 Task: Research family-friendly wildlife encounters in the Everglades National Park, Florida, including airboat tours and nearby Airbnb accommodations.
Action: Mouse moved to (358, 100)
Screenshot: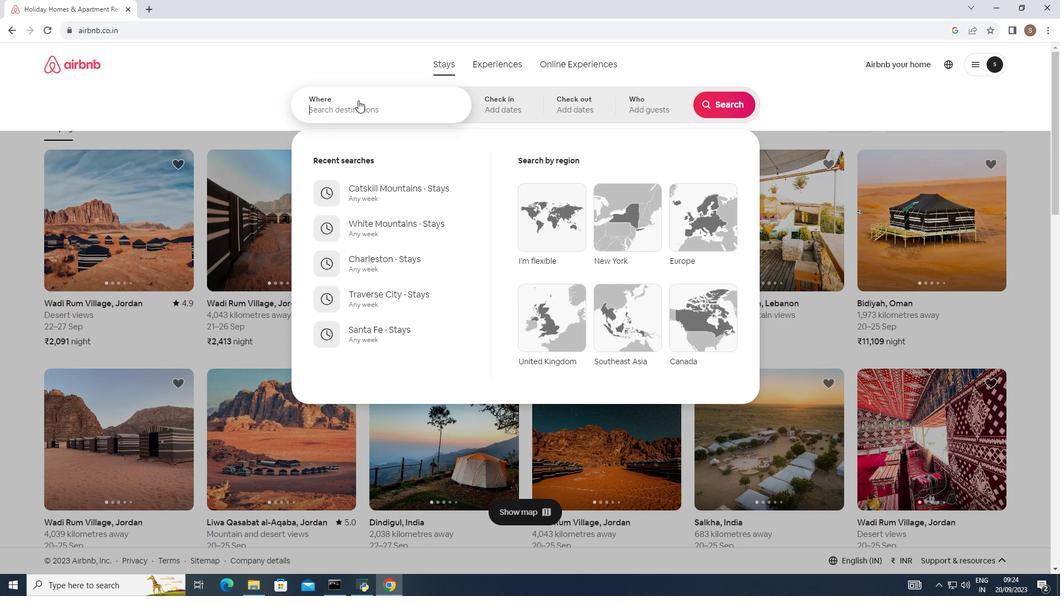 
Action: Mouse pressed left at (358, 100)
Screenshot: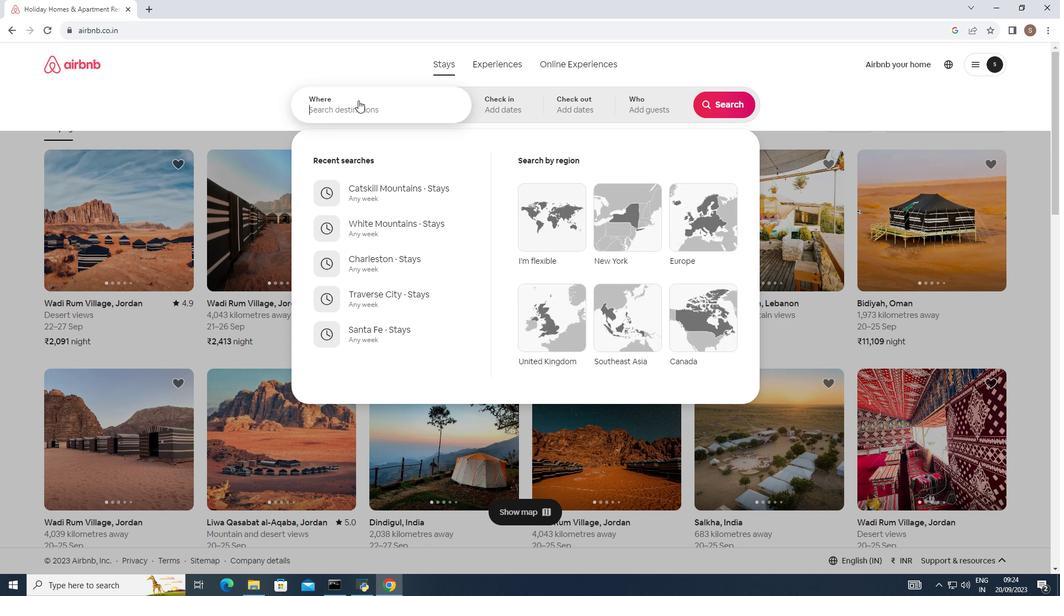 
Action: Mouse moved to (358, 101)
Screenshot: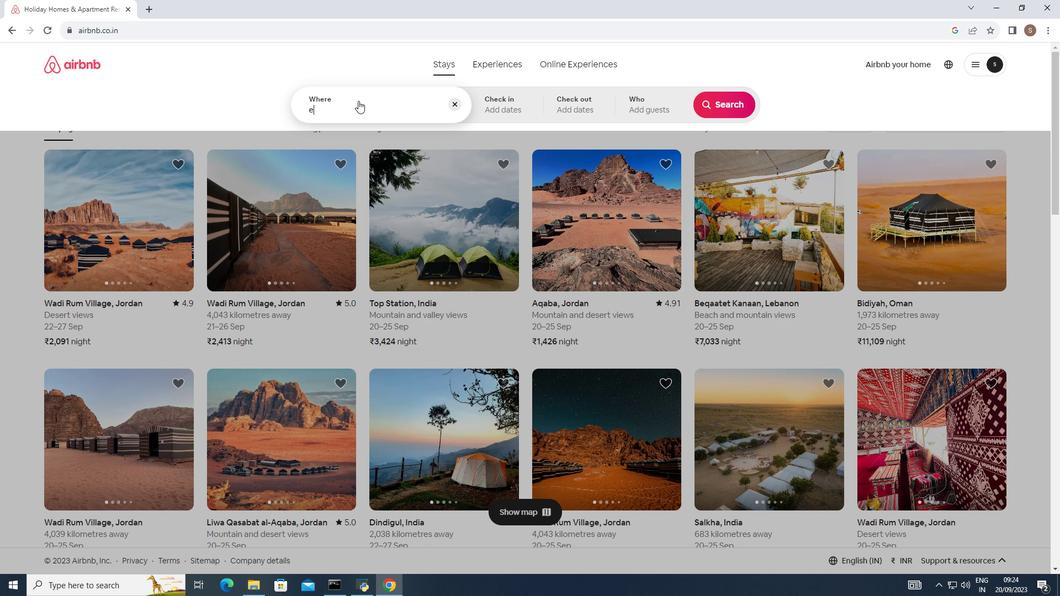 
Action: Key pressed everga<Key.backspace>lades<Key.space>national<Key.space>park<Key.space>flo
Screenshot: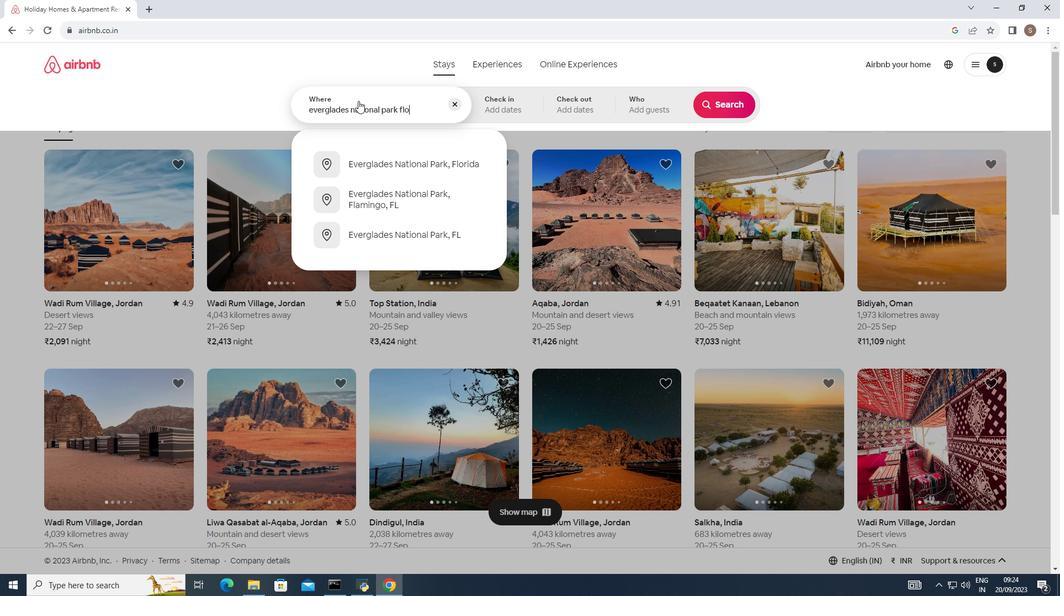 
Action: Mouse moved to (397, 165)
Screenshot: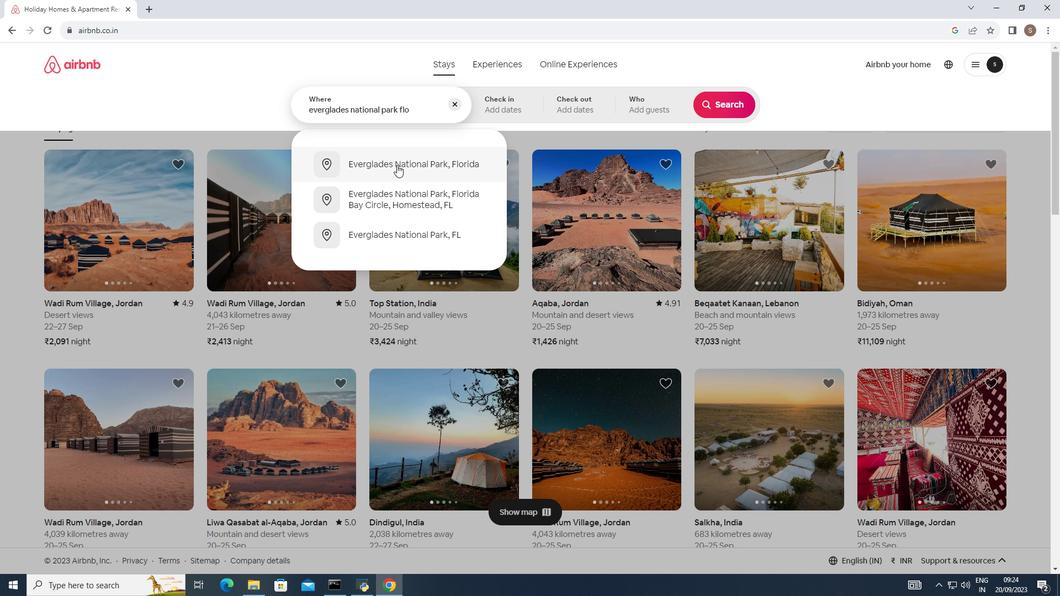 
Action: Mouse pressed left at (397, 165)
Screenshot: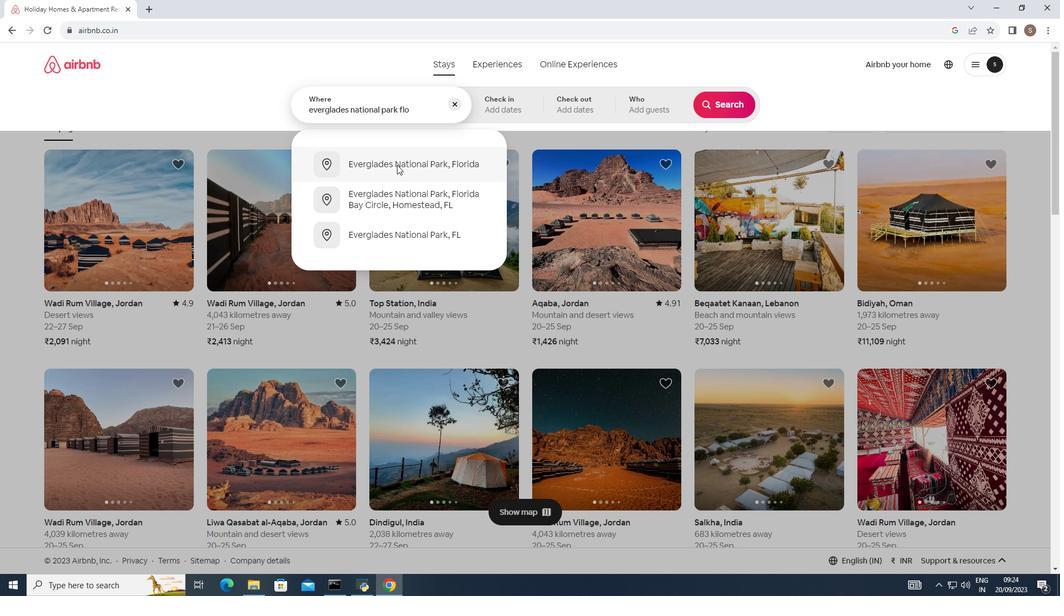 
Action: Mouse moved to (728, 103)
Screenshot: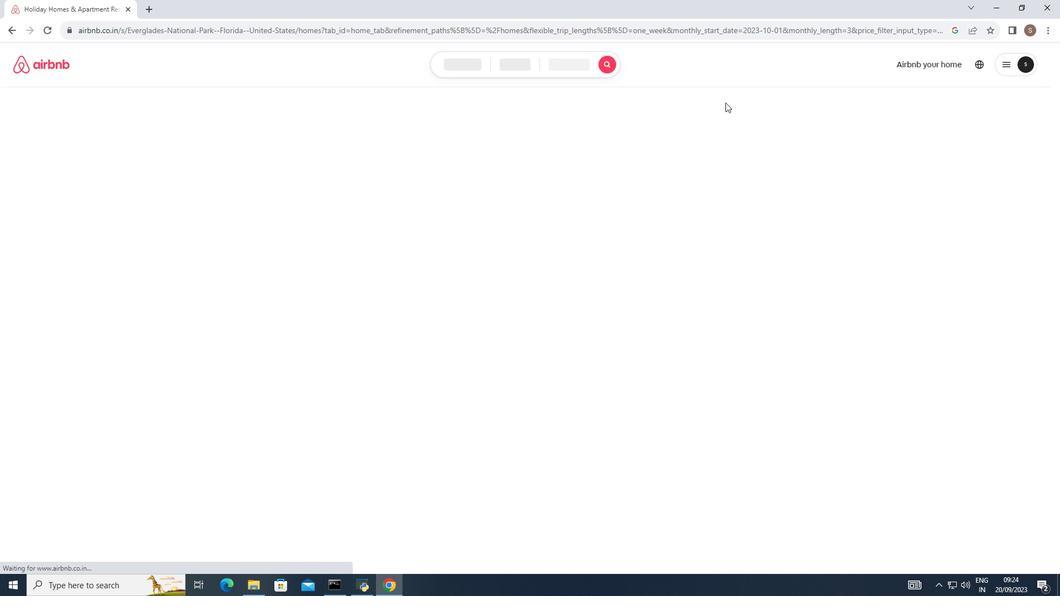 
Action: Mouse pressed left at (728, 103)
Screenshot: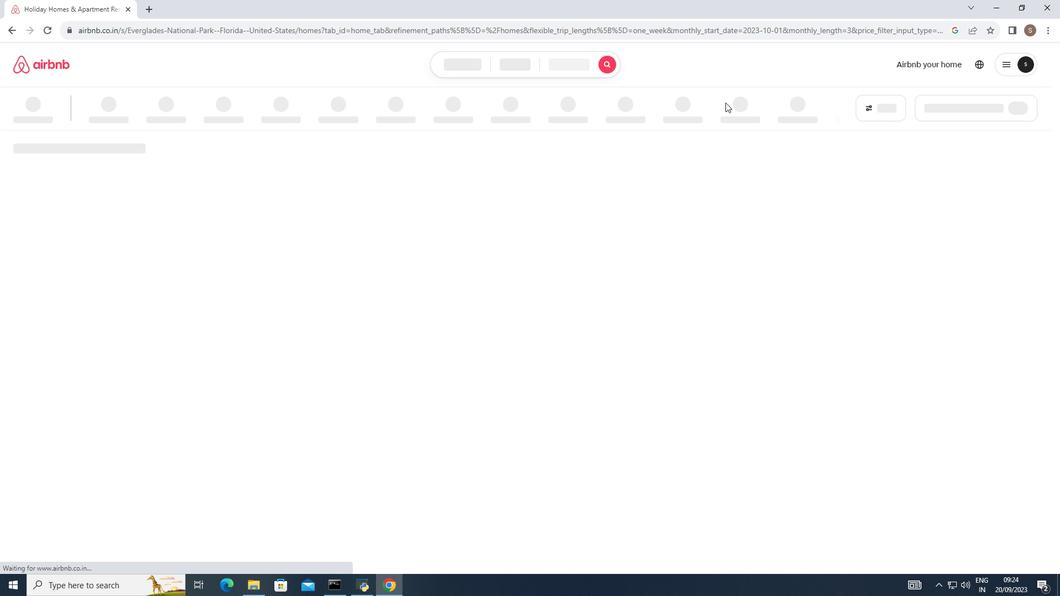 
Action: Mouse moved to (834, 104)
Screenshot: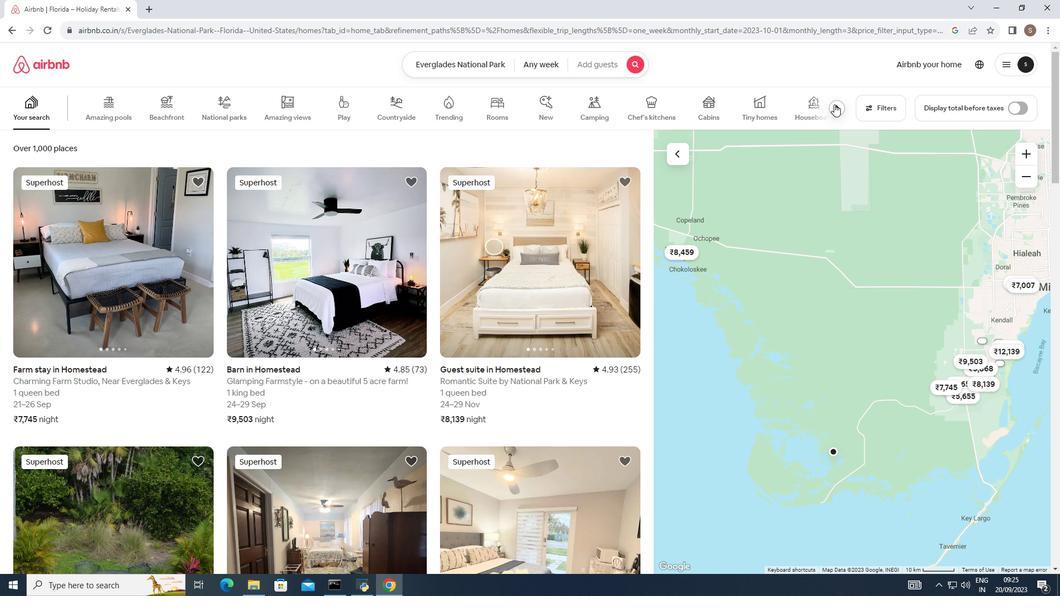
Action: Mouse pressed left at (834, 104)
Screenshot: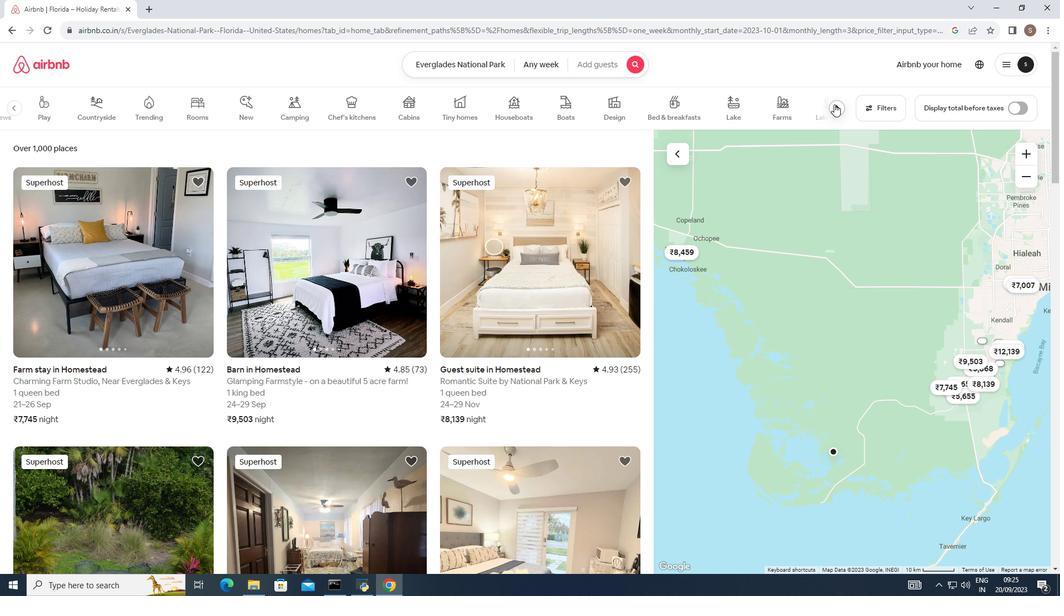 
Action: Mouse moved to (119, 355)
Screenshot: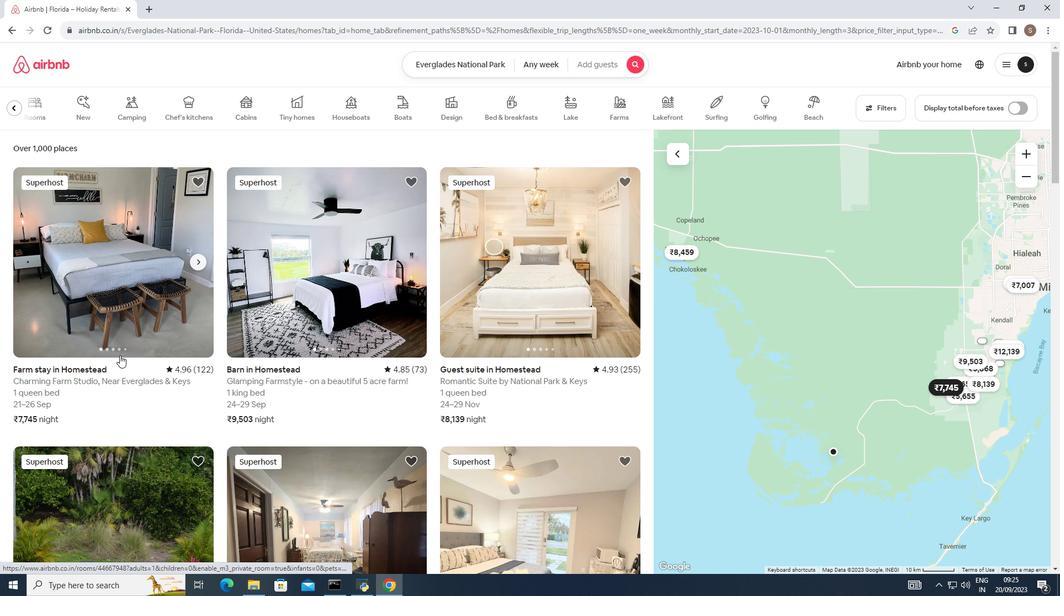 
Action: Mouse scrolled (119, 355) with delta (0, 0)
Screenshot: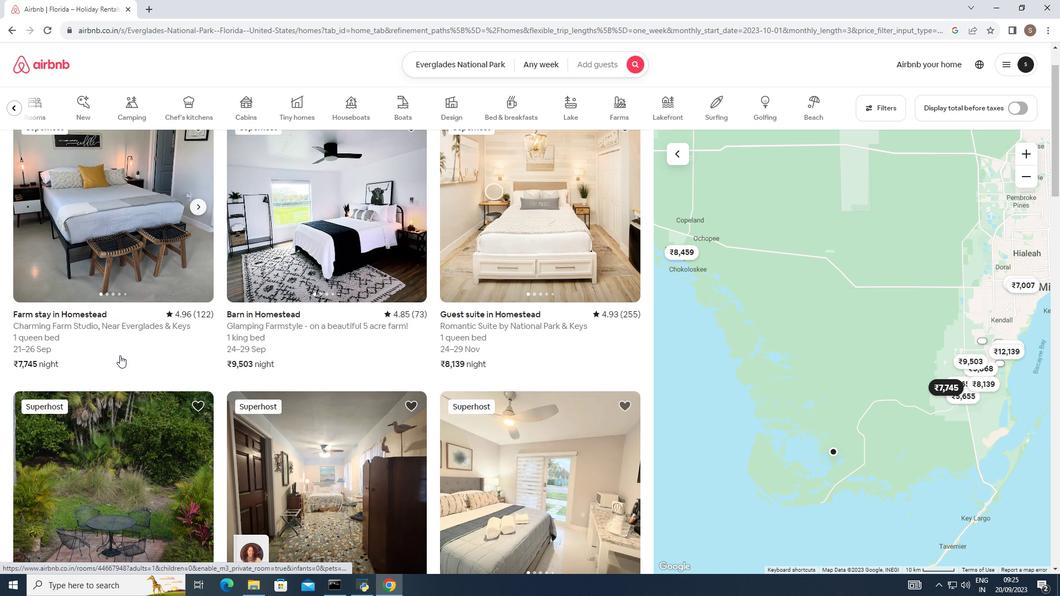 
Action: Mouse moved to (9, 107)
Screenshot: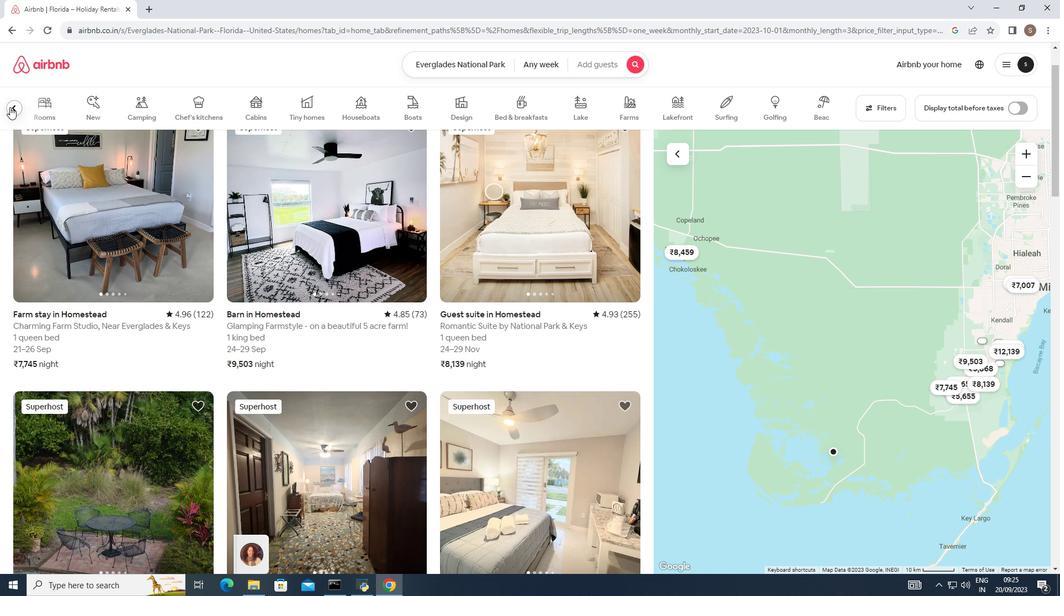 
Action: Mouse pressed left at (9, 107)
Screenshot: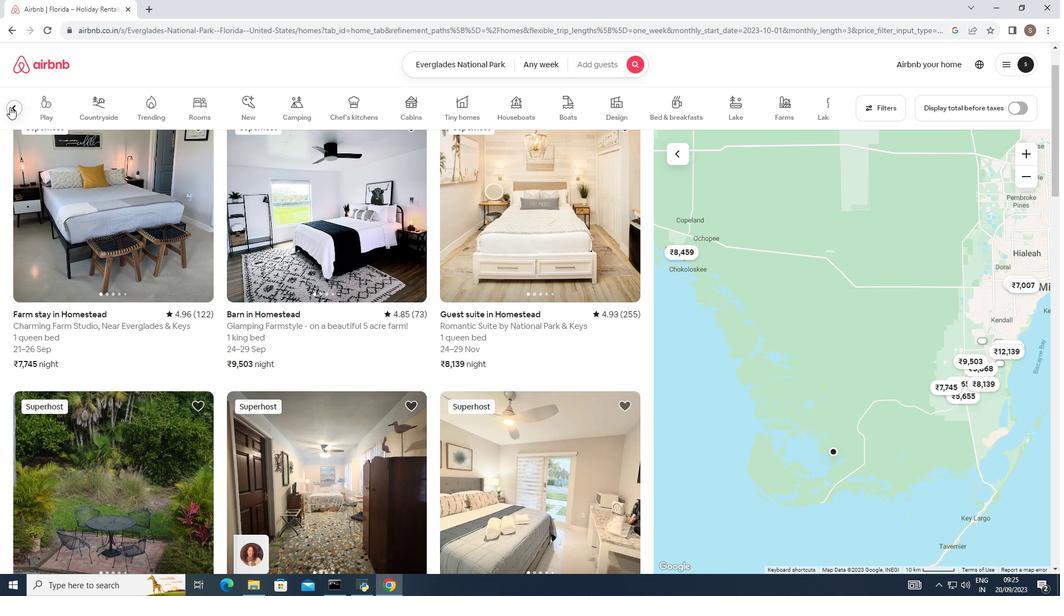 
Action: Mouse moved to (13, 106)
Screenshot: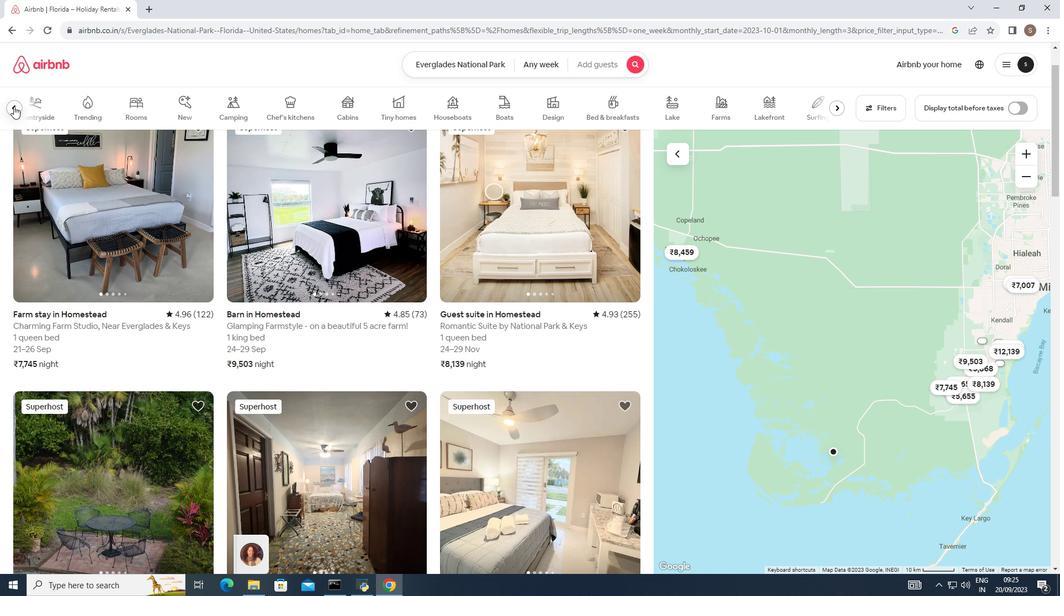 
Action: Mouse pressed left at (13, 106)
Screenshot: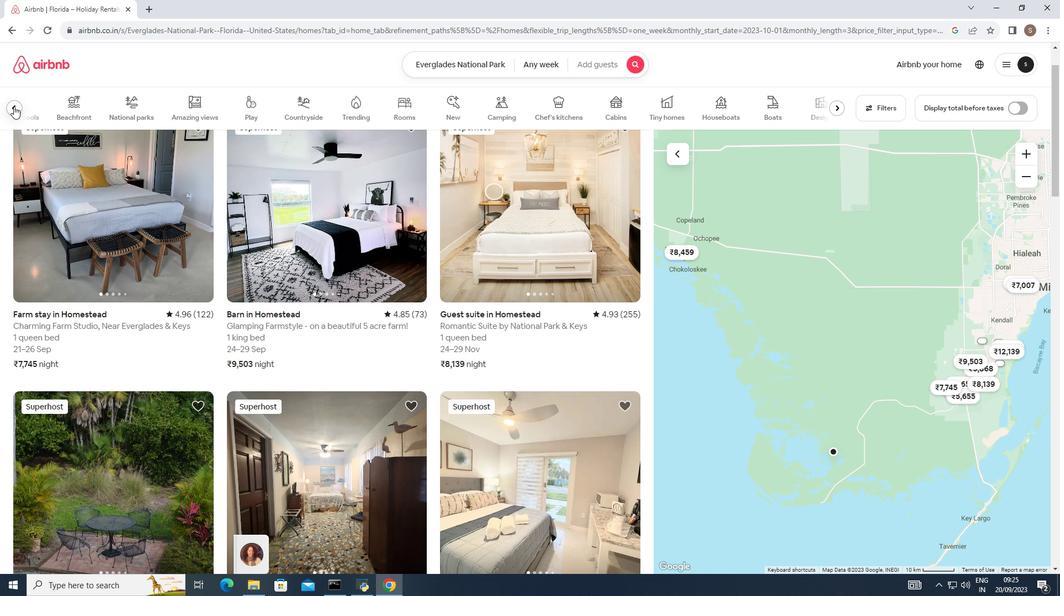 
Action: Mouse moved to (13, 106)
Screenshot: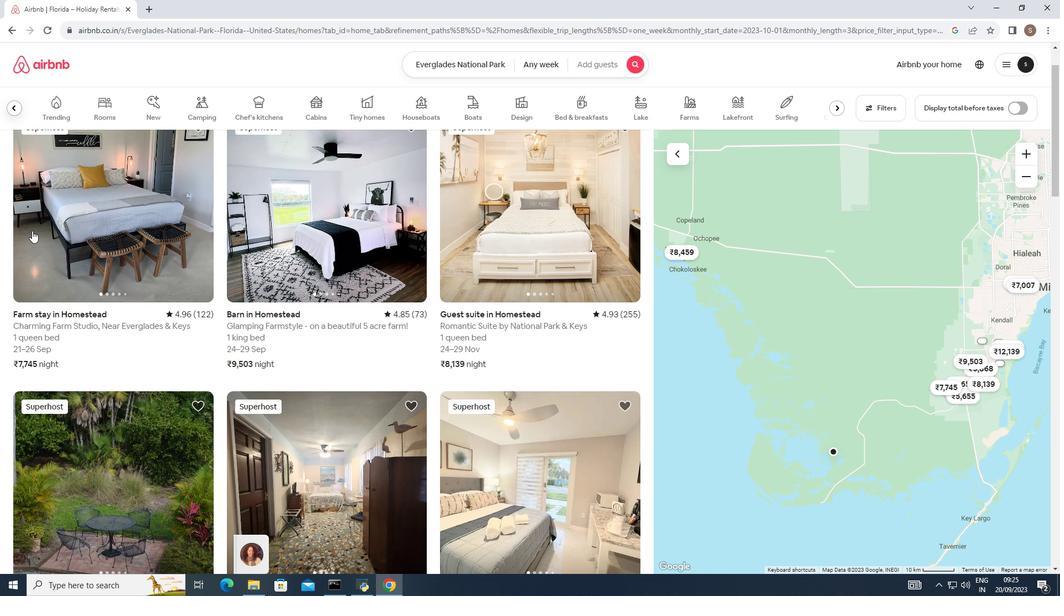 
Action: Mouse pressed left at (13, 106)
Screenshot: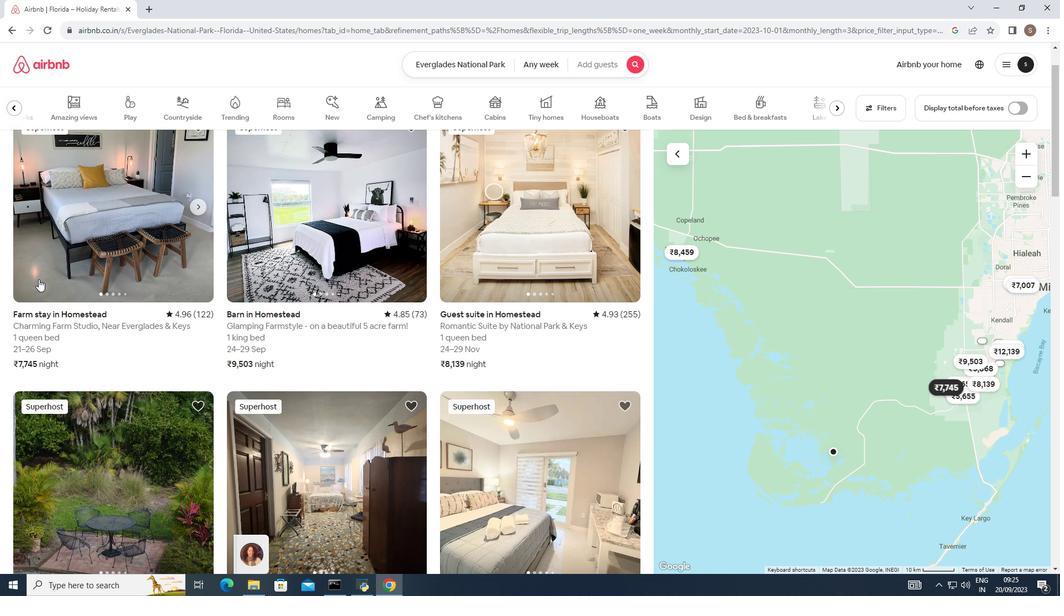 
Action: Mouse moved to (48, 281)
Screenshot: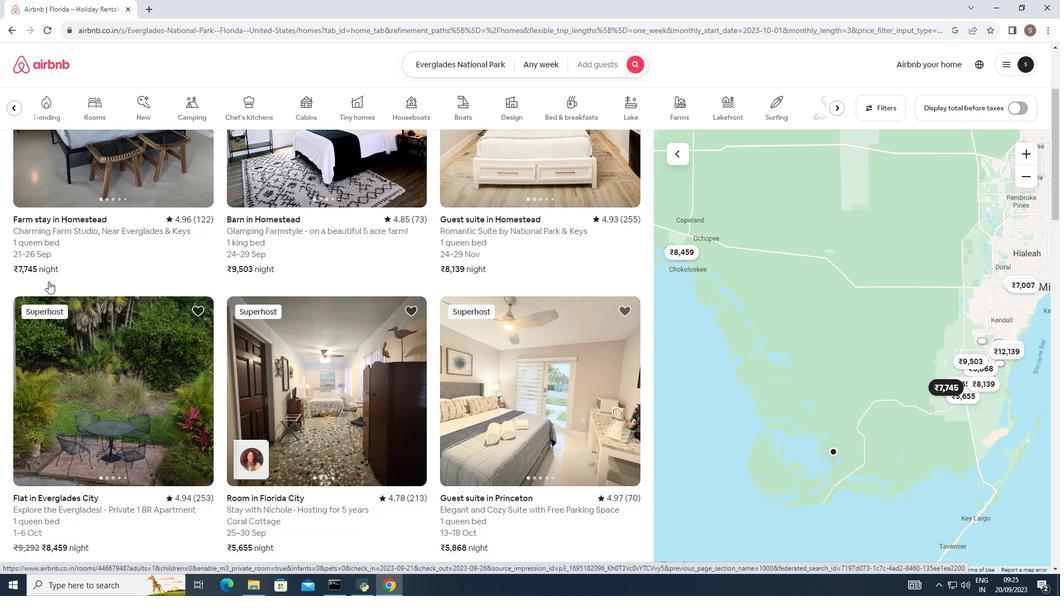 
Action: Mouse scrolled (48, 281) with delta (0, 0)
Screenshot: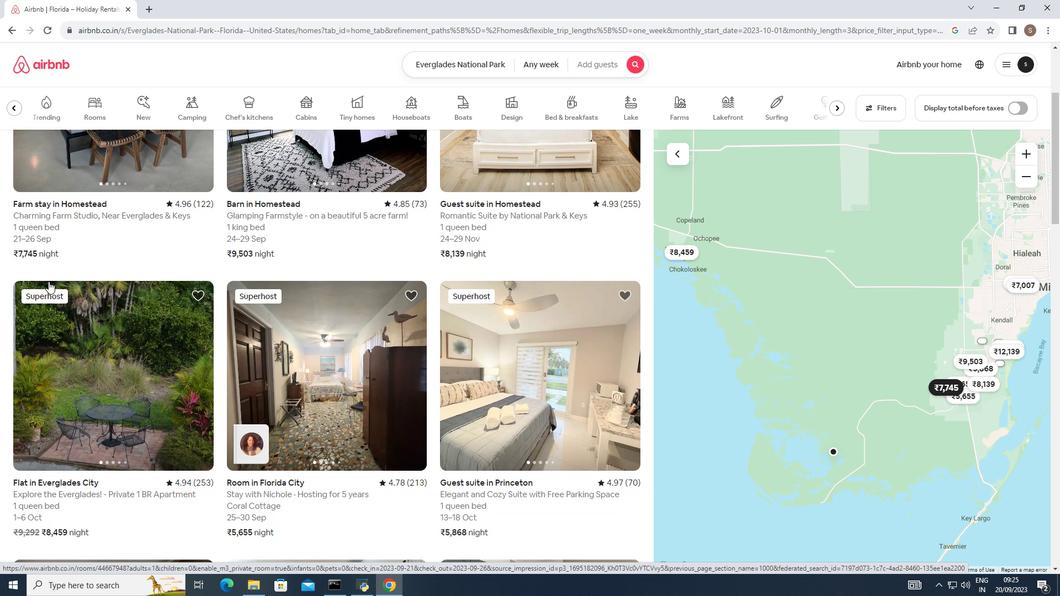 
Action: Mouse scrolled (48, 281) with delta (0, 0)
Screenshot: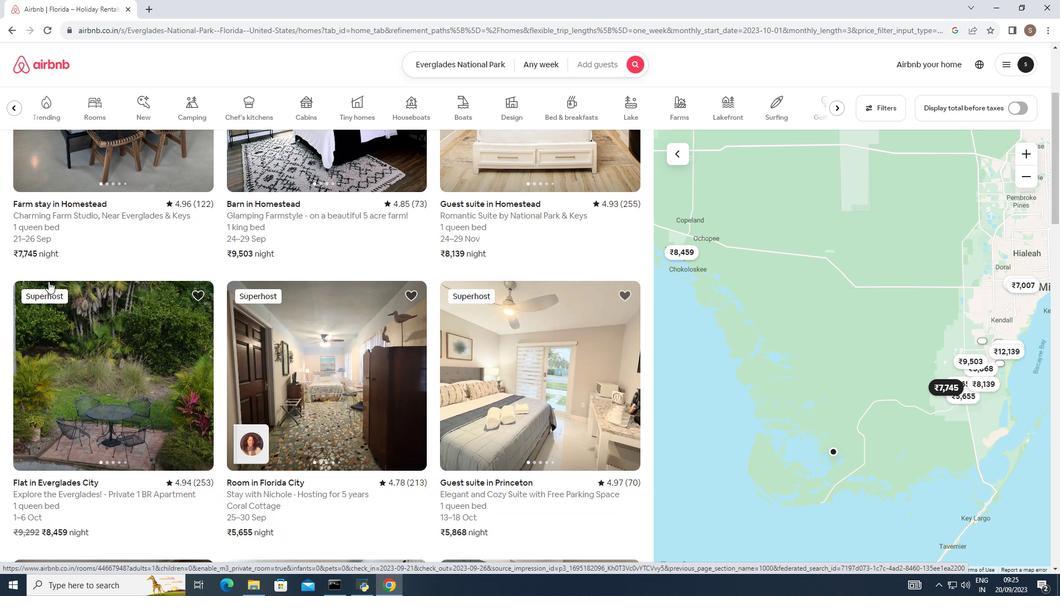 
Action: Mouse scrolled (48, 281) with delta (0, 0)
Screenshot: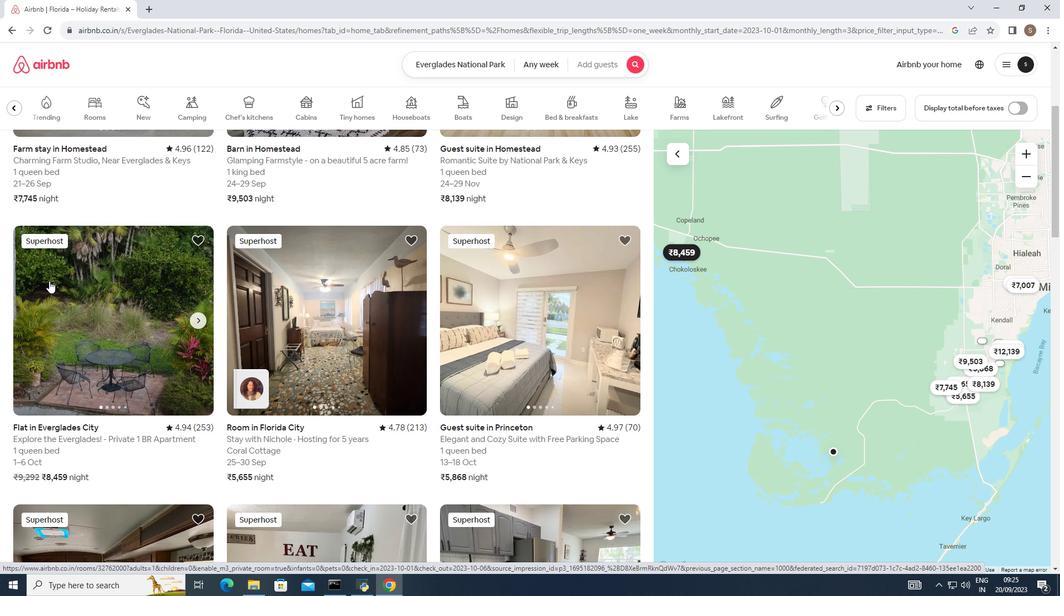 
Action: Mouse moved to (49, 281)
Screenshot: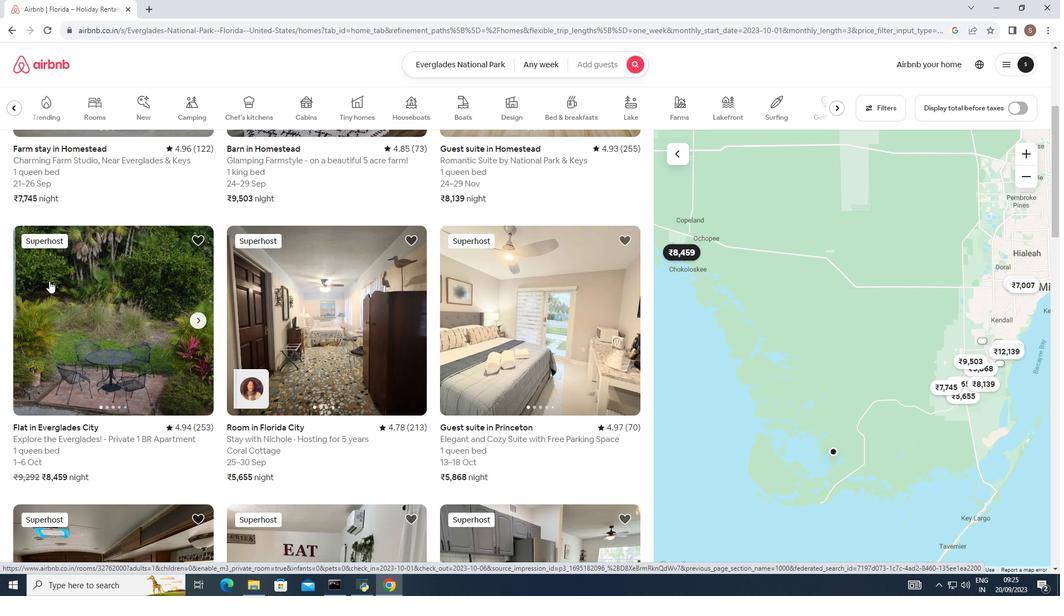 
Action: Mouse scrolled (49, 280) with delta (0, 0)
Screenshot: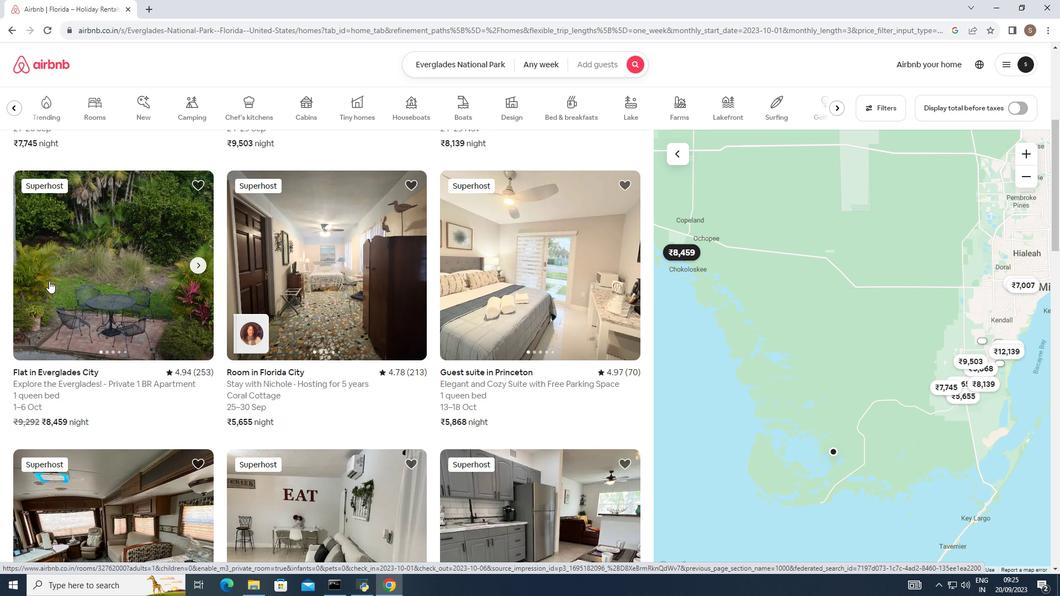 
Action: Mouse scrolled (49, 280) with delta (0, 0)
Screenshot: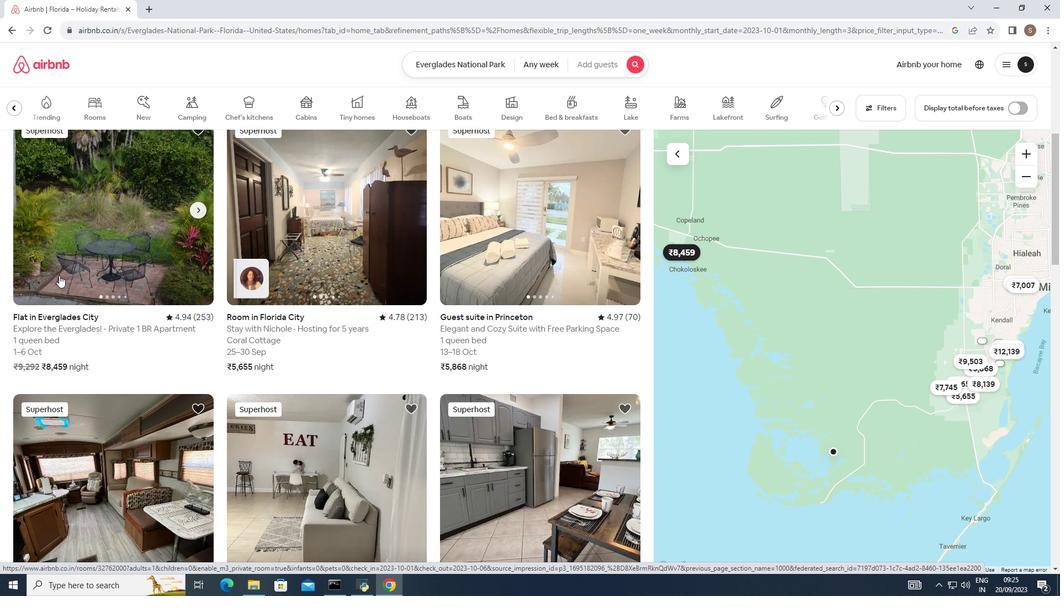 
Action: Mouse moved to (88, 247)
Screenshot: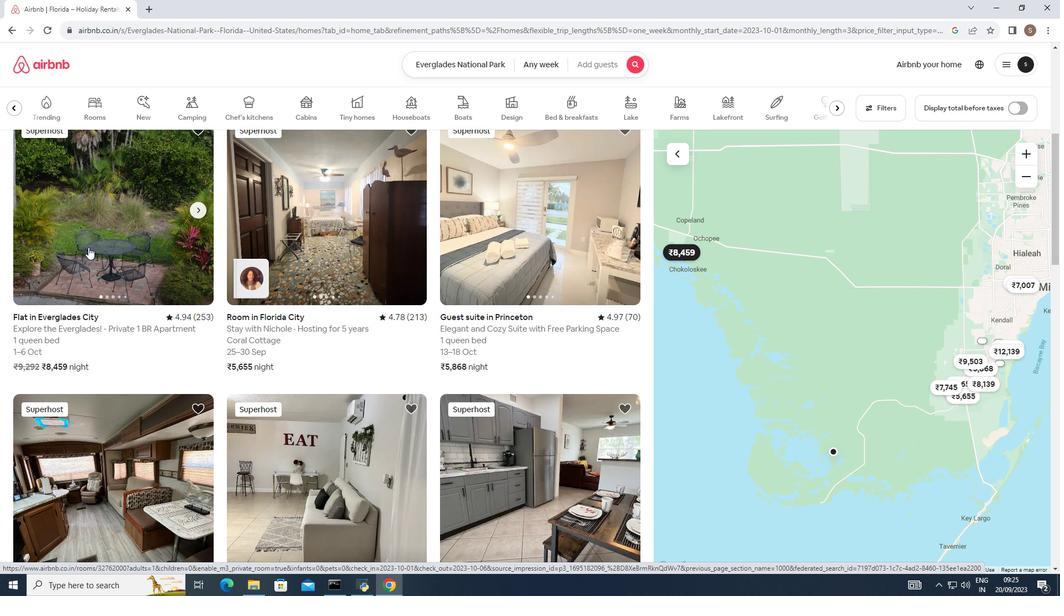 
Action: Mouse pressed left at (88, 247)
Screenshot: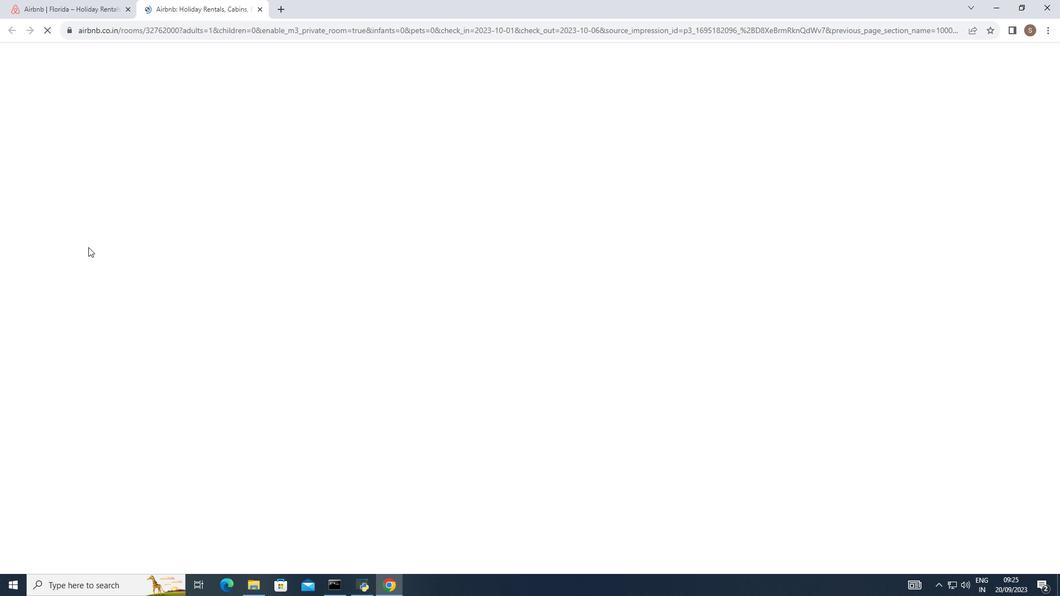 
Action: Mouse moved to (766, 406)
Screenshot: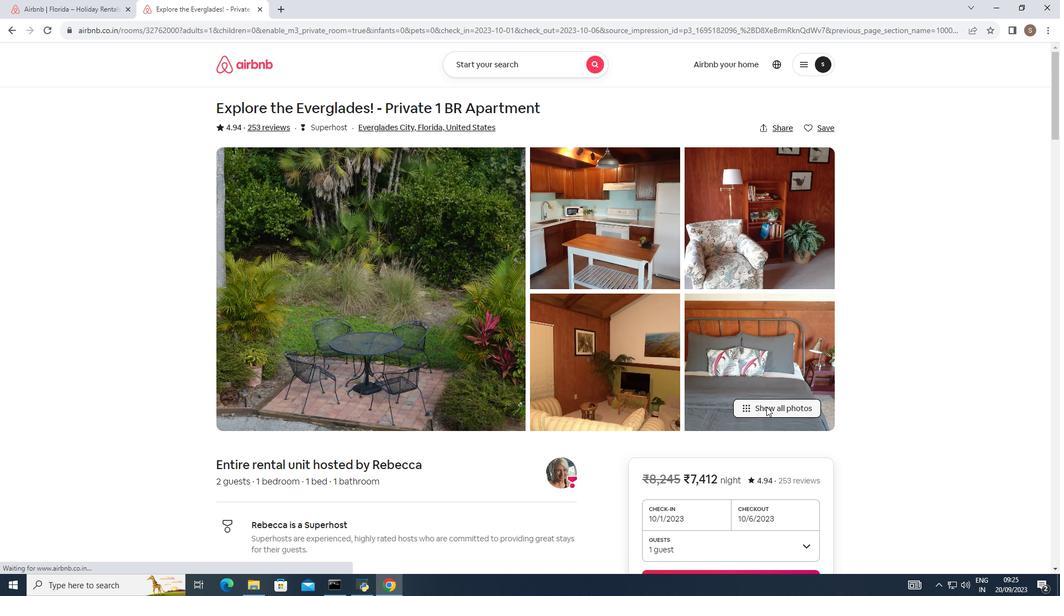 
Action: Mouse pressed left at (766, 406)
Screenshot: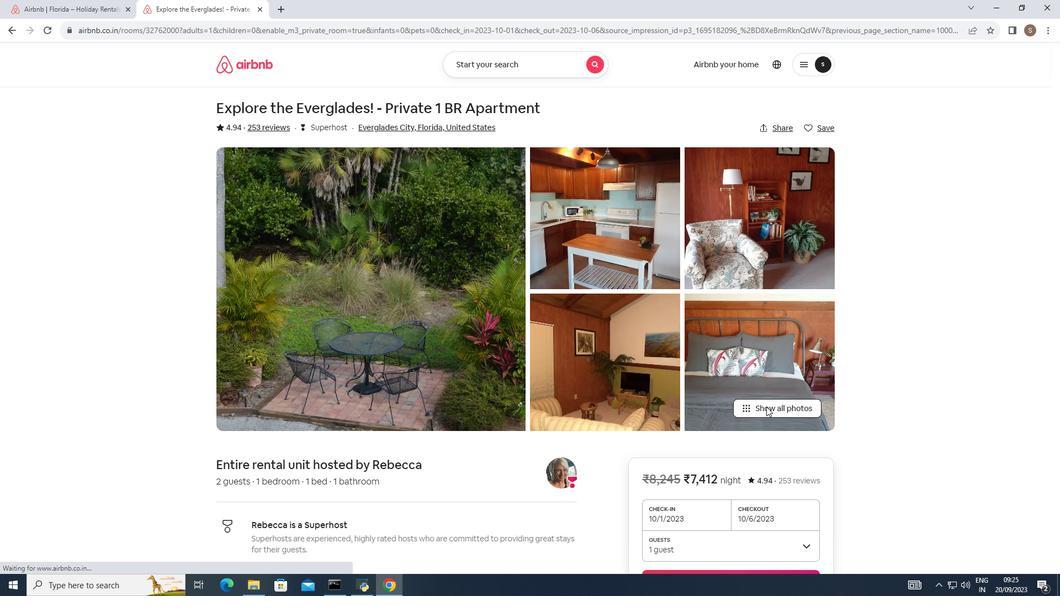 
Action: Mouse moved to (681, 438)
Screenshot: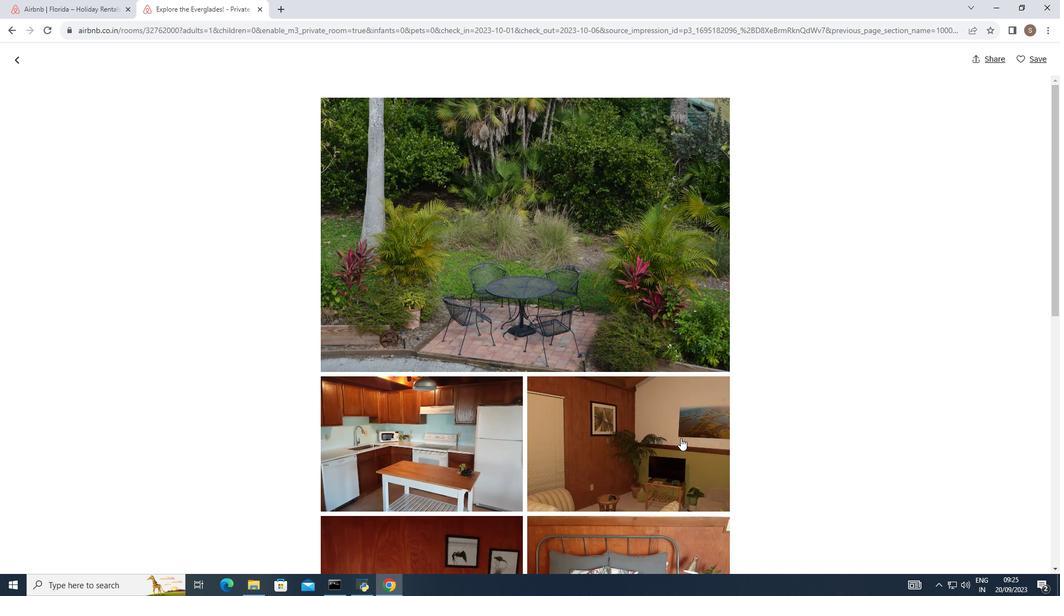 
Action: Mouse scrolled (681, 438) with delta (0, 0)
Screenshot: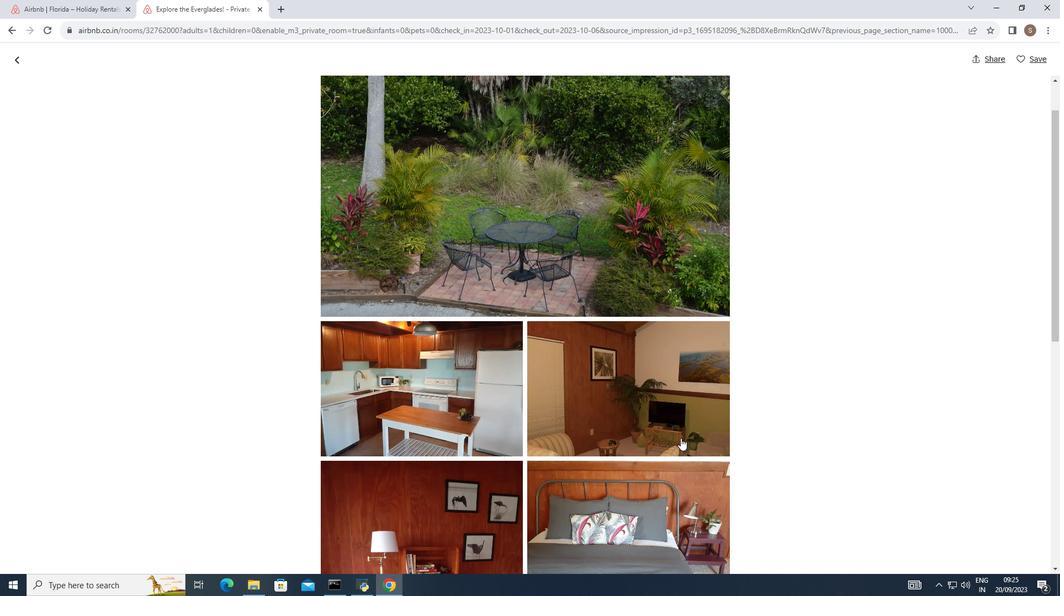 
Action: Mouse scrolled (681, 438) with delta (0, 0)
Screenshot: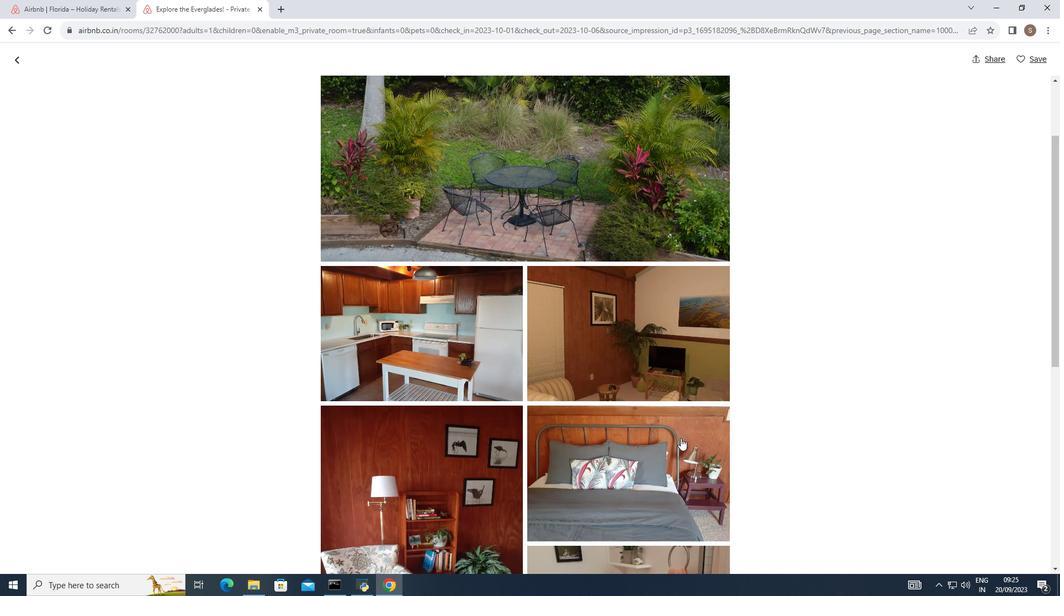 
Action: Mouse scrolled (681, 438) with delta (0, 0)
Screenshot: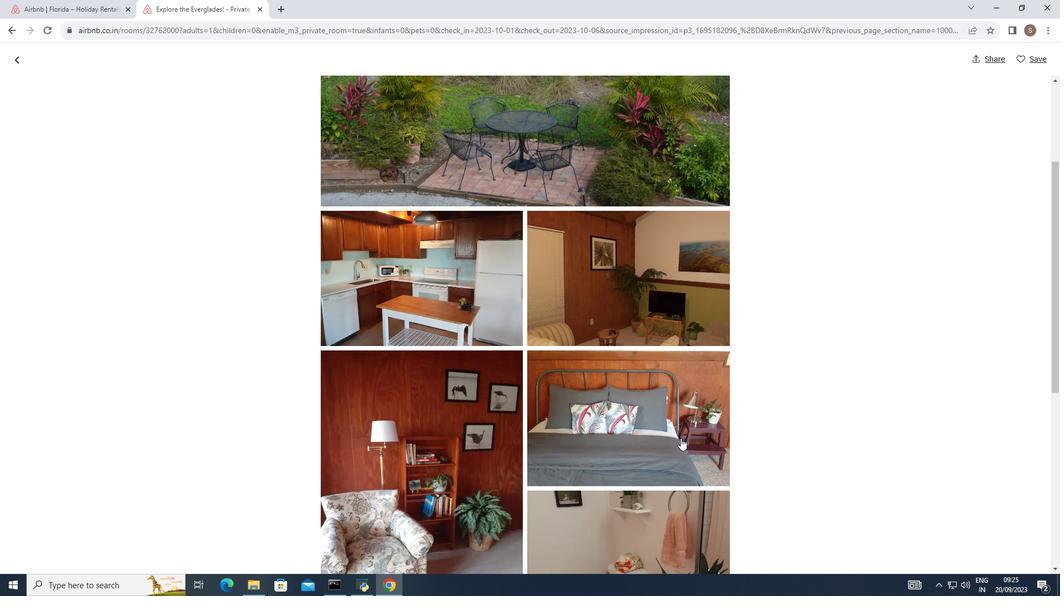 
Action: Mouse scrolled (681, 438) with delta (0, 0)
Screenshot: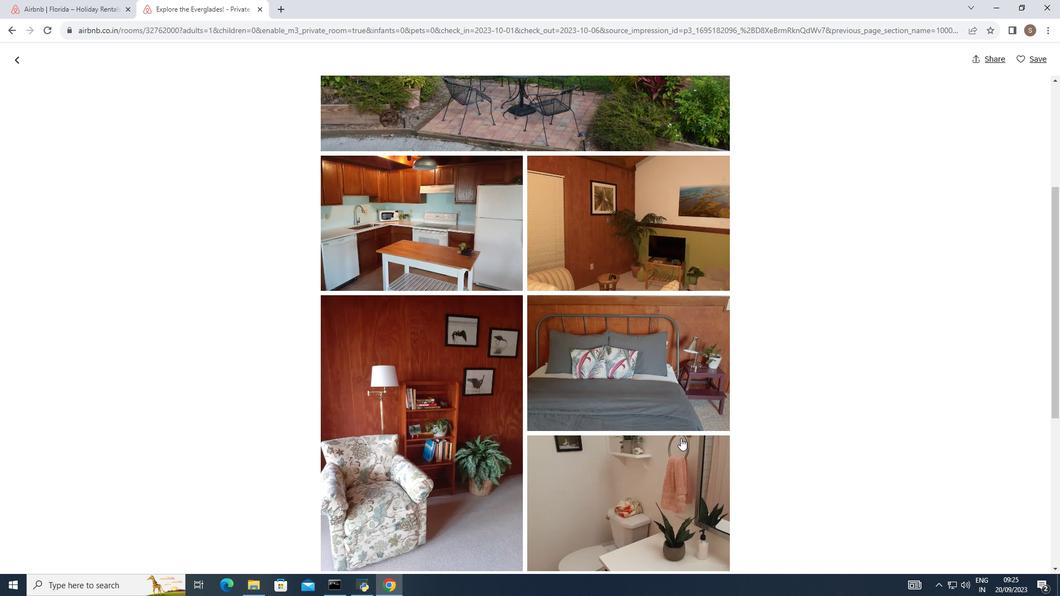 
Action: Mouse scrolled (681, 438) with delta (0, 0)
Screenshot: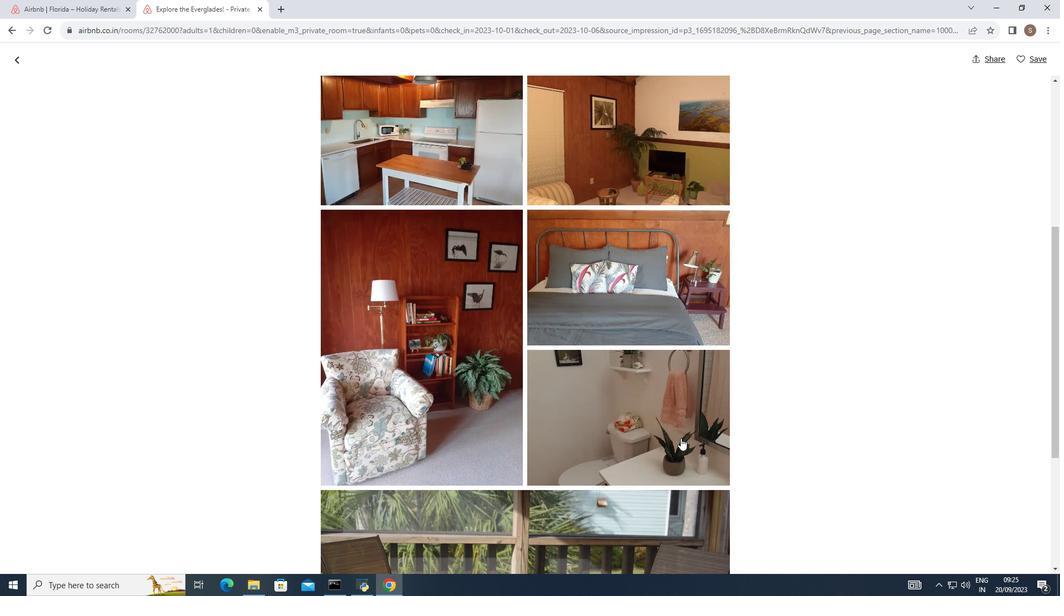 
Action: Mouse scrolled (681, 438) with delta (0, 0)
Screenshot: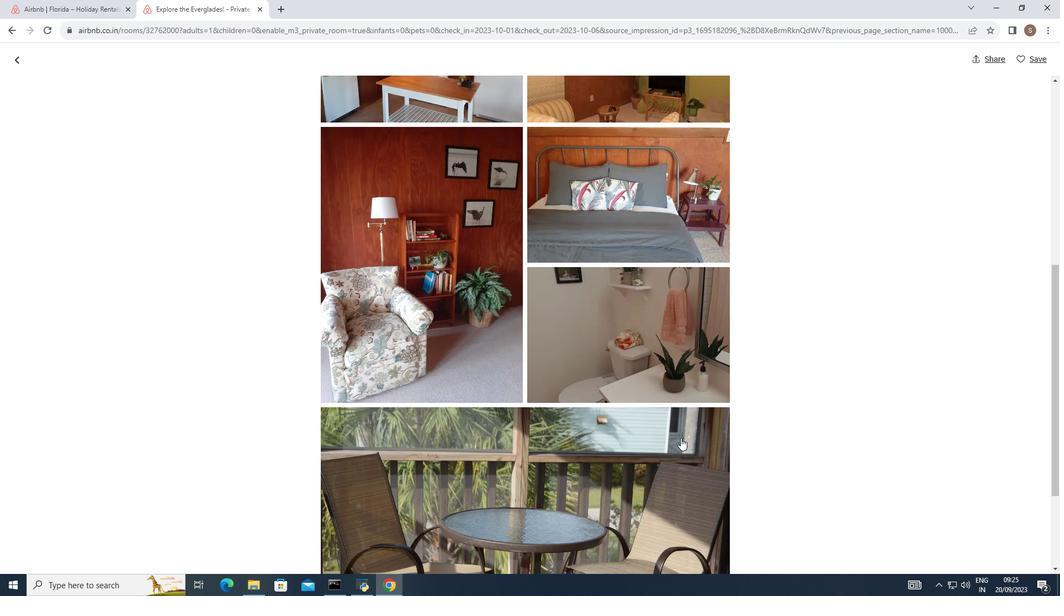 
Action: Mouse scrolled (681, 438) with delta (0, 0)
Screenshot: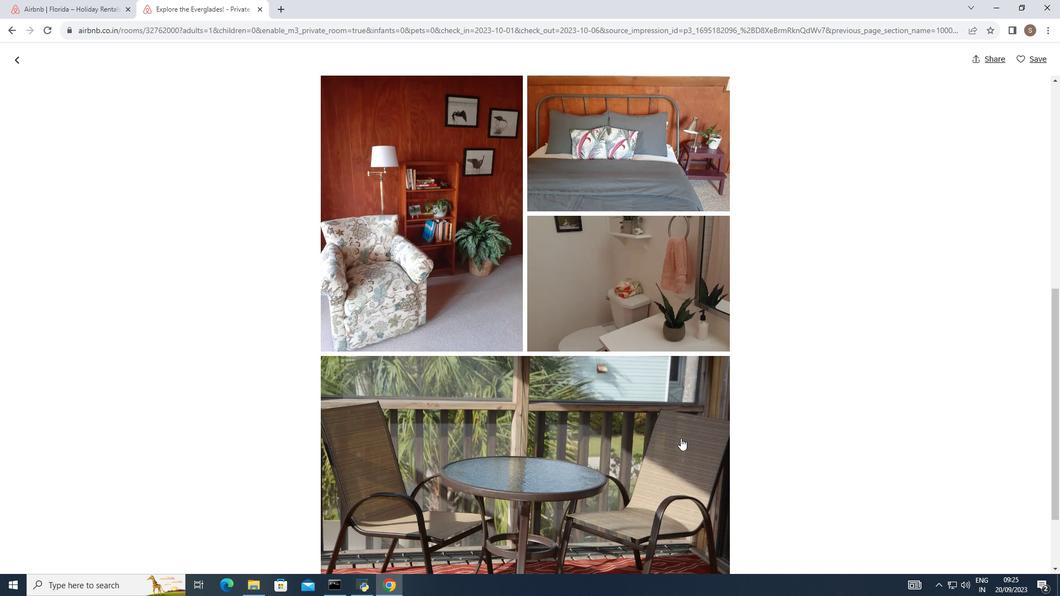 
Action: Mouse scrolled (681, 438) with delta (0, 0)
Screenshot: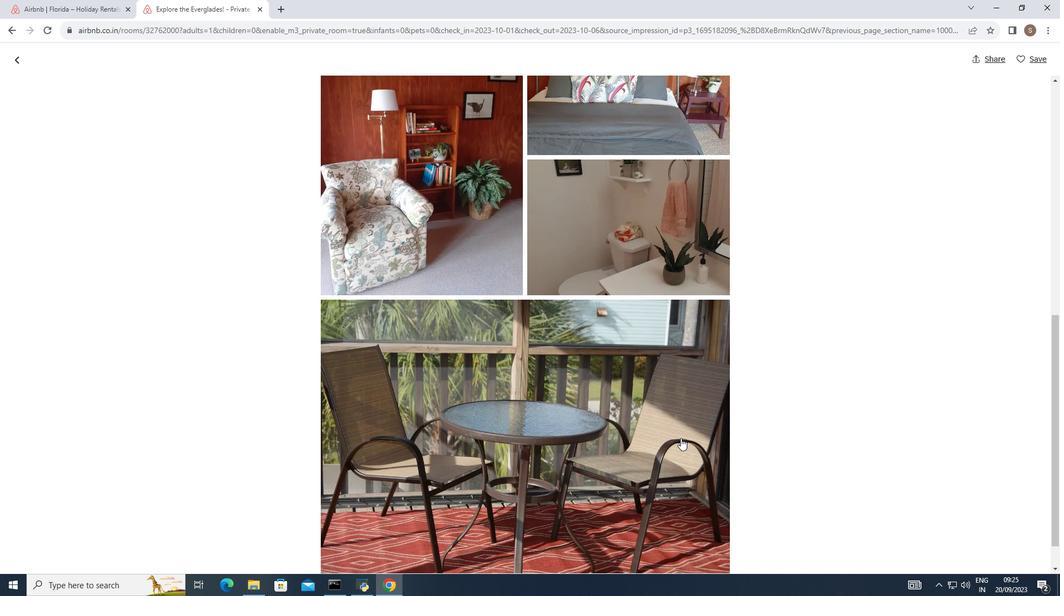 
Action: Mouse scrolled (681, 438) with delta (0, 0)
Screenshot: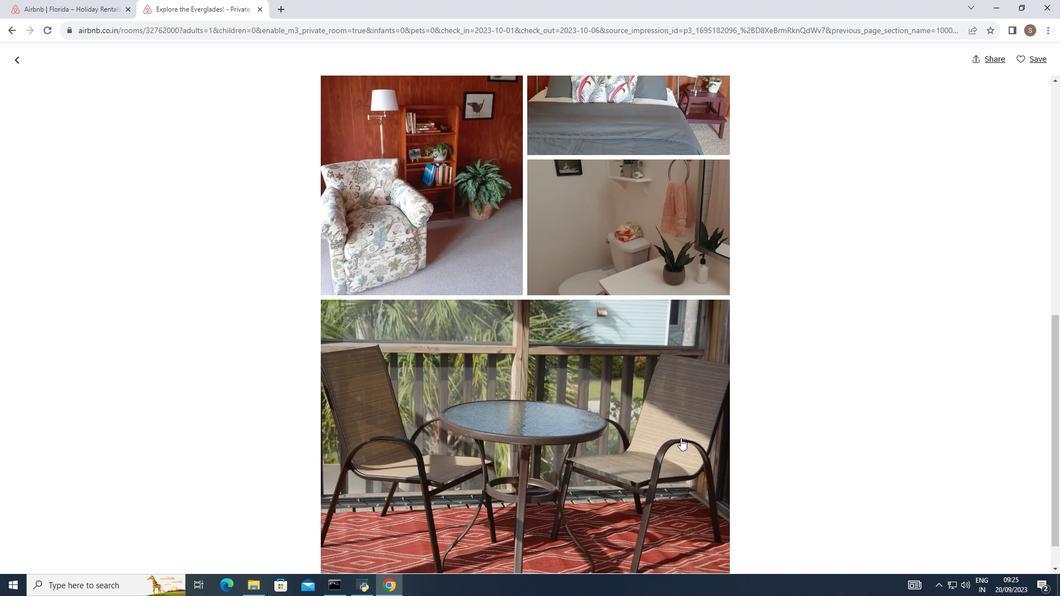 
Action: Mouse scrolled (681, 438) with delta (0, 0)
Screenshot: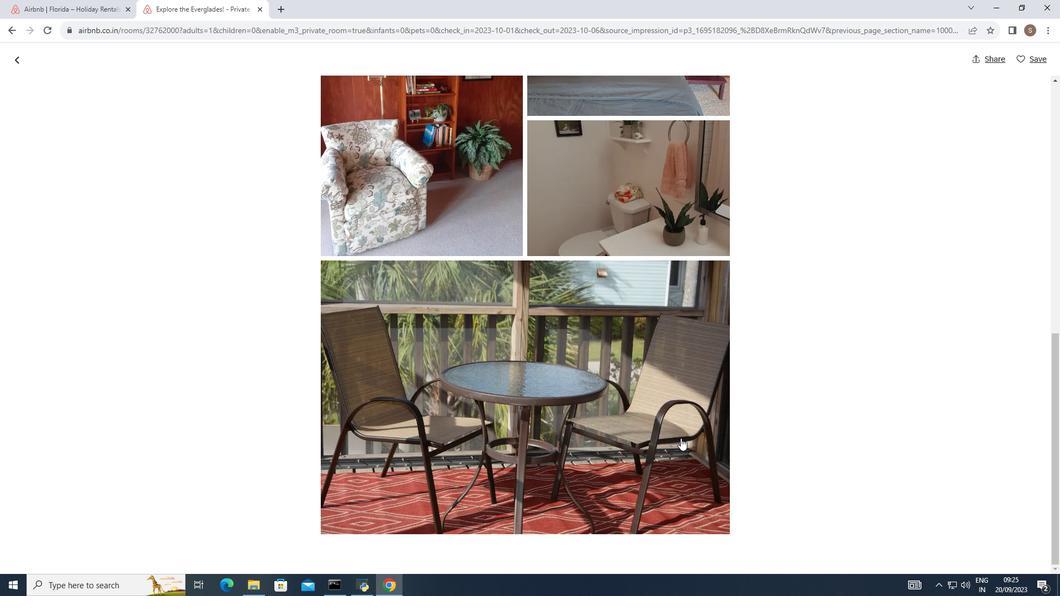 
Action: Mouse scrolled (681, 438) with delta (0, 0)
Screenshot: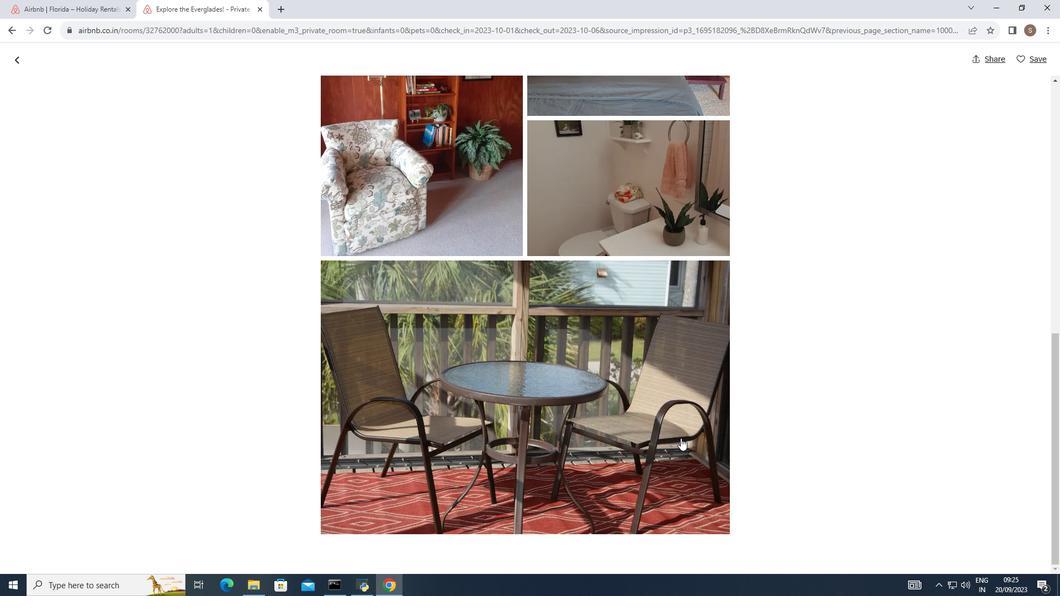 
Action: Mouse scrolled (681, 438) with delta (0, 0)
Screenshot: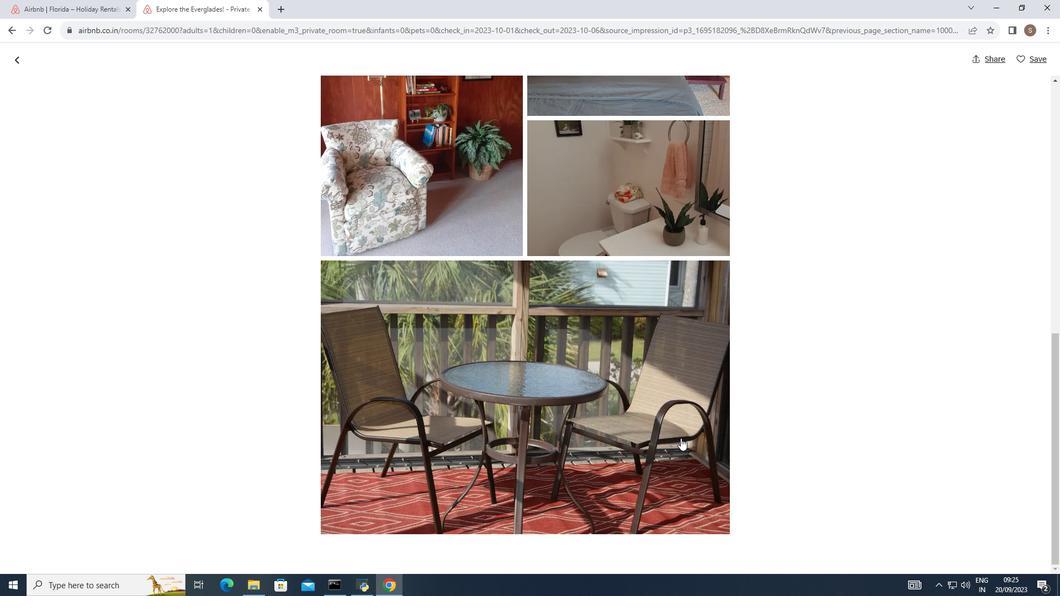 
Action: Mouse scrolled (681, 438) with delta (0, 0)
Screenshot: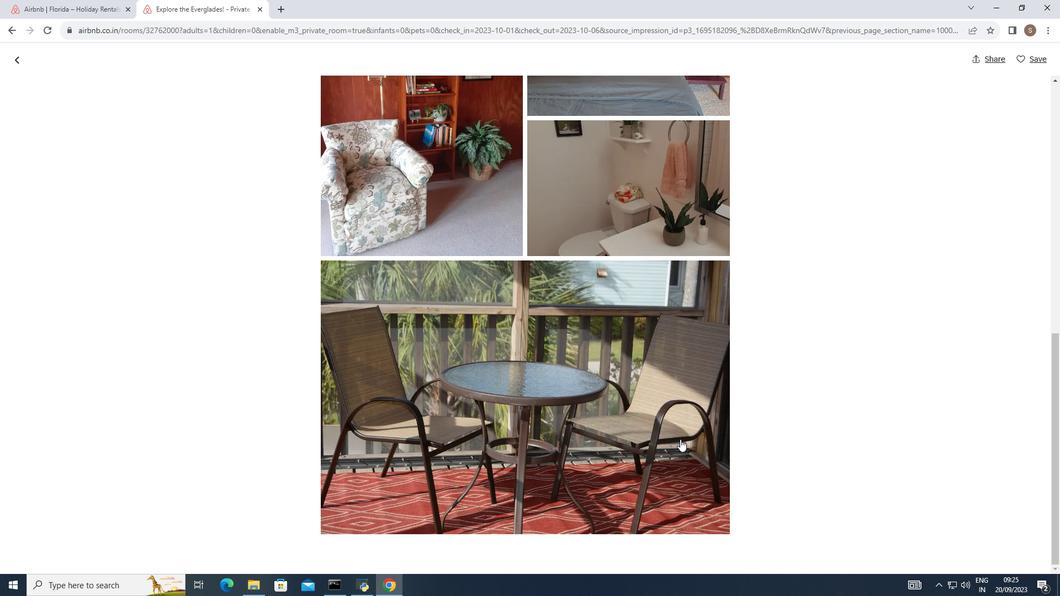 
Action: Mouse moved to (680, 439)
Screenshot: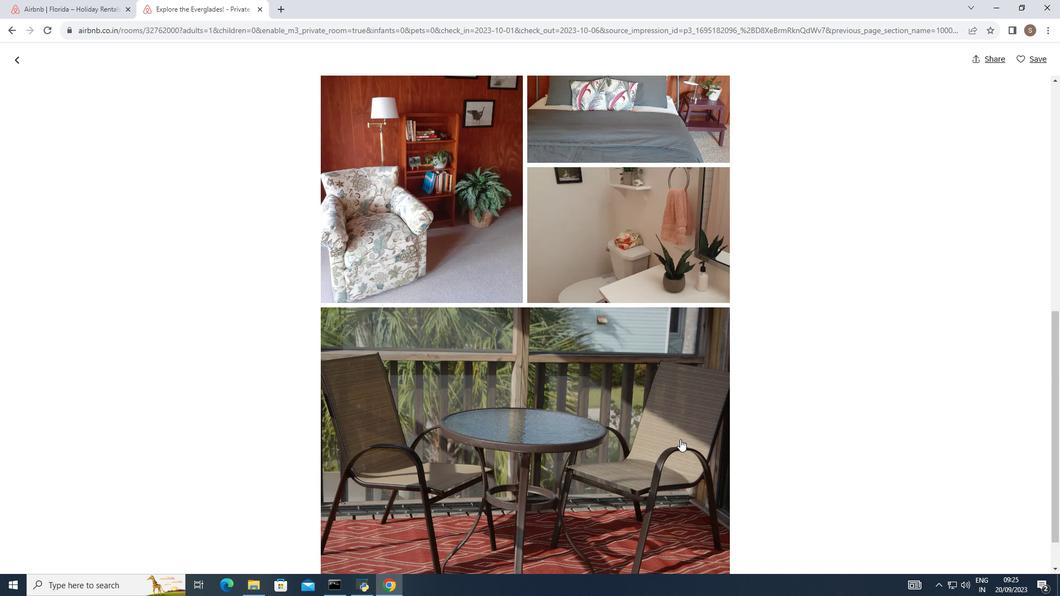 
Action: Mouse scrolled (680, 440) with delta (0, 0)
Screenshot: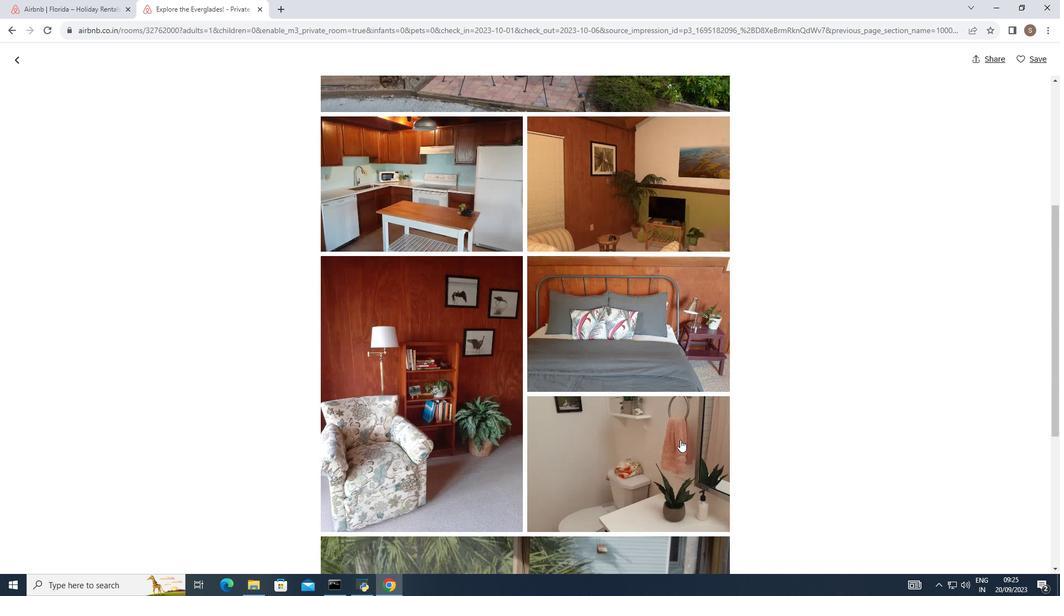 
Action: Mouse scrolled (680, 440) with delta (0, 0)
Screenshot: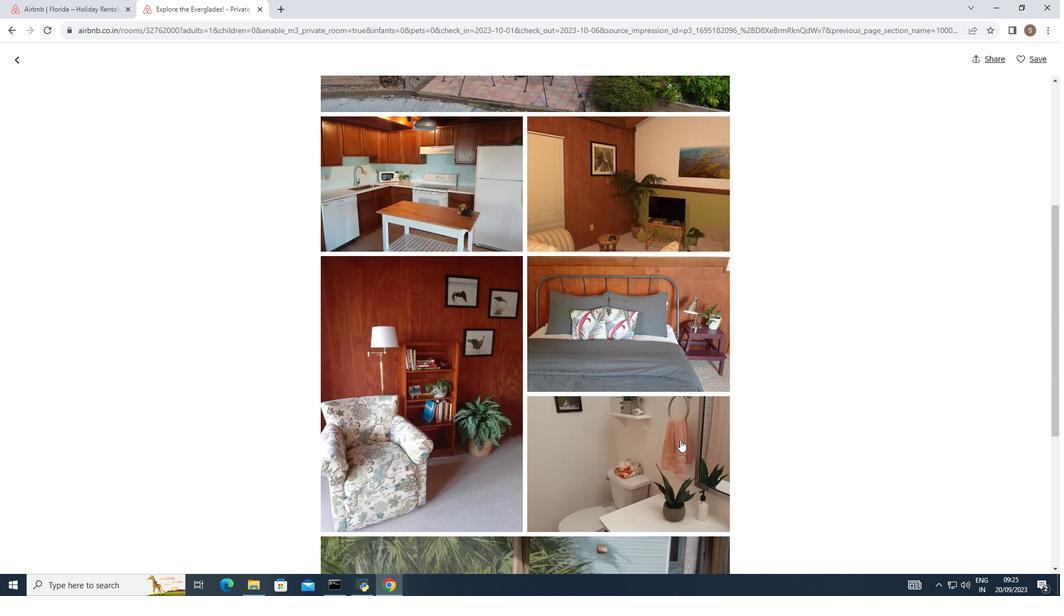 
Action: Mouse scrolled (680, 440) with delta (0, 0)
Screenshot: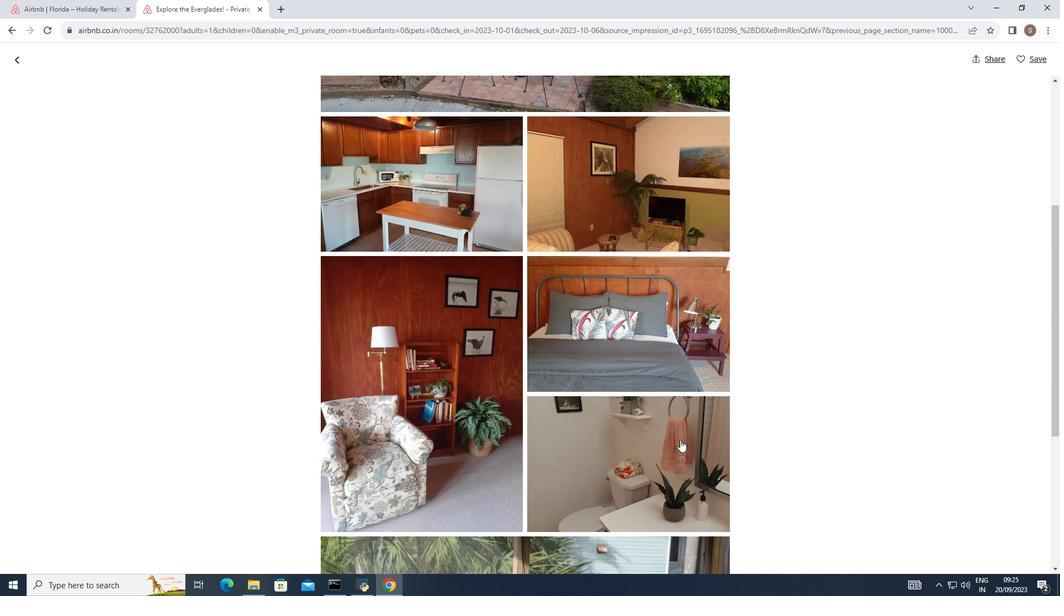 
Action: Mouse scrolled (680, 440) with delta (0, 0)
Screenshot: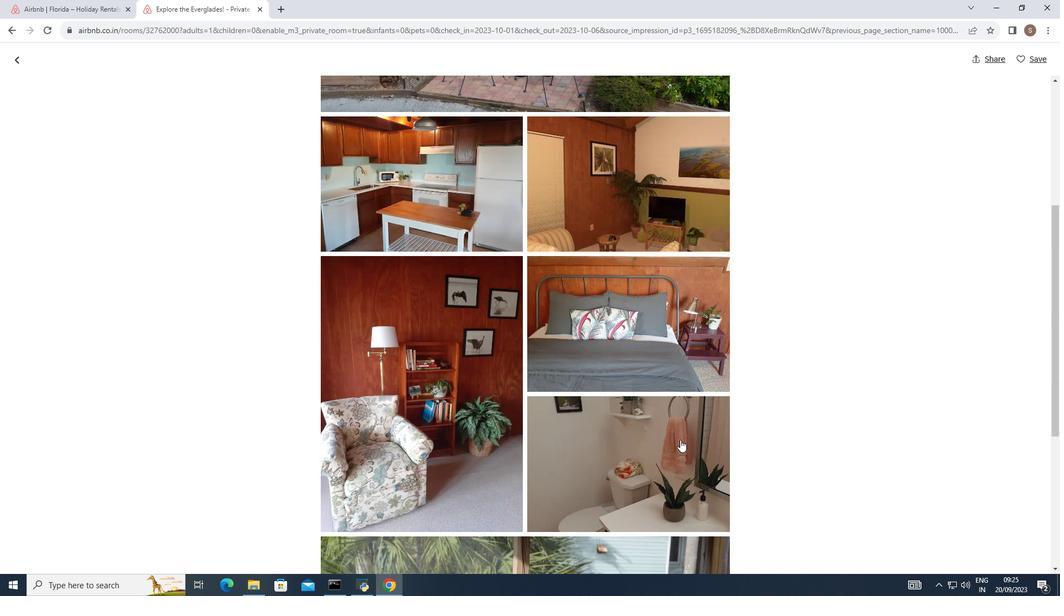 
Action: Mouse scrolled (680, 440) with delta (0, 0)
Screenshot: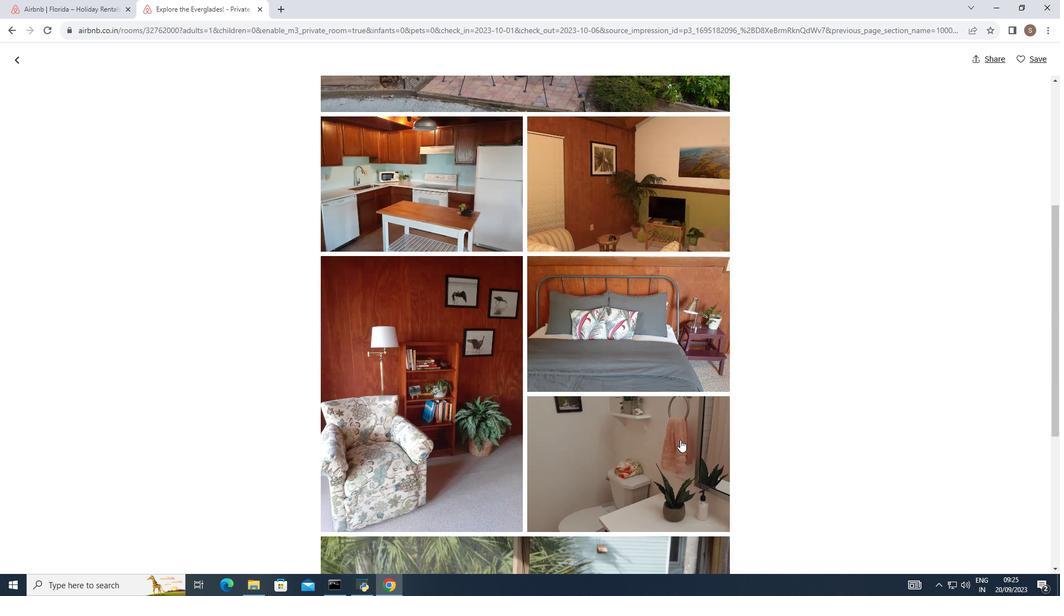 
Action: Mouse moved to (680, 440)
Screenshot: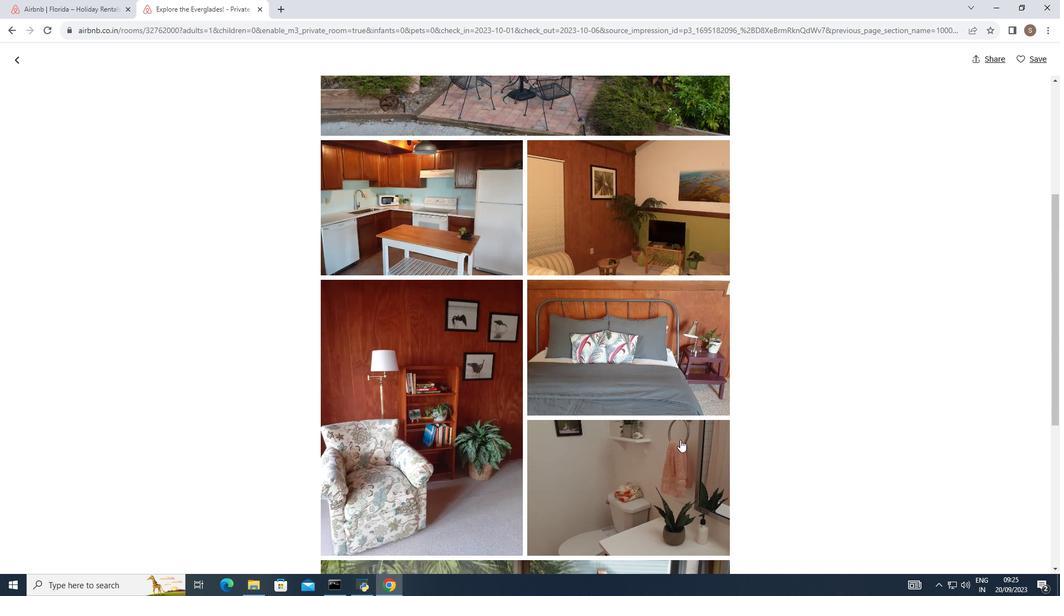 
Action: Mouse scrolled (680, 440) with delta (0, 0)
Screenshot: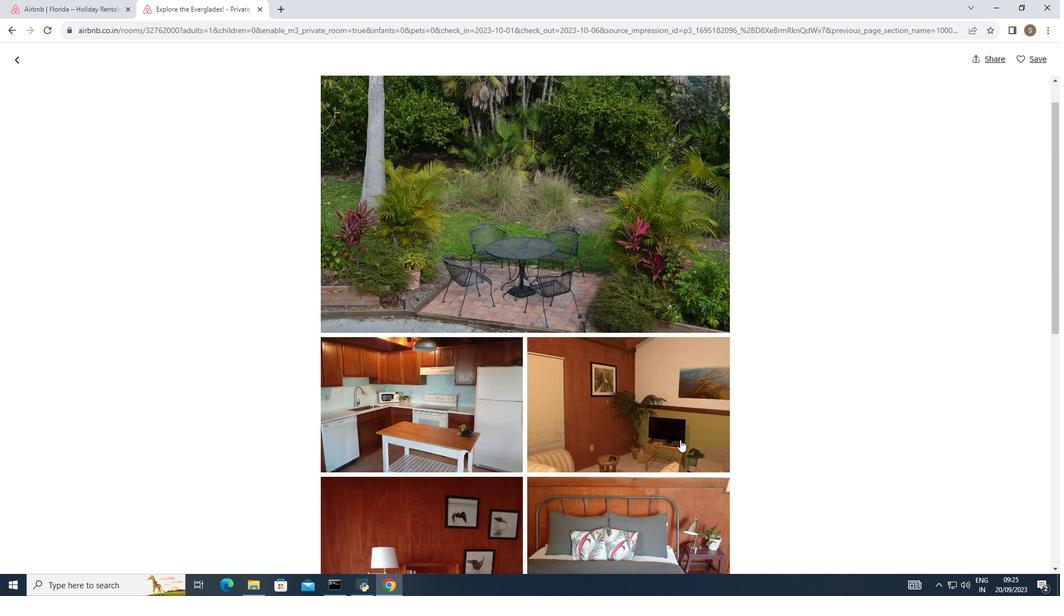 
Action: Mouse scrolled (680, 440) with delta (0, 0)
Screenshot: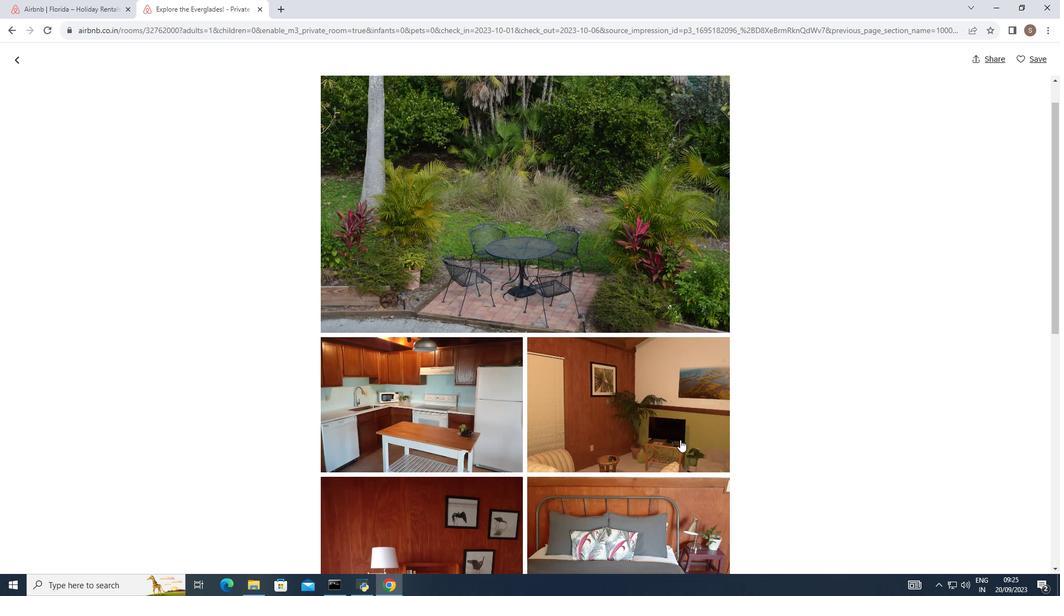 
Action: Mouse scrolled (680, 440) with delta (0, 0)
Screenshot: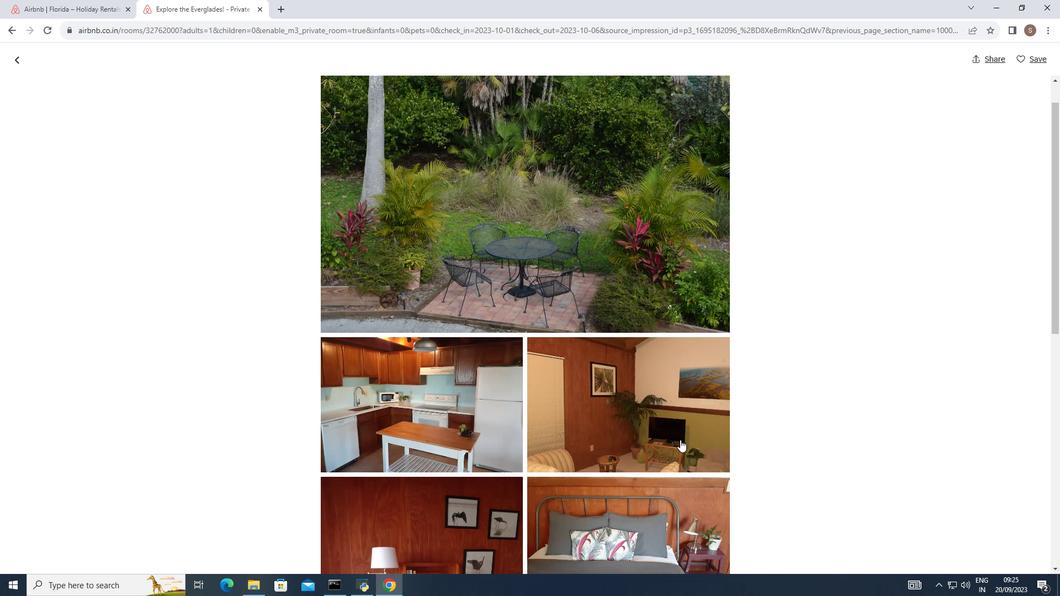 
Action: Mouse scrolled (680, 440) with delta (0, 0)
Screenshot: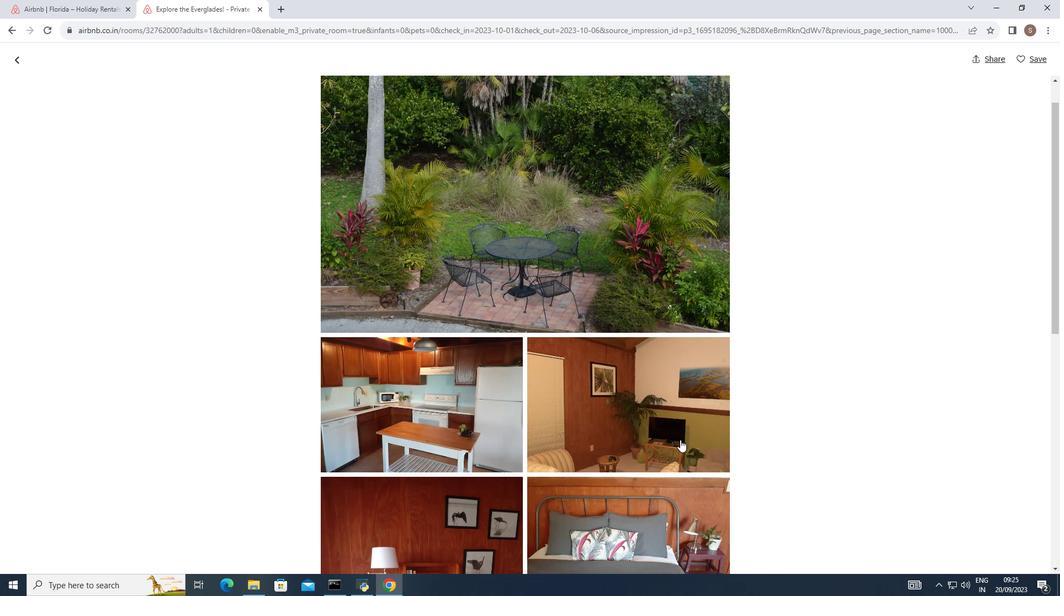 
Action: Mouse scrolled (680, 440) with delta (0, 0)
Screenshot: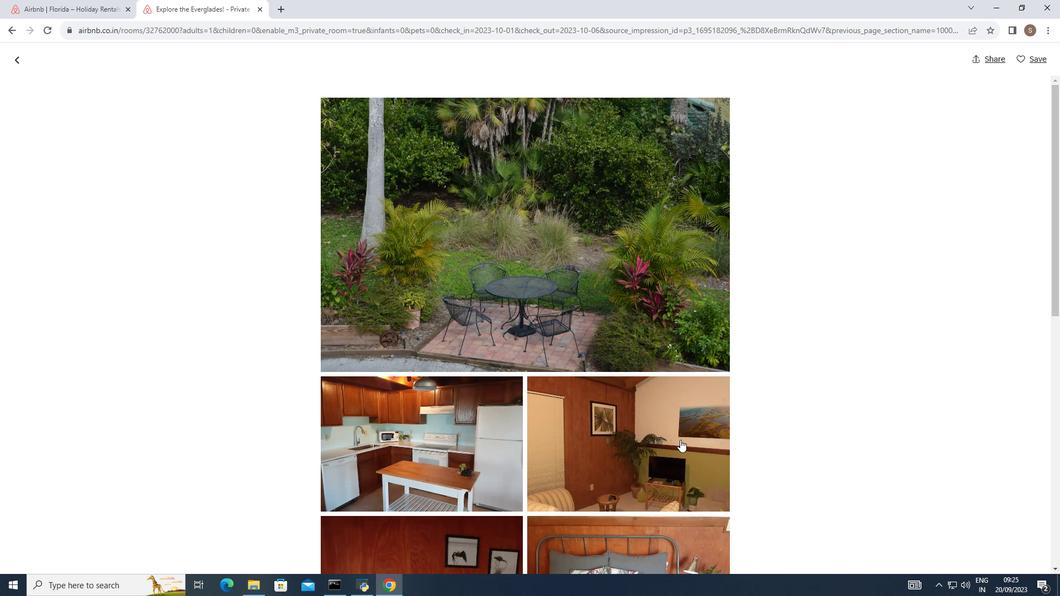 
Action: Mouse scrolled (680, 440) with delta (0, 0)
Screenshot: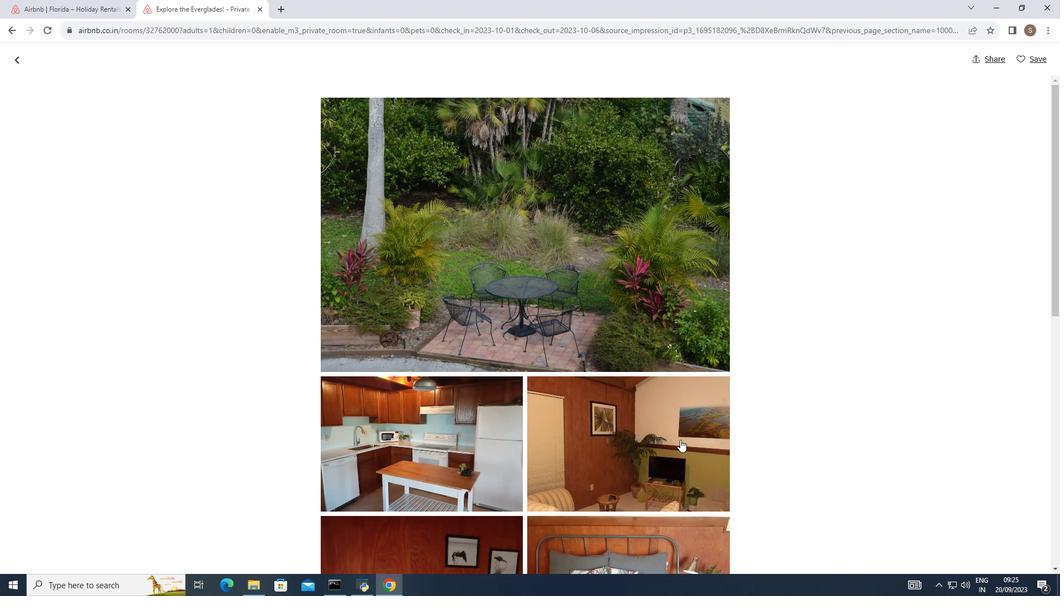 
Action: Mouse scrolled (680, 440) with delta (0, 0)
Screenshot: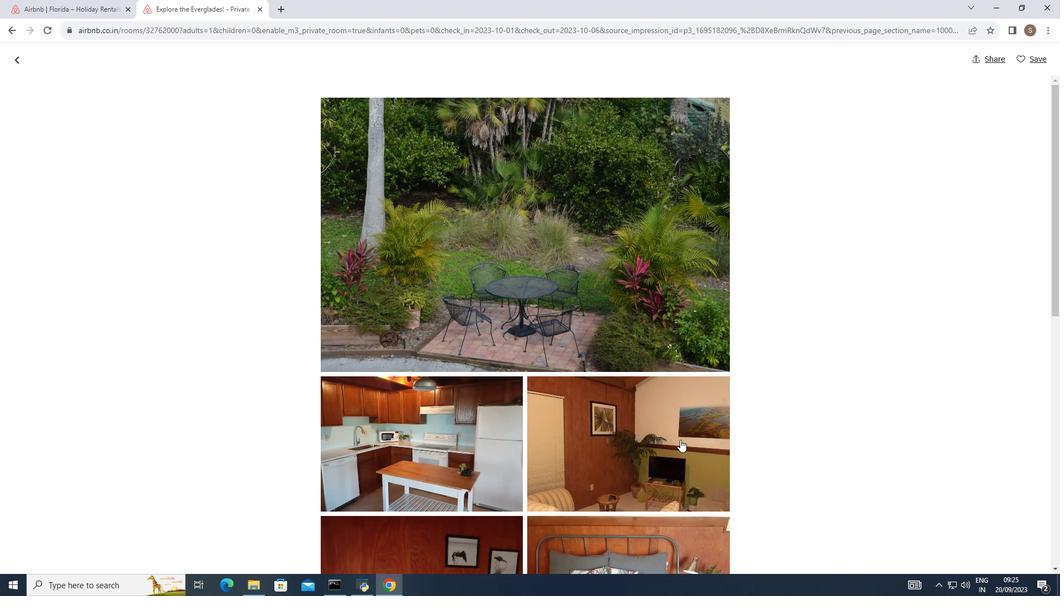 
Action: Mouse scrolled (680, 440) with delta (0, 0)
Screenshot: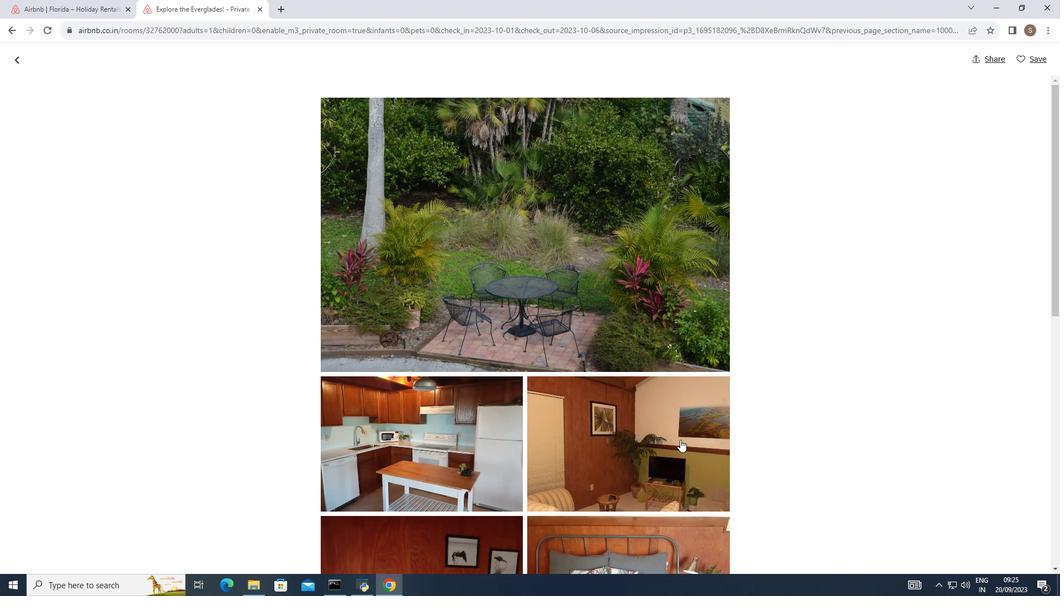 
Action: Mouse moved to (16, 60)
Screenshot: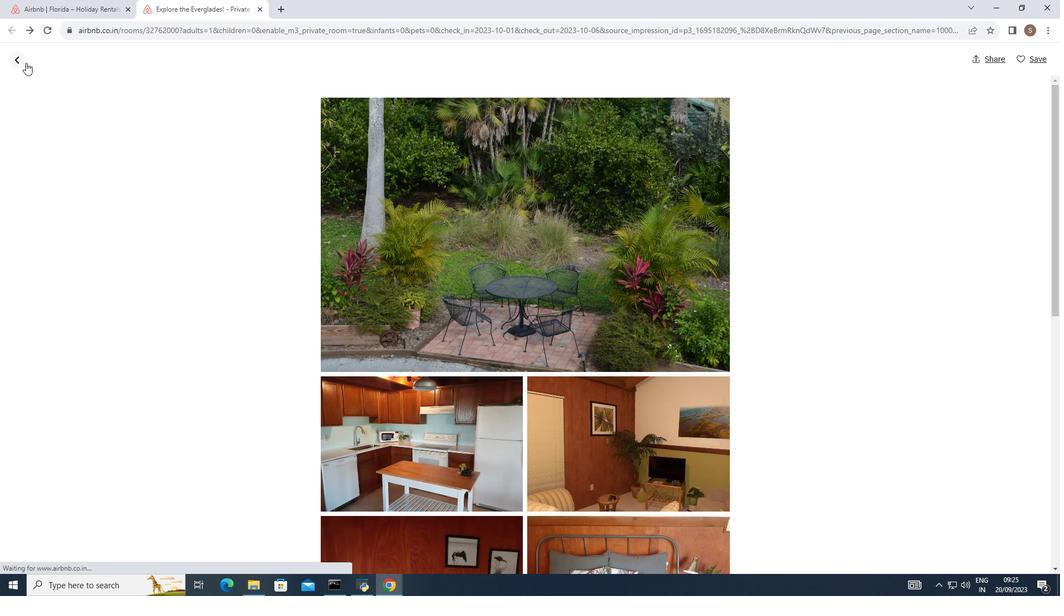 
Action: Mouse pressed left at (16, 60)
Screenshot: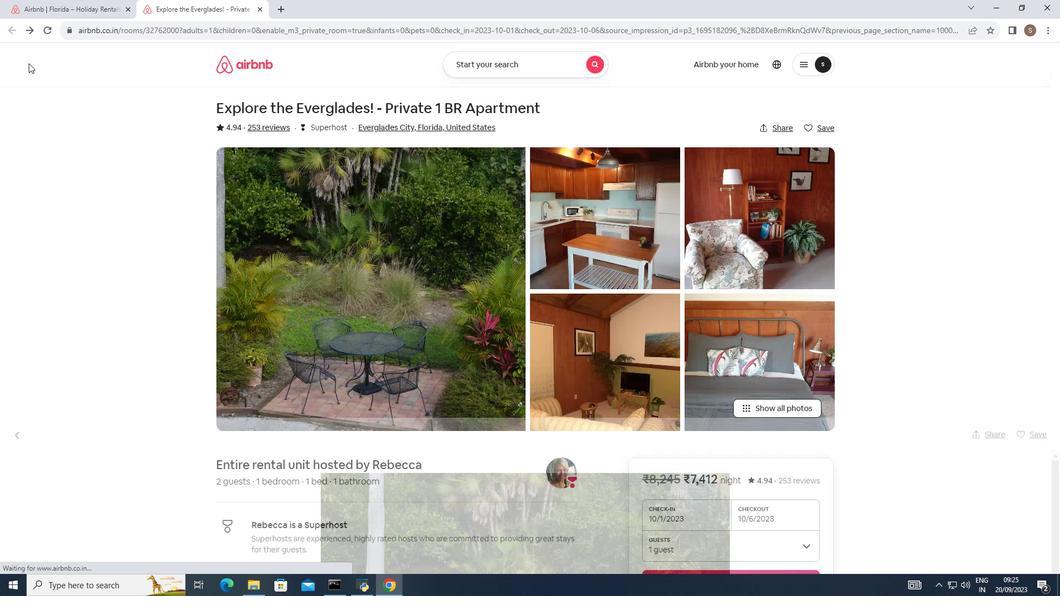 
Action: Mouse moved to (285, 345)
Screenshot: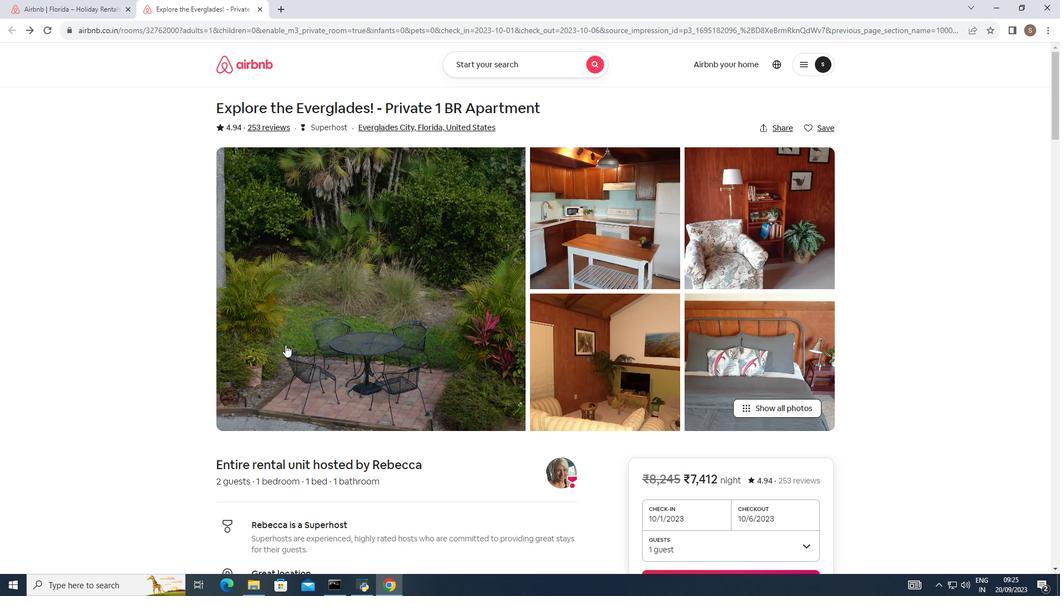 
Action: Mouse scrolled (285, 344) with delta (0, 0)
Screenshot: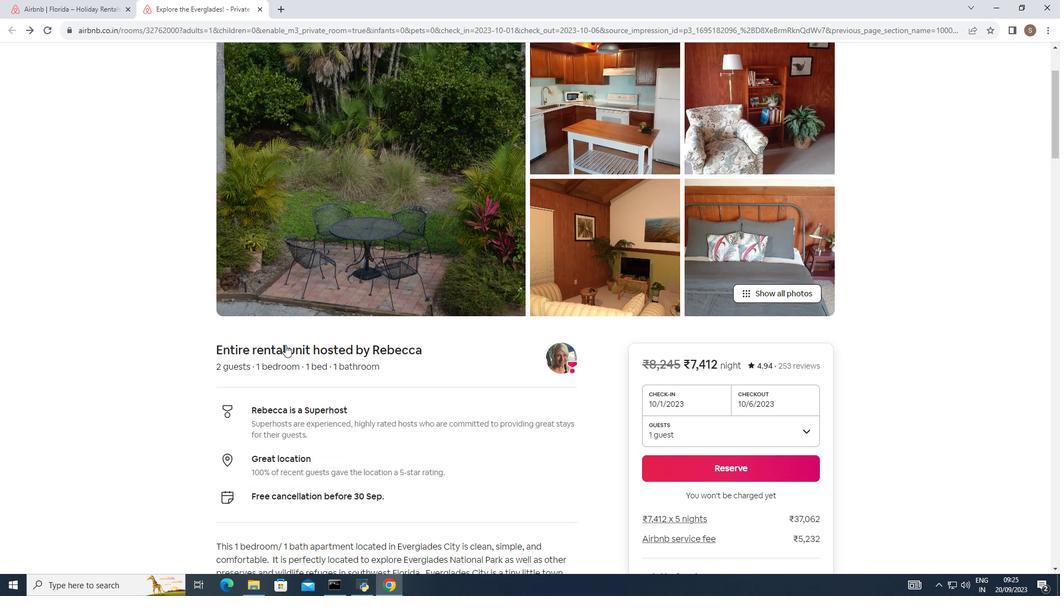 
Action: Mouse scrolled (285, 344) with delta (0, 0)
Screenshot: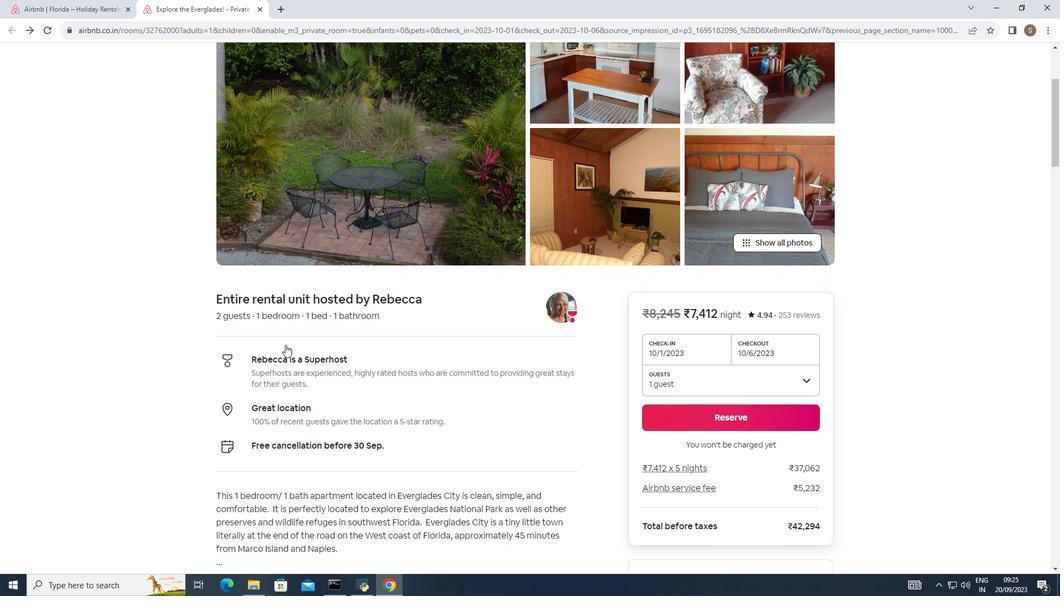 
Action: Mouse scrolled (285, 344) with delta (0, 0)
Screenshot: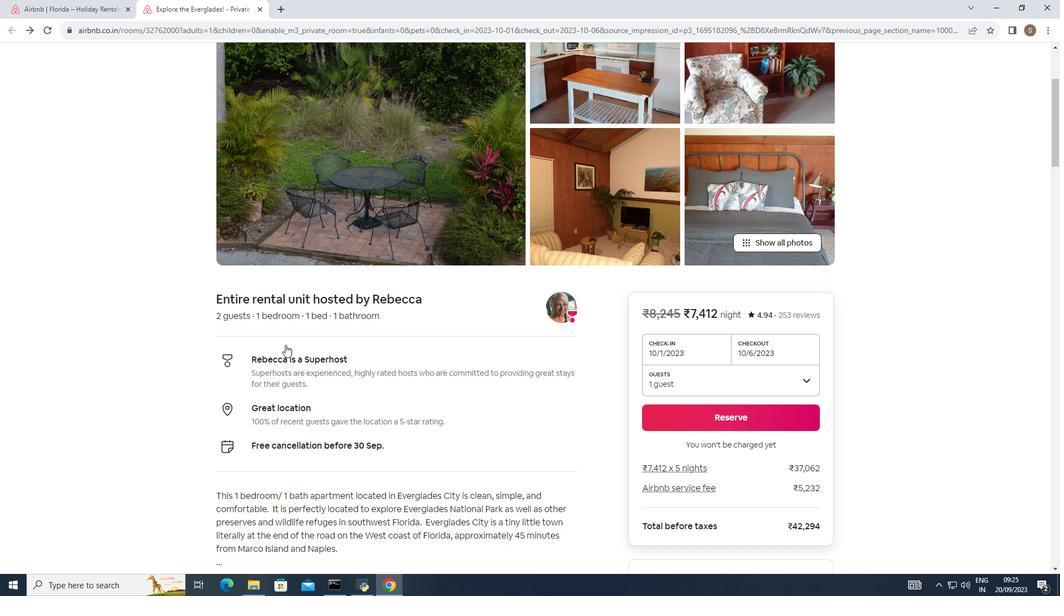 
Action: Mouse scrolled (285, 344) with delta (0, 0)
Screenshot: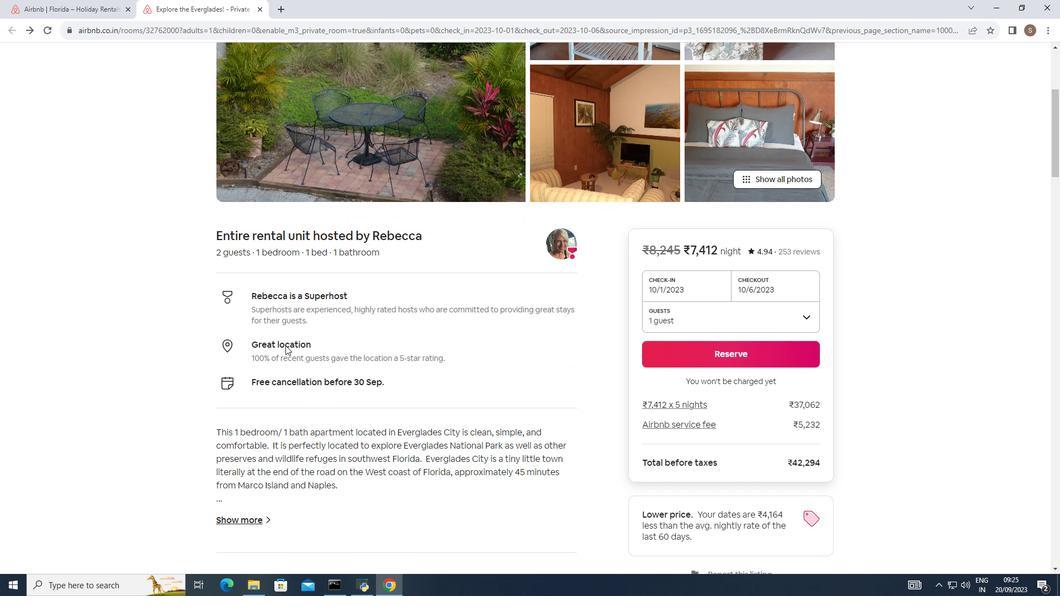 
Action: Mouse moved to (285, 345)
Screenshot: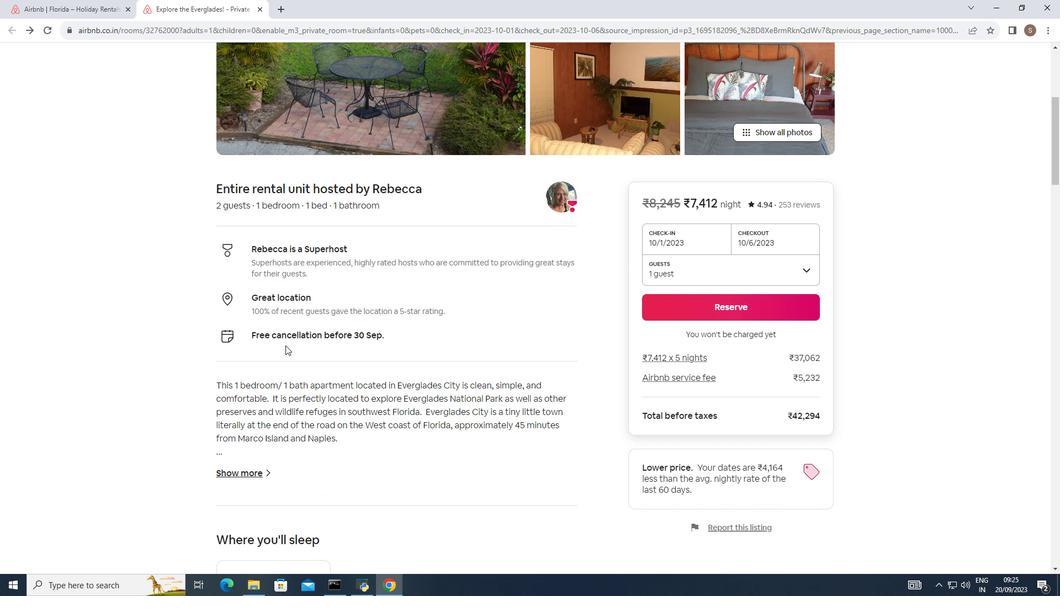 
Action: Mouse scrolled (285, 345) with delta (0, 0)
Screenshot: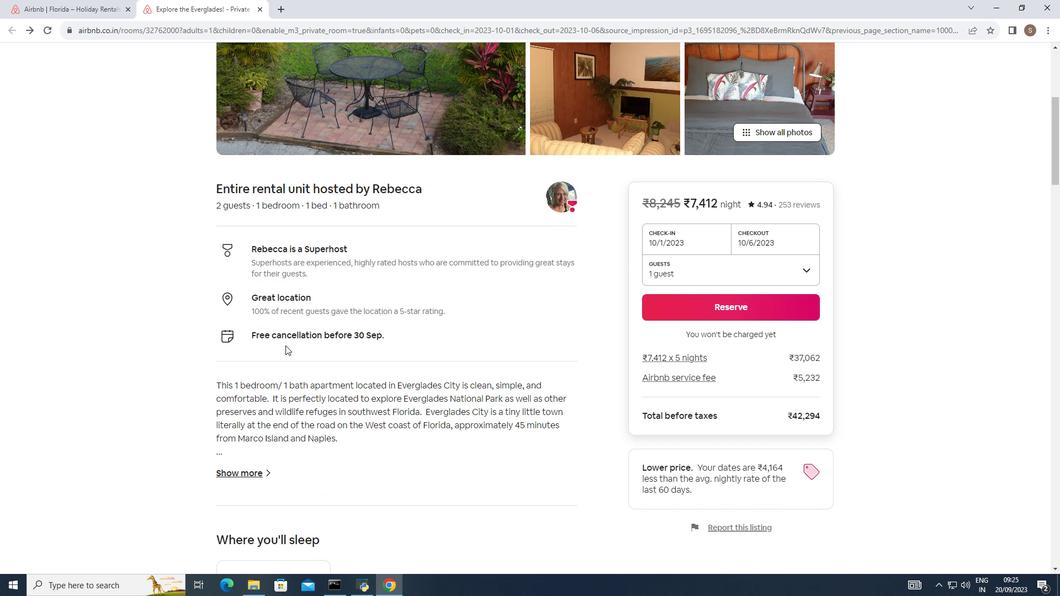 
Action: Mouse scrolled (285, 345) with delta (0, 0)
Screenshot: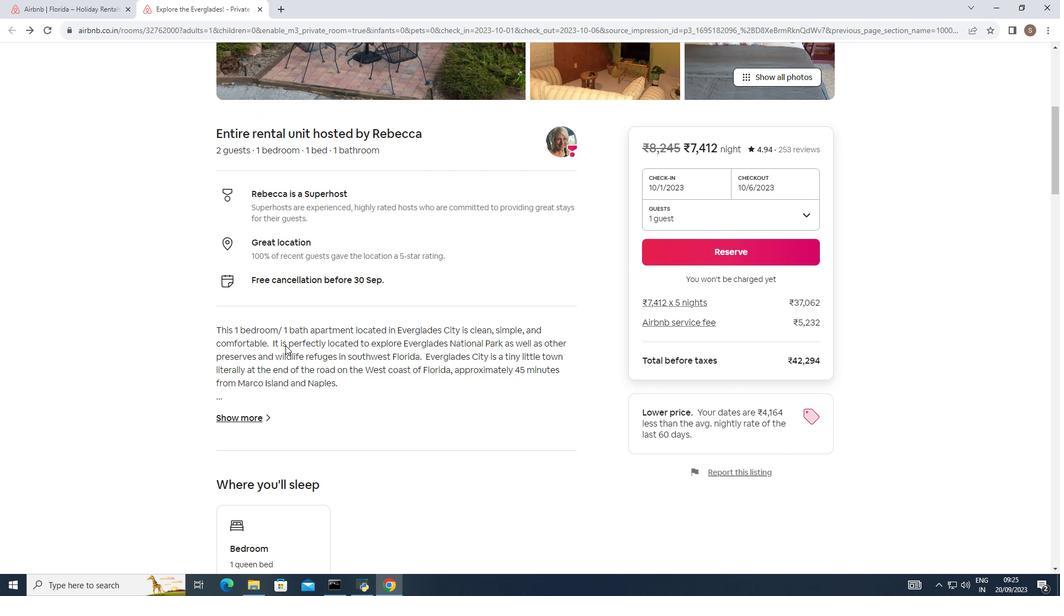 
Action: Mouse scrolled (285, 345) with delta (0, 0)
Screenshot: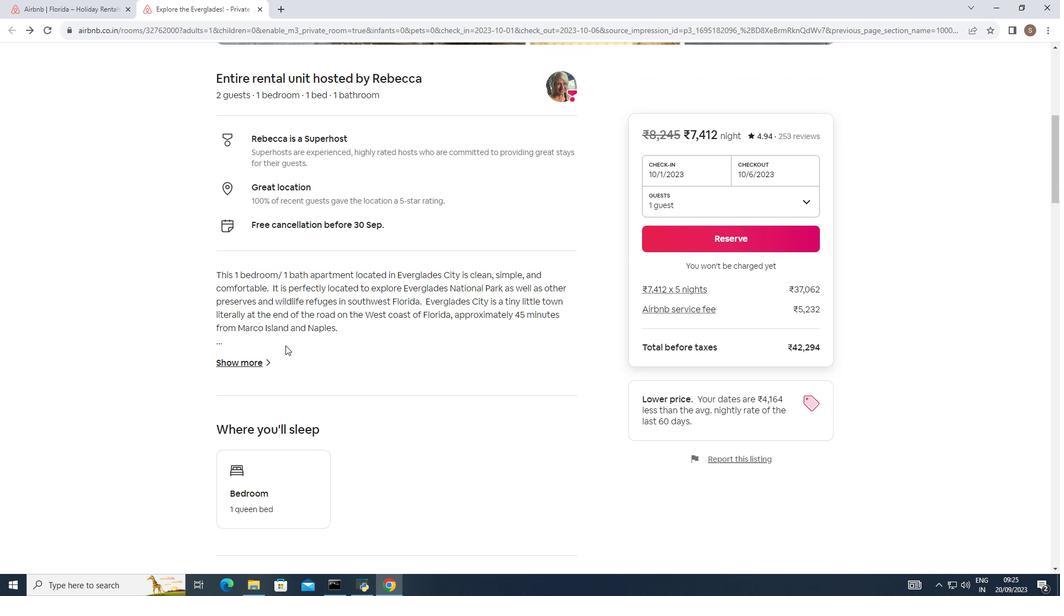 
Action: Mouse moved to (238, 362)
Screenshot: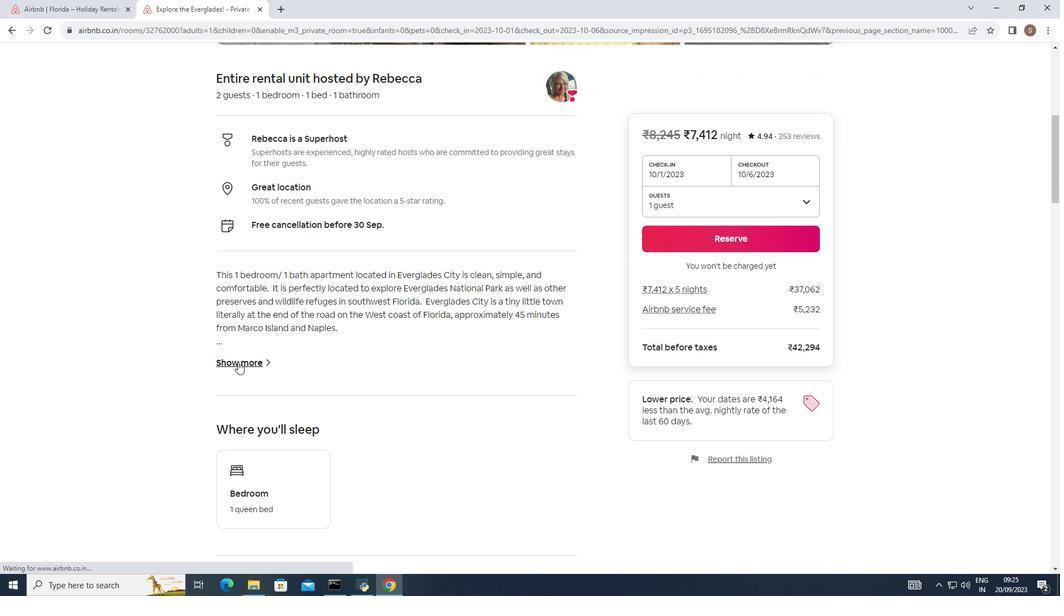 
Action: Mouse pressed left at (238, 362)
Screenshot: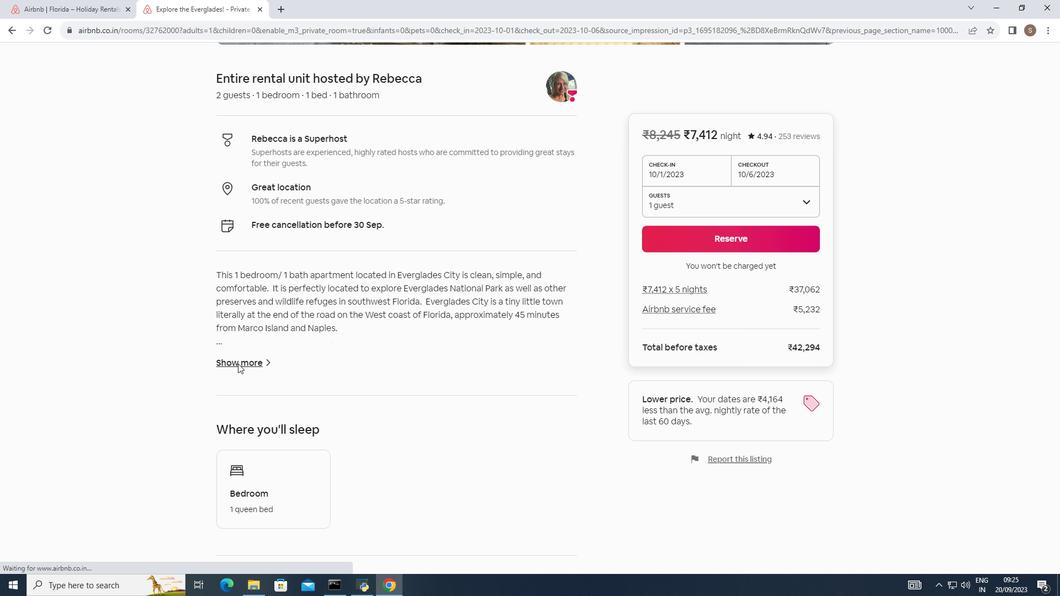 
Action: Mouse moved to (372, 362)
Screenshot: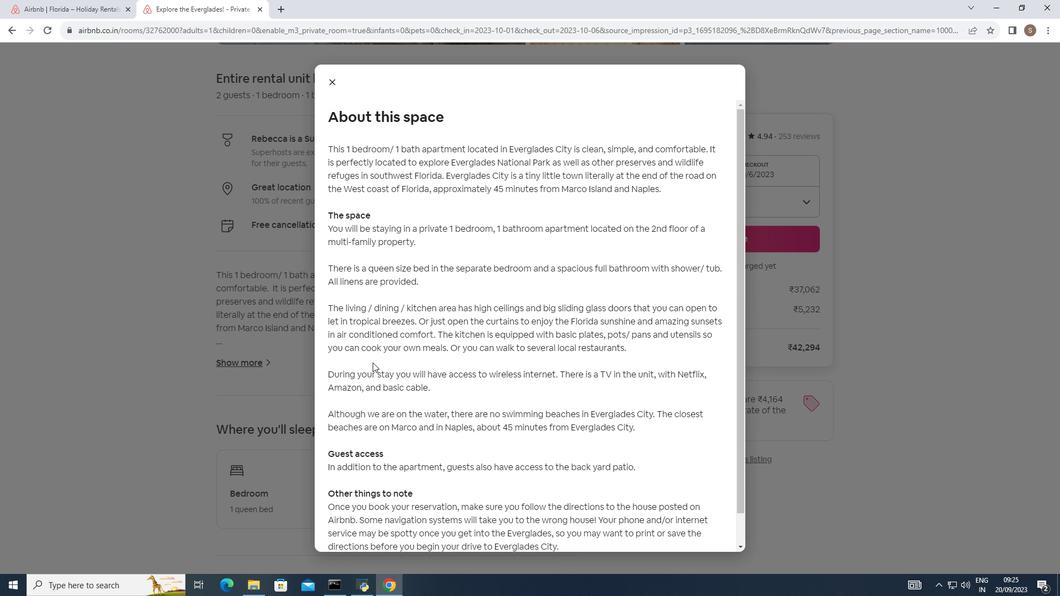 
Action: Mouse scrolled (372, 362) with delta (0, 0)
Screenshot: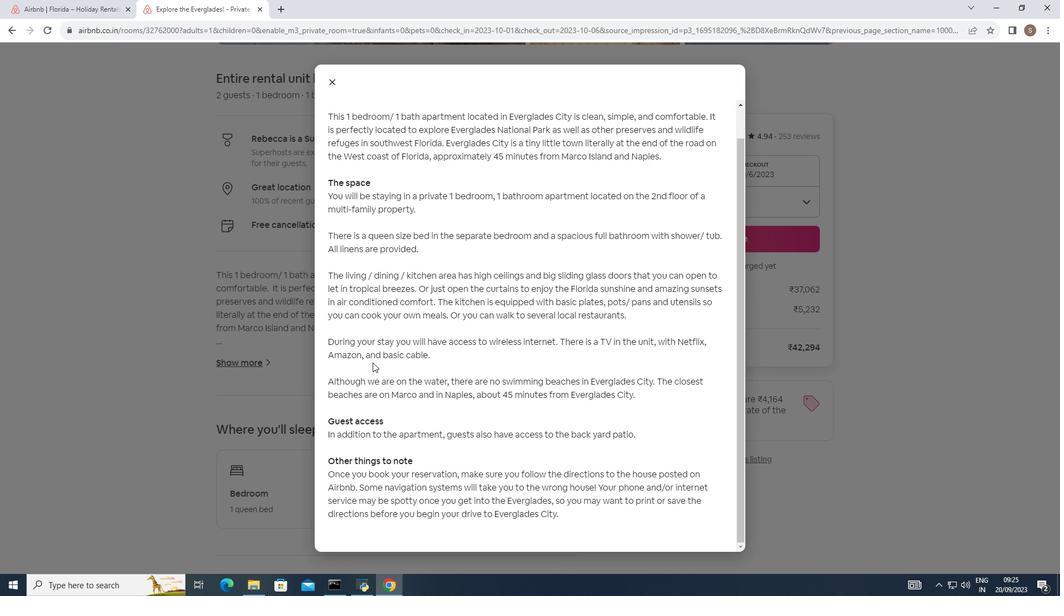 
Action: Mouse scrolled (372, 362) with delta (0, 0)
Screenshot: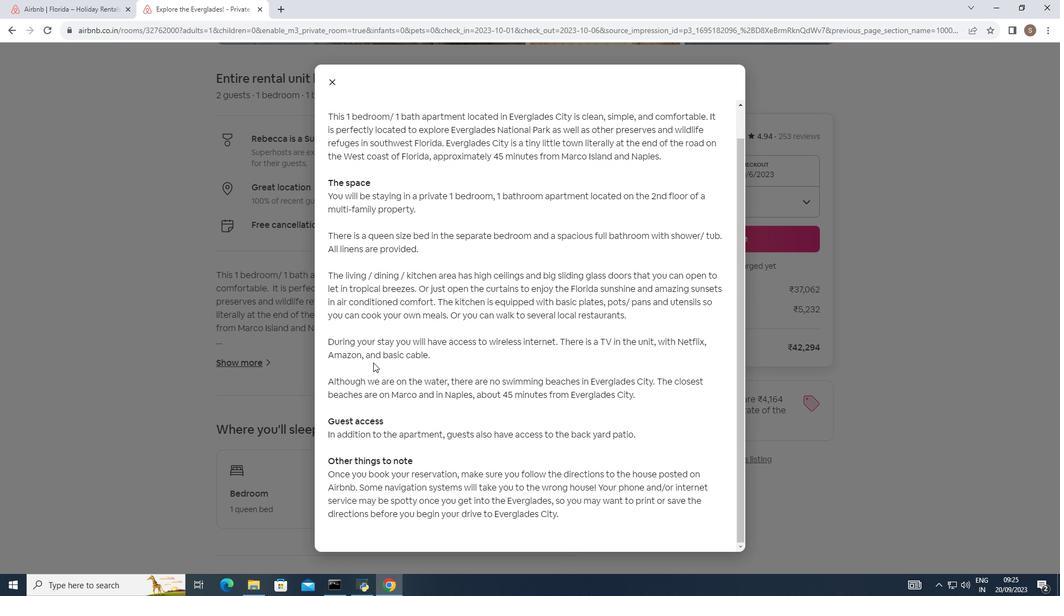 
Action: Mouse scrolled (372, 362) with delta (0, 0)
Screenshot: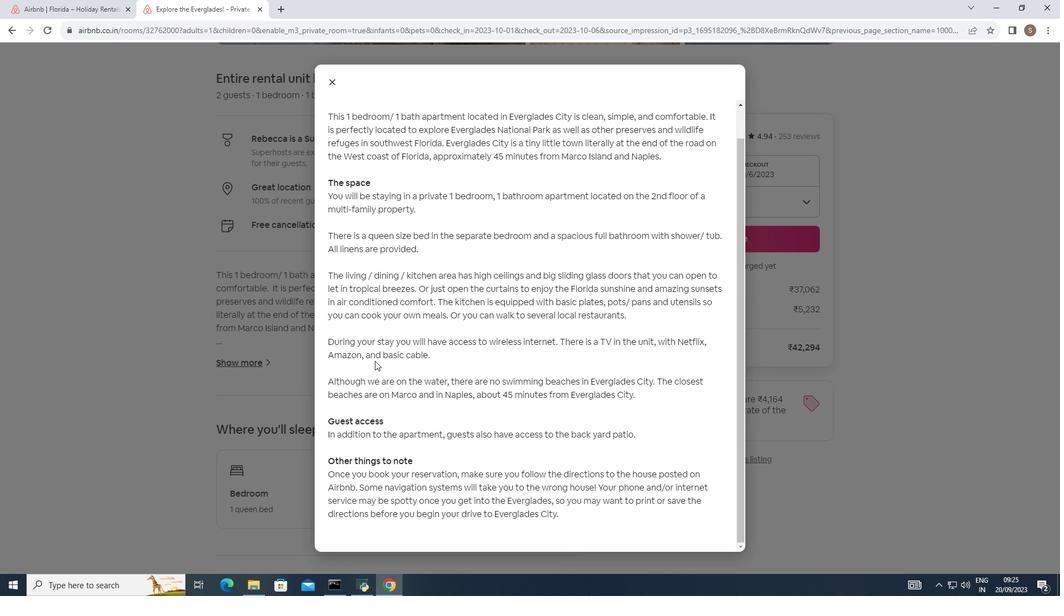 
Action: Mouse moved to (375, 361)
Screenshot: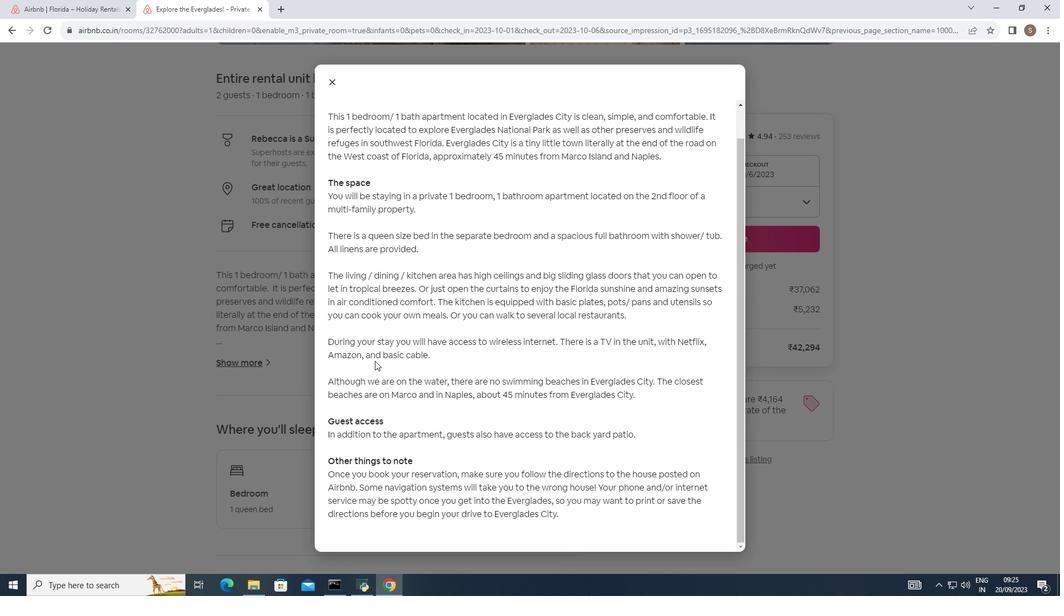 
Action: Mouse scrolled (375, 360) with delta (0, 0)
Screenshot: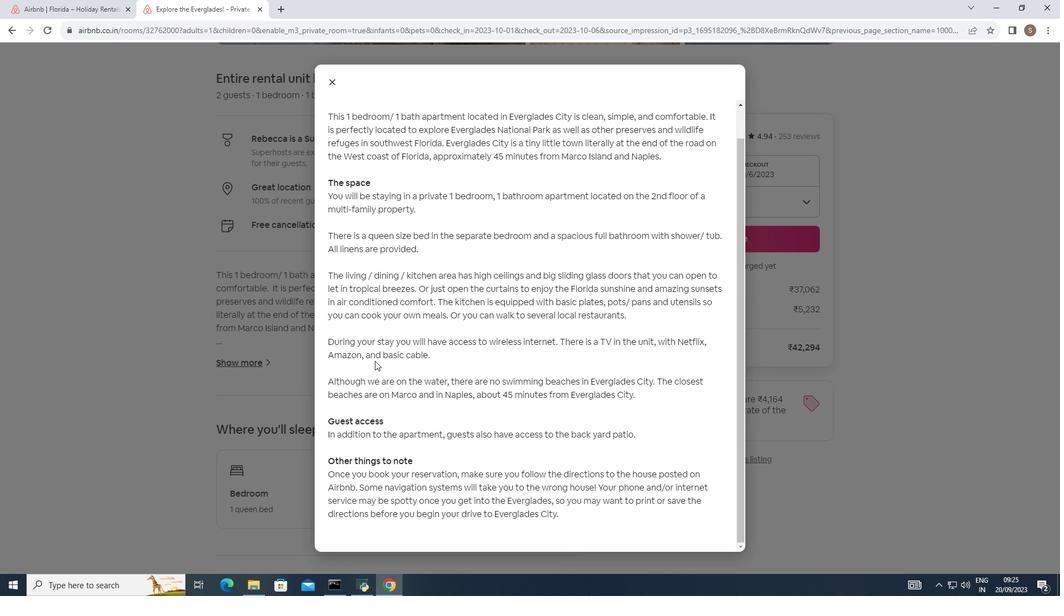 
Action: Mouse scrolled (375, 360) with delta (0, 0)
Screenshot: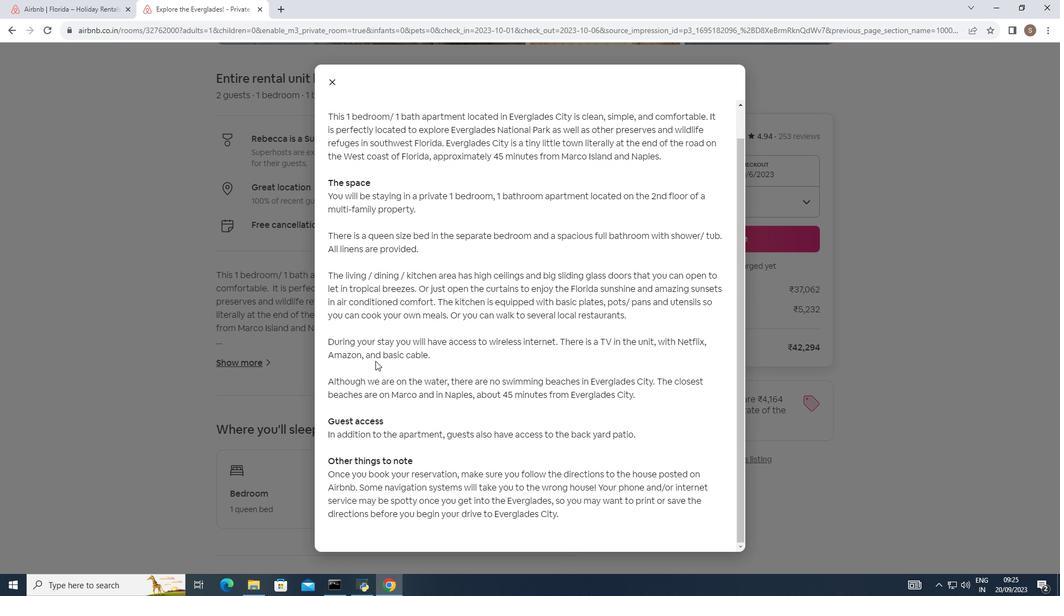 
Action: Mouse scrolled (375, 360) with delta (0, 0)
Screenshot: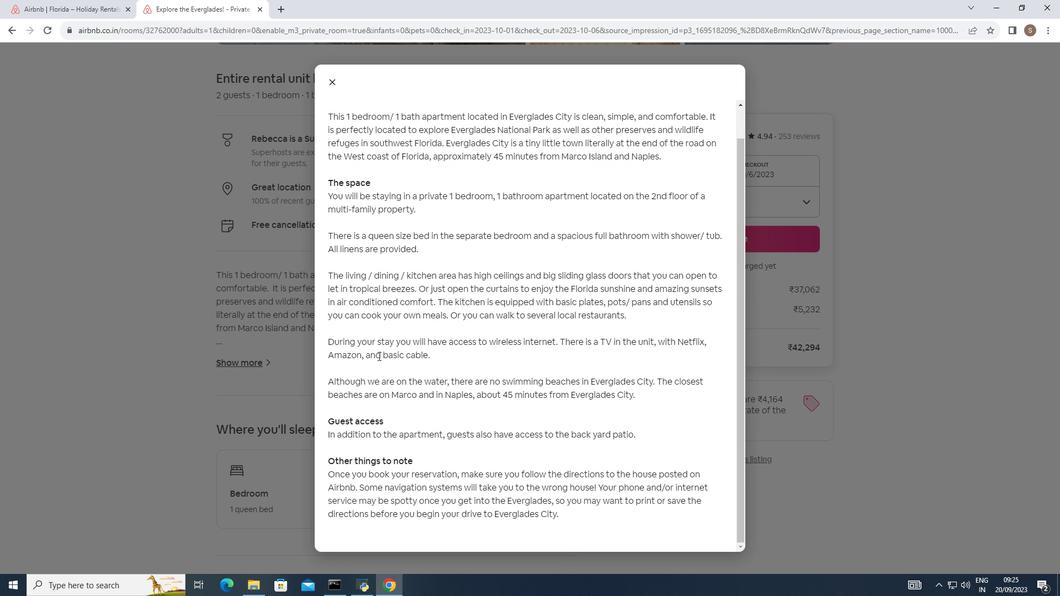 
Action: Mouse moved to (378, 356)
Screenshot: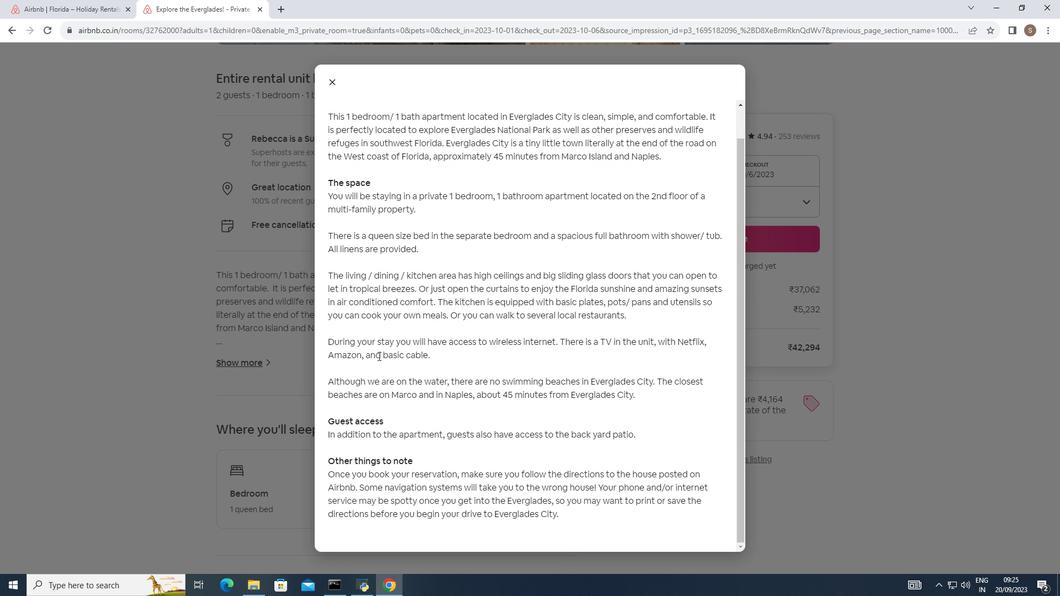 
Action: Mouse scrolled (378, 355) with delta (0, 0)
Screenshot: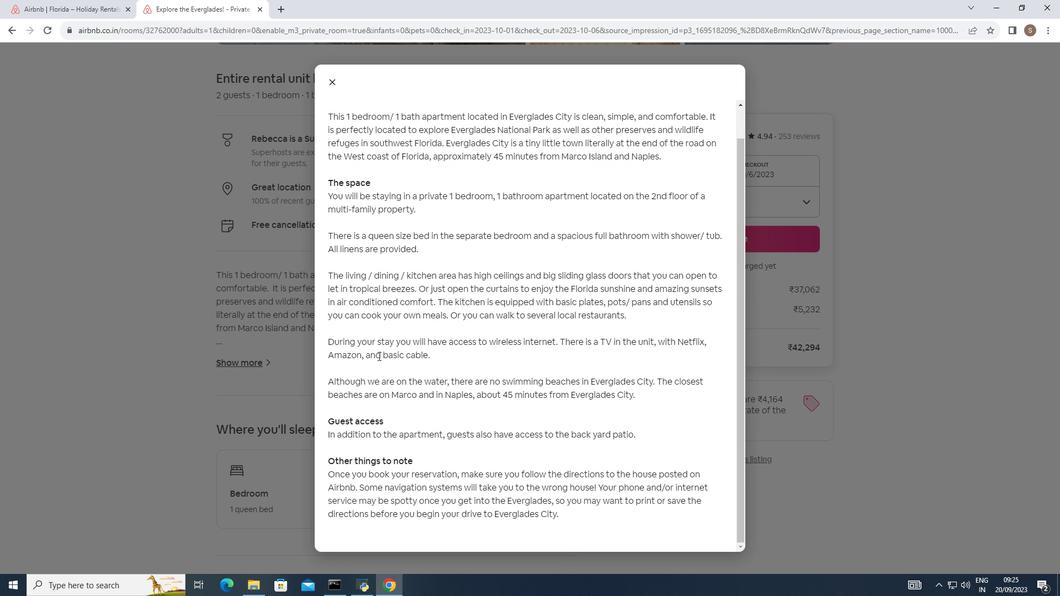 
Action: Mouse scrolled (378, 355) with delta (0, 0)
Screenshot: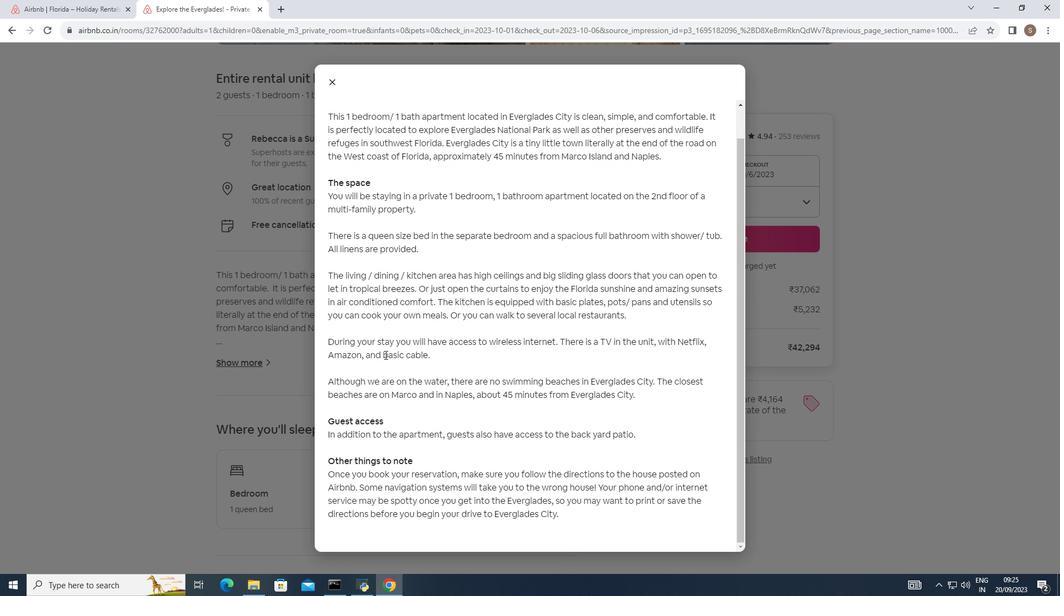 
Action: Mouse moved to (333, 80)
Screenshot: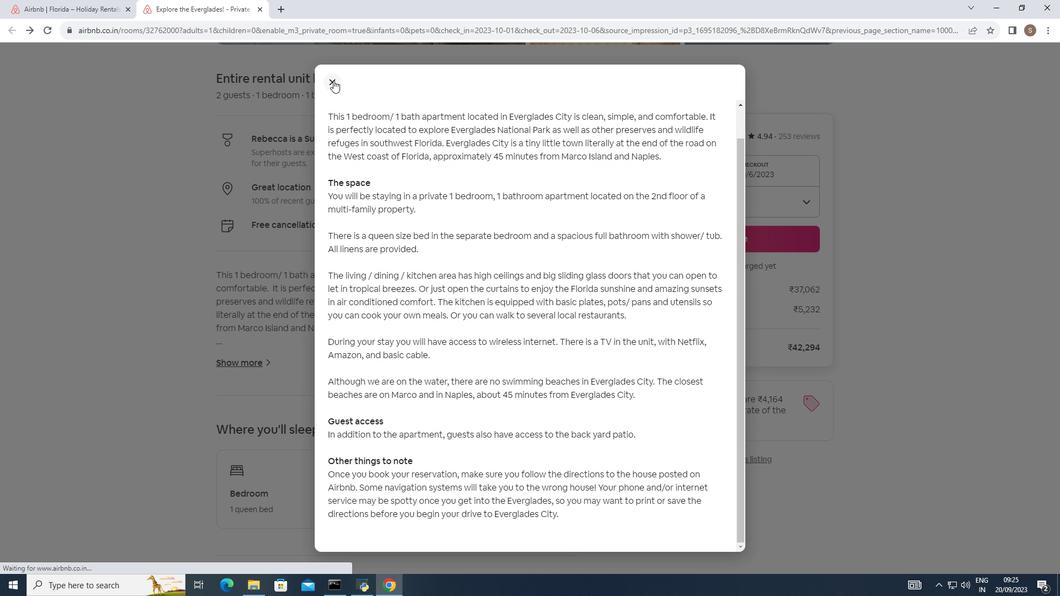 
Action: Mouse pressed left at (333, 80)
Screenshot: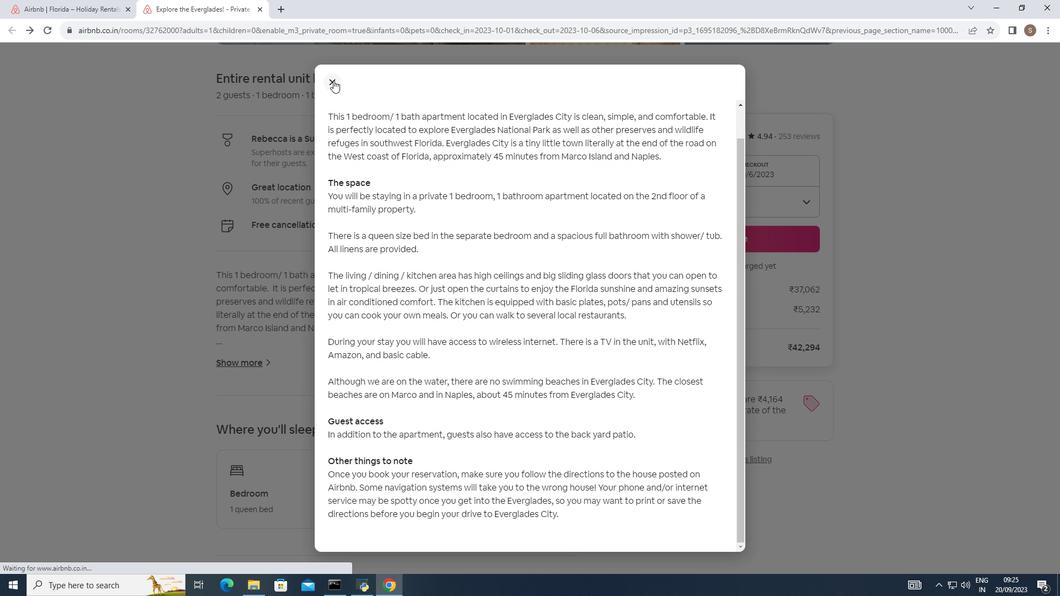 
Action: Mouse moved to (336, 172)
Screenshot: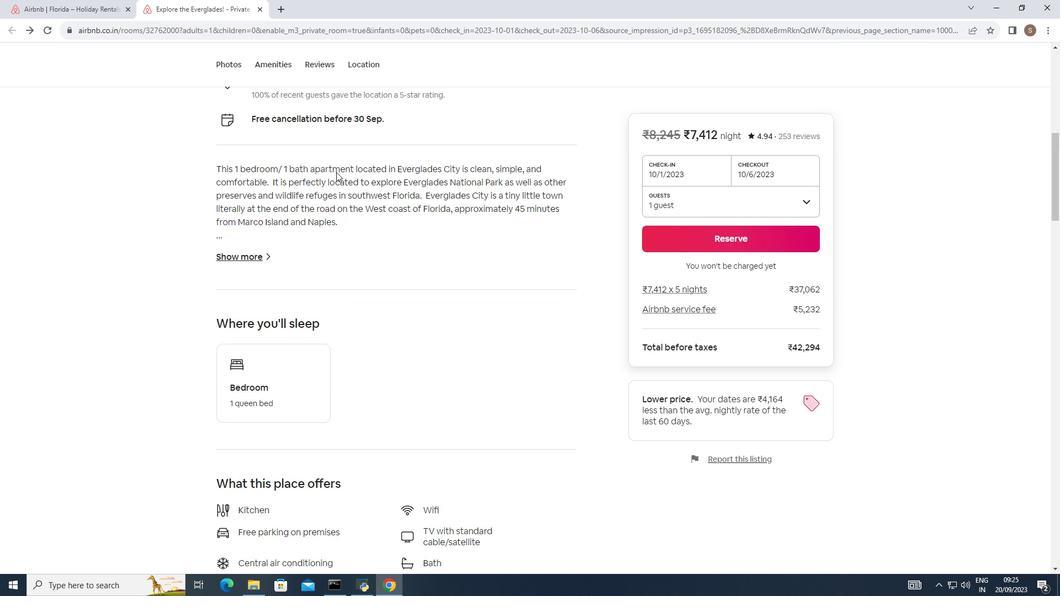 
Action: Mouse scrolled (336, 171) with delta (0, 0)
Screenshot: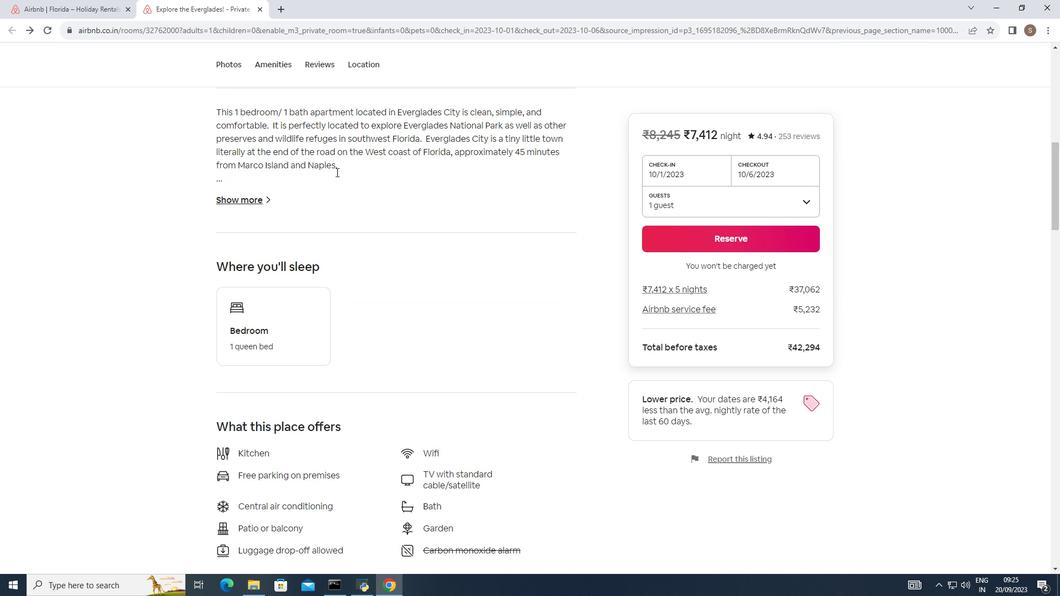 
Action: Mouse scrolled (336, 171) with delta (0, 0)
Screenshot: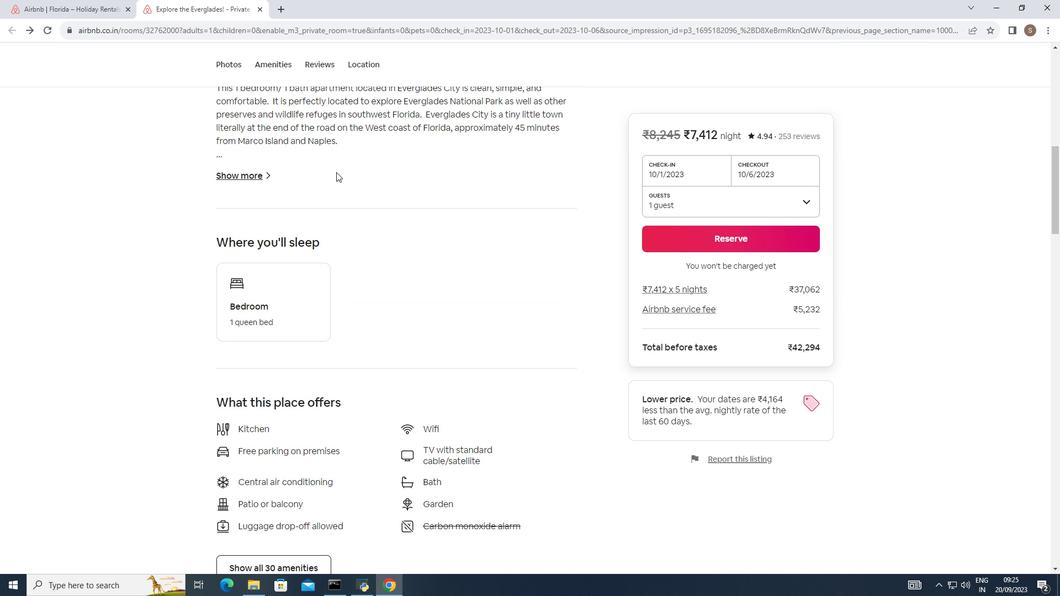 
Action: Mouse scrolled (336, 171) with delta (0, 0)
Screenshot: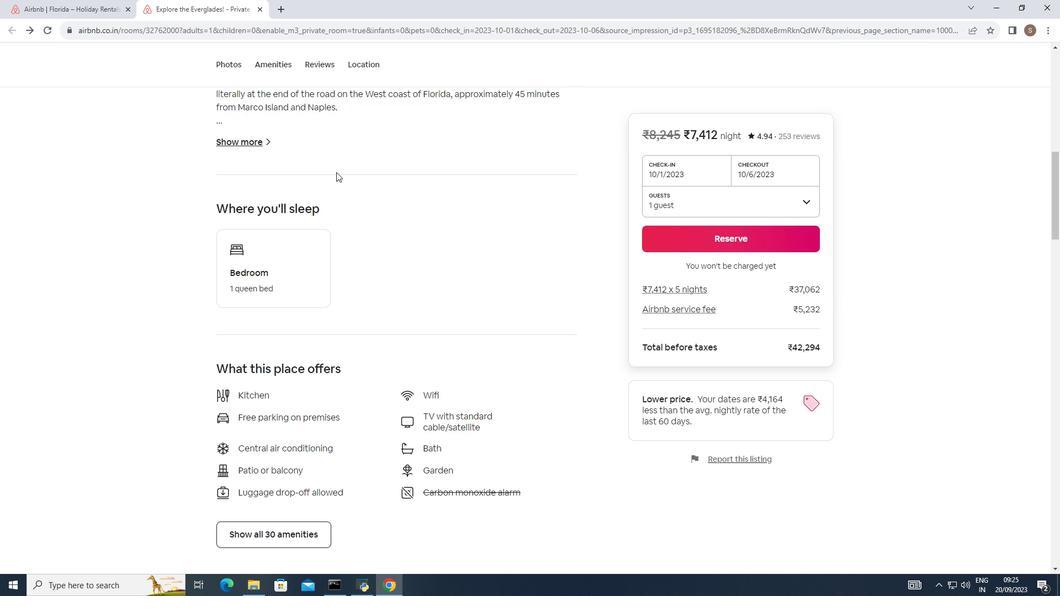 
Action: Mouse scrolled (336, 171) with delta (0, 0)
Screenshot: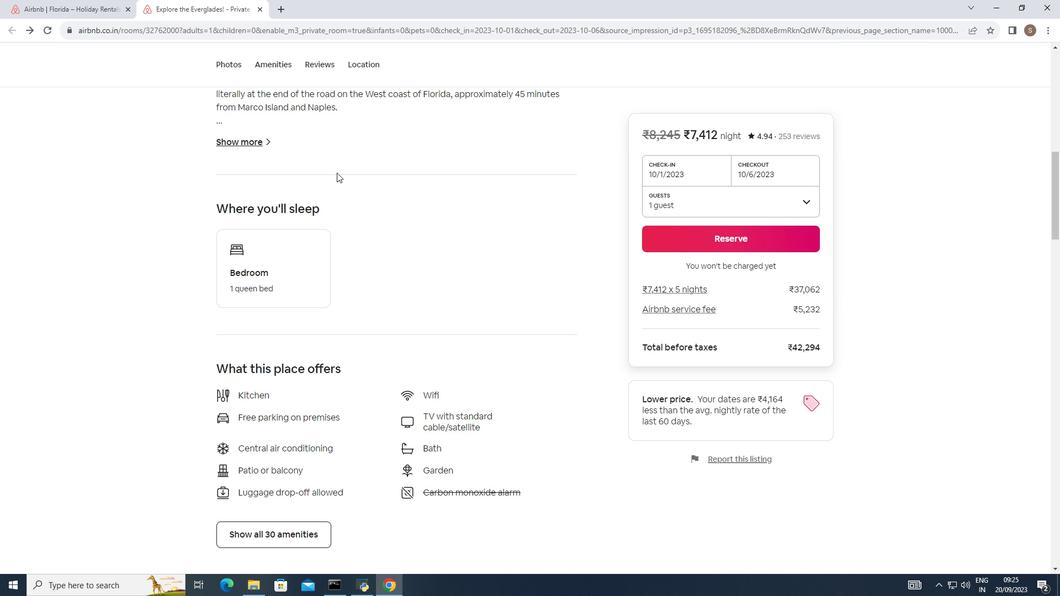 
Action: Mouse moved to (337, 172)
Screenshot: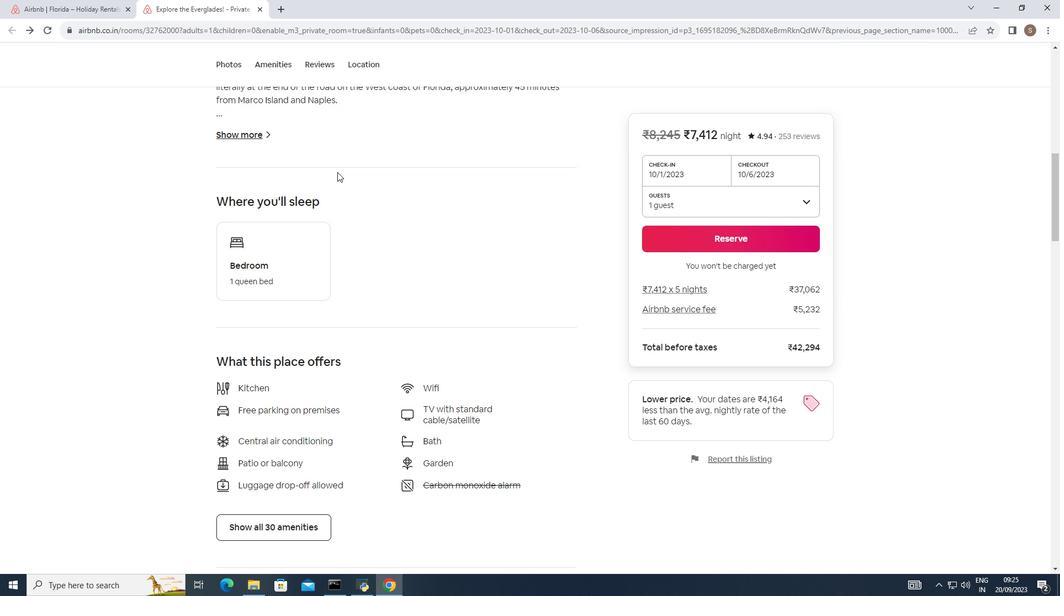 
Action: Mouse scrolled (337, 171) with delta (0, 0)
Screenshot: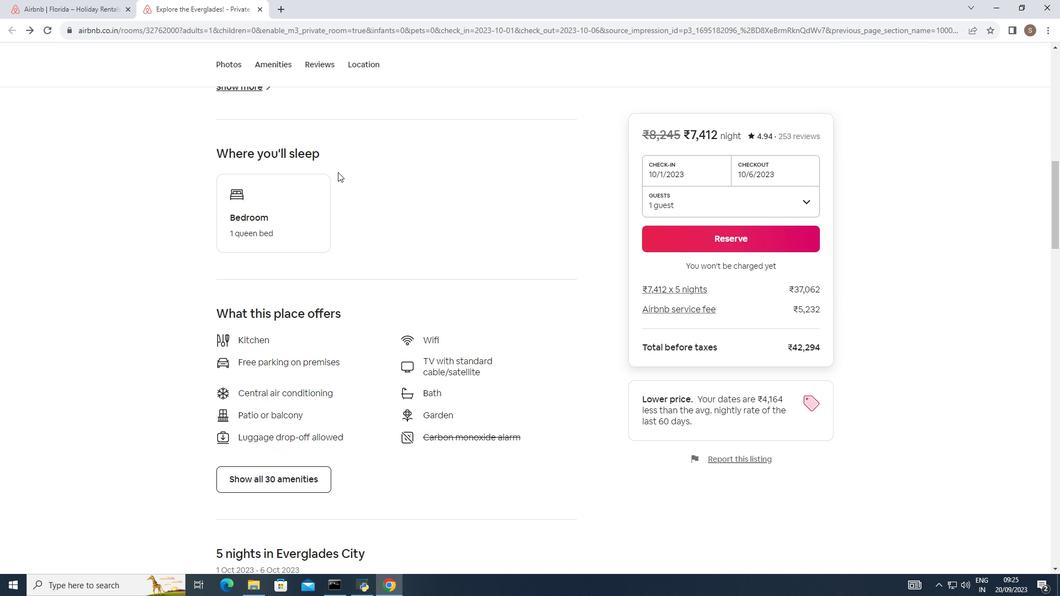 
Action: Mouse moved to (338, 172)
Screenshot: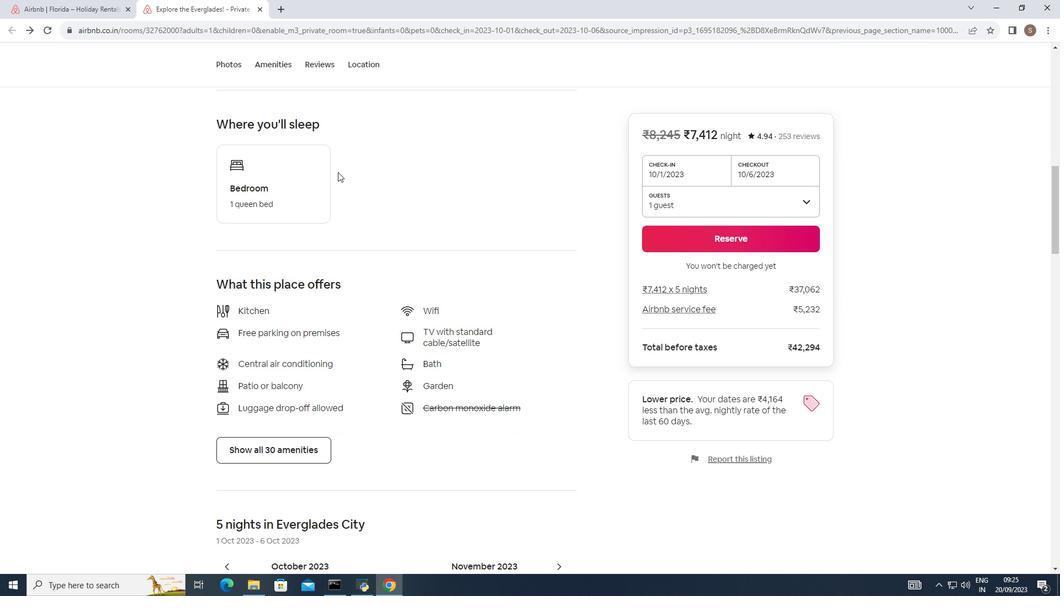 
Action: Mouse scrolled (338, 171) with delta (0, 0)
Screenshot: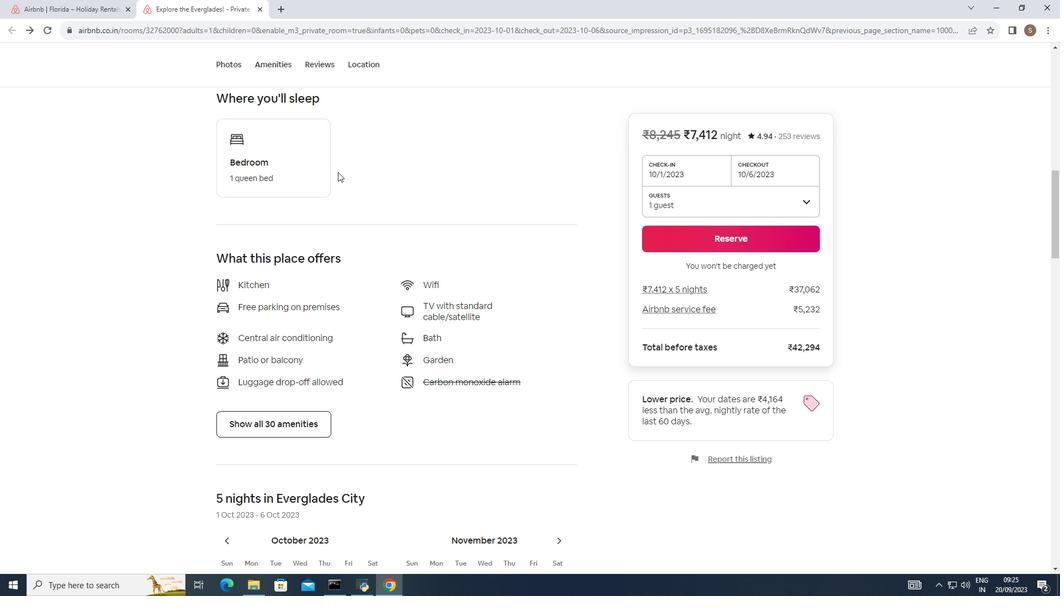 
Action: Mouse scrolled (338, 171) with delta (0, 0)
Screenshot: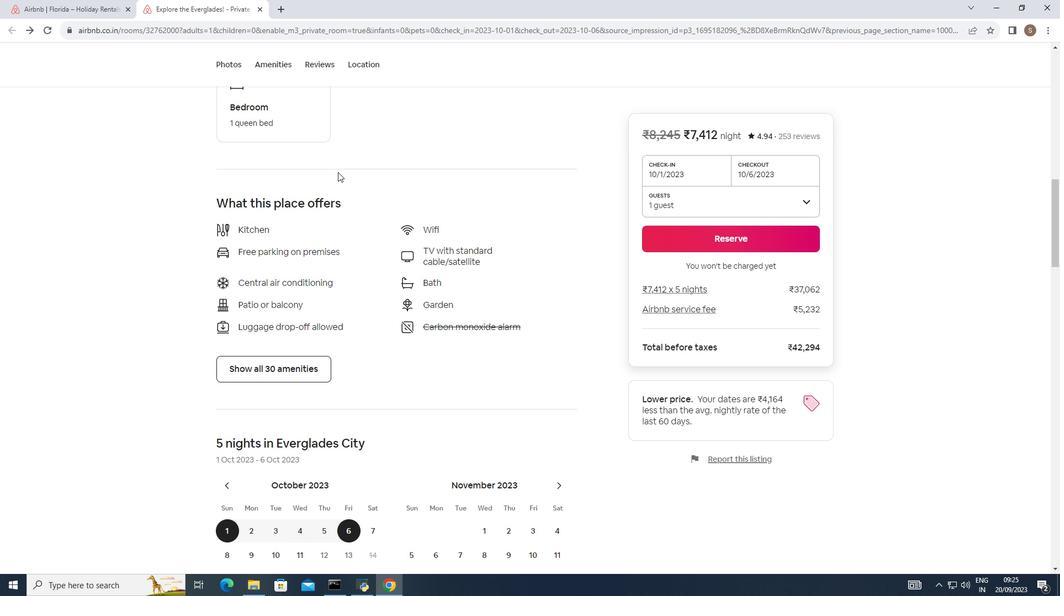
Action: Mouse scrolled (338, 171) with delta (0, 0)
Screenshot: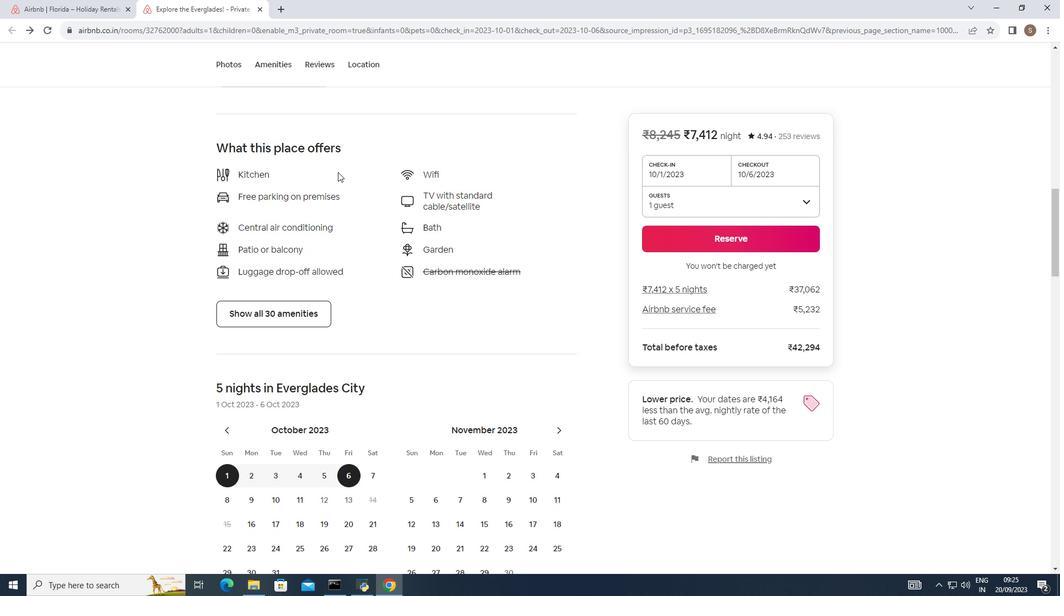 
Action: Mouse moved to (302, 312)
Screenshot: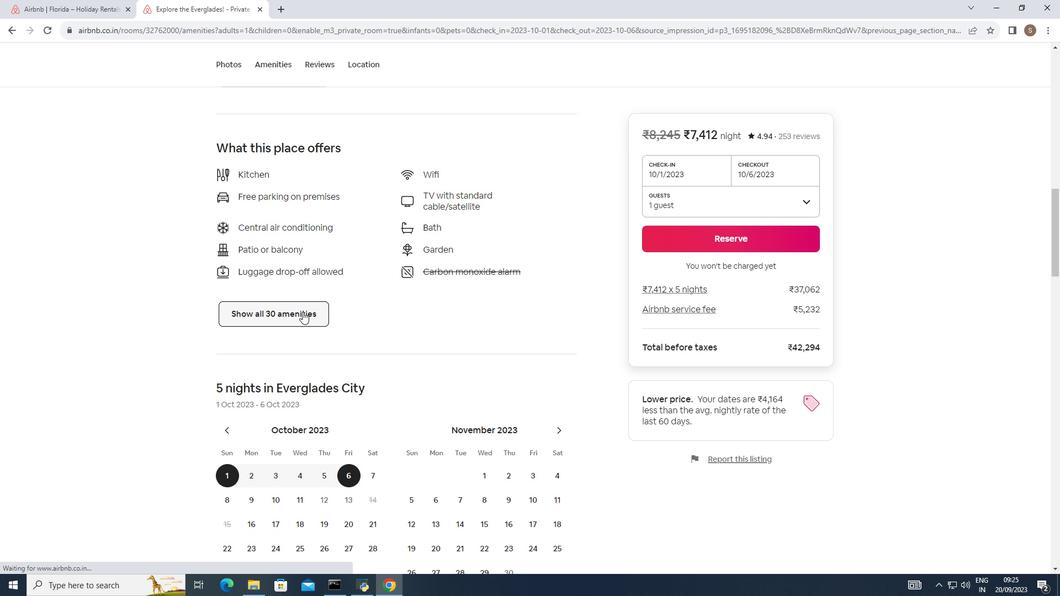 
Action: Mouse pressed left at (302, 312)
Screenshot: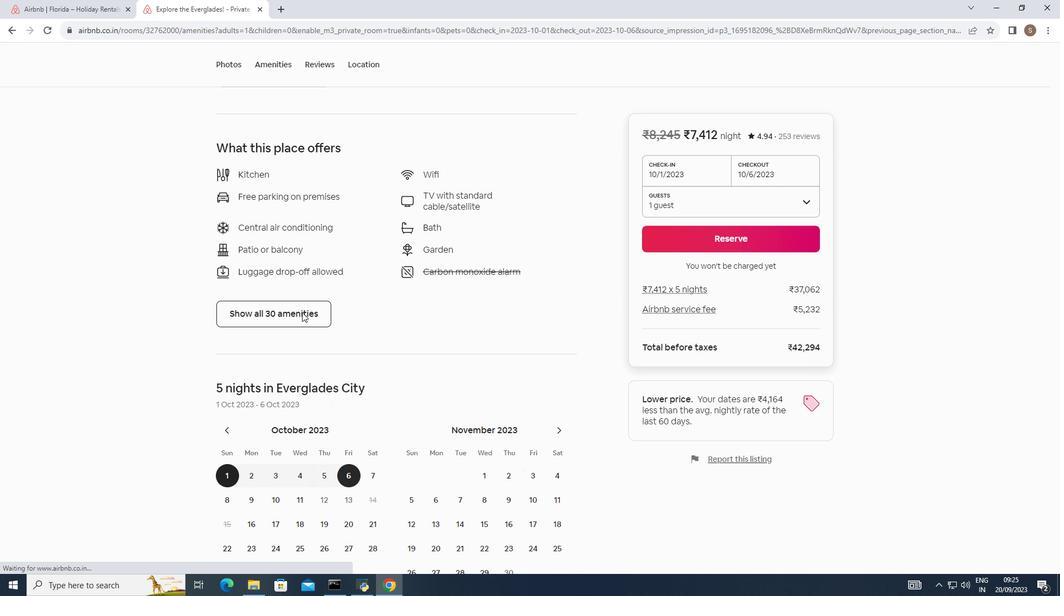 
Action: Mouse moved to (392, 317)
Screenshot: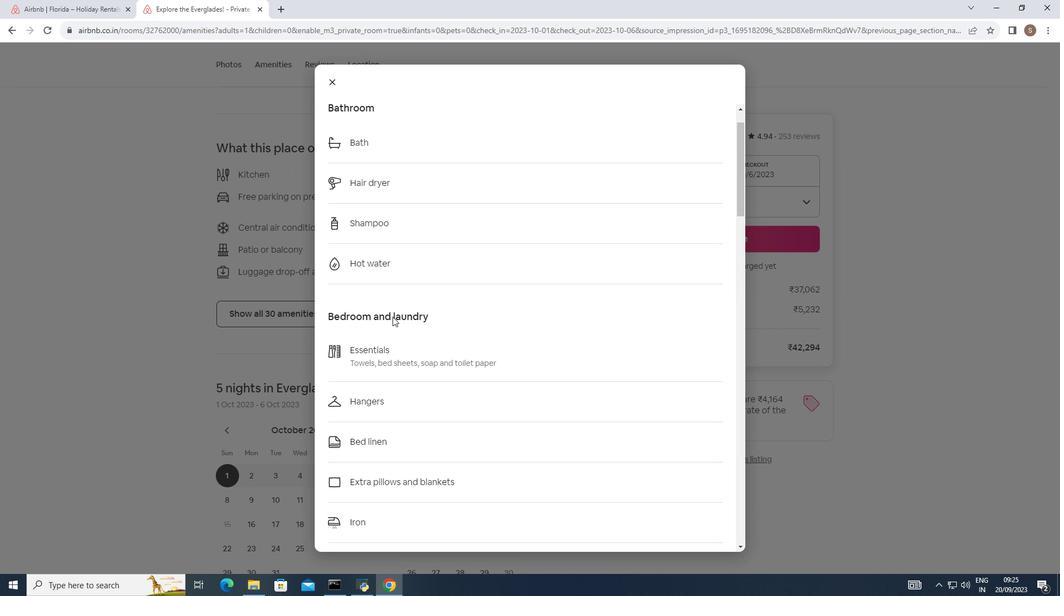 
Action: Mouse scrolled (392, 316) with delta (0, 0)
Screenshot: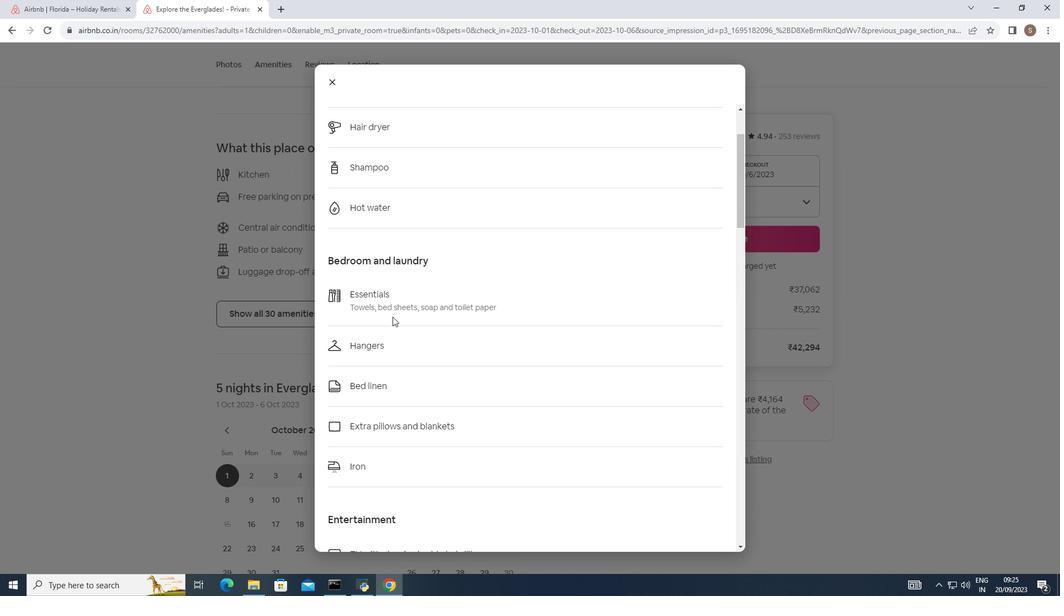 
Action: Mouse moved to (392, 317)
Screenshot: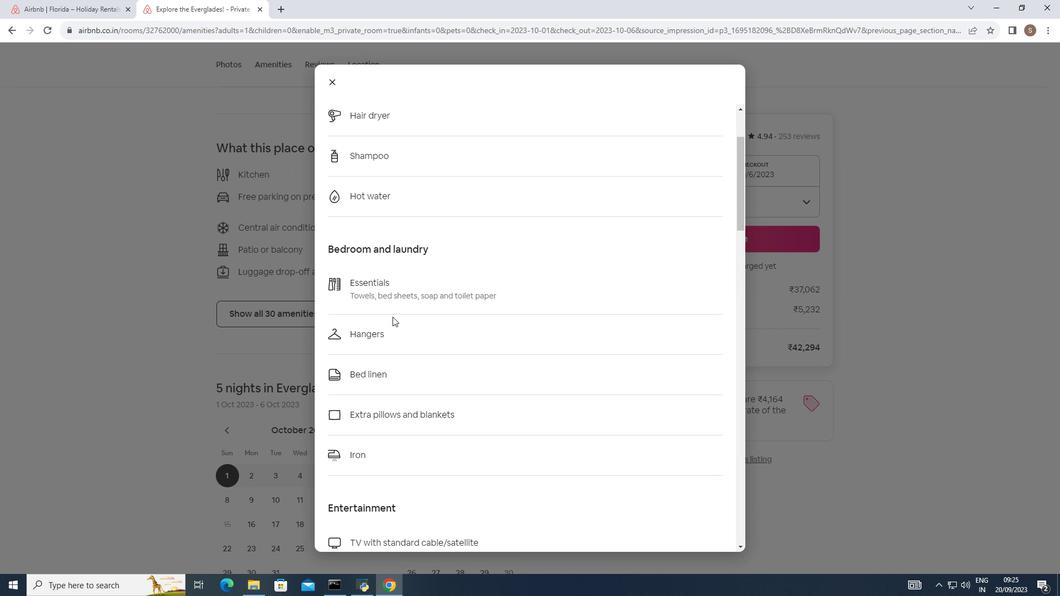 
Action: Mouse scrolled (392, 316) with delta (0, 0)
Screenshot: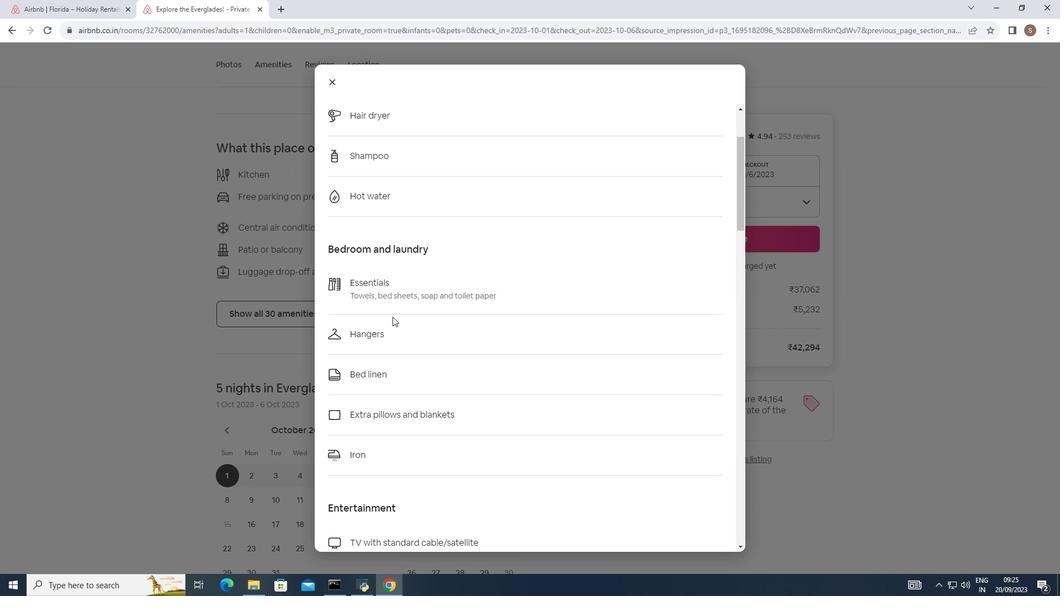
Action: Mouse moved to (391, 318)
Screenshot: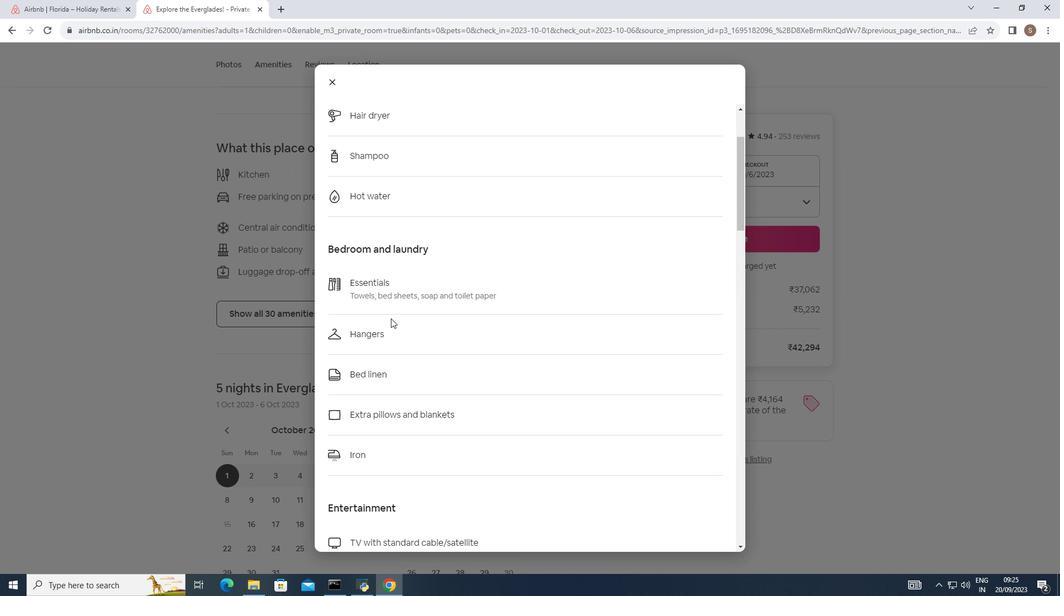 
Action: Mouse scrolled (391, 318) with delta (0, 0)
Screenshot: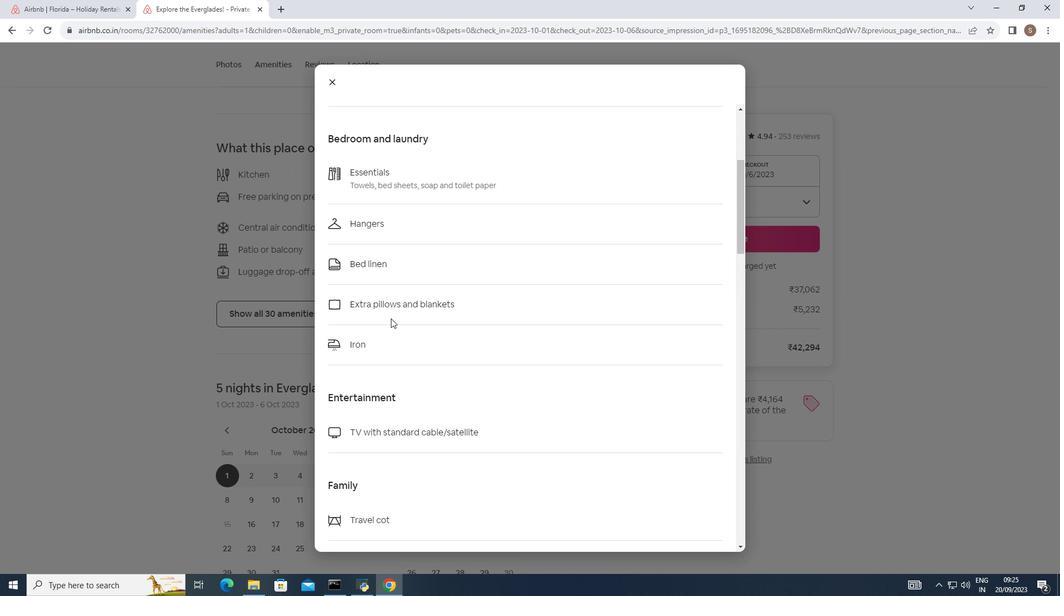 
Action: Mouse scrolled (391, 318) with delta (0, 0)
Screenshot: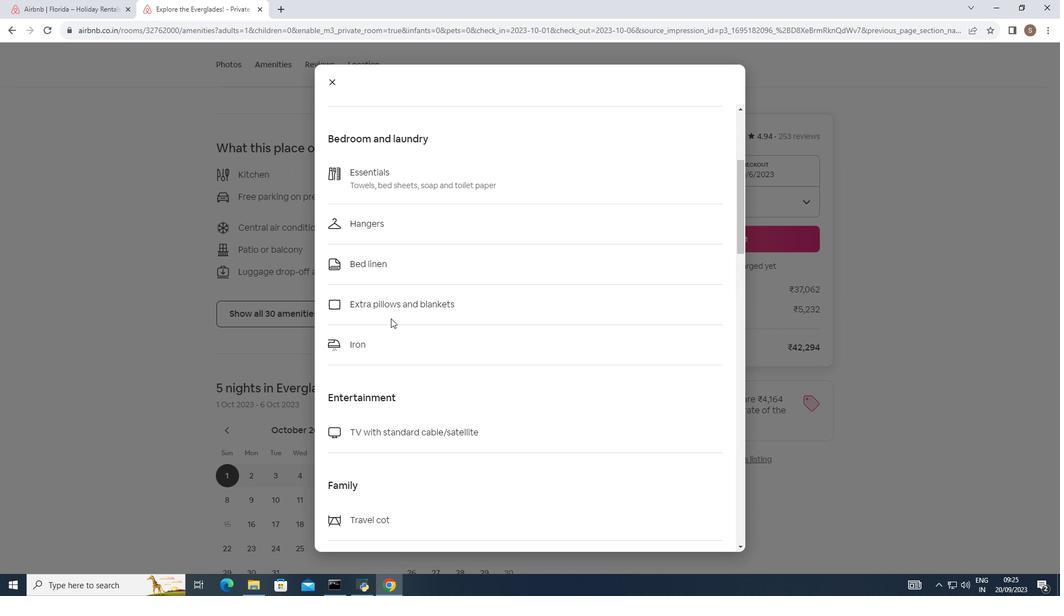 
Action: Mouse scrolled (391, 318) with delta (0, 0)
Screenshot: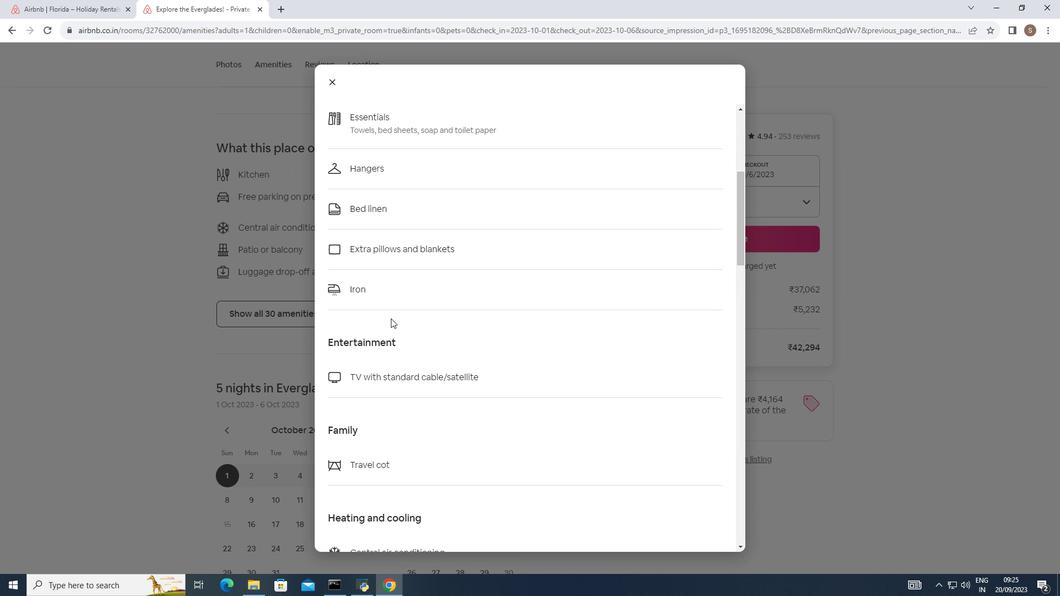 
Action: Mouse scrolled (391, 318) with delta (0, 0)
Screenshot: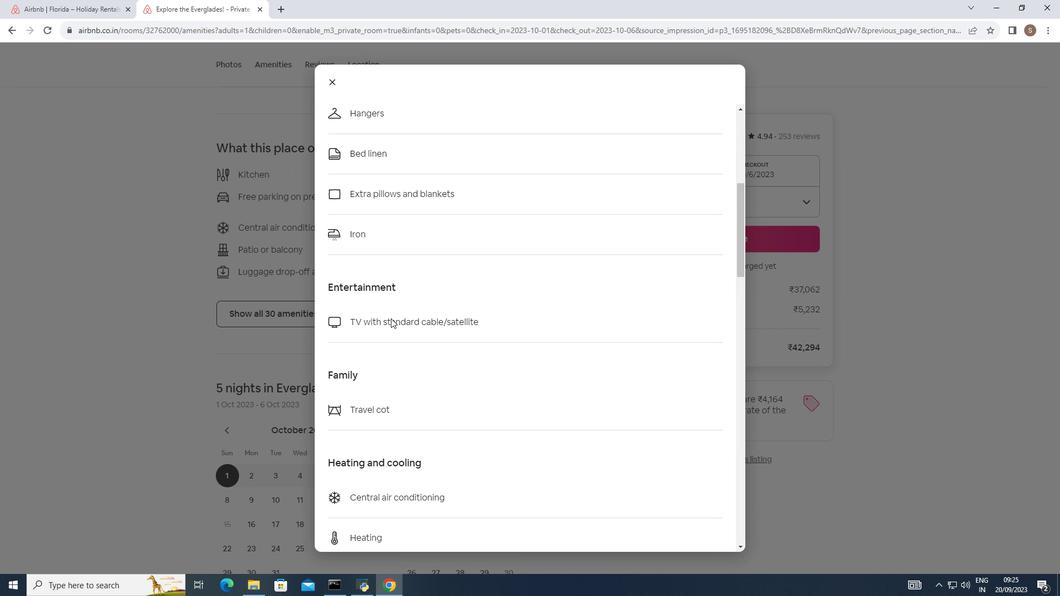 
Action: Mouse scrolled (391, 318) with delta (0, 0)
Screenshot: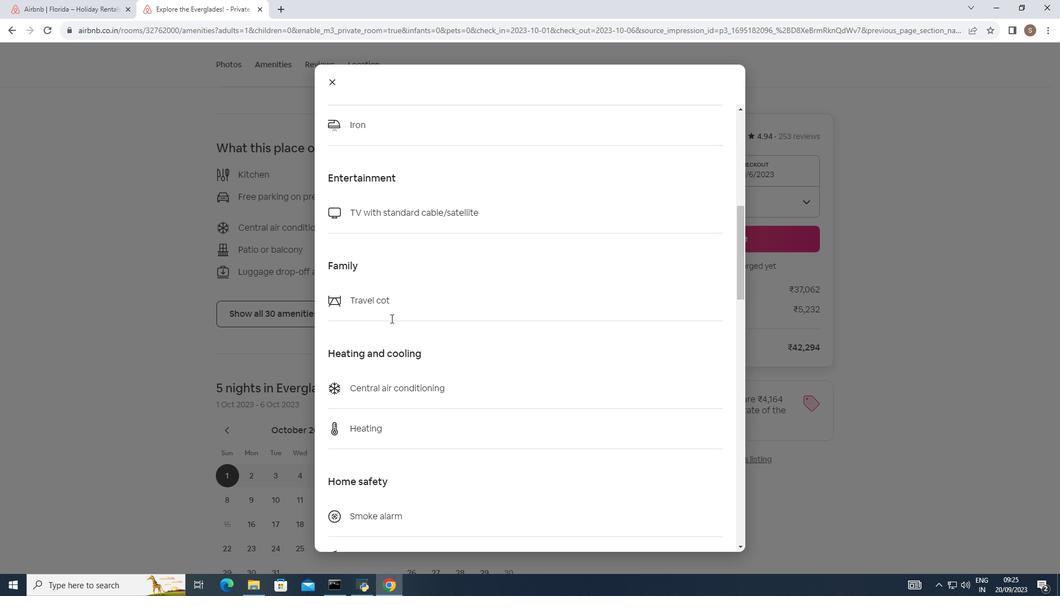 
Action: Mouse scrolled (391, 318) with delta (0, 0)
Screenshot: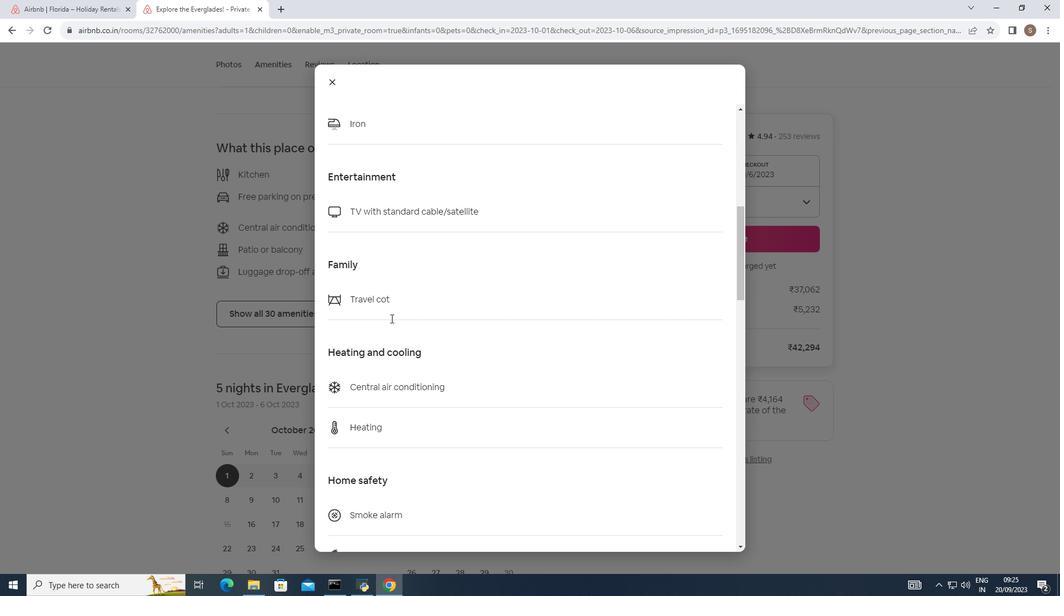 
Action: Mouse scrolled (391, 318) with delta (0, 0)
Screenshot: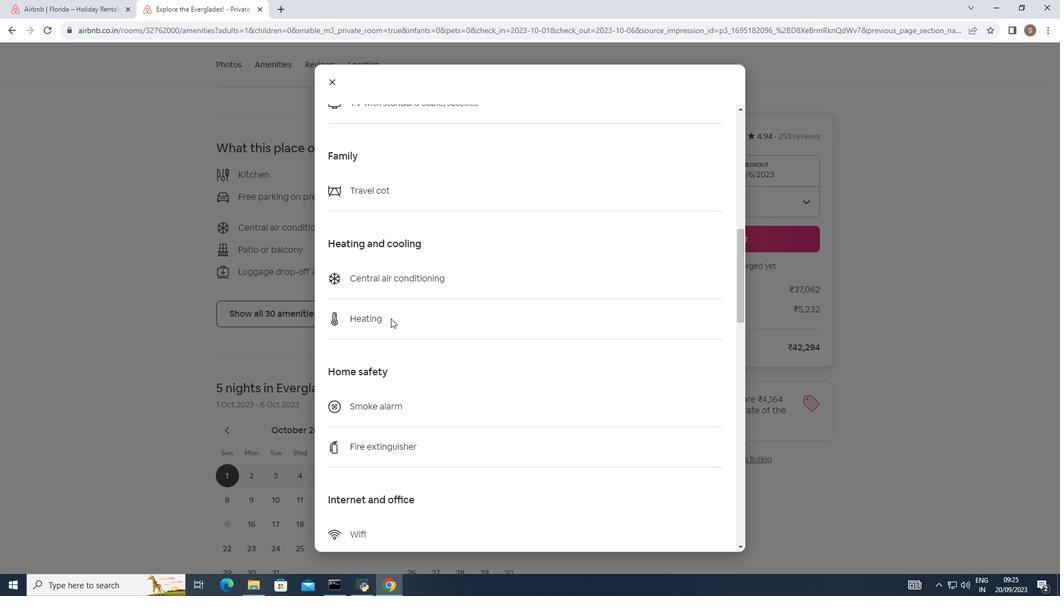 
Action: Mouse scrolled (391, 318) with delta (0, 0)
Screenshot: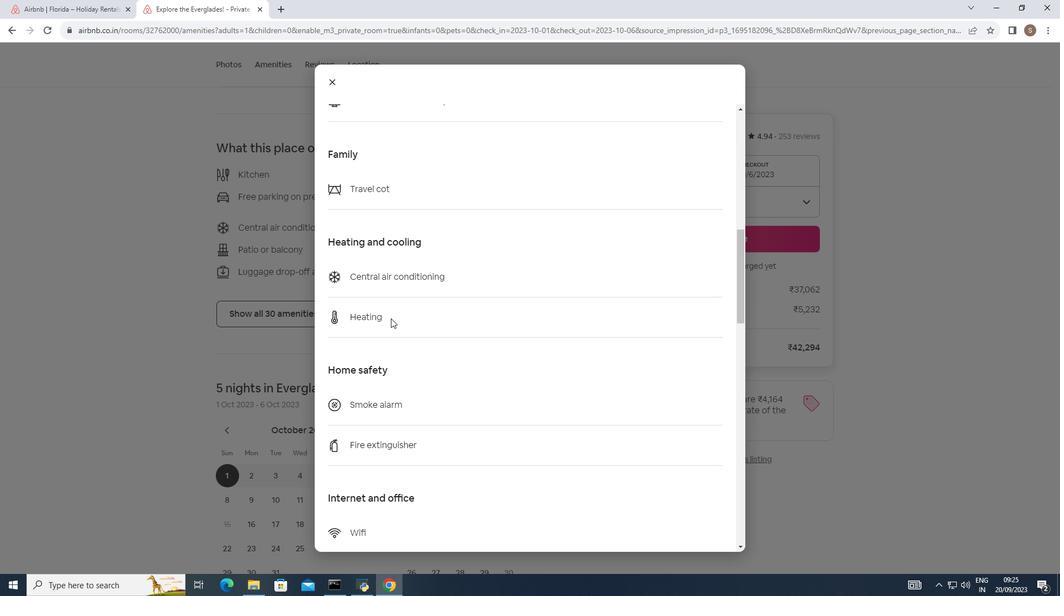 
Action: Mouse scrolled (391, 318) with delta (0, 0)
Screenshot: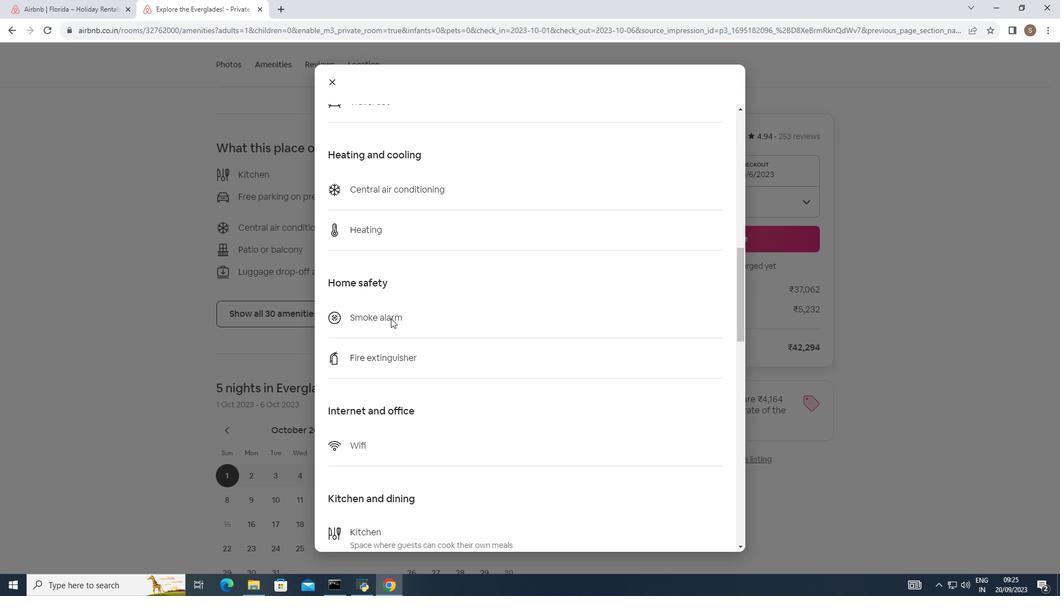 
Action: Mouse scrolled (391, 318) with delta (0, 0)
Screenshot: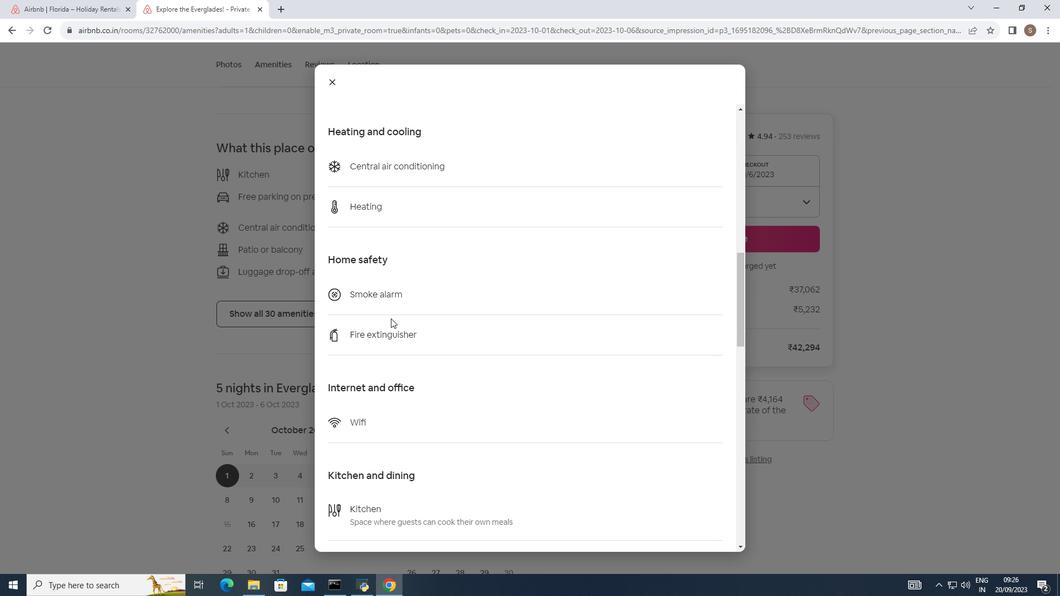 
Action: Mouse scrolled (391, 318) with delta (0, 0)
Screenshot: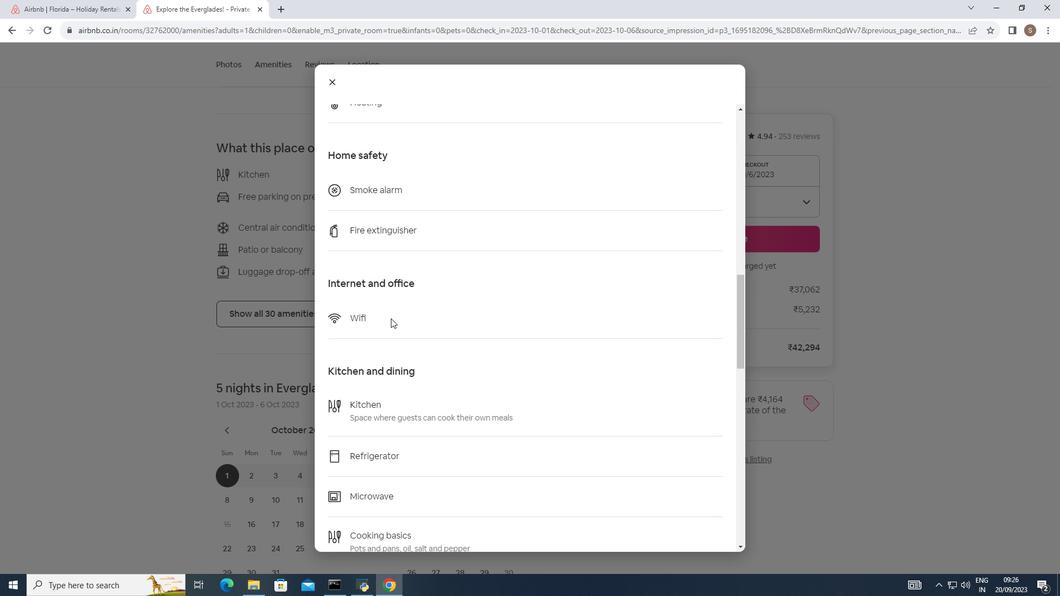 
Action: Mouse scrolled (391, 318) with delta (0, 0)
Screenshot: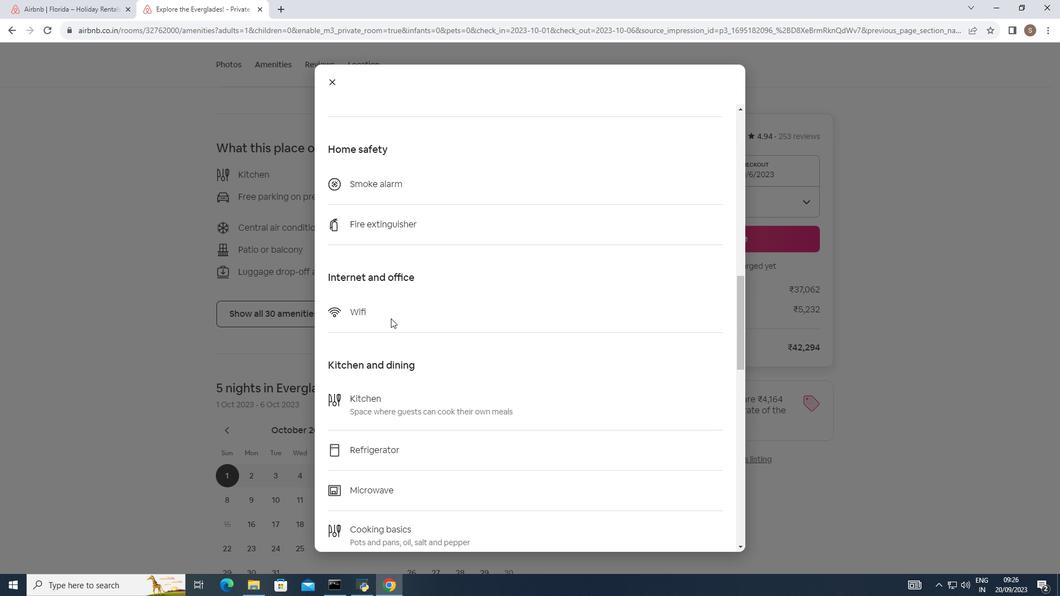 
Action: Mouse scrolled (391, 318) with delta (0, 0)
Screenshot: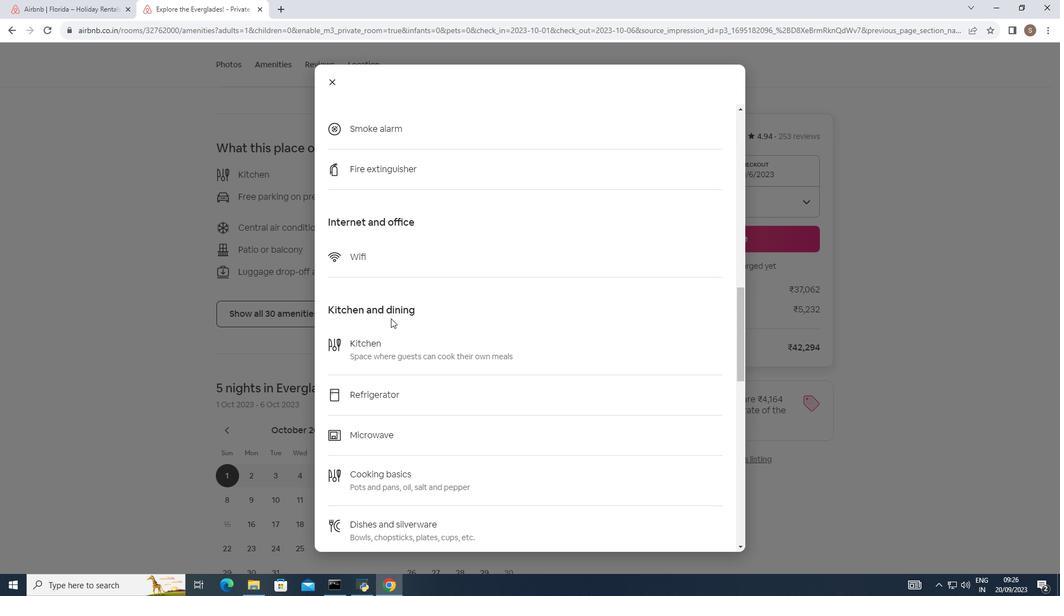 
Action: Mouse scrolled (391, 318) with delta (0, 0)
Screenshot: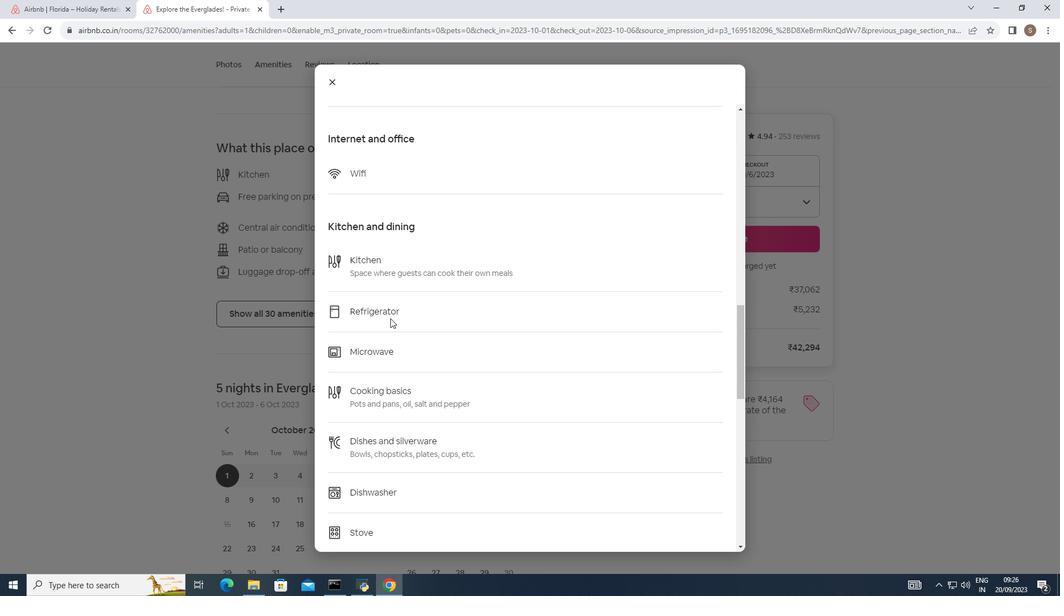 
Action: Mouse moved to (390, 318)
Screenshot: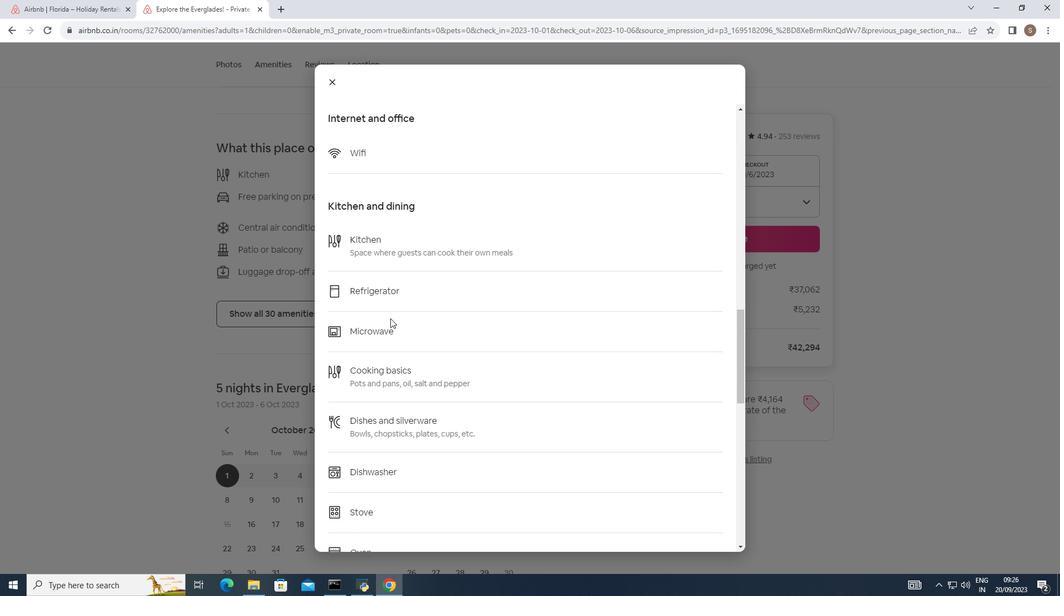 
Action: Mouse scrolled (390, 318) with delta (0, 0)
Screenshot: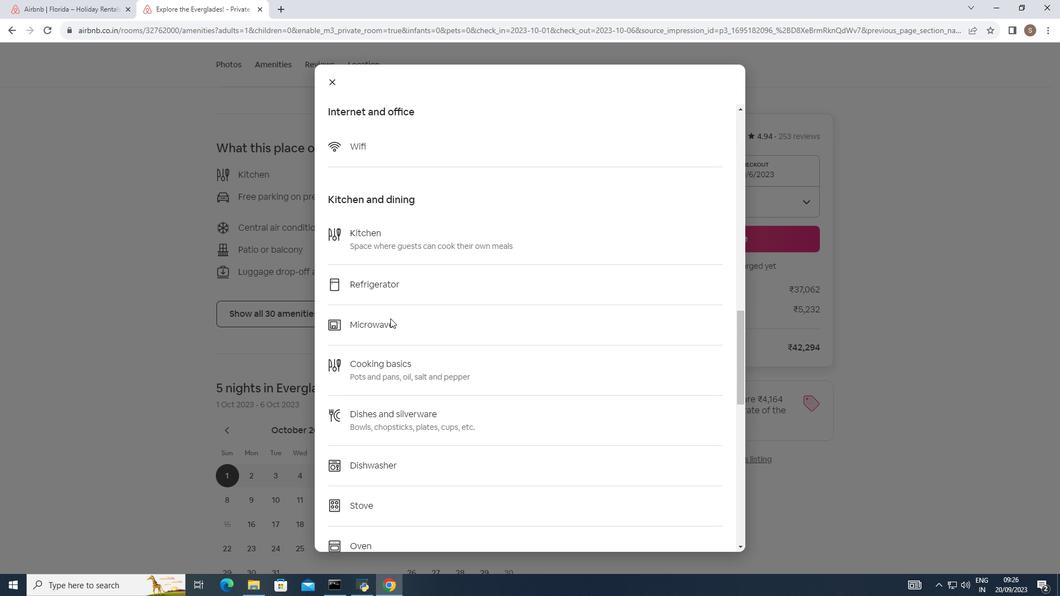 
Action: Mouse moved to (388, 320)
Screenshot: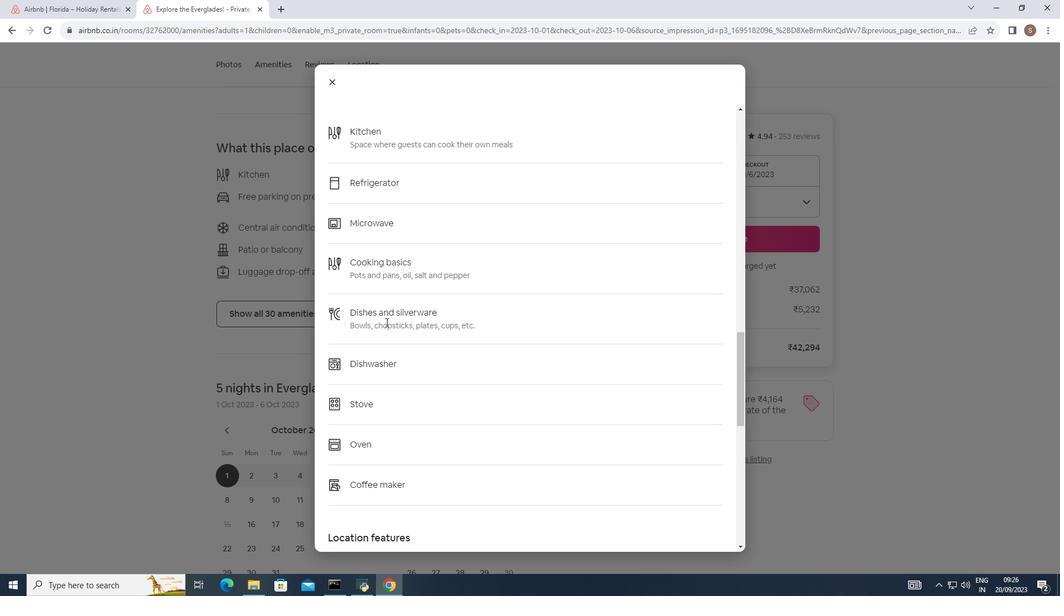 
Action: Mouse scrolled (388, 319) with delta (0, 0)
Screenshot: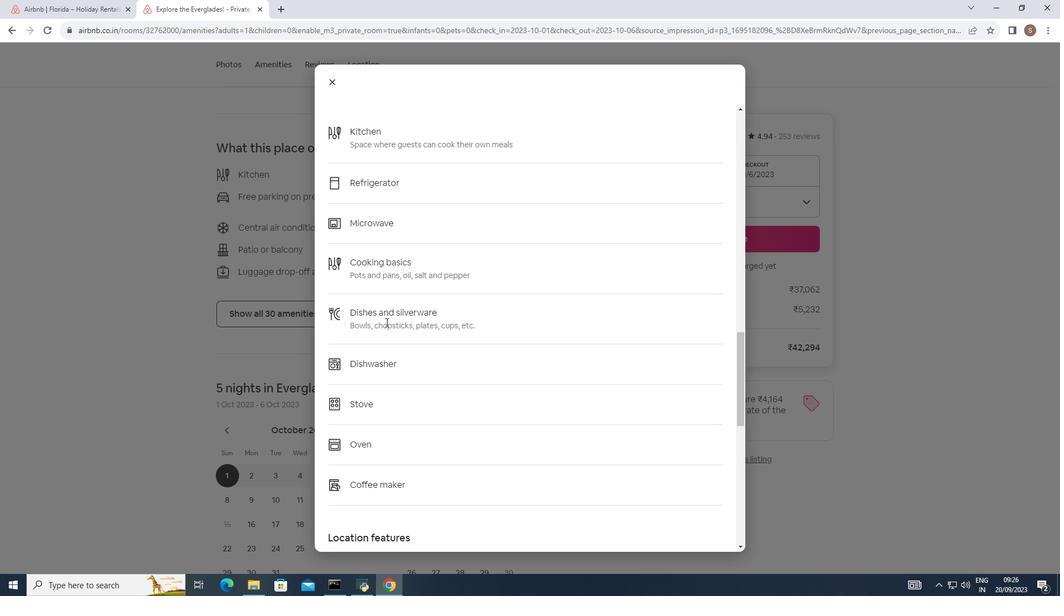 
Action: Mouse moved to (386, 322)
Screenshot: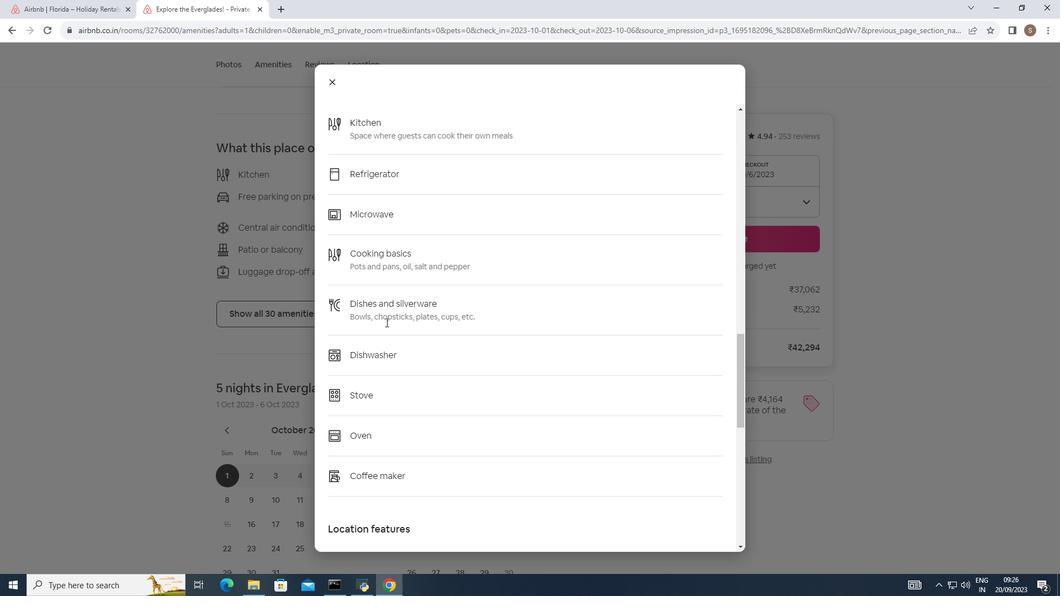 
Action: Mouse scrolled (386, 322) with delta (0, 0)
Screenshot: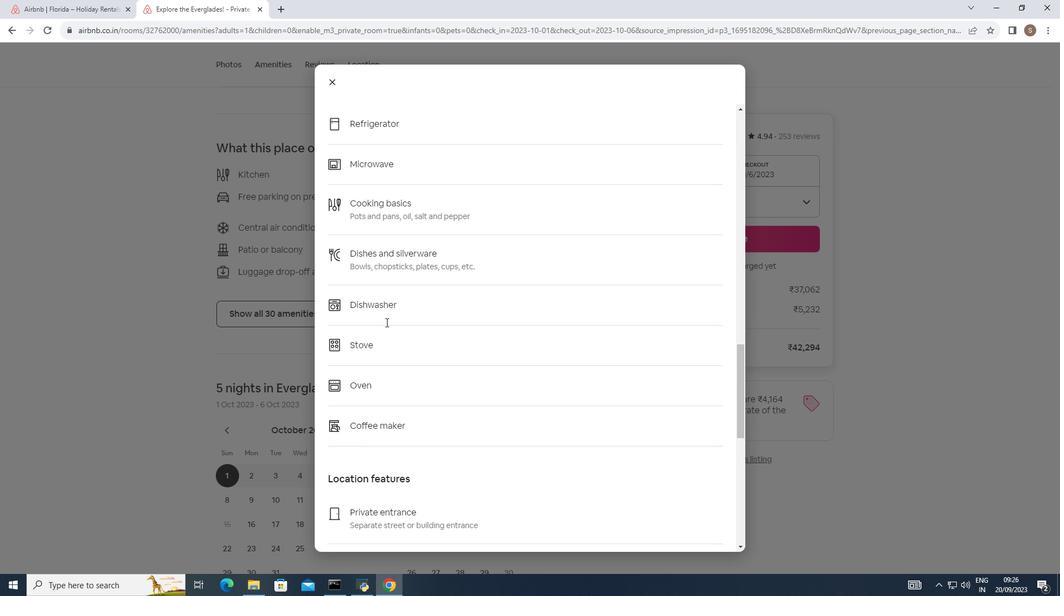 
Action: Mouse scrolled (386, 322) with delta (0, 0)
Screenshot: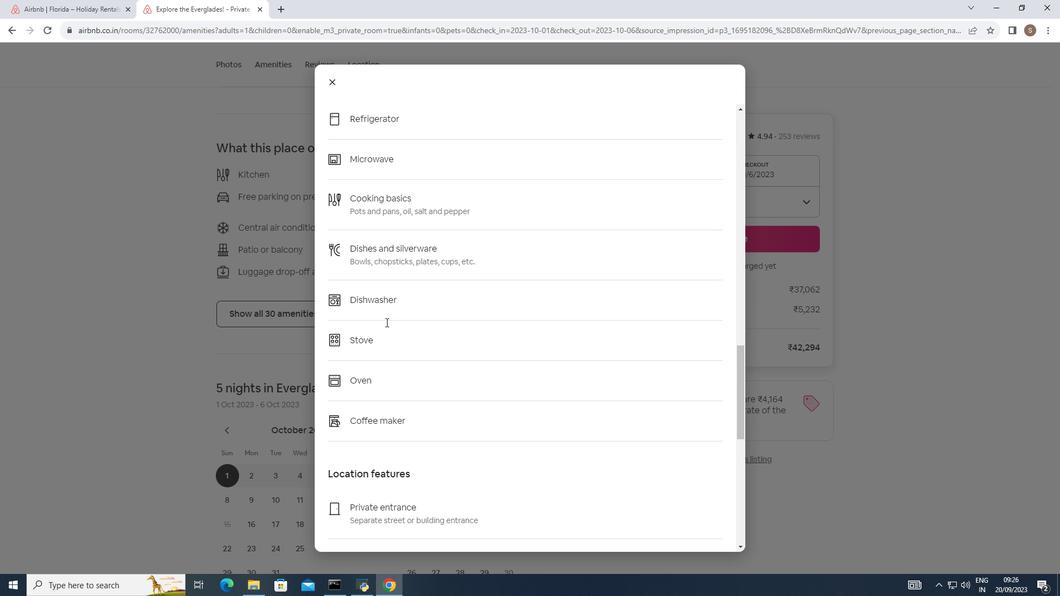 
Action: Mouse scrolled (386, 322) with delta (0, 0)
Screenshot: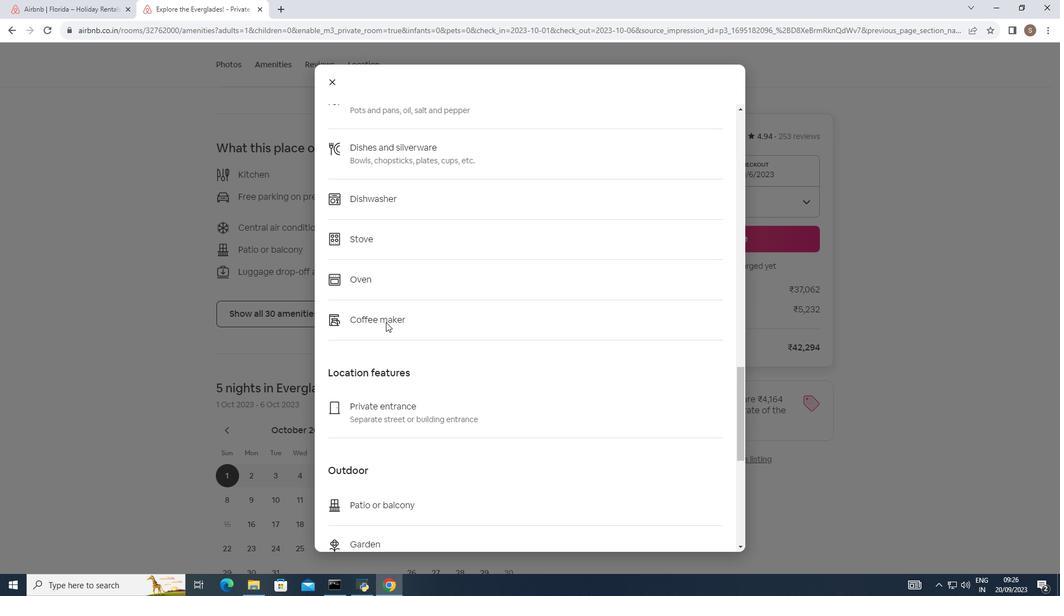 
Action: Mouse scrolled (386, 322) with delta (0, 0)
Screenshot: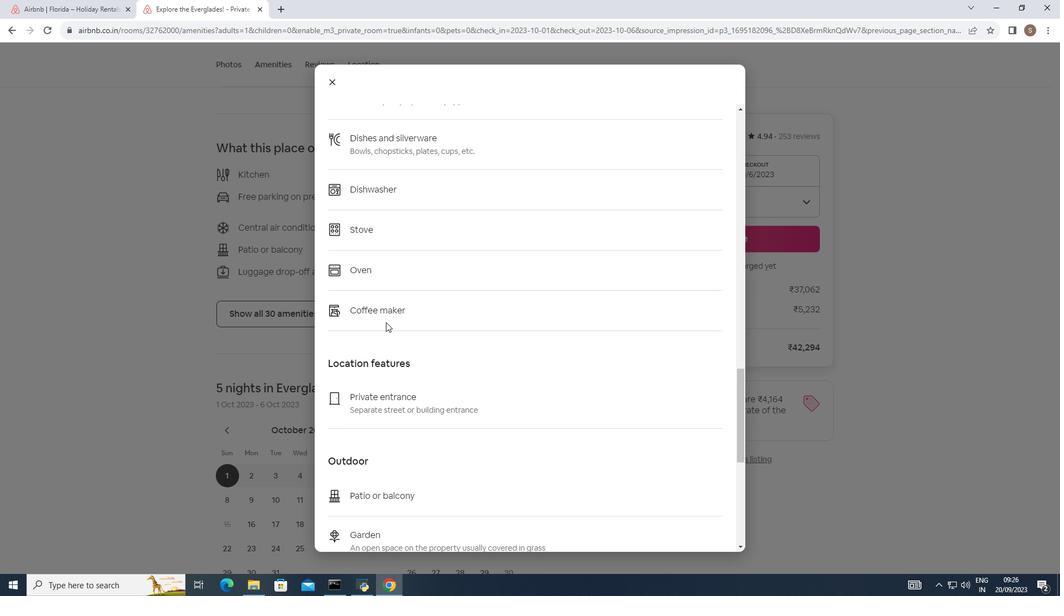 
Action: Mouse scrolled (386, 322) with delta (0, 0)
Screenshot: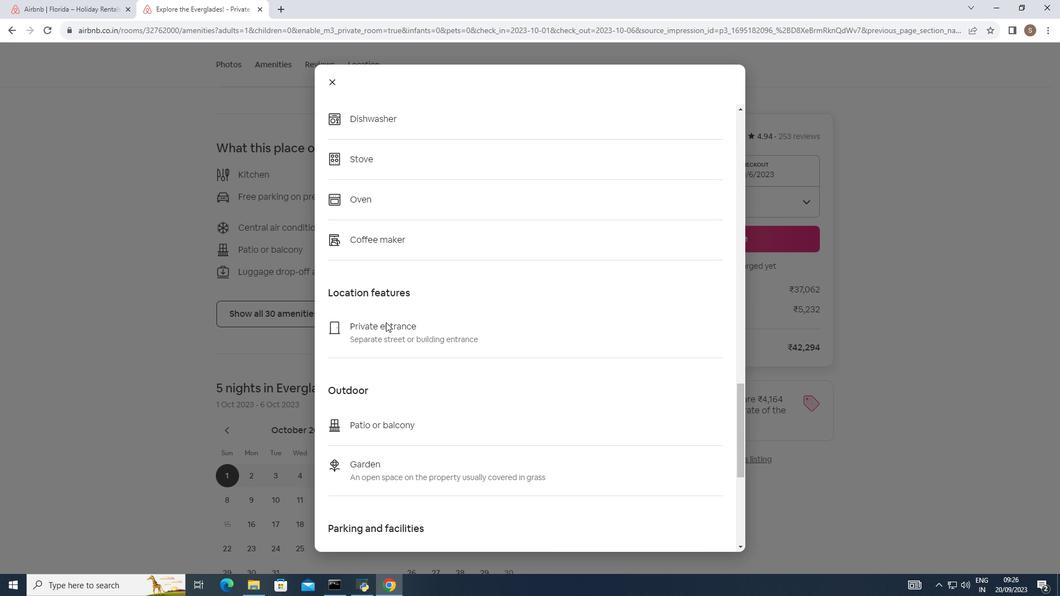 
Action: Mouse scrolled (386, 322) with delta (0, 0)
Screenshot: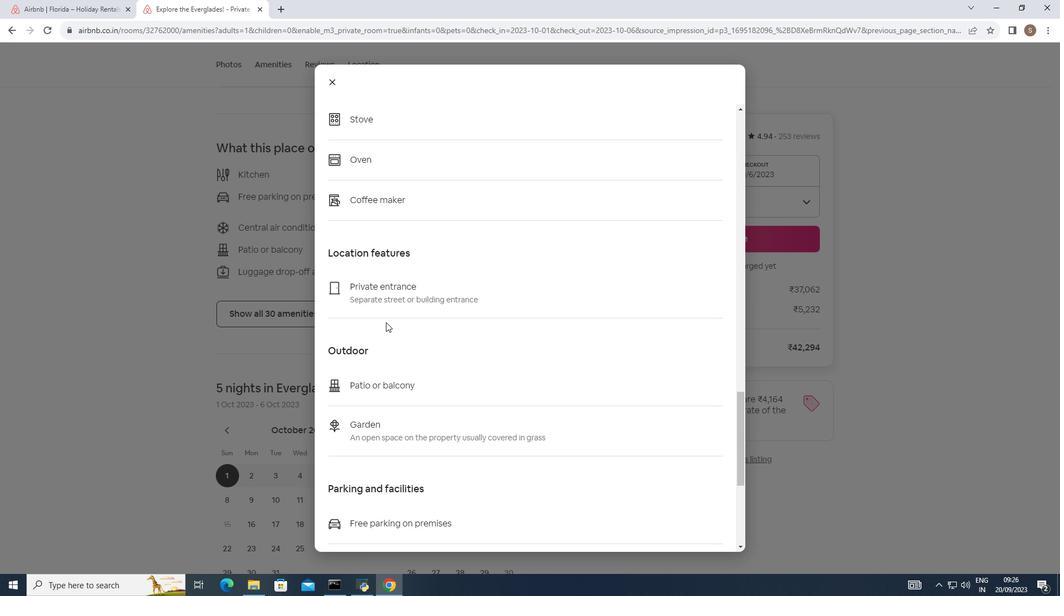
Action: Mouse scrolled (386, 322) with delta (0, 0)
Screenshot: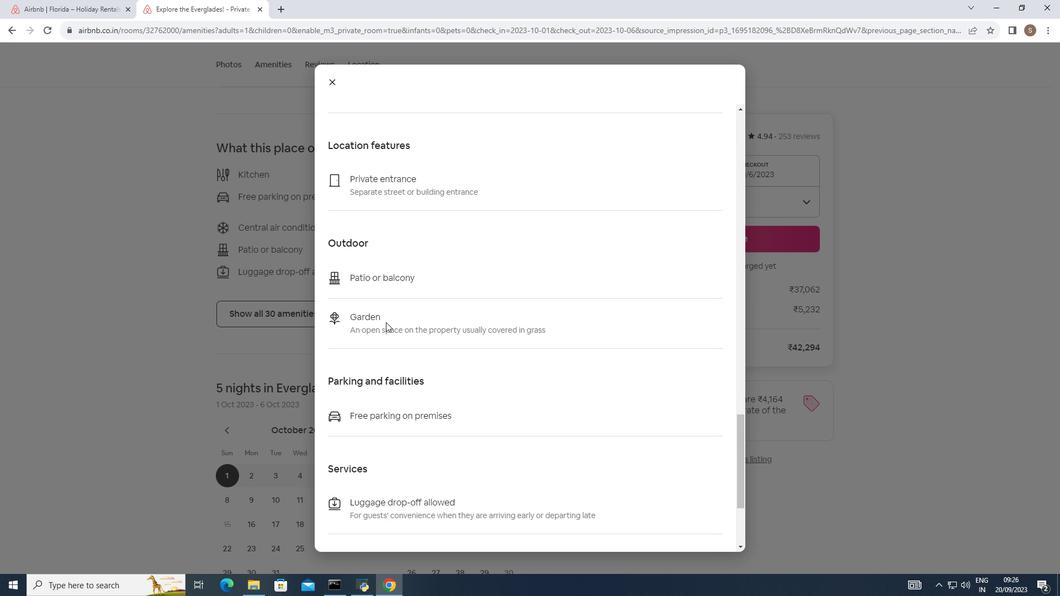
Action: Mouse scrolled (386, 322) with delta (0, 0)
Screenshot: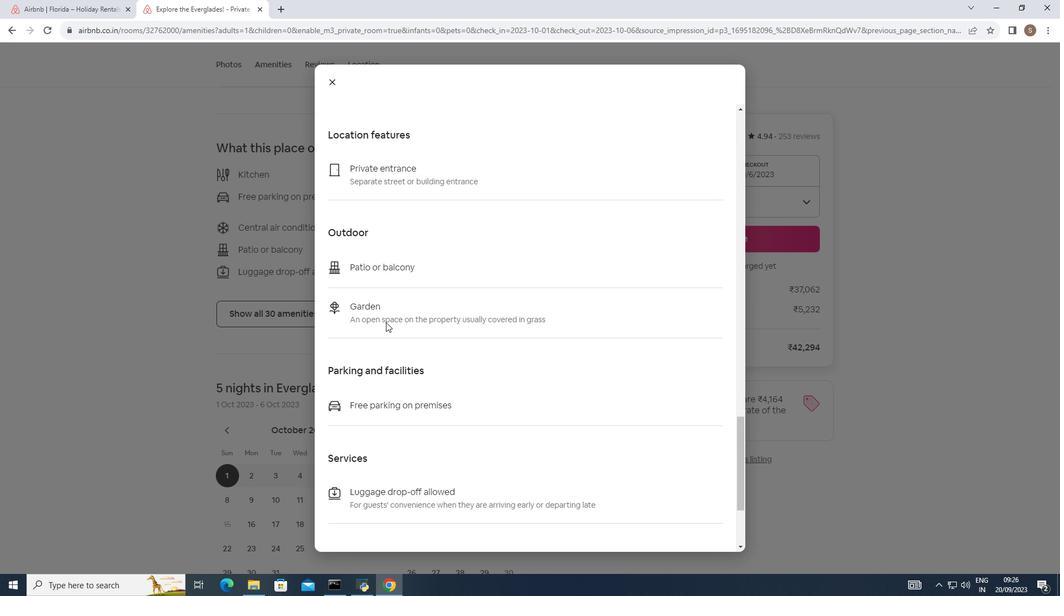 
Action: Mouse scrolled (386, 322) with delta (0, 0)
Screenshot: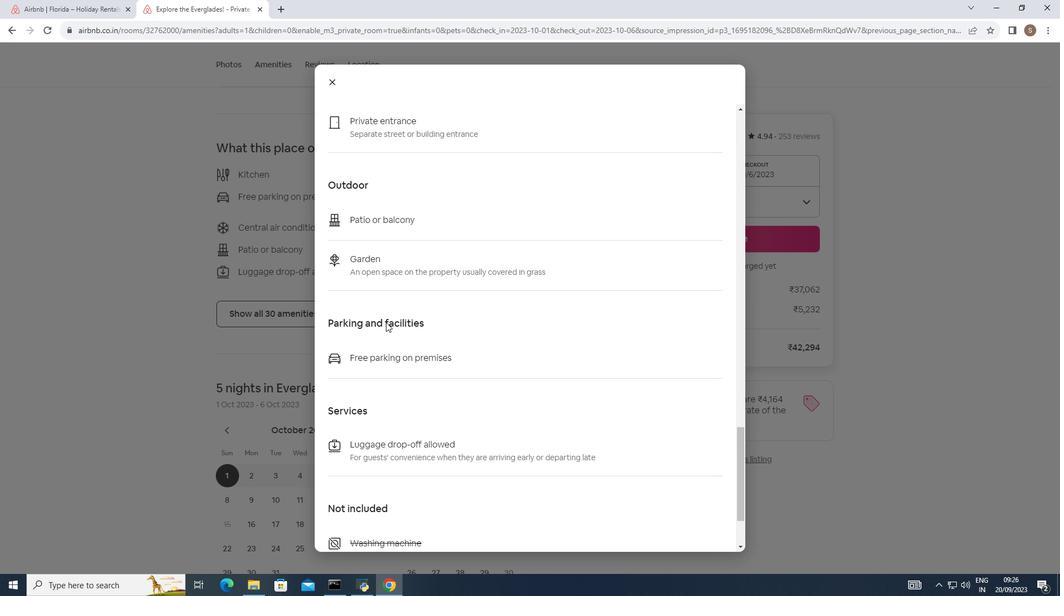 
Action: Mouse scrolled (386, 322) with delta (0, 0)
Screenshot: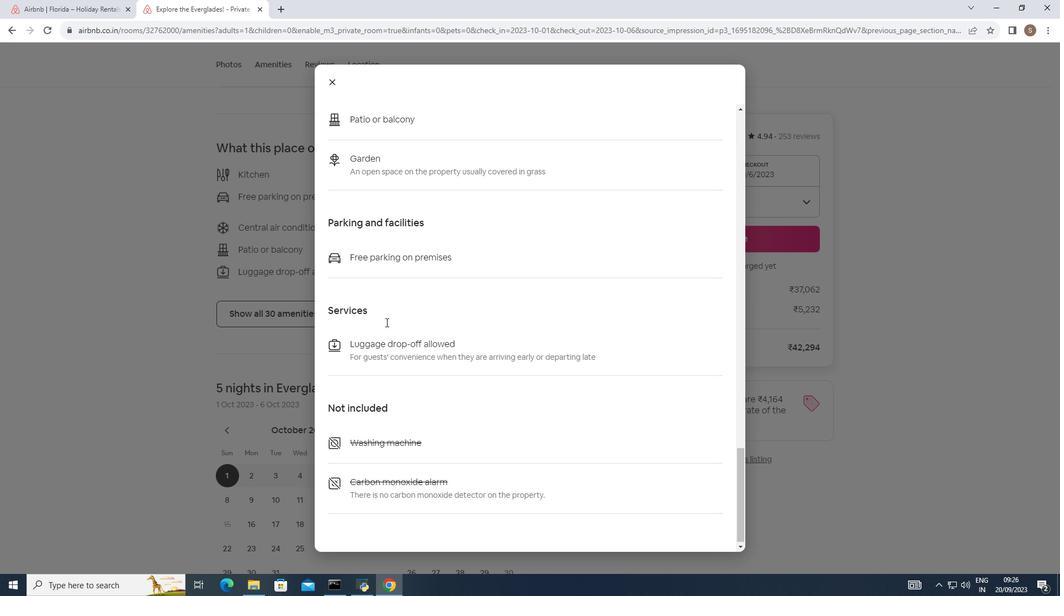 
Action: Mouse scrolled (386, 322) with delta (0, 0)
Screenshot: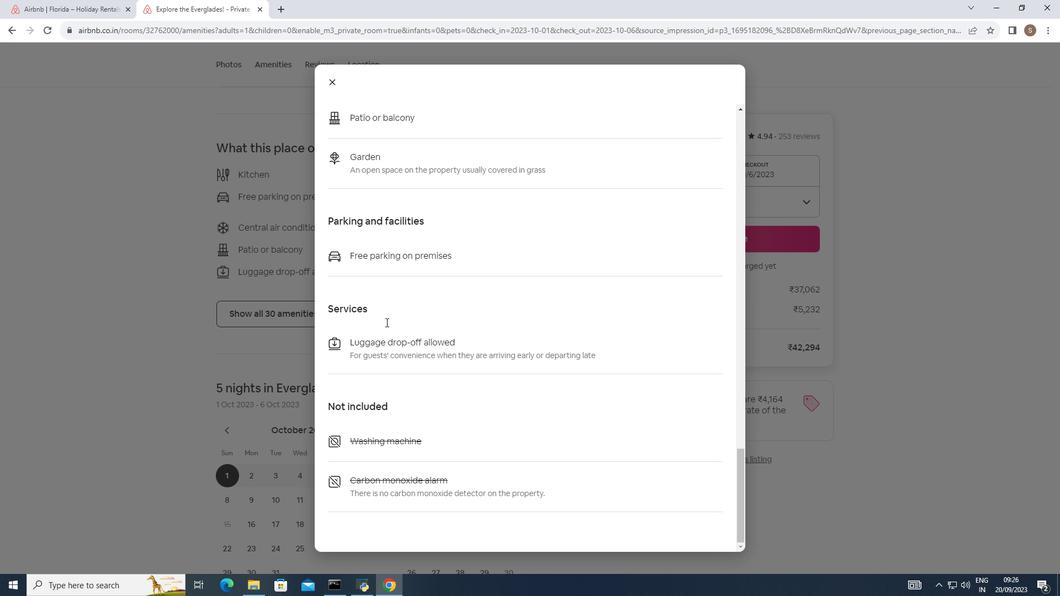 
Action: Mouse scrolled (386, 322) with delta (0, 0)
Screenshot: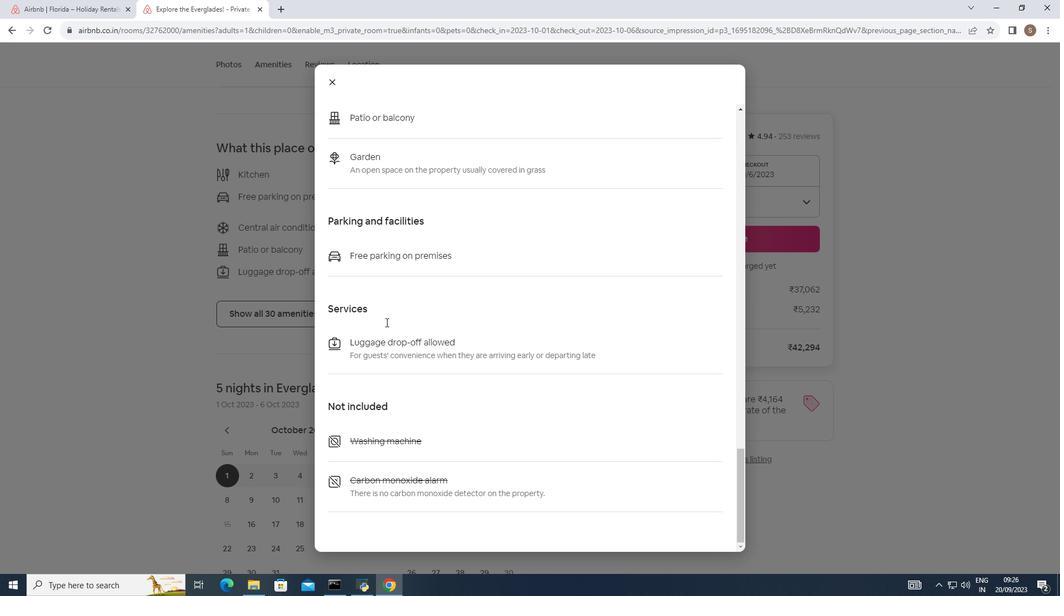 
Action: Mouse scrolled (386, 322) with delta (0, 0)
Screenshot: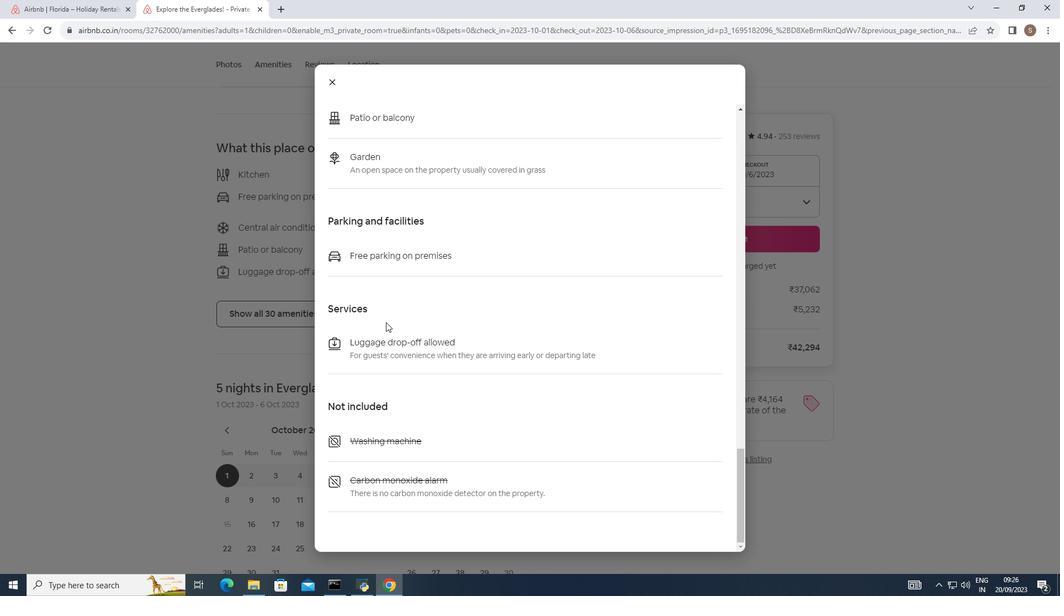 
Action: Mouse moved to (328, 80)
Screenshot: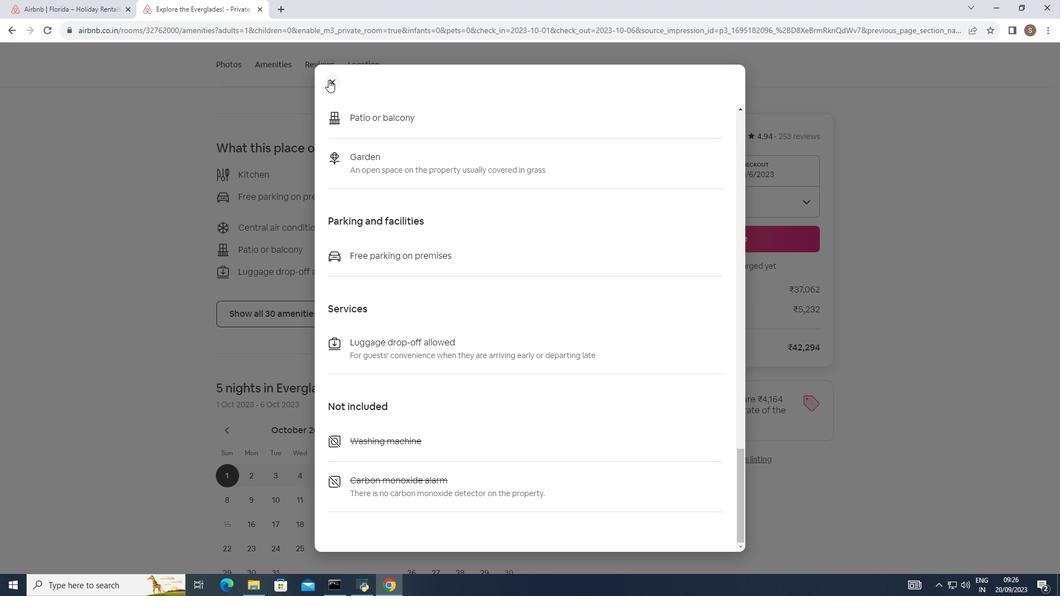 
Action: Mouse pressed left at (328, 80)
Screenshot: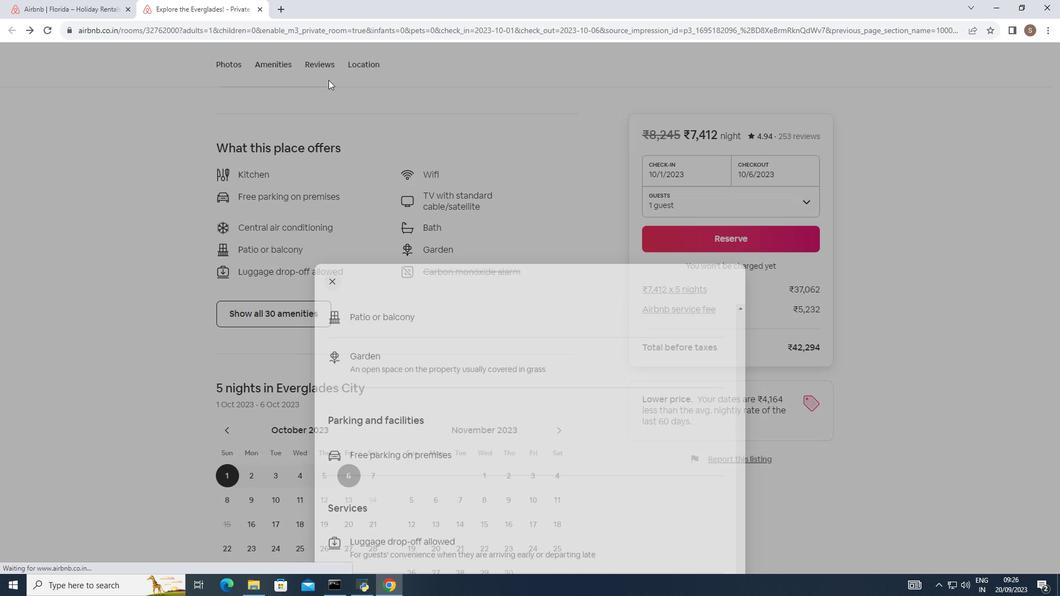
Action: Mouse moved to (312, 206)
Screenshot: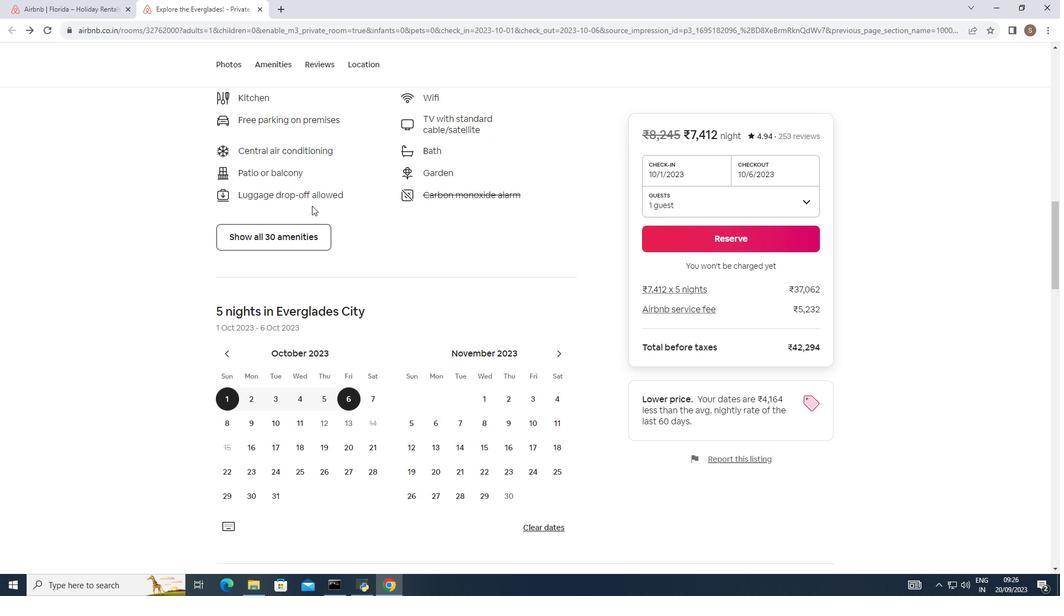 
Action: Mouse scrolled (312, 205) with delta (0, 0)
Screenshot: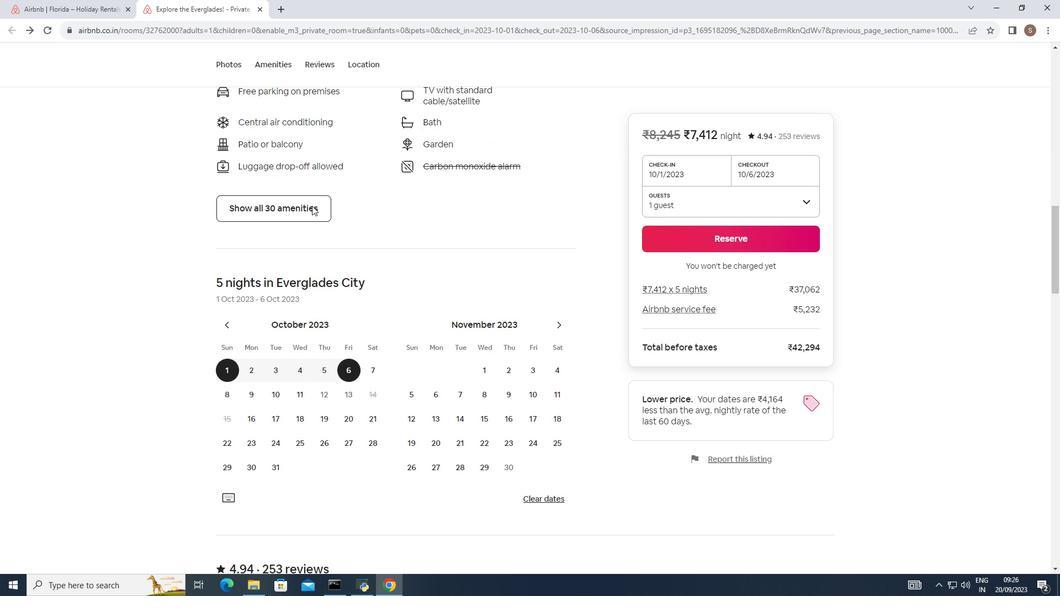 
Action: Mouse scrolled (312, 205) with delta (0, 0)
Screenshot: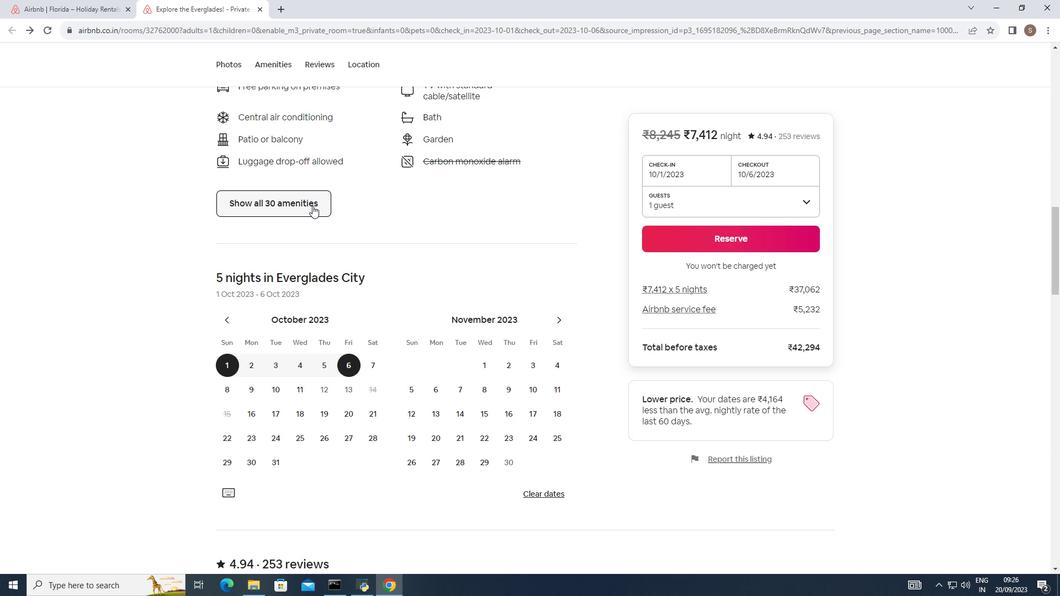 
Action: Mouse moved to (313, 206)
Screenshot: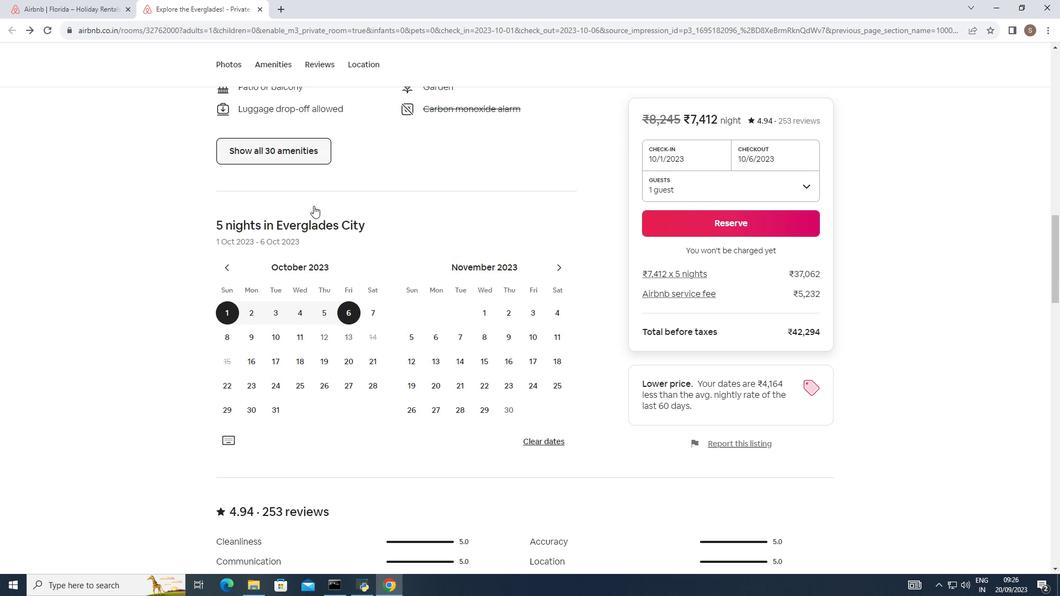 
Action: Mouse scrolled (313, 205) with delta (0, 0)
Screenshot: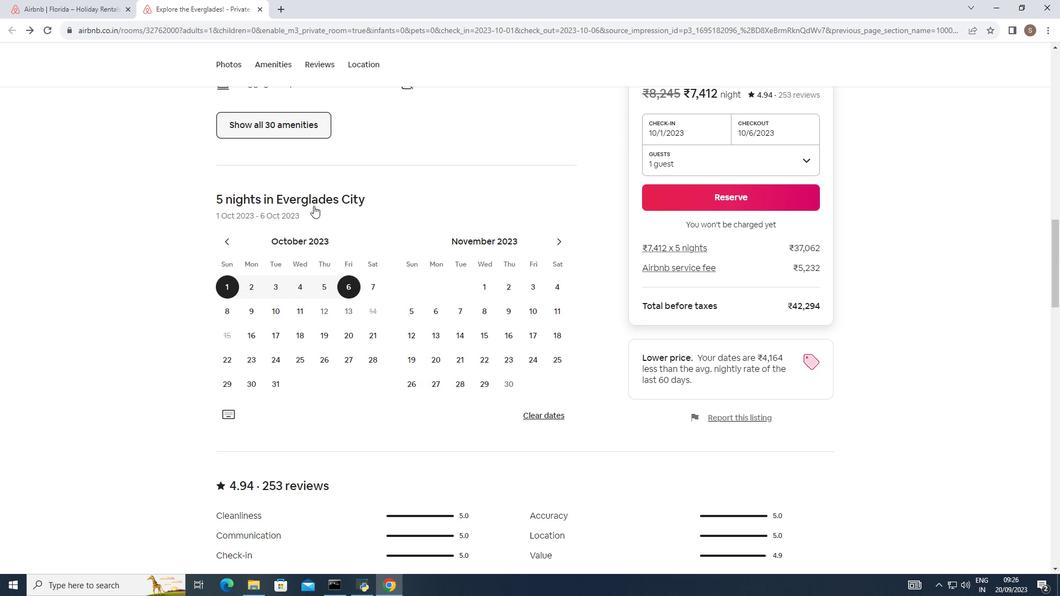
Action: Mouse scrolled (313, 205) with delta (0, 0)
Screenshot: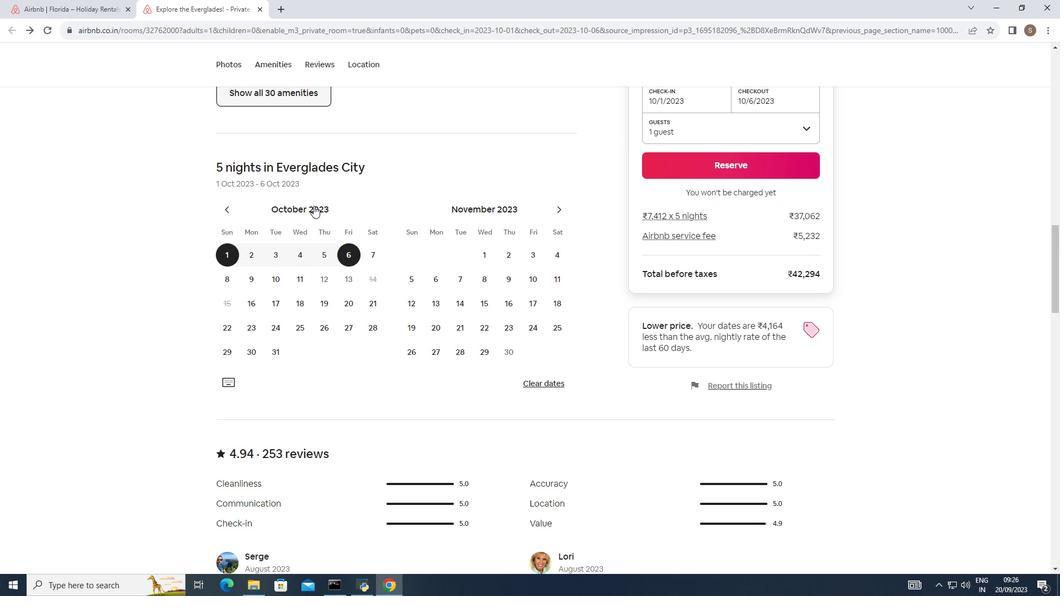 
Action: Mouse moved to (314, 205)
Screenshot: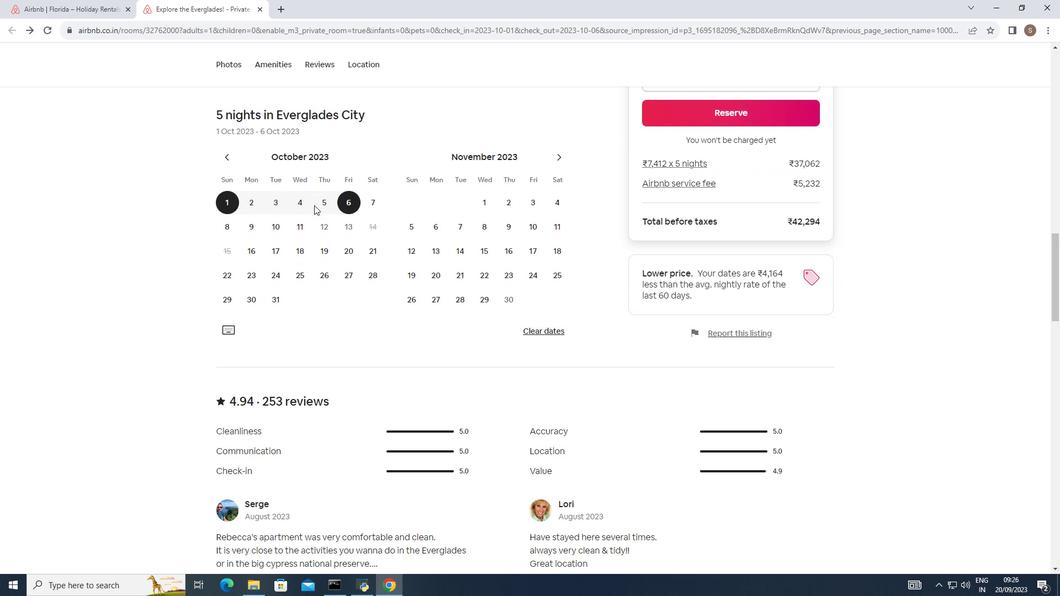 
Action: Mouse scrolled (314, 204) with delta (0, 0)
Screenshot: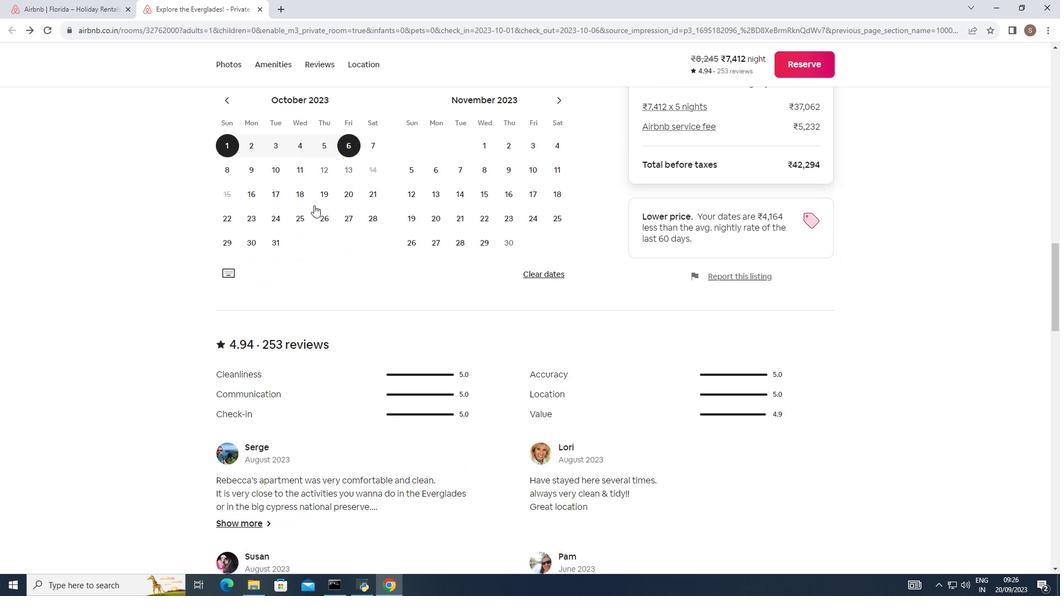 
Action: Mouse scrolled (314, 204) with delta (0, 0)
Screenshot: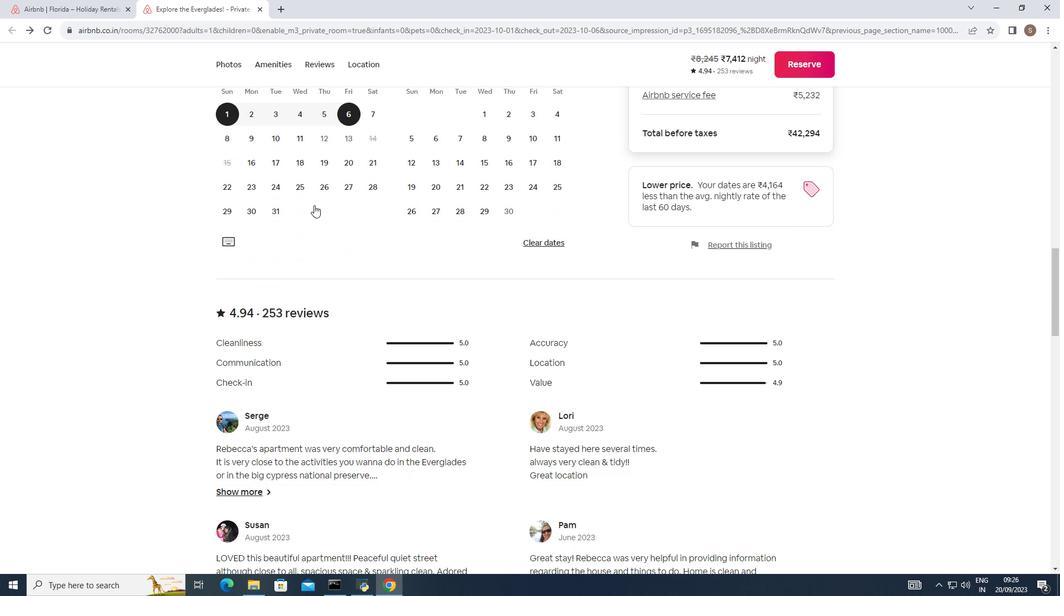 
Action: Mouse scrolled (314, 204) with delta (0, 0)
Screenshot: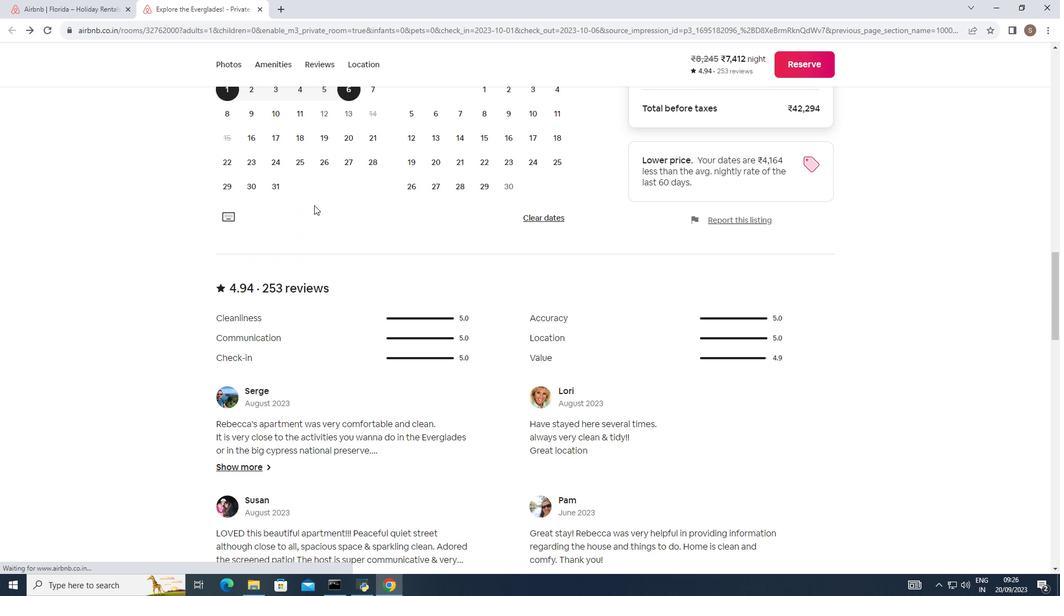 
Action: Mouse scrolled (314, 204) with delta (0, 0)
Screenshot: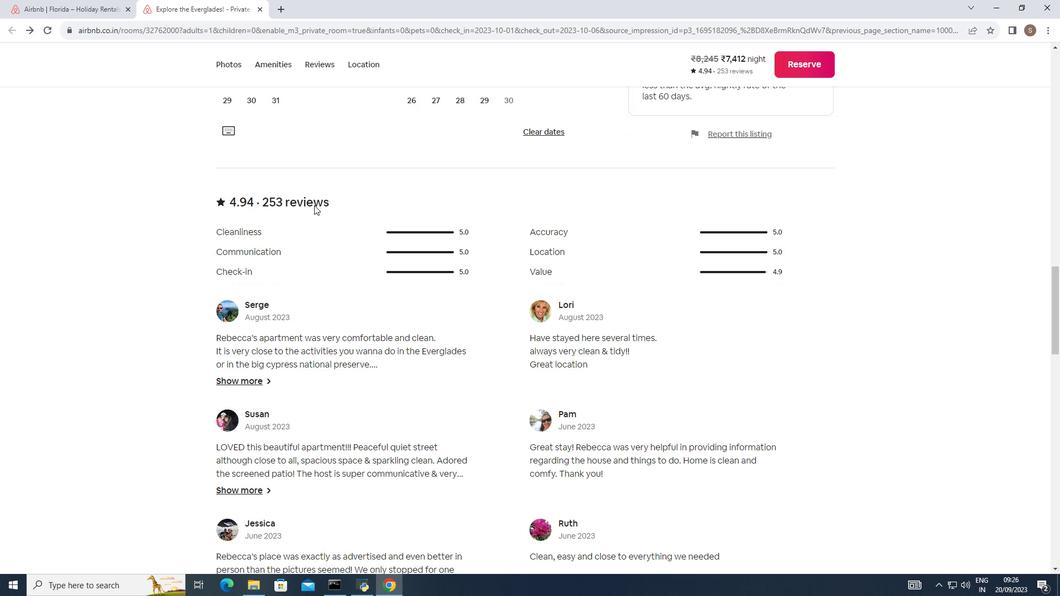 
Action: Mouse scrolled (314, 204) with delta (0, 0)
Screenshot: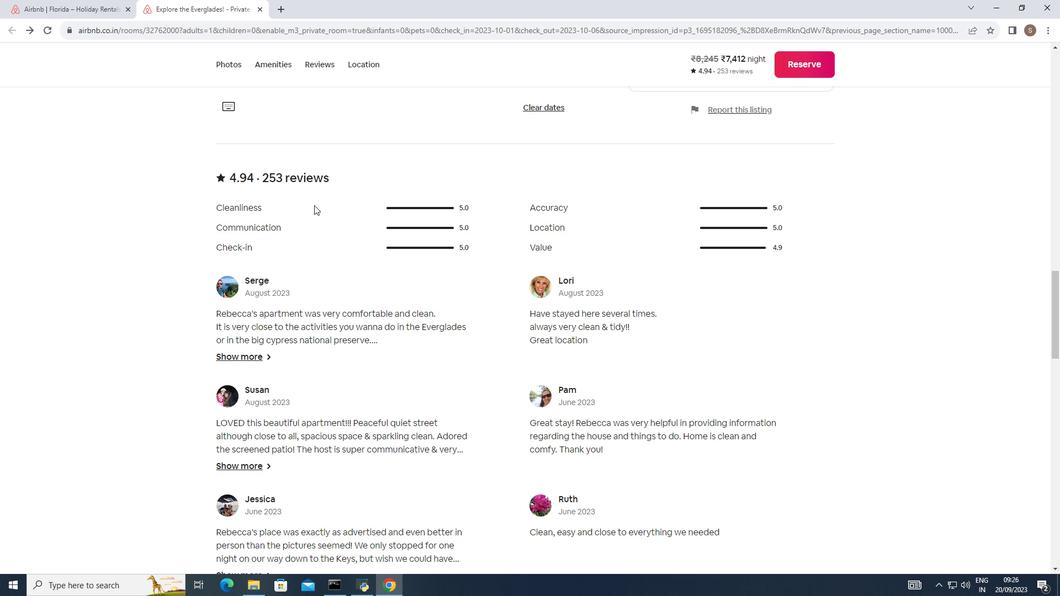 
Action: Mouse scrolled (314, 204) with delta (0, 0)
Screenshot: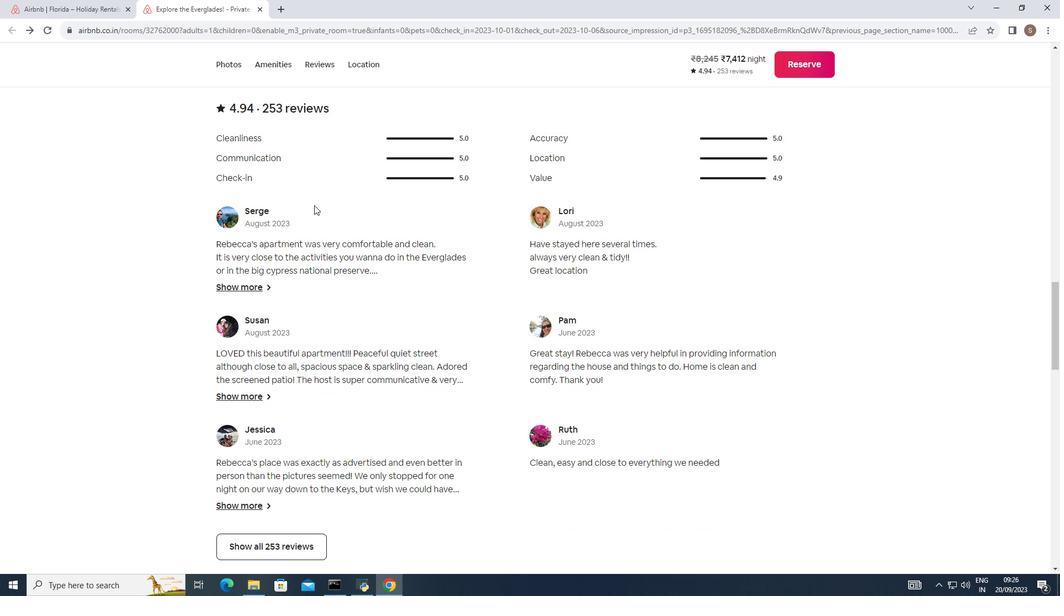 
Action: Mouse scrolled (314, 204) with delta (0, 0)
Screenshot: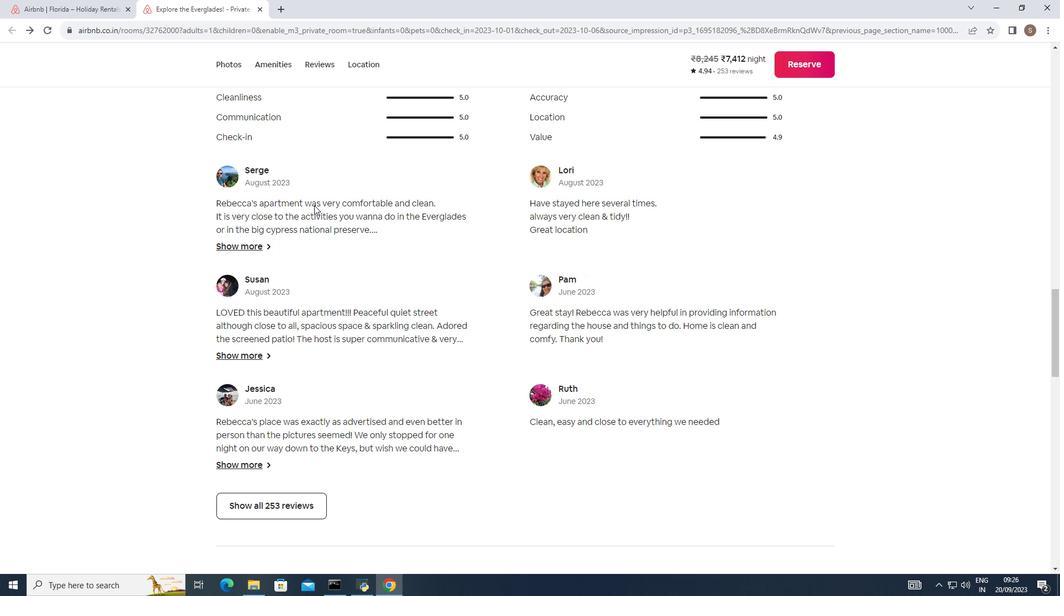 
Action: Mouse scrolled (314, 204) with delta (0, 0)
Screenshot: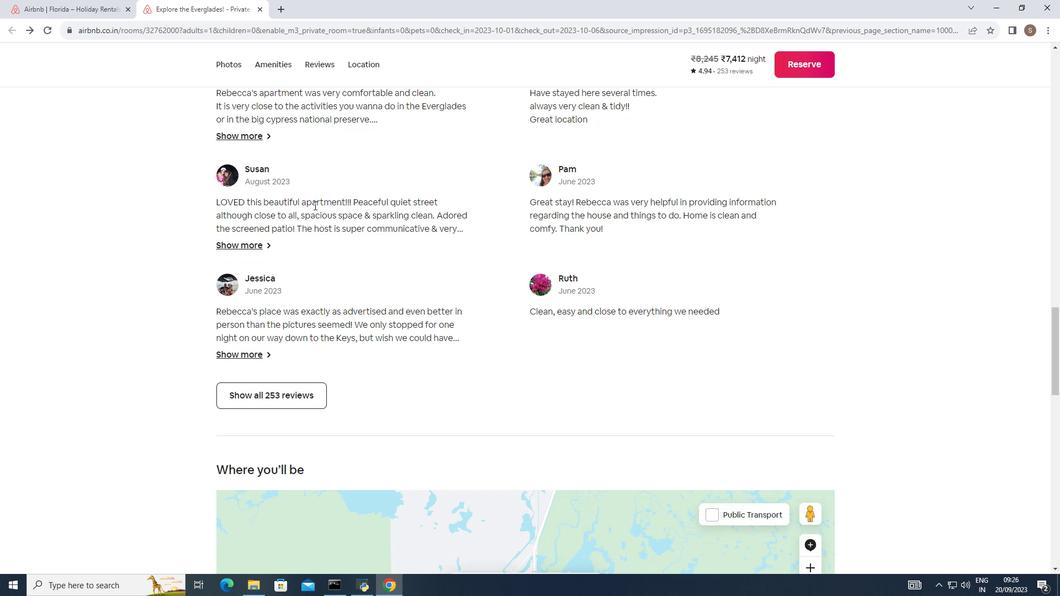 
Action: Mouse scrolled (314, 204) with delta (0, 0)
Screenshot: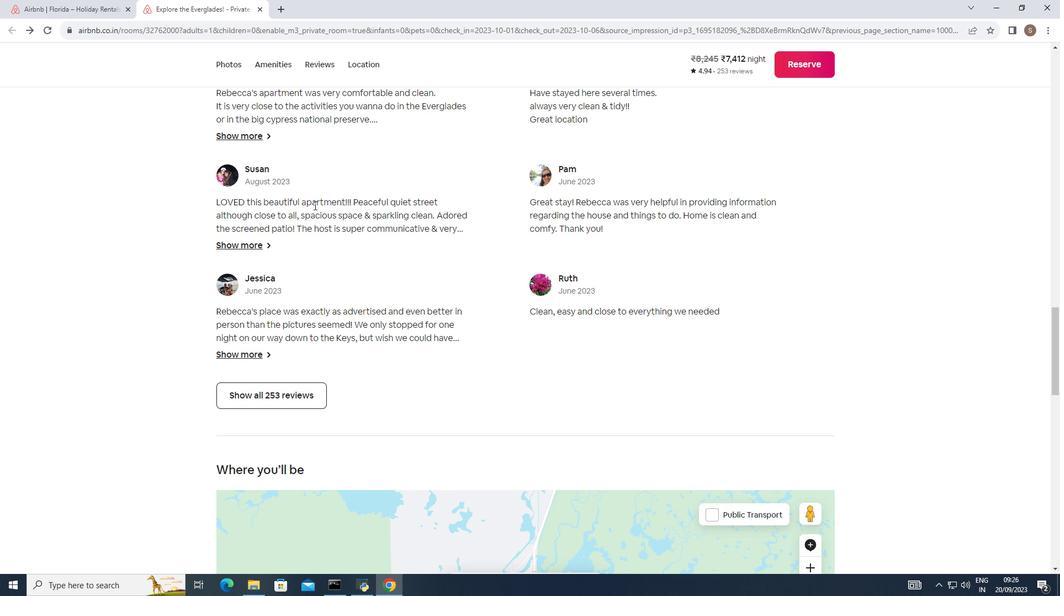 
Action: Mouse scrolled (314, 204) with delta (0, 0)
Screenshot: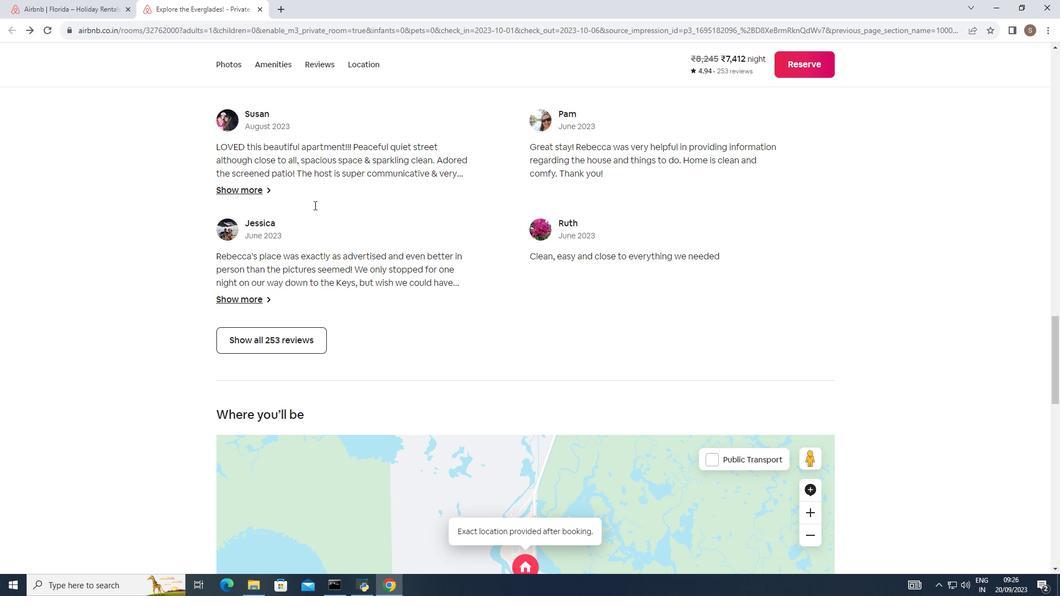 
Action: Mouse scrolled (314, 204) with delta (0, 0)
Screenshot: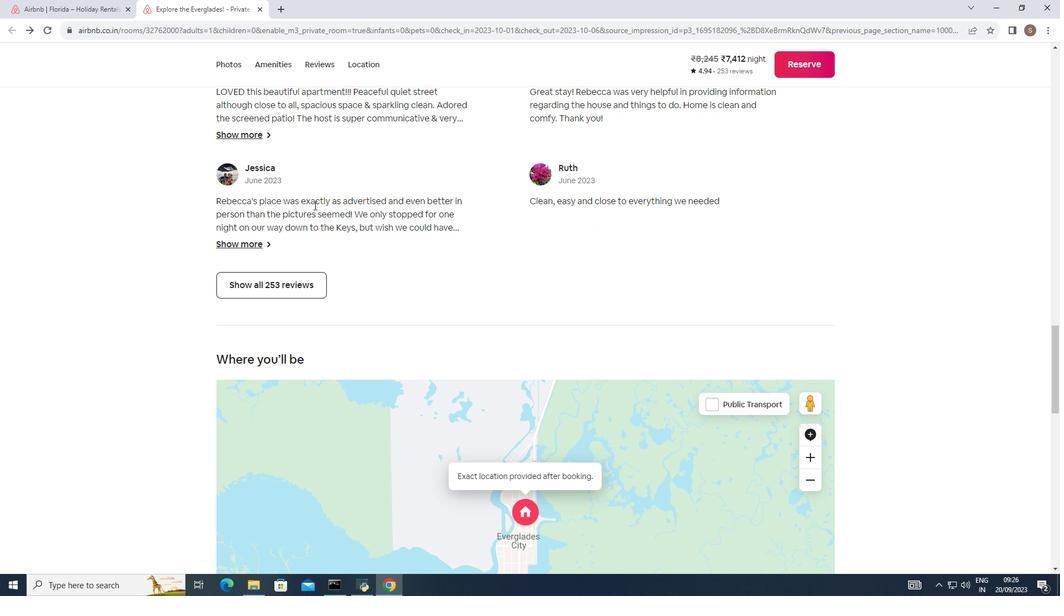 
Action: Mouse scrolled (314, 204) with delta (0, 0)
Screenshot: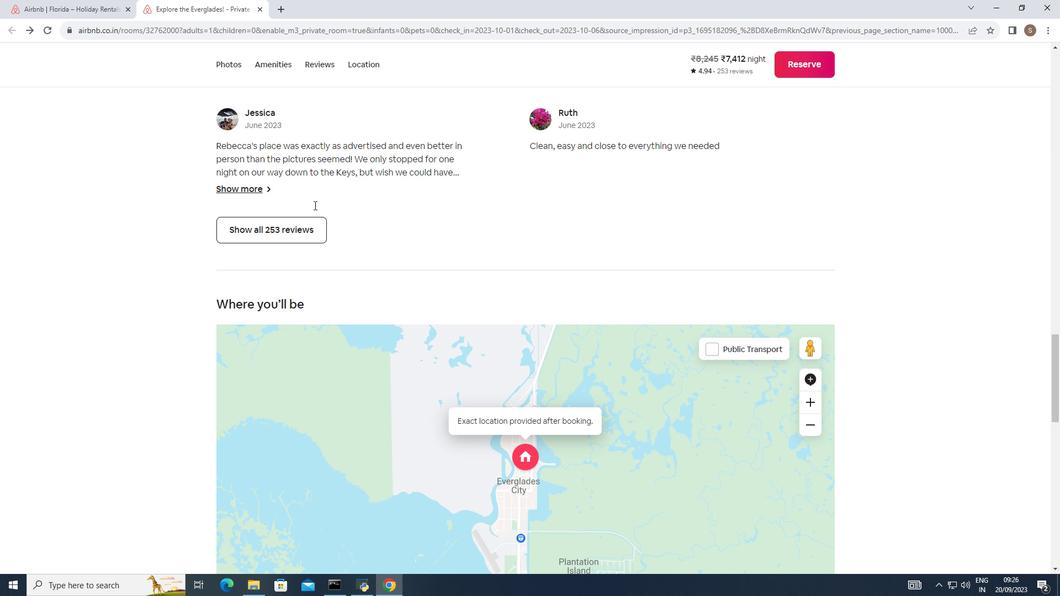 
Action: Mouse moved to (285, 225)
Screenshot: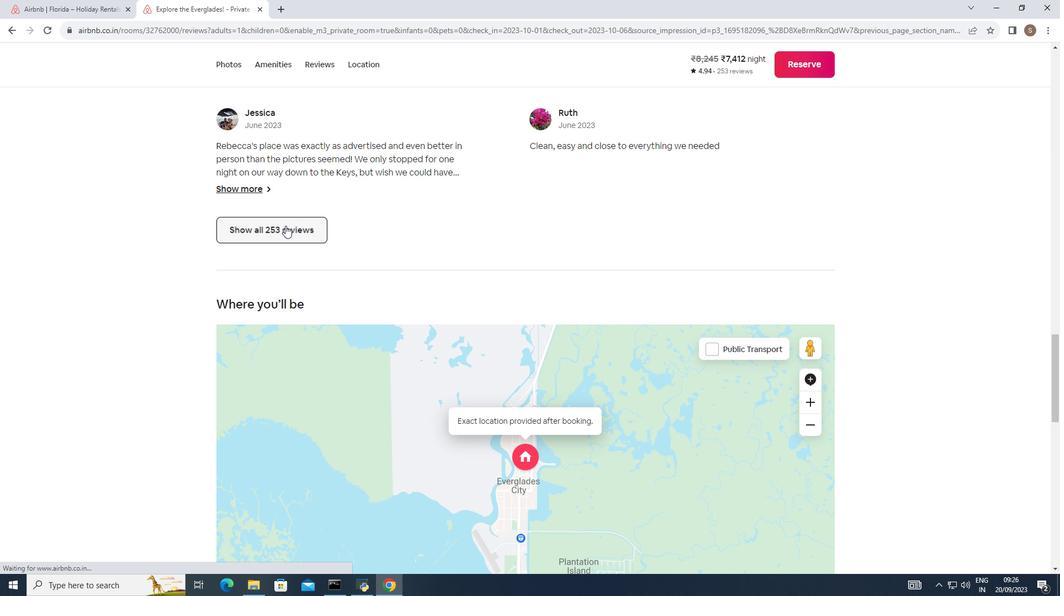 
Action: Mouse pressed left at (285, 225)
Screenshot: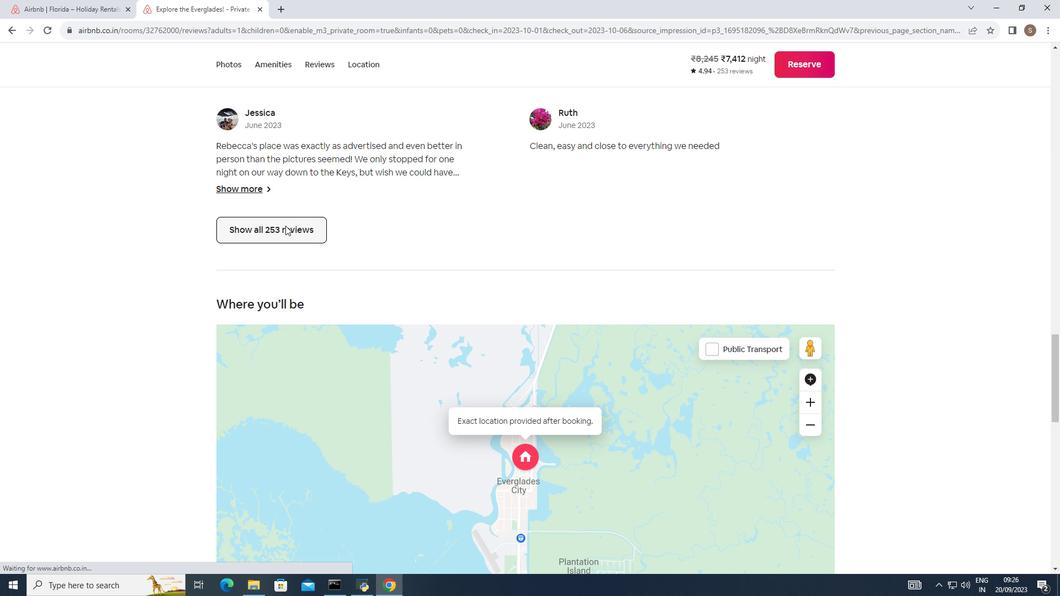 
Action: Mouse moved to (305, 225)
Screenshot: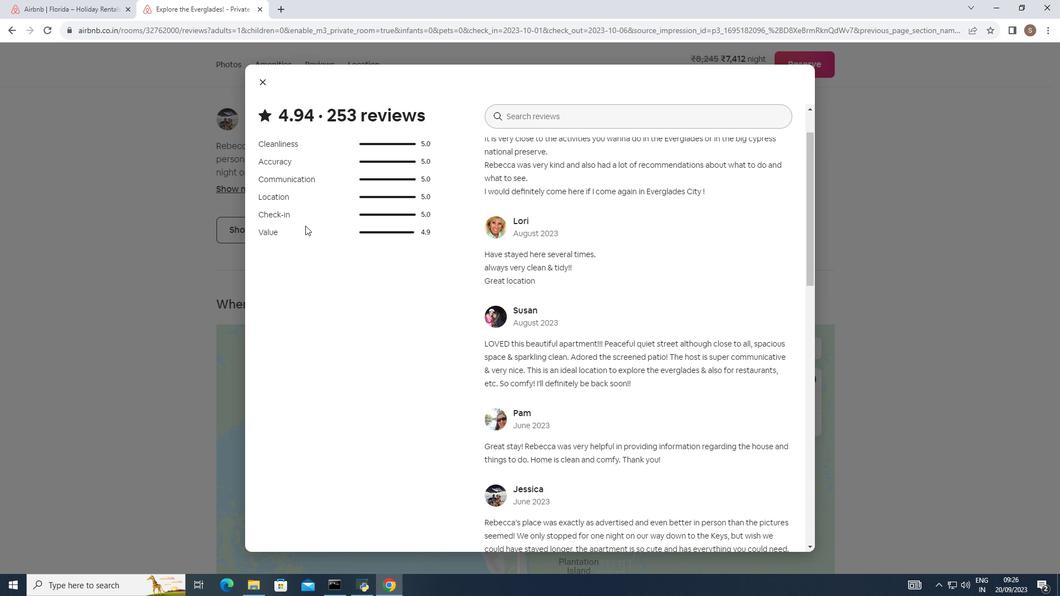 
Action: Mouse scrolled (305, 225) with delta (0, 0)
Screenshot: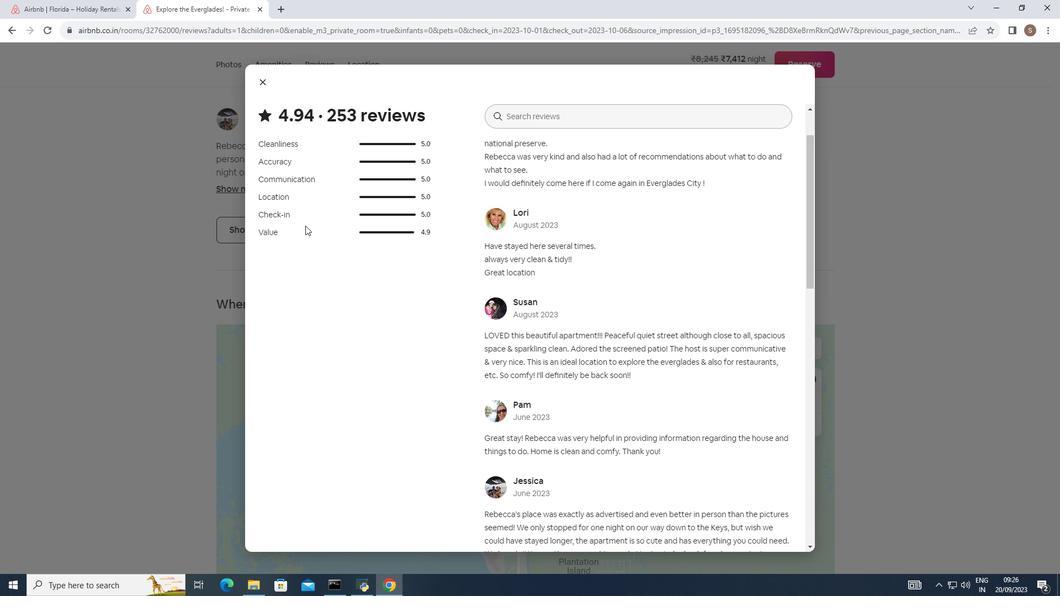 
Action: Mouse scrolled (305, 225) with delta (0, 0)
Screenshot: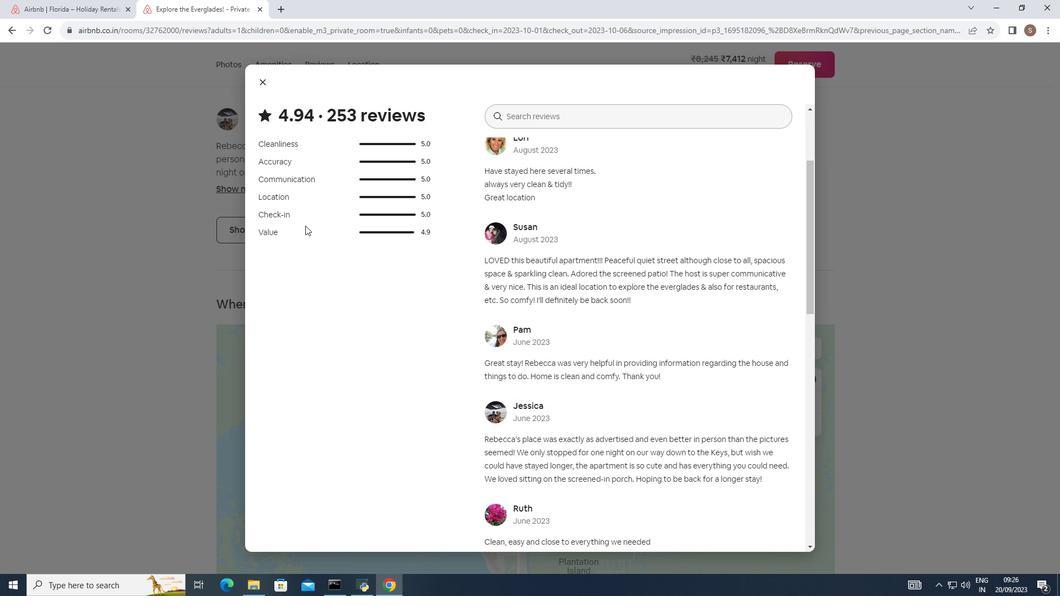 
Action: Mouse scrolled (305, 225) with delta (0, 0)
Screenshot: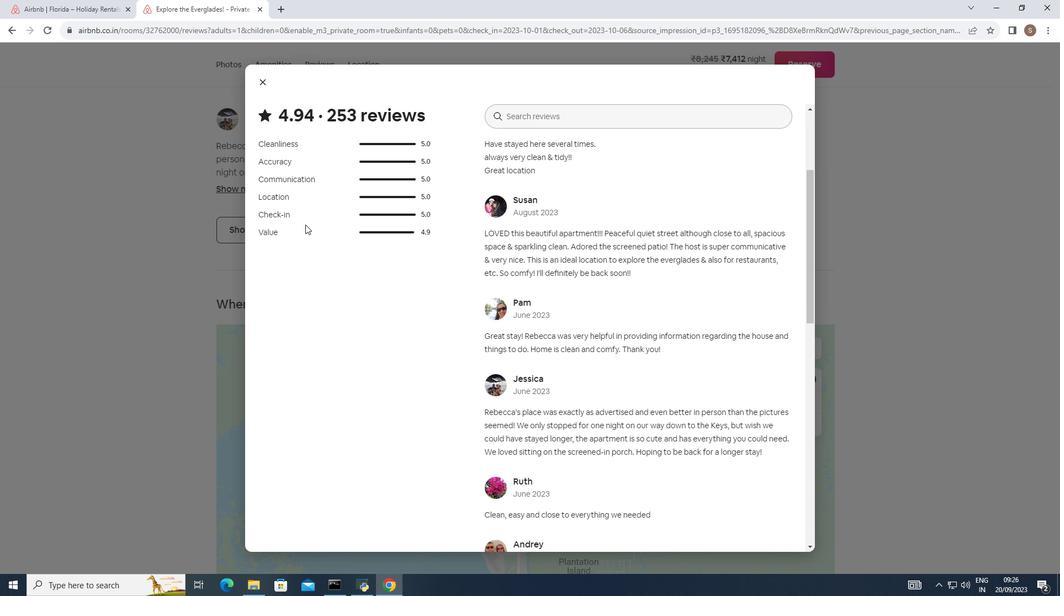 
Action: Mouse moved to (305, 224)
Screenshot: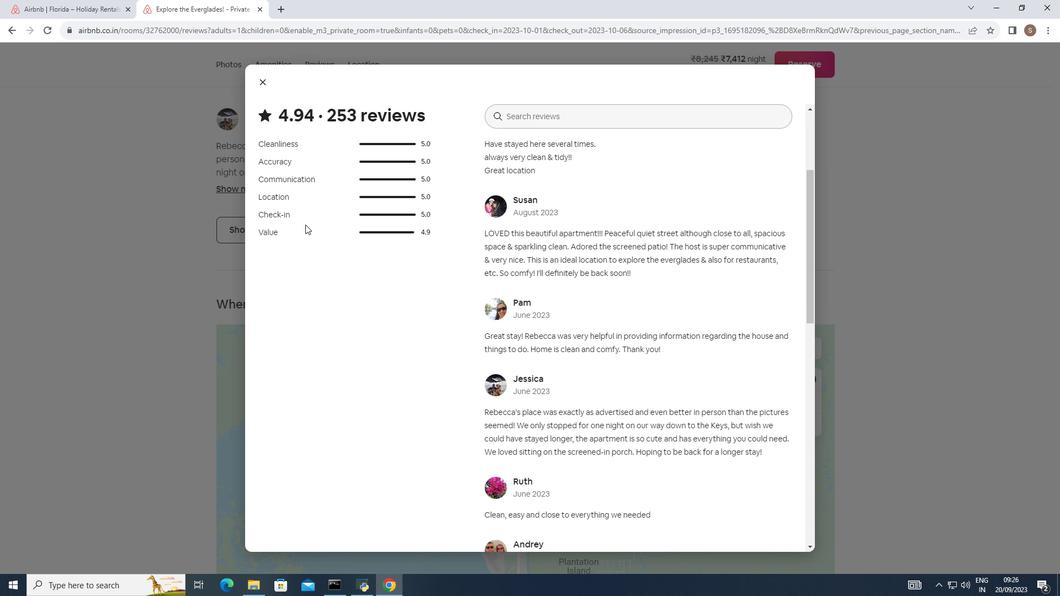 
Action: Mouse scrolled (305, 224) with delta (0, 0)
Screenshot: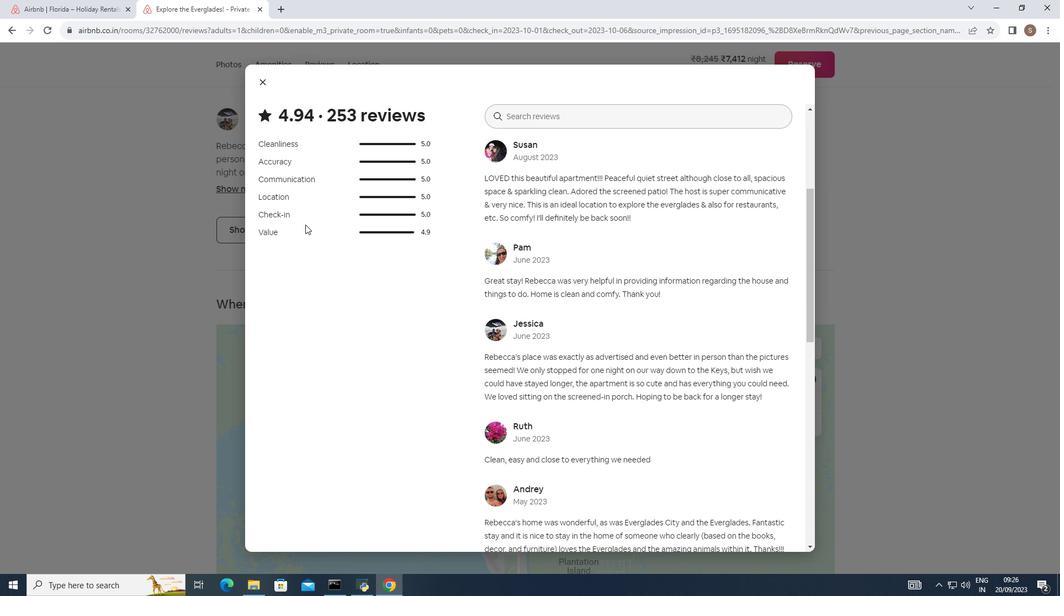 
Action: Mouse scrolled (305, 224) with delta (0, 0)
Screenshot: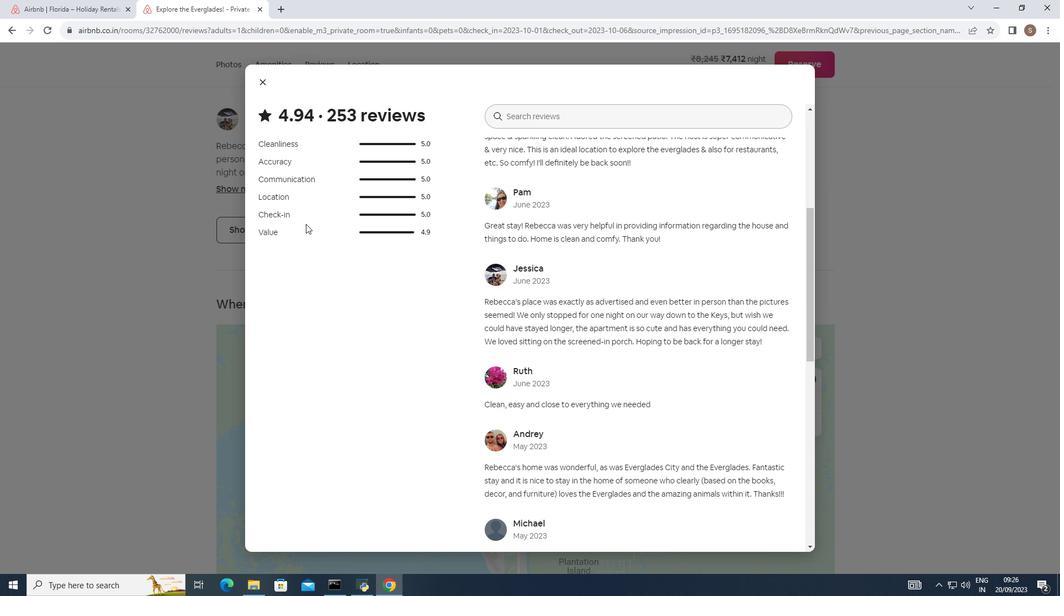
Action: Mouse moved to (306, 223)
Screenshot: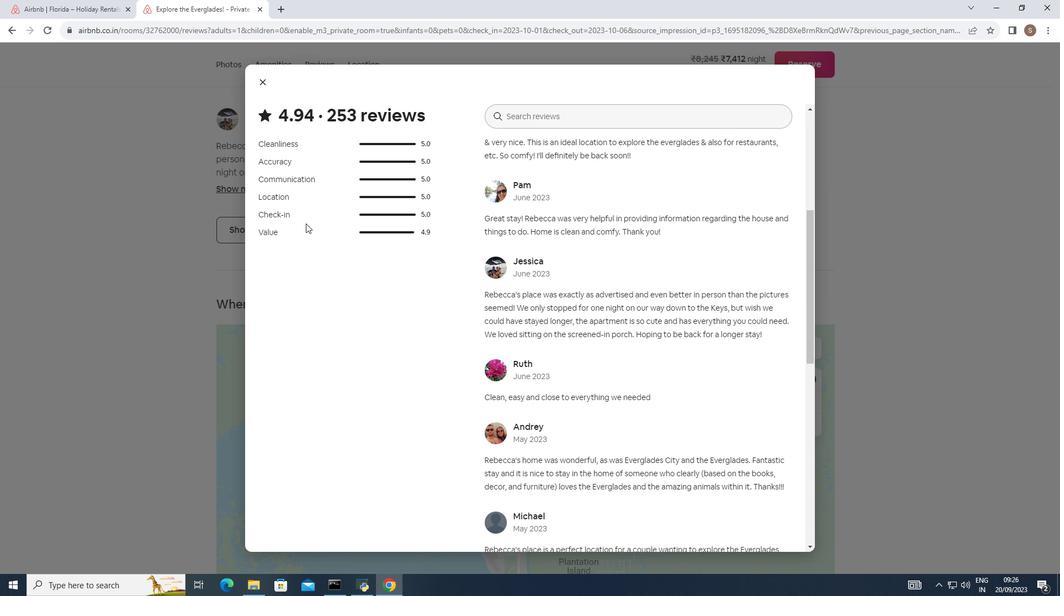 
Action: Mouse scrolled (306, 223) with delta (0, 0)
Screenshot: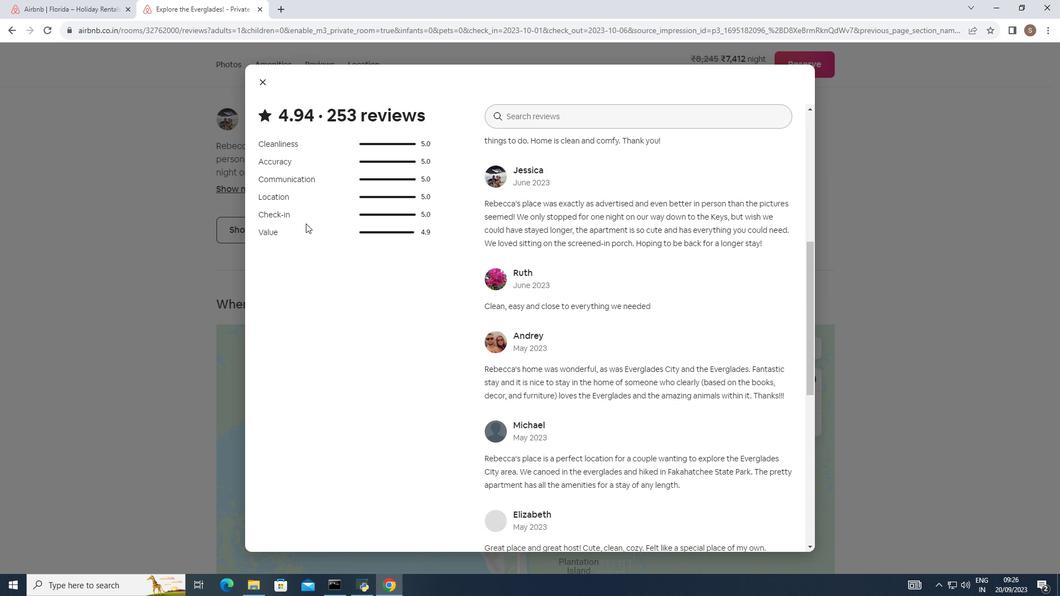 
Action: Mouse scrolled (306, 223) with delta (0, 0)
Screenshot: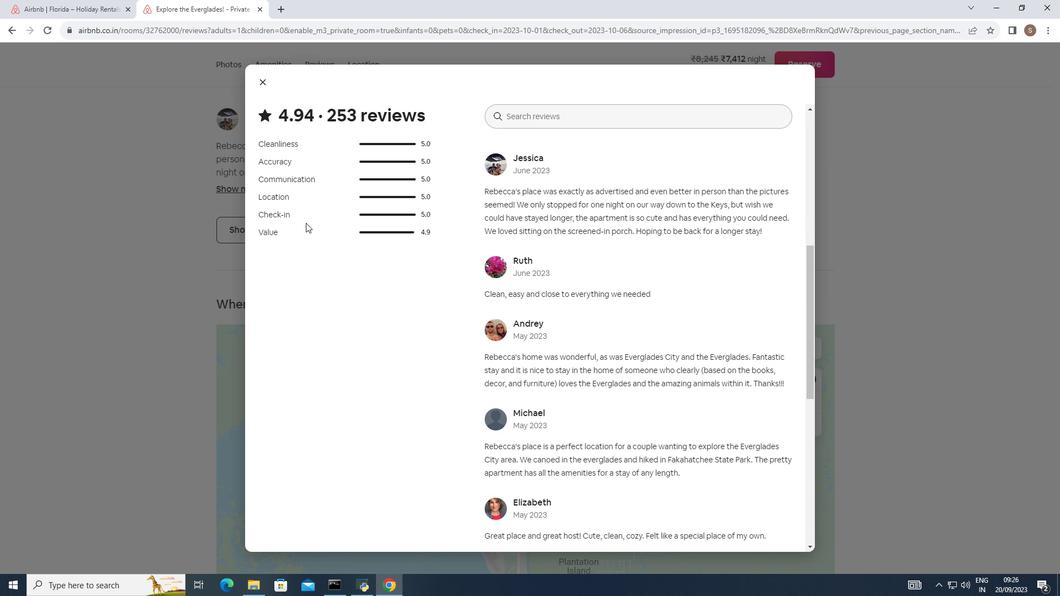 
Action: Mouse moved to (306, 223)
Screenshot: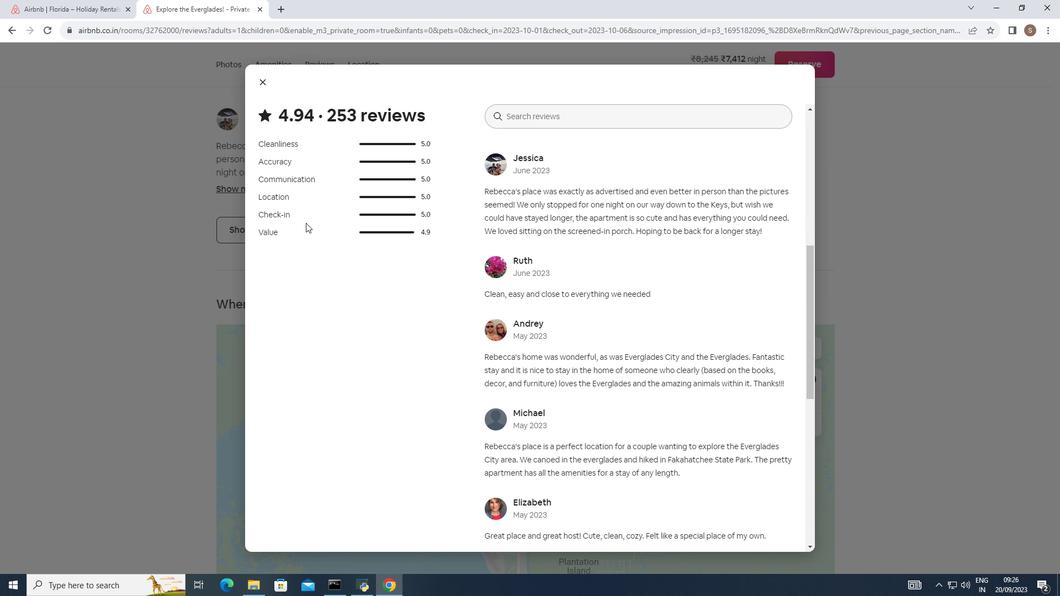 
Action: Mouse scrolled (306, 222) with delta (0, 0)
Screenshot: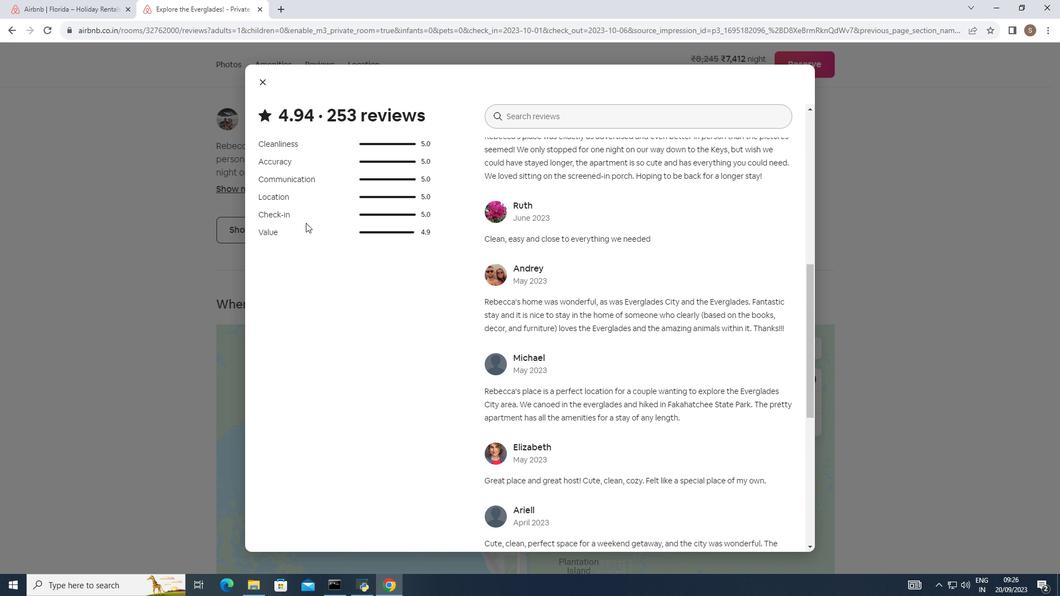 
Action: Mouse scrolled (306, 222) with delta (0, 0)
Screenshot: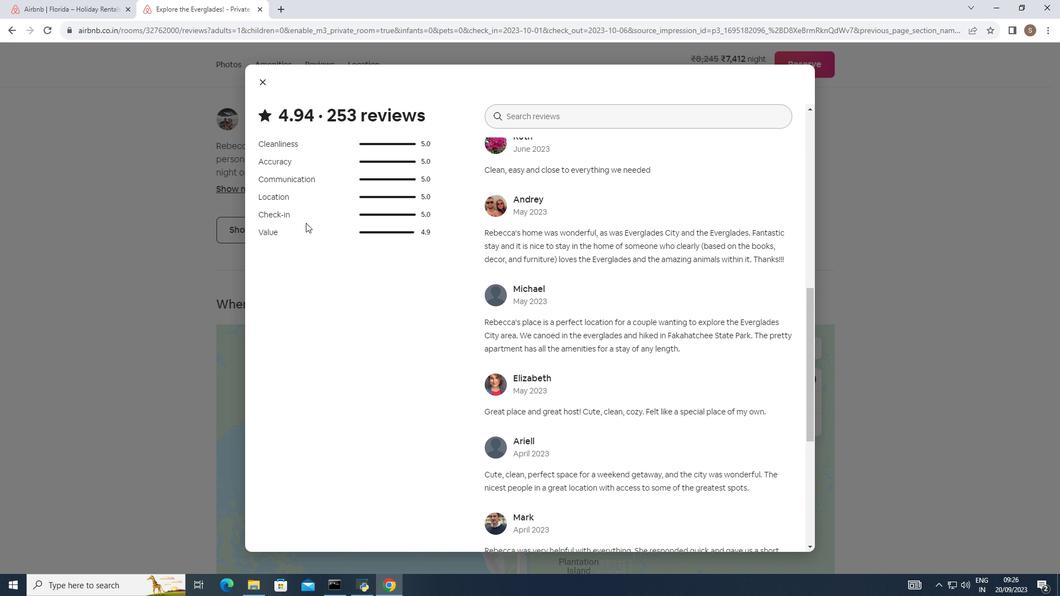 
Action: Mouse scrolled (306, 222) with delta (0, 0)
Screenshot: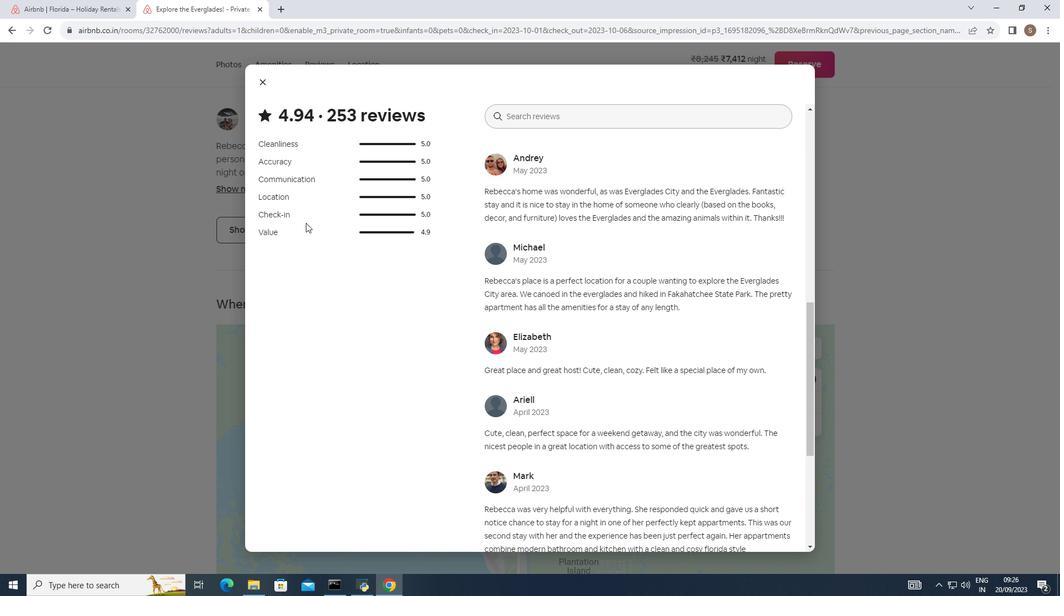 
Action: Mouse scrolled (306, 222) with delta (0, 0)
Screenshot: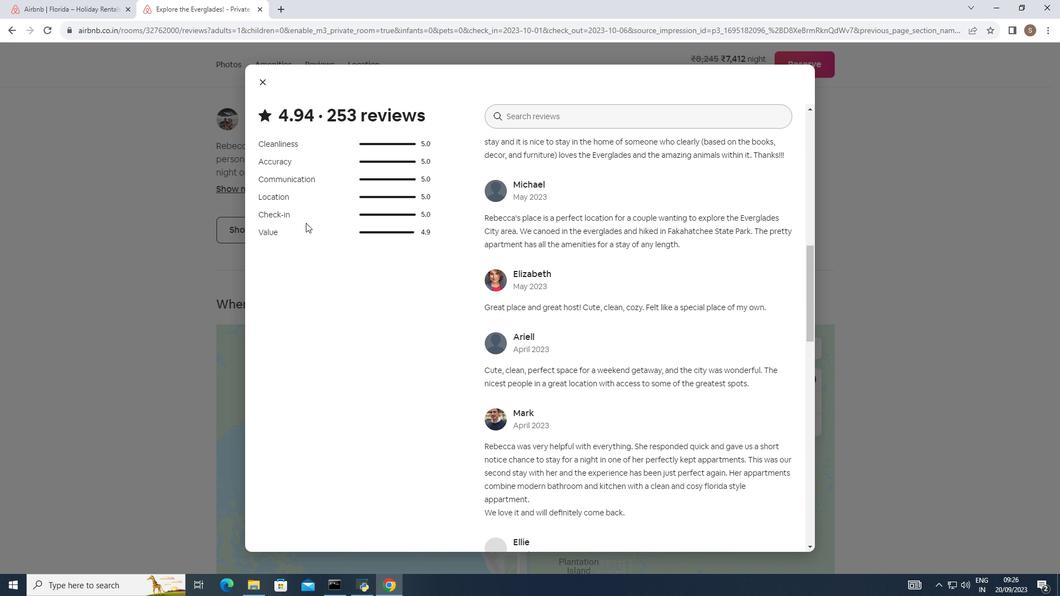 
Action: Mouse scrolled (306, 222) with delta (0, 0)
Screenshot: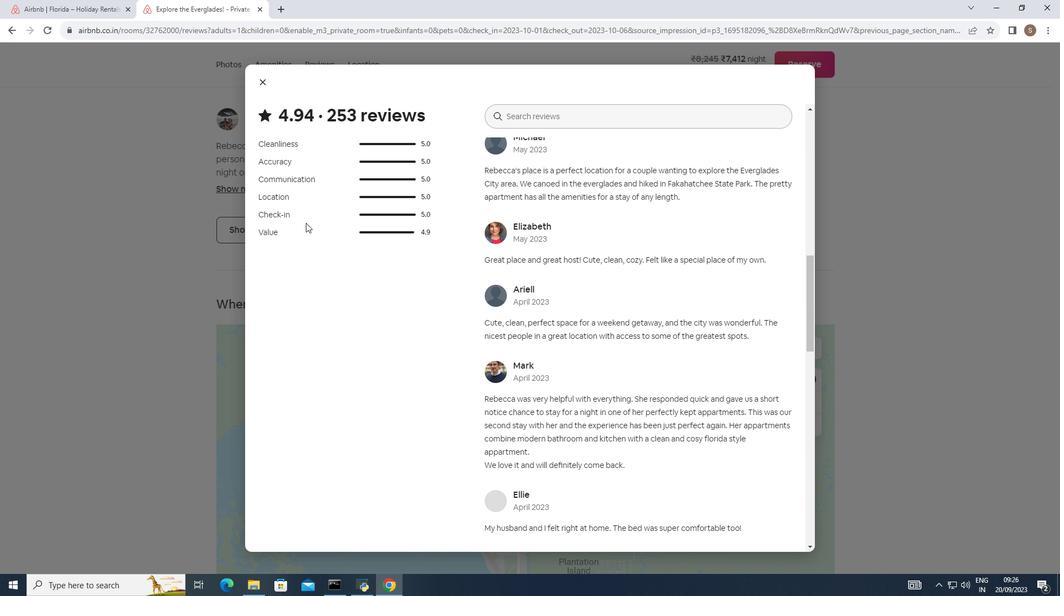 
Action: Mouse scrolled (306, 222) with delta (0, 0)
Screenshot: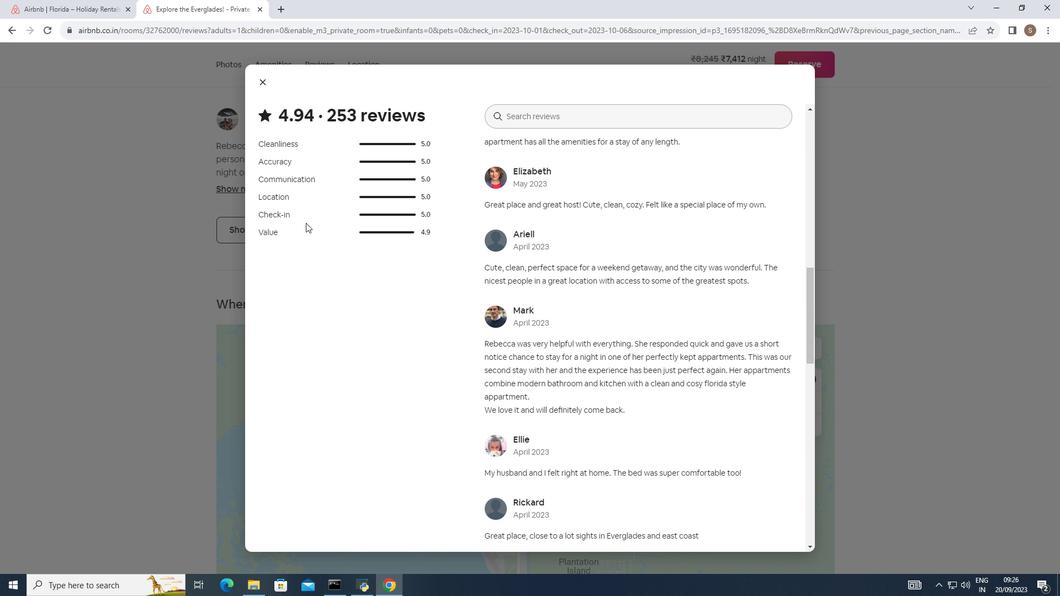 
Action: Mouse scrolled (306, 222) with delta (0, 0)
Screenshot: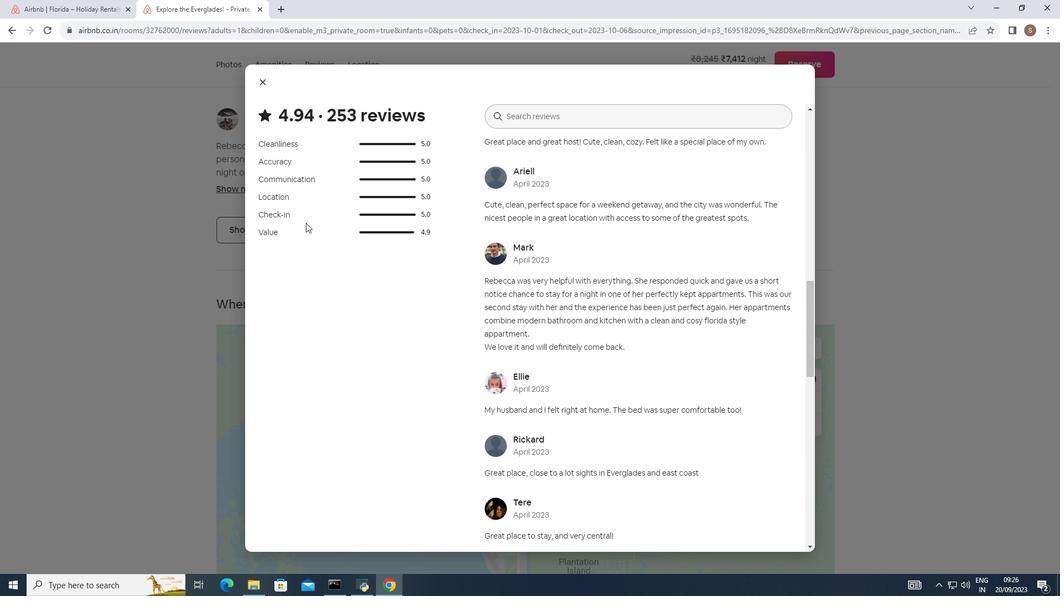 
Action: Mouse scrolled (306, 222) with delta (0, 0)
Screenshot: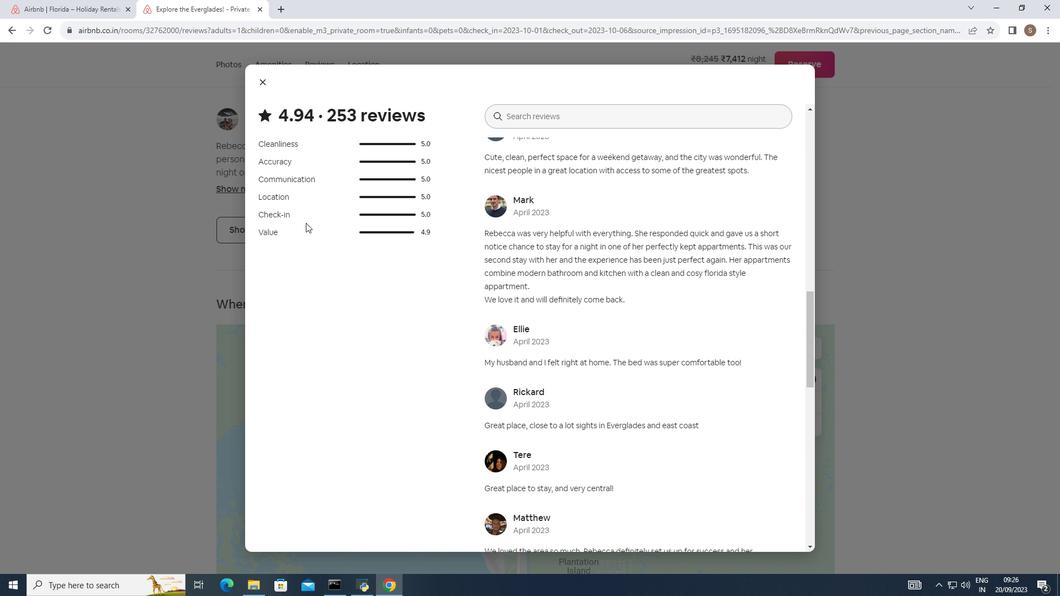 
Action: Mouse scrolled (306, 222) with delta (0, 0)
Screenshot: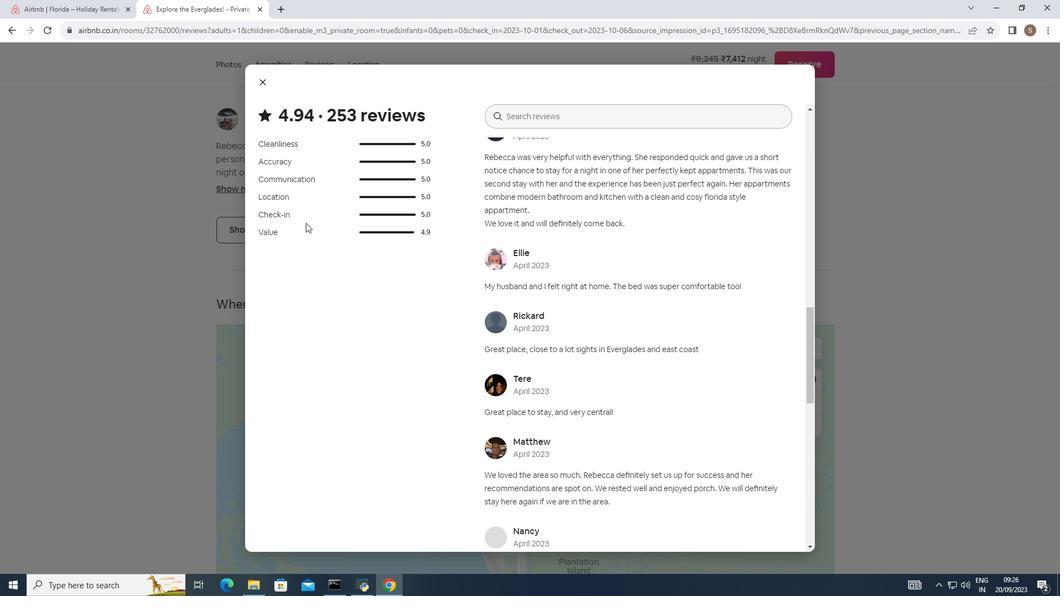 
Action: Mouse scrolled (306, 222) with delta (0, 0)
Screenshot: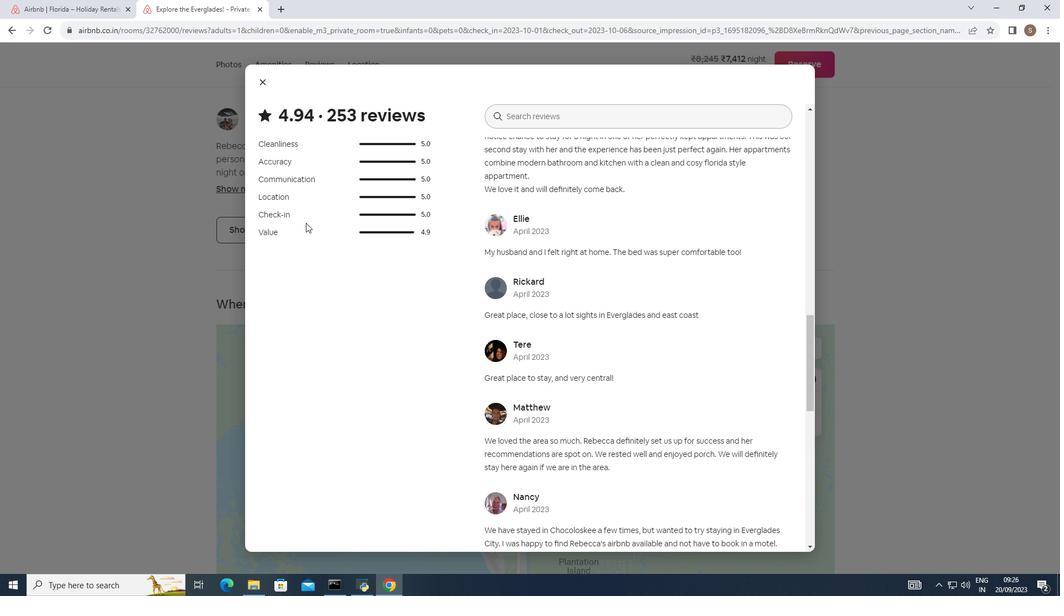 
Action: Mouse scrolled (306, 222) with delta (0, 0)
Screenshot: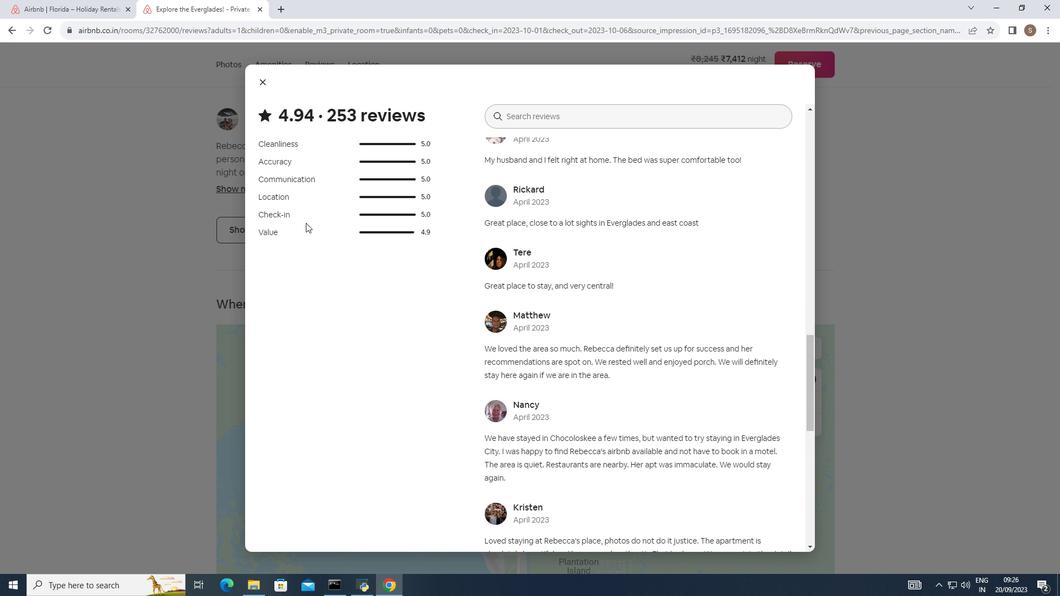 
Action: Mouse scrolled (306, 222) with delta (0, 0)
Screenshot: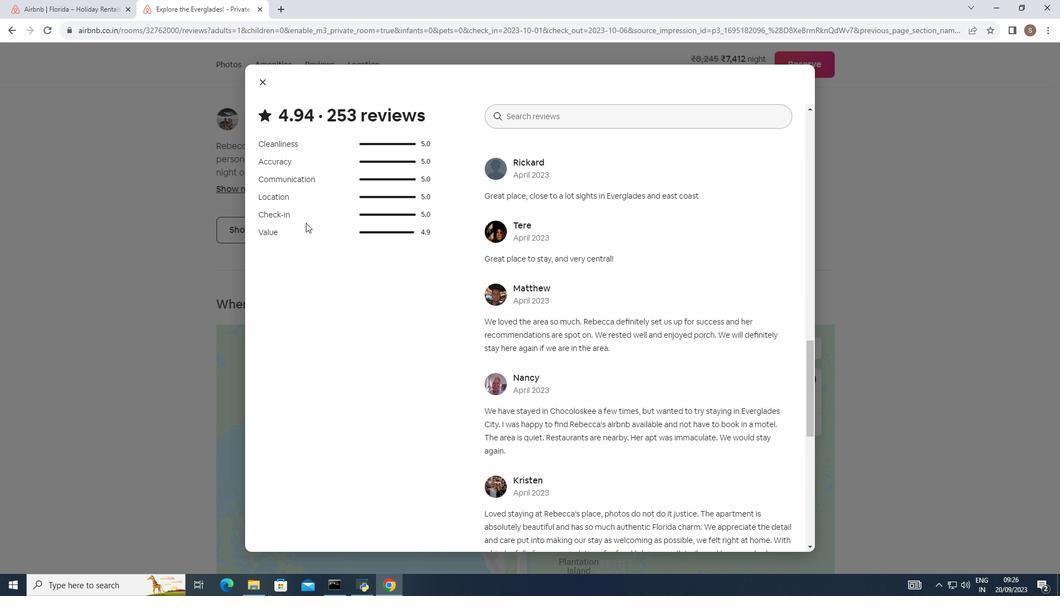 
Action: Mouse scrolled (306, 222) with delta (0, 0)
Screenshot: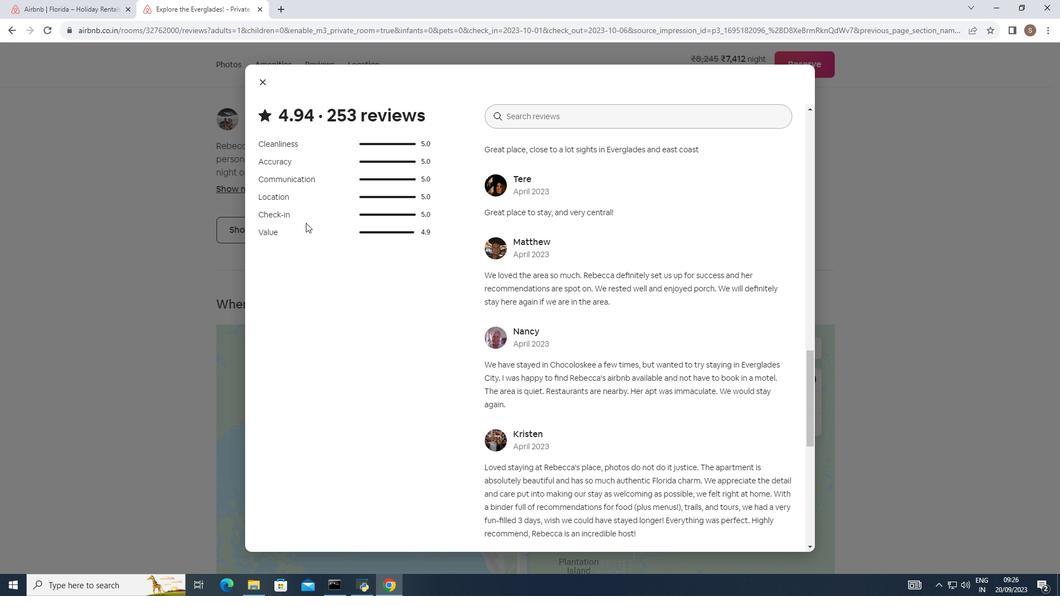 
Action: Mouse moved to (306, 223)
Screenshot: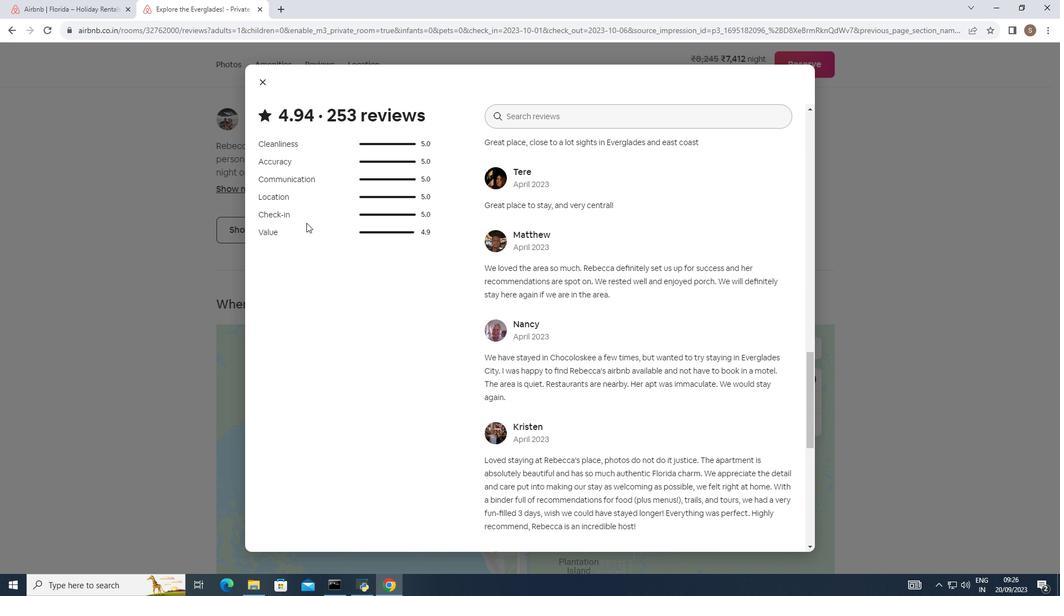 
Action: Mouse scrolled (306, 222) with delta (0, 0)
Screenshot: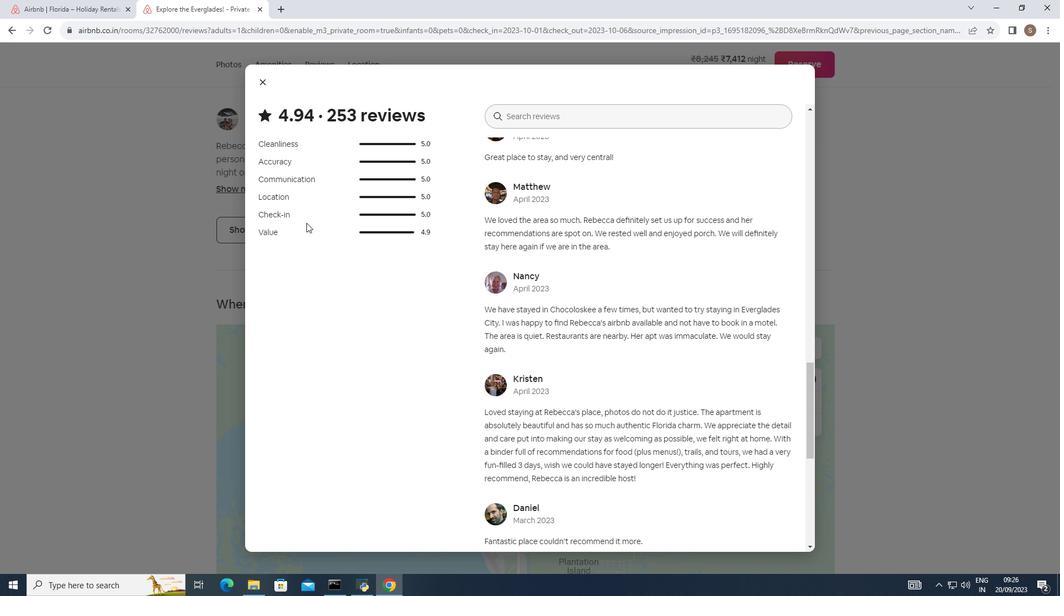 
Action: Mouse scrolled (306, 222) with delta (0, 0)
Screenshot: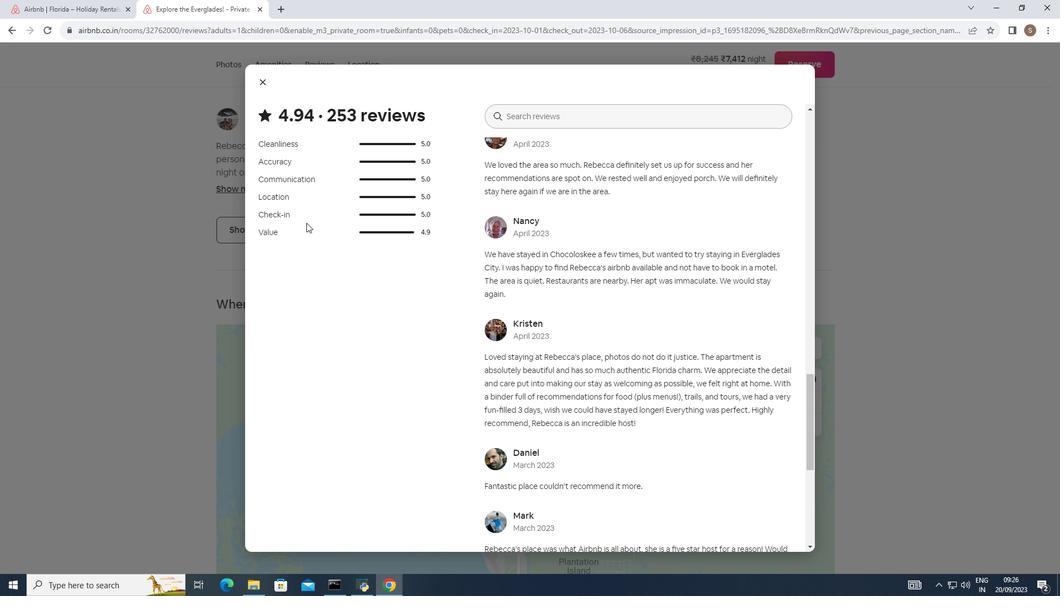 
Action: Mouse scrolled (306, 222) with delta (0, 0)
Screenshot: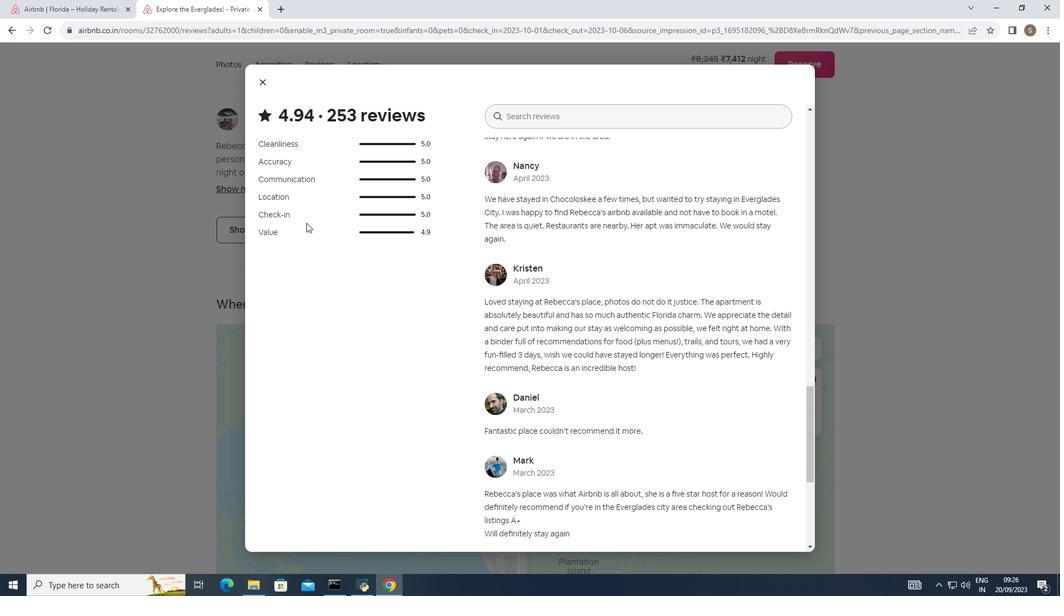 
Action: Mouse moved to (307, 223)
Screenshot: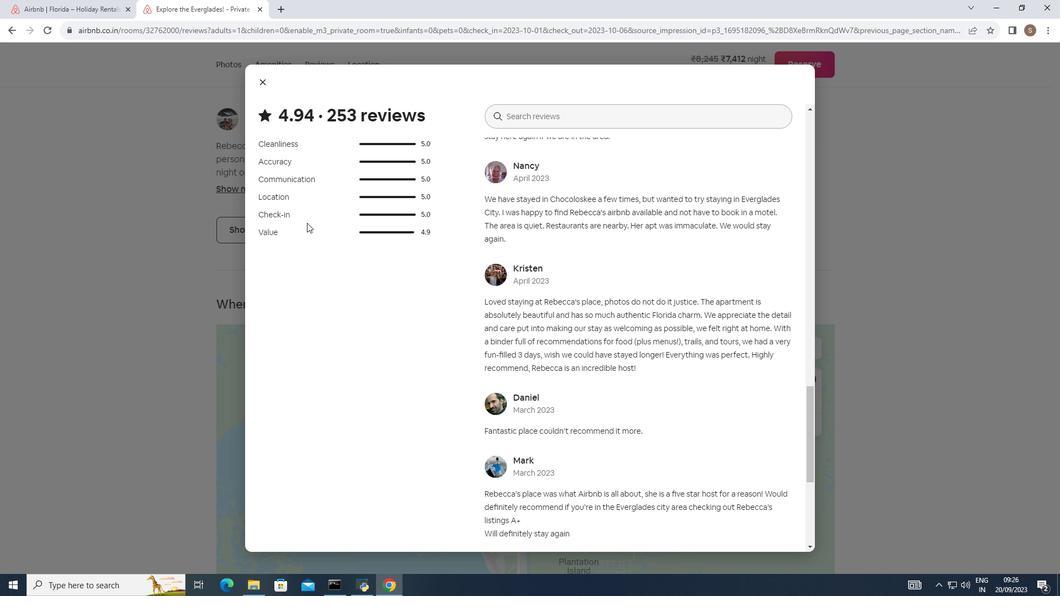 
Action: Mouse scrolled (307, 222) with delta (0, 0)
Screenshot: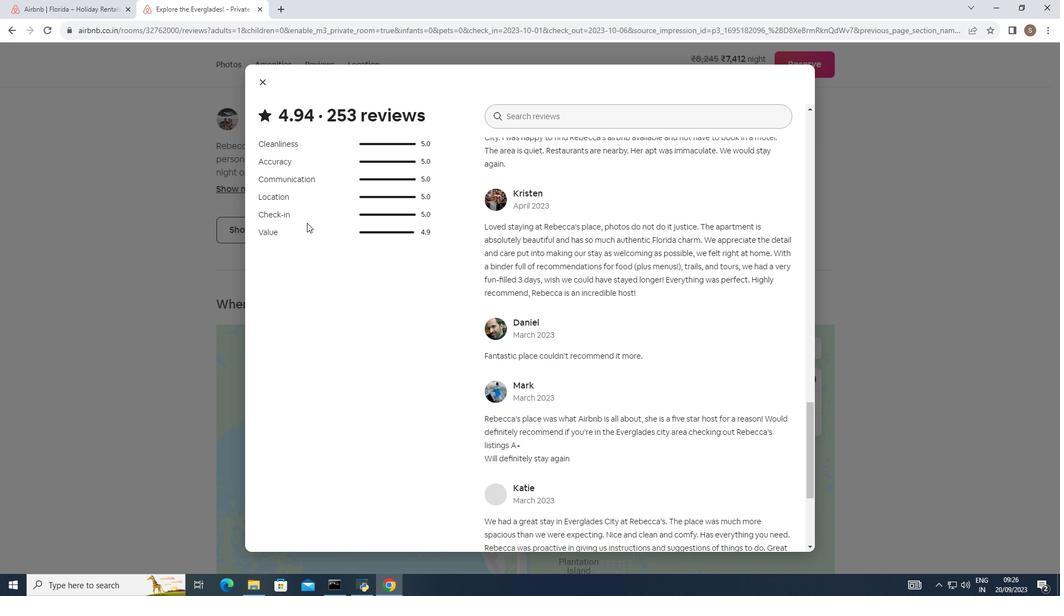 
Action: Mouse scrolled (307, 222) with delta (0, 0)
Screenshot: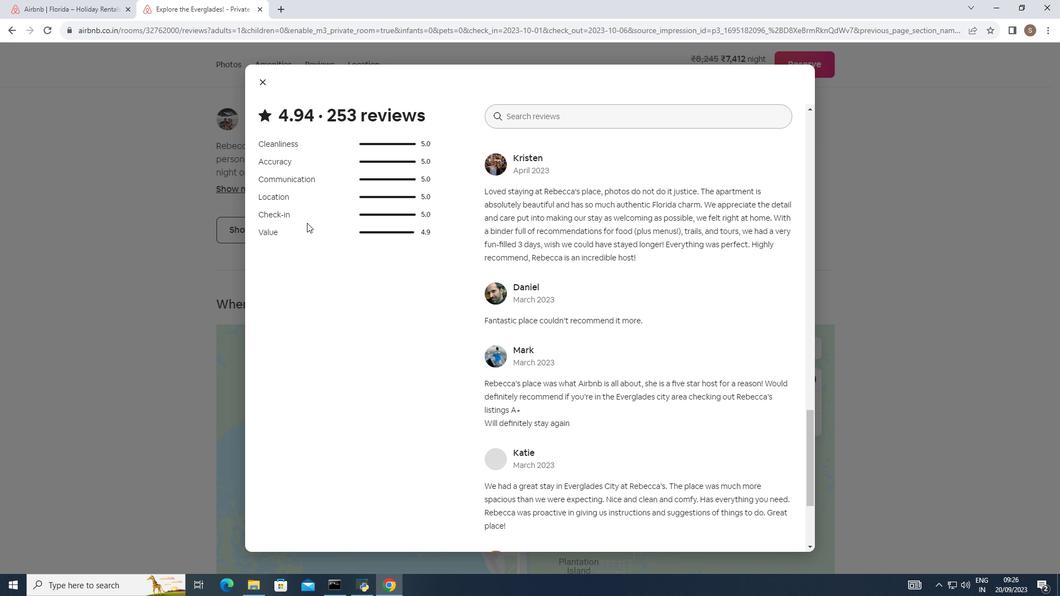 
Action: Mouse scrolled (307, 222) with delta (0, 0)
Screenshot: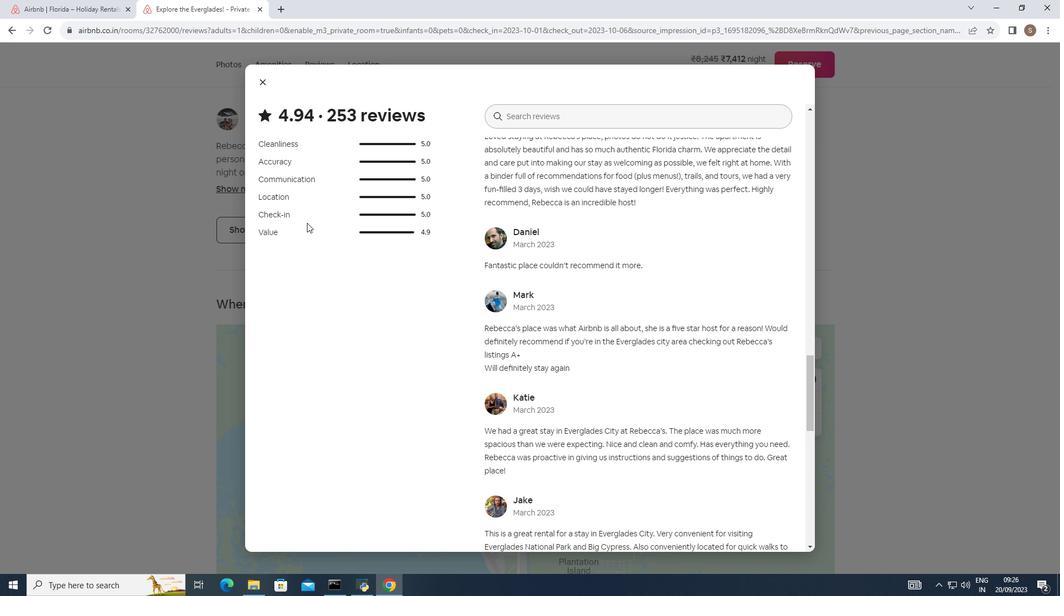
Action: Mouse scrolled (307, 222) with delta (0, 0)
Screenshot: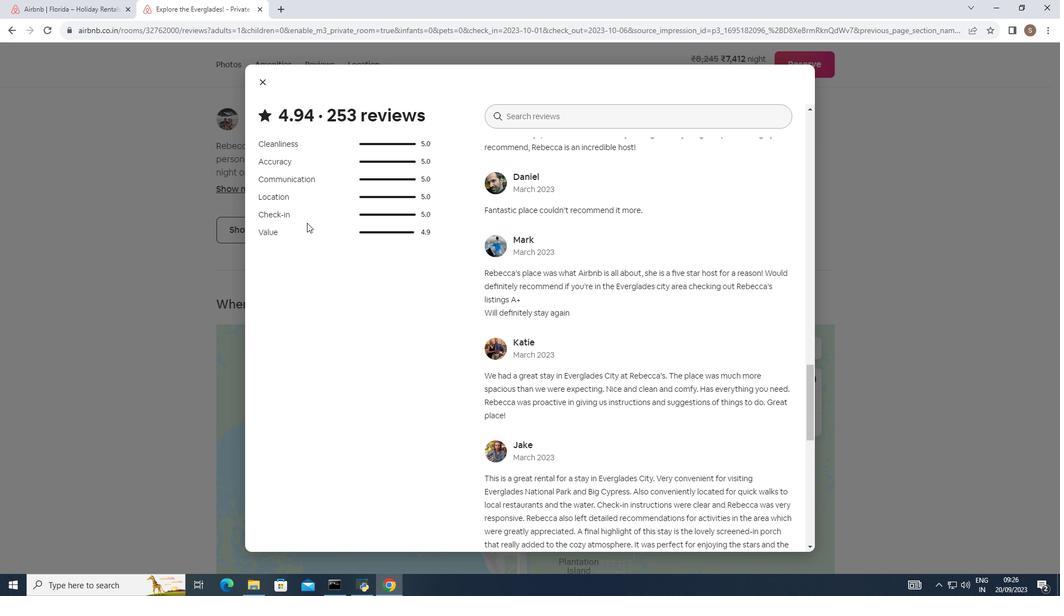 
Action: Mouse scrolled (307, 222) with delta (0, 0)
Screenshot: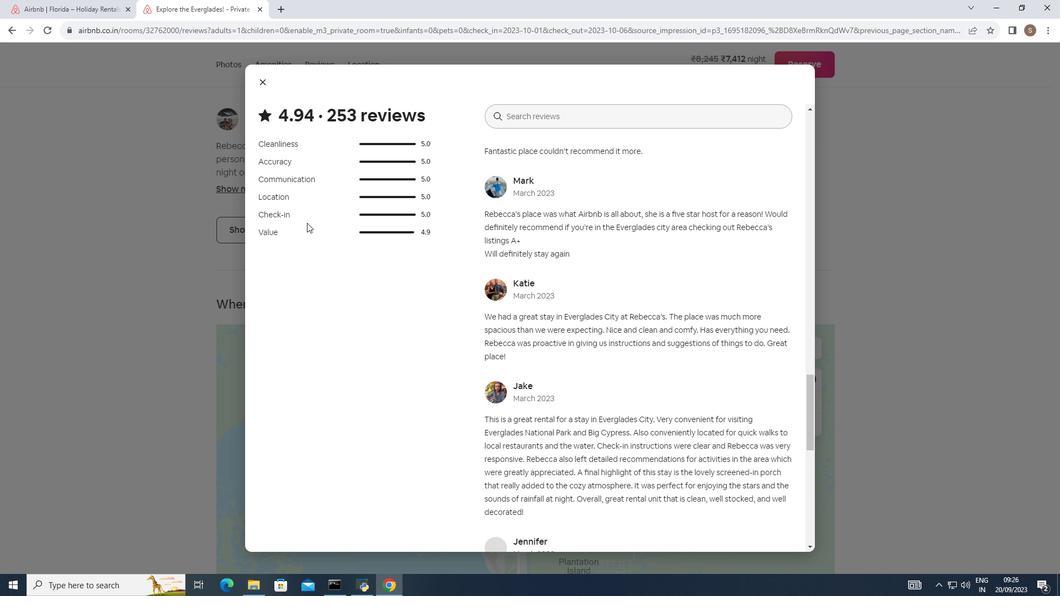 
Action: Mouse scrolled (307, 222) with delta (0, 0)
Screenshot: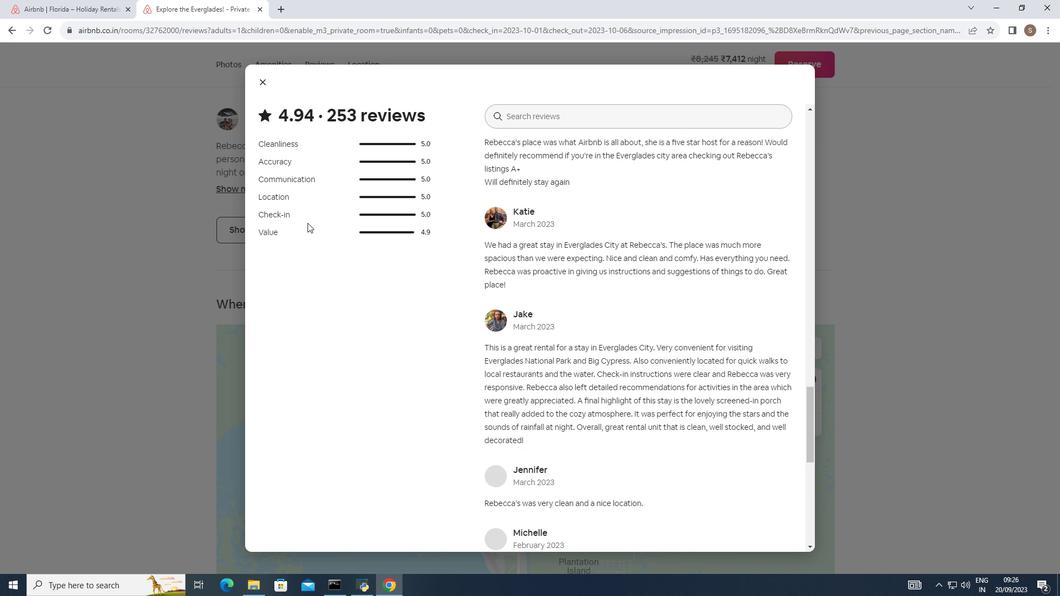 
Action: Mouse scrolled (307, 222) with delta (0, 0)
Screenshot: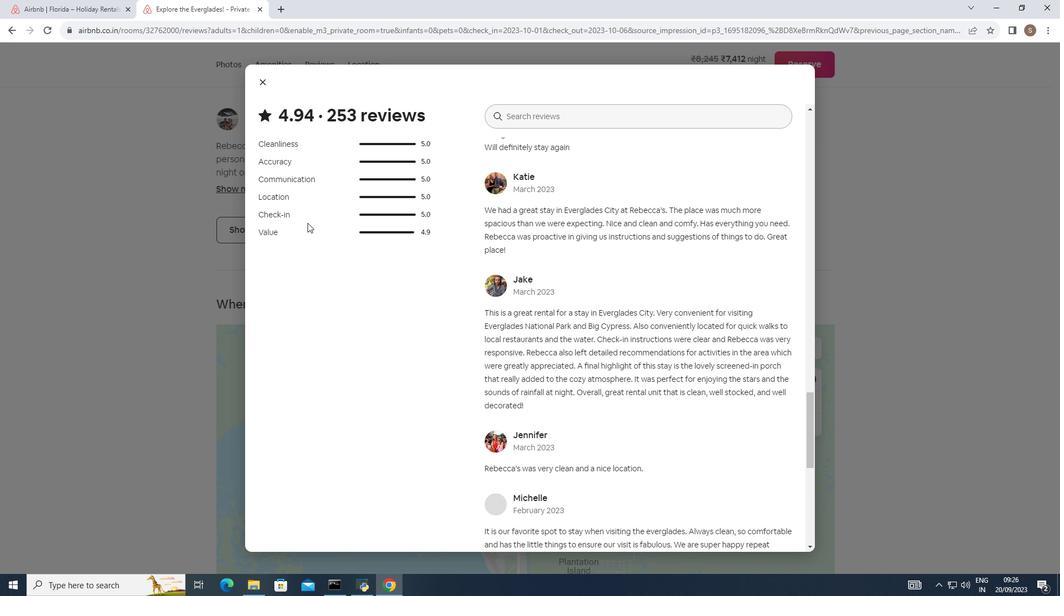 
Action: Mouse moved to (307, 223)
Screenshot: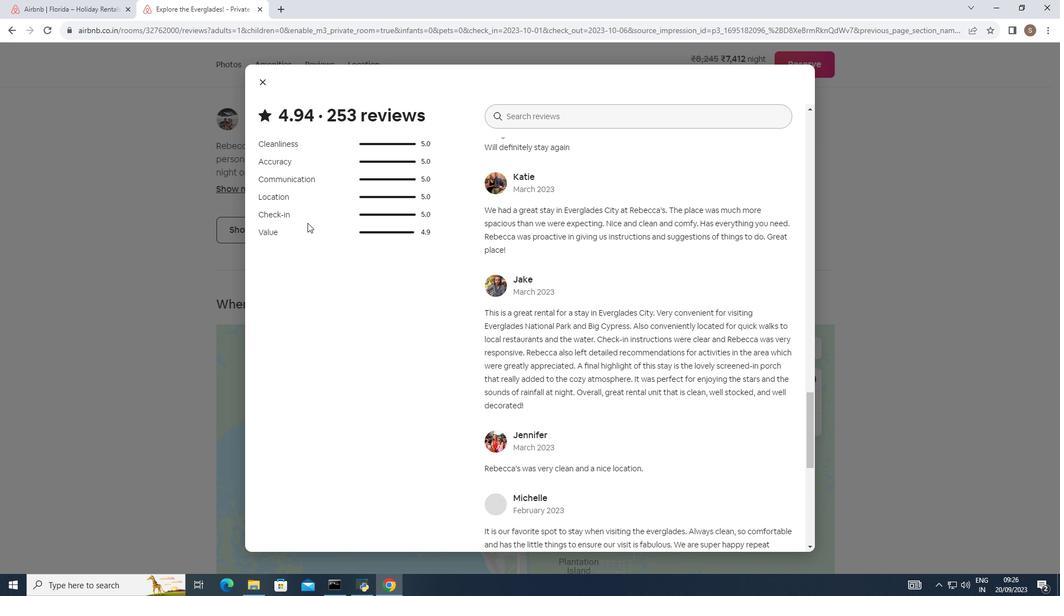 
Action: Mouse scrolled (307, 222) with delta (0, 0)
Screenshot: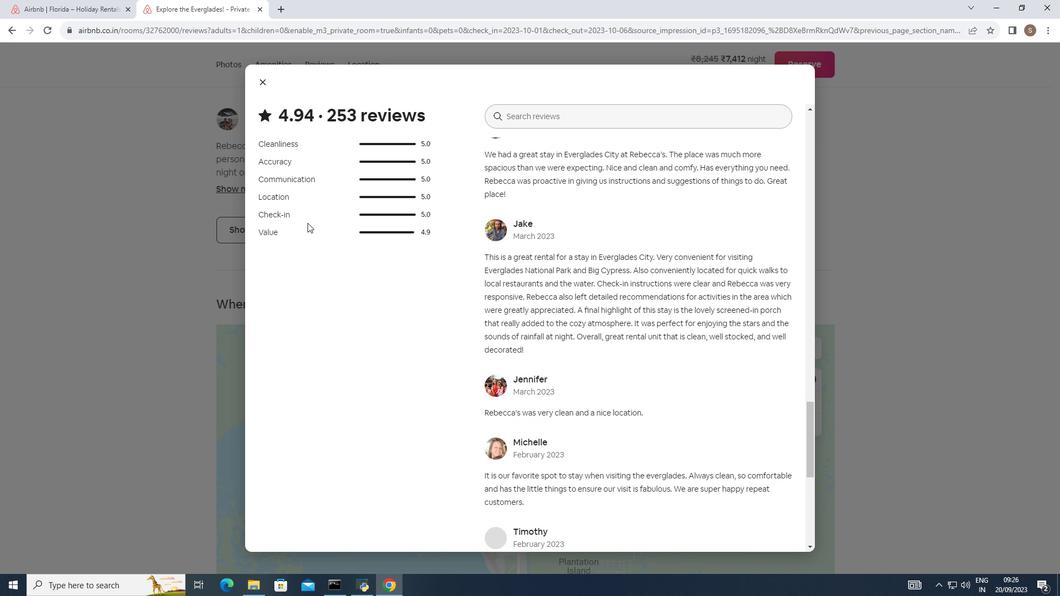 
Action: Mouse scrolled (307, 222) with delta (0, 0)
Screenshot: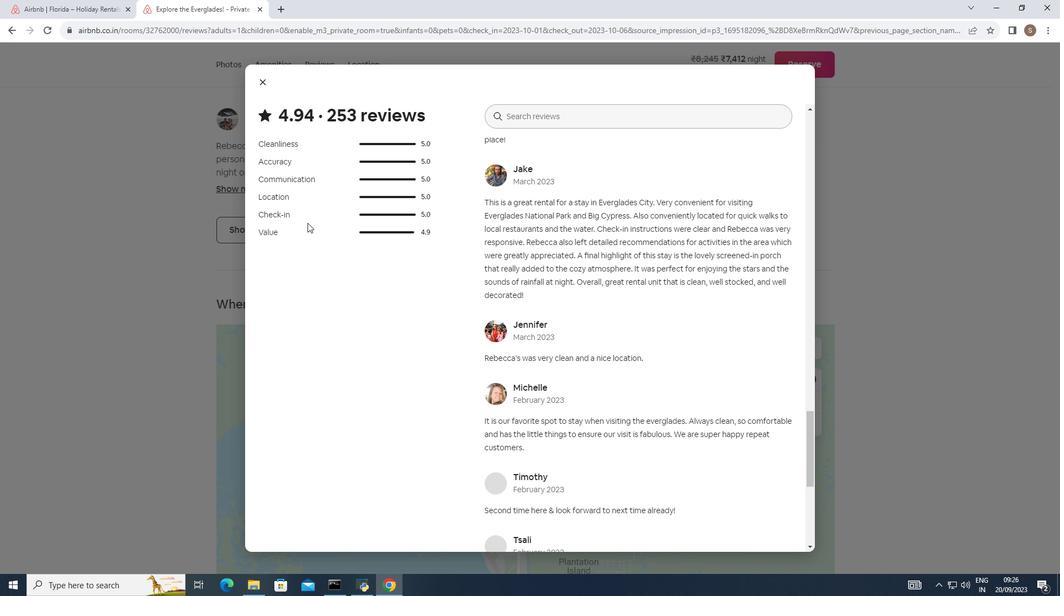 
Action: Mouse scrolled (307, 222) with delta (0, 0)
Screenshot: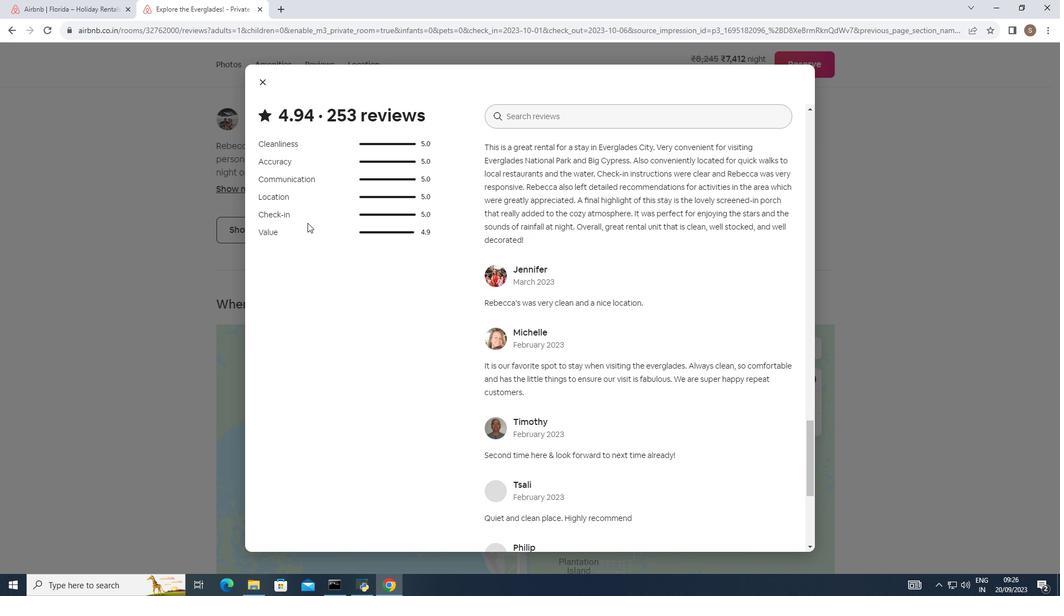 
Action: Mouse scrolled (307, 222) with delta (0, 0)
Screenshot: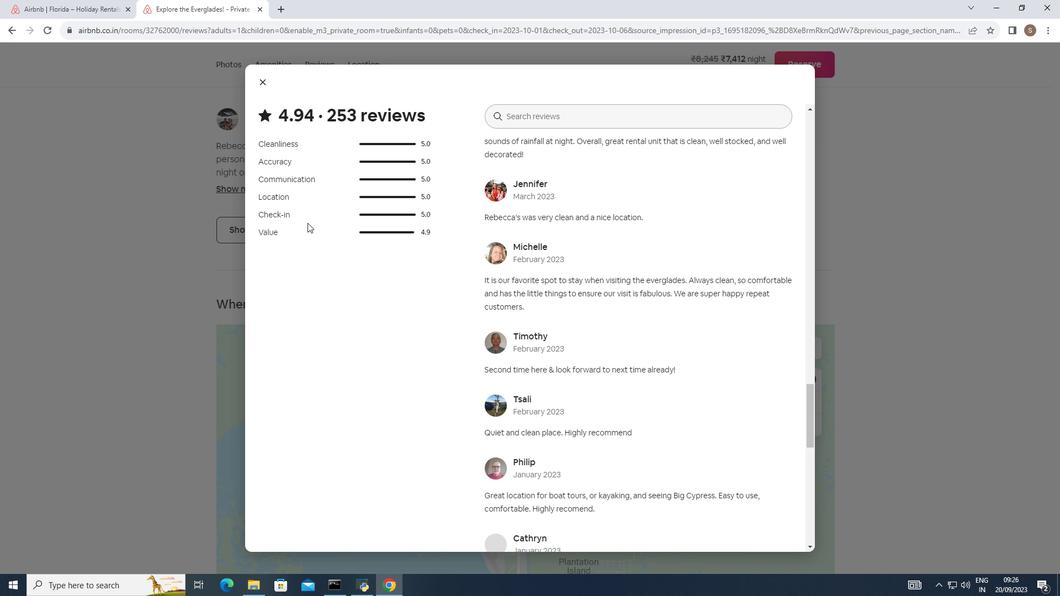 
Action: Mouse scrolled (307, 222) with delta (0, 0)
Screenshot: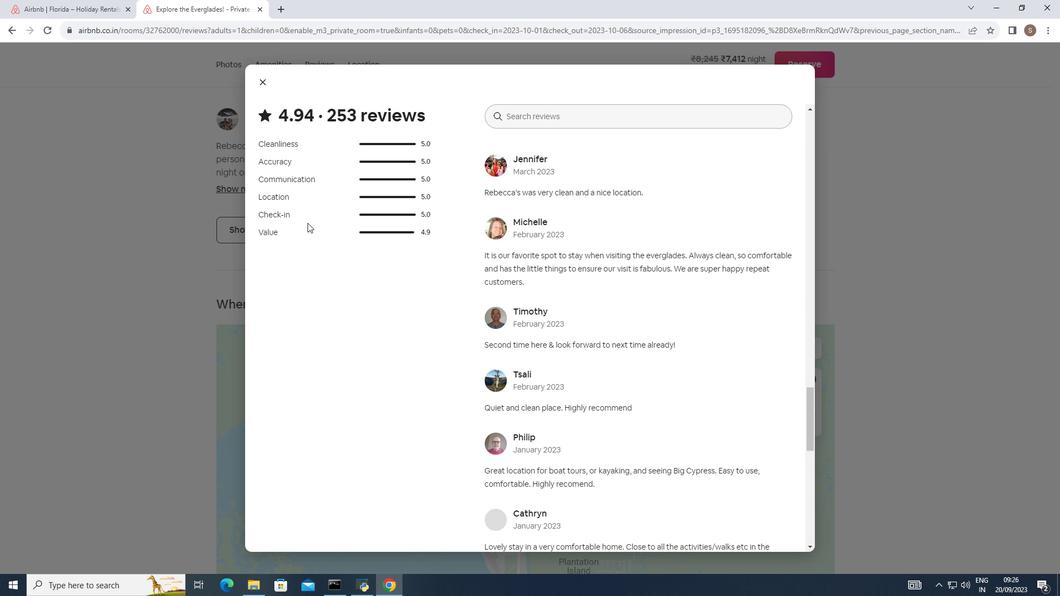 
Action: Mouse scrolled (307, 222) with delta (0, 0)
Screenshot: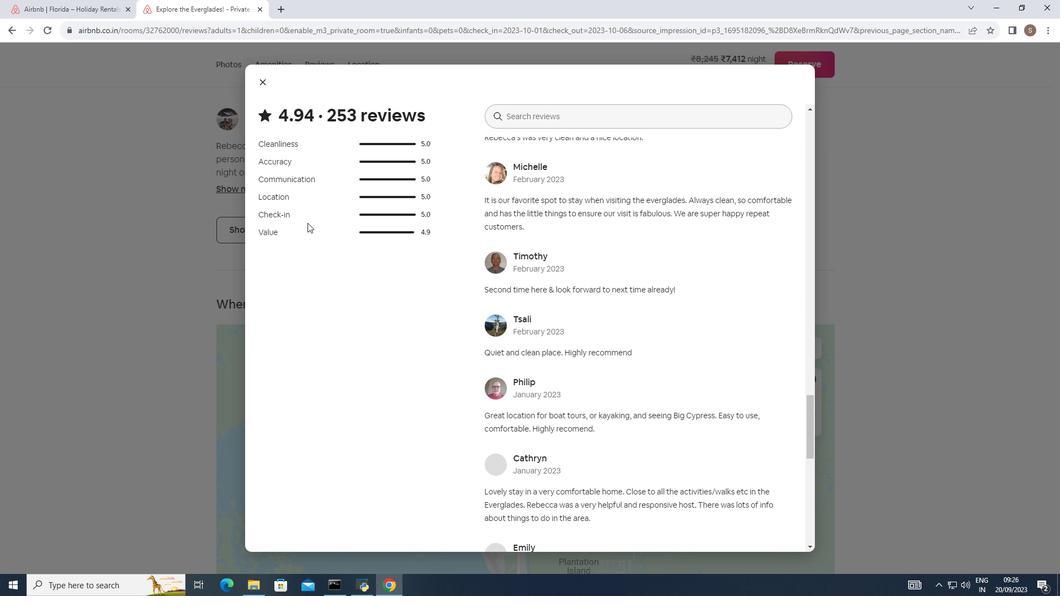 
Action: Mouse scrolled (307, 222) with delta (0, 0)
Screenshot: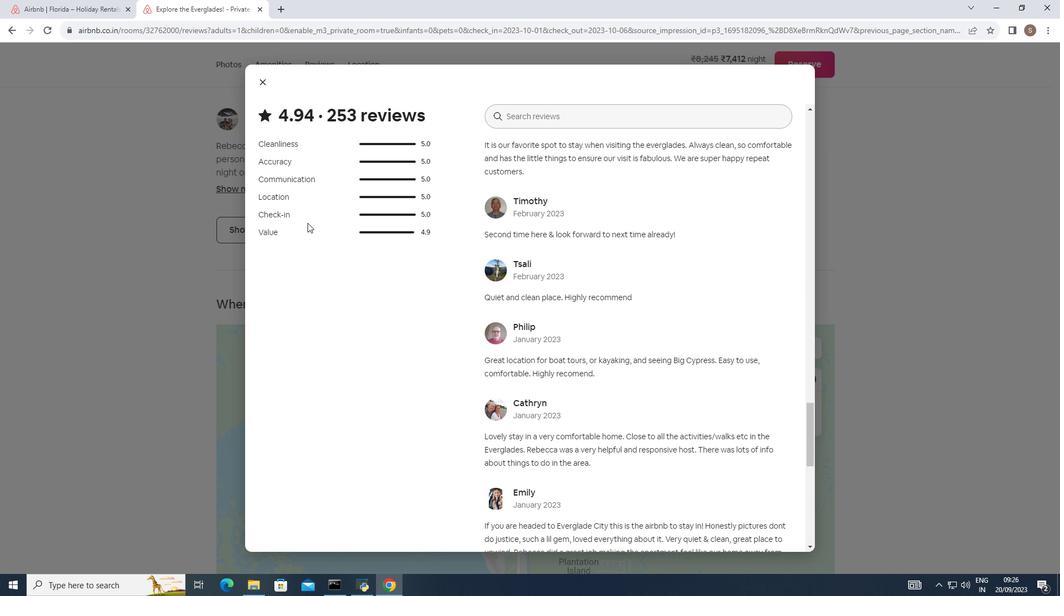 
Action: Mouse scrolled (307, 222) with delta (0, 0)
Screenshot: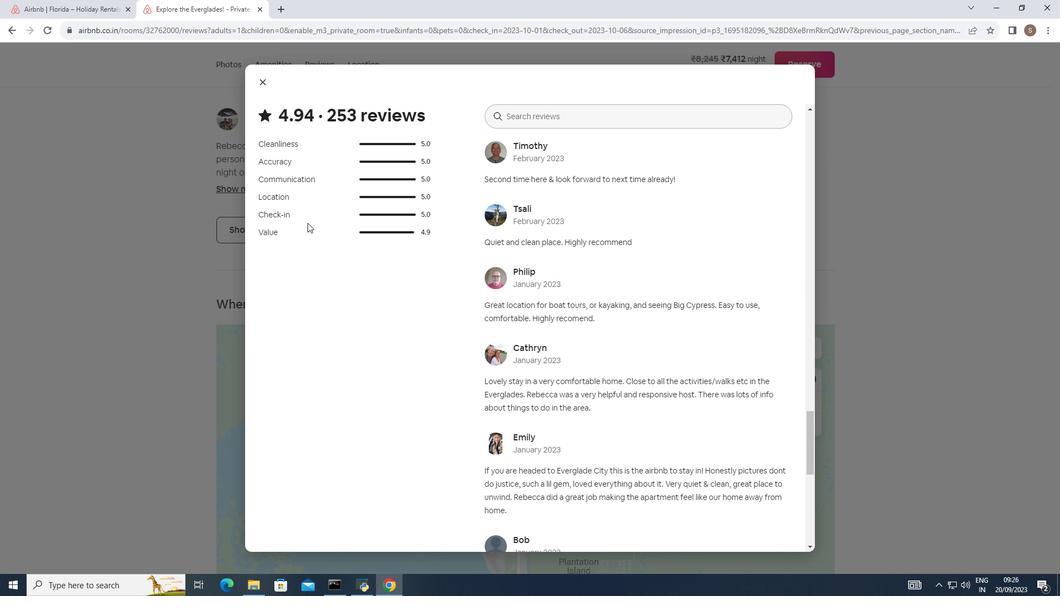 
Action: Mouse scrolled (307, 222) with delta (0, 0)
Screenshot: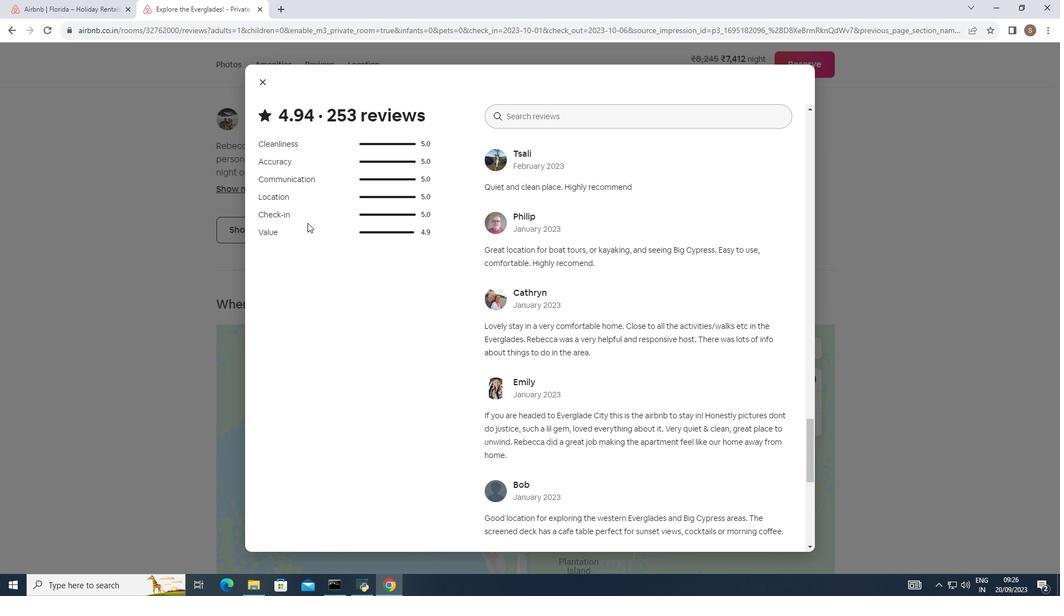 
Action: Mouse scrolled (307, 222) with delta (0, 0)
Screenshot: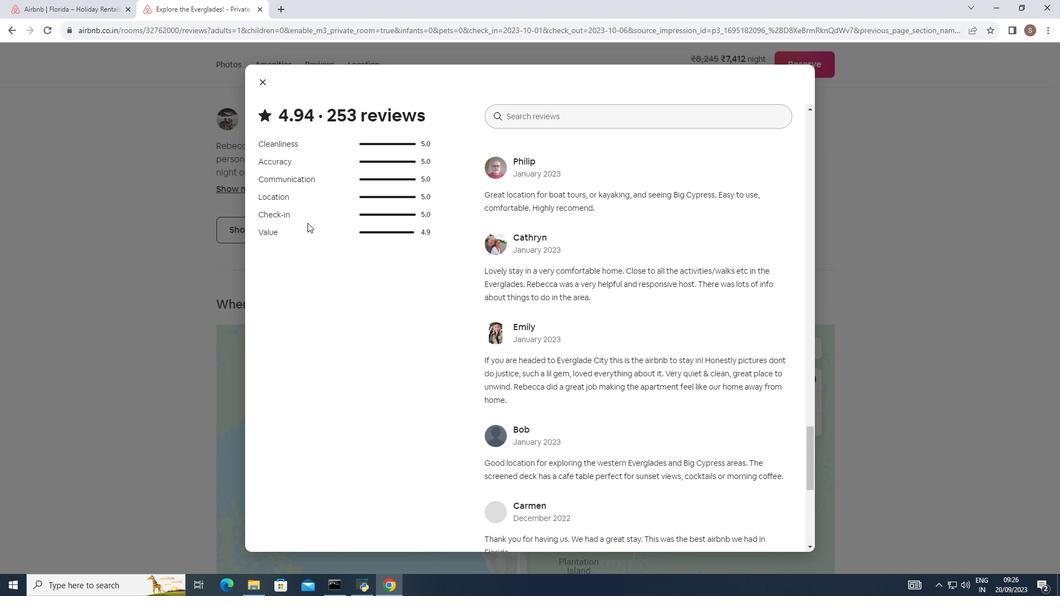 
Action: Mouse scrolled (307, 222) with delta (0, 0)
Screenshot: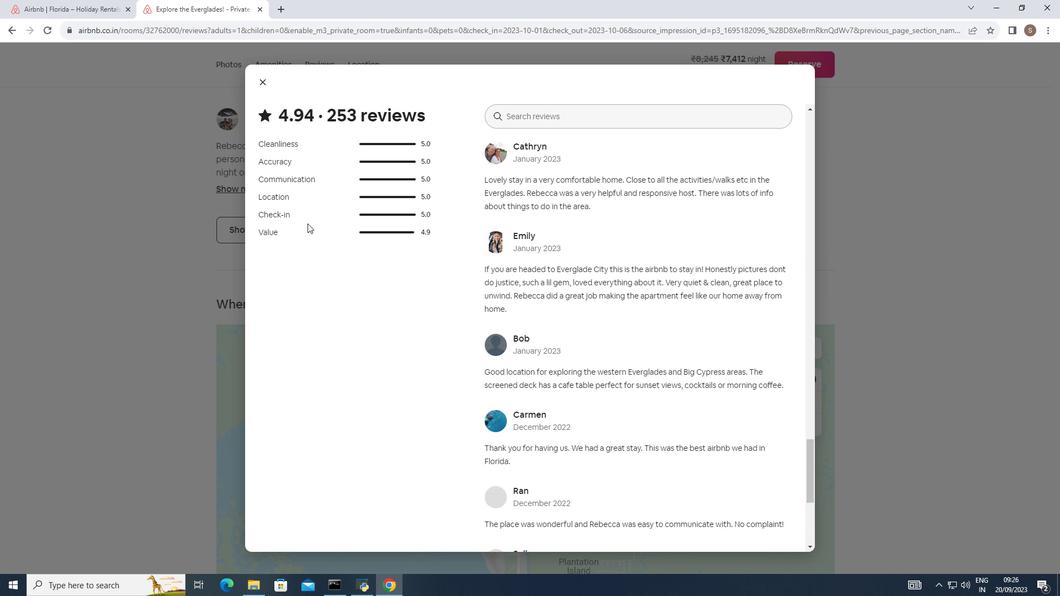 
Action: Mouse moved to (307, 223)
Screenshot: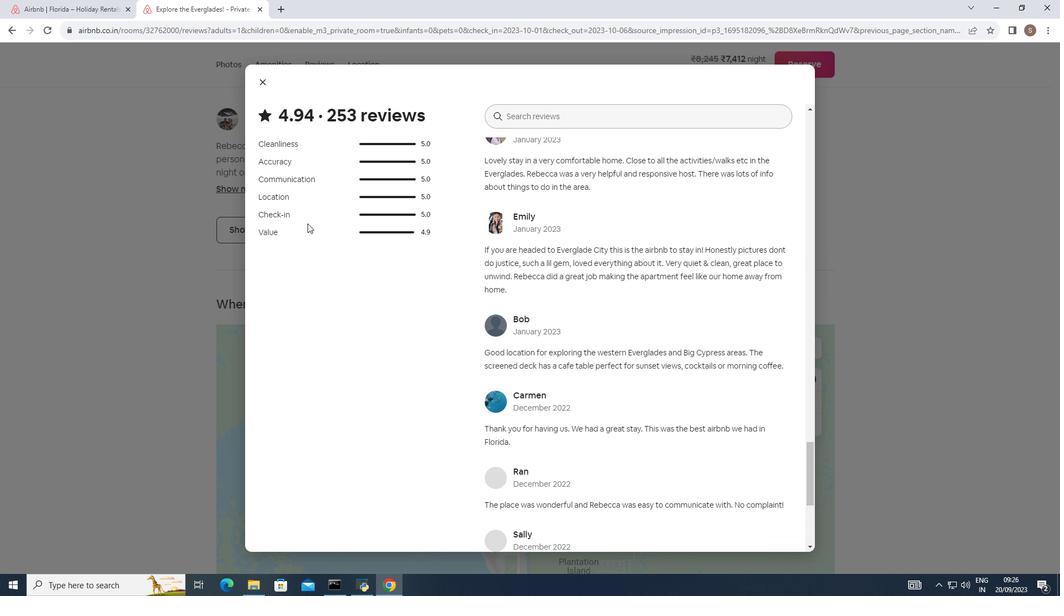 
Action: Mouse scrolled (307, 223) with delta (0, 0)
Screenshot: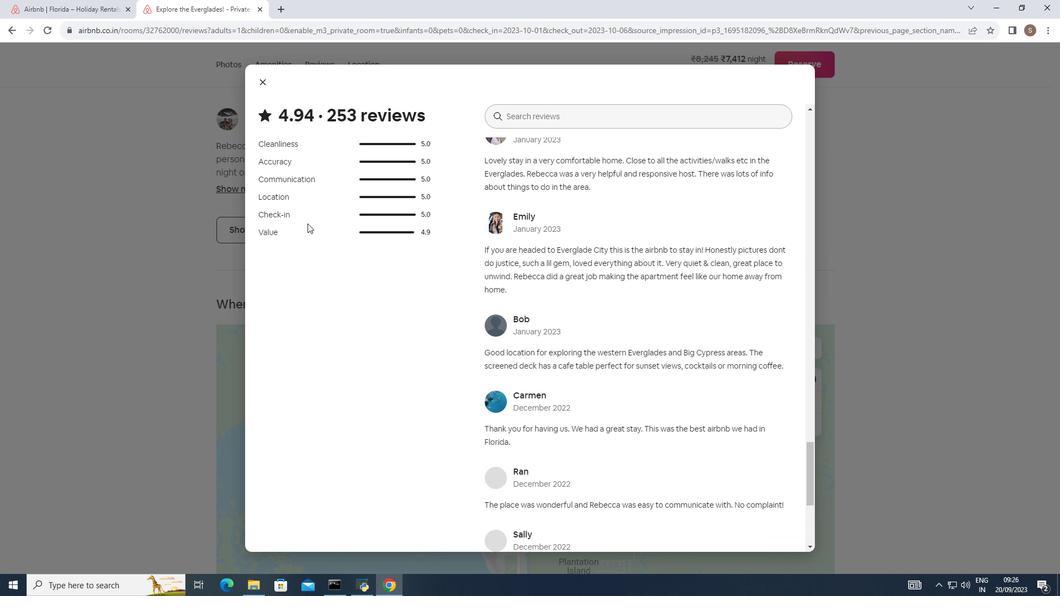 
Action: Mouse scrolled (307, 223) with delta (0, 0)
Screenshot: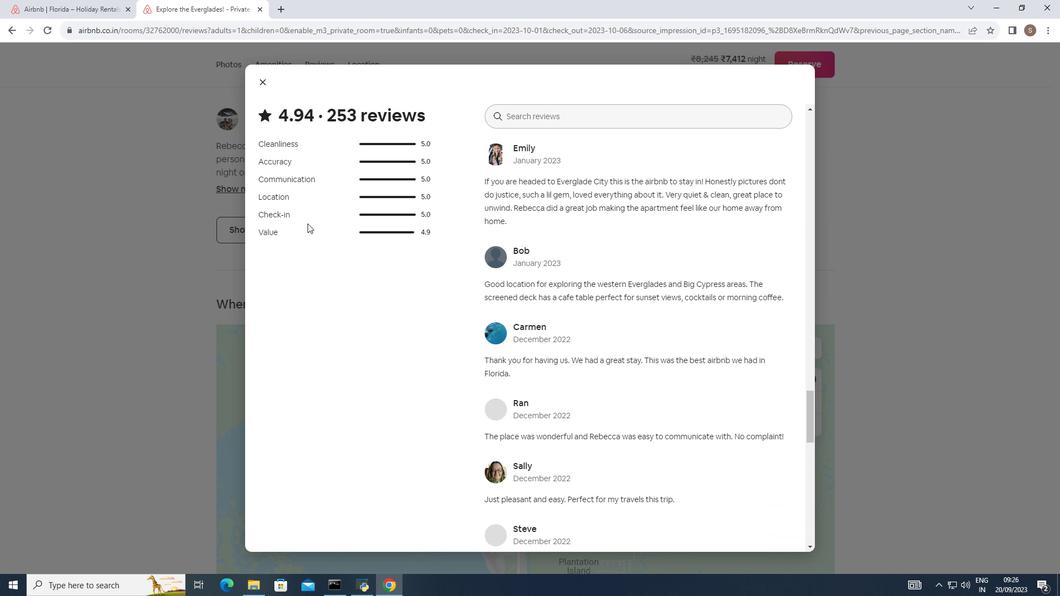 
Action: Mouse scrolled (307, 223) with delta (0, 0)
Screenshot: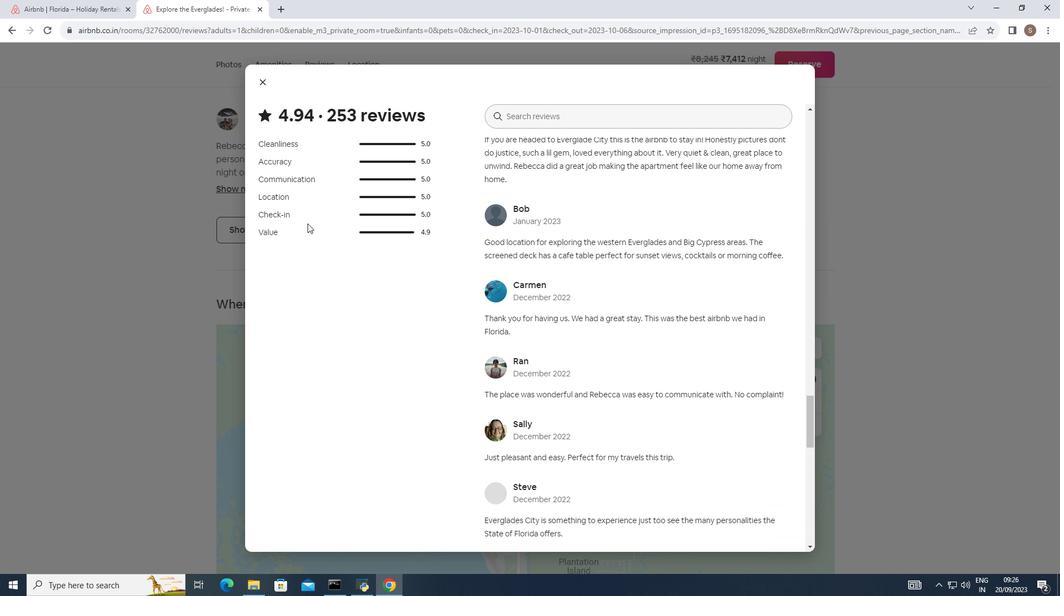 
Action: Mouse moved to (308, 223)
Screenshot: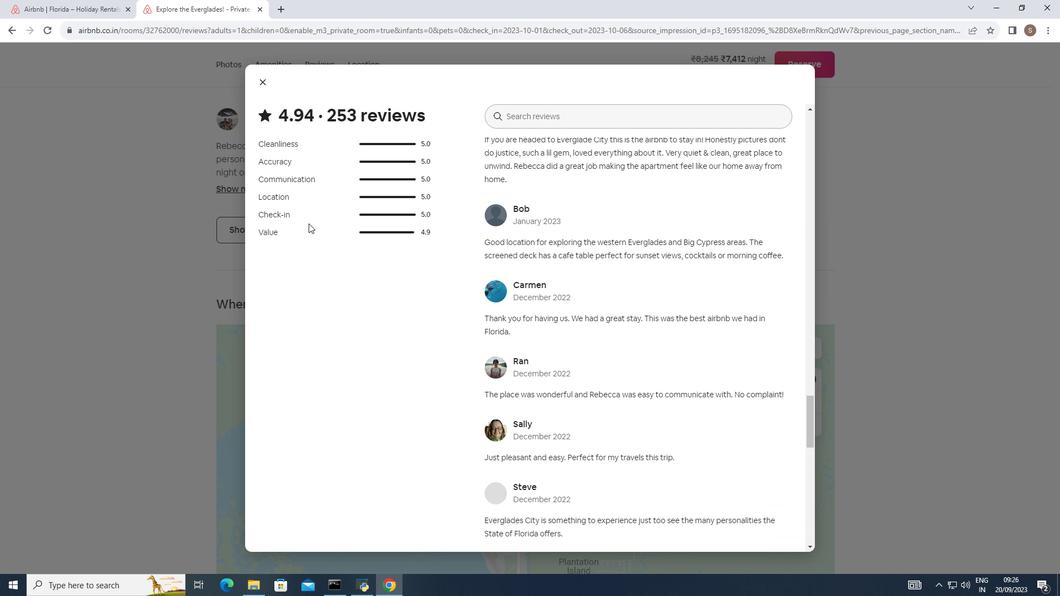
Action: Mouse scrolled (308, 223) with delta (0, 0)
Screenshot: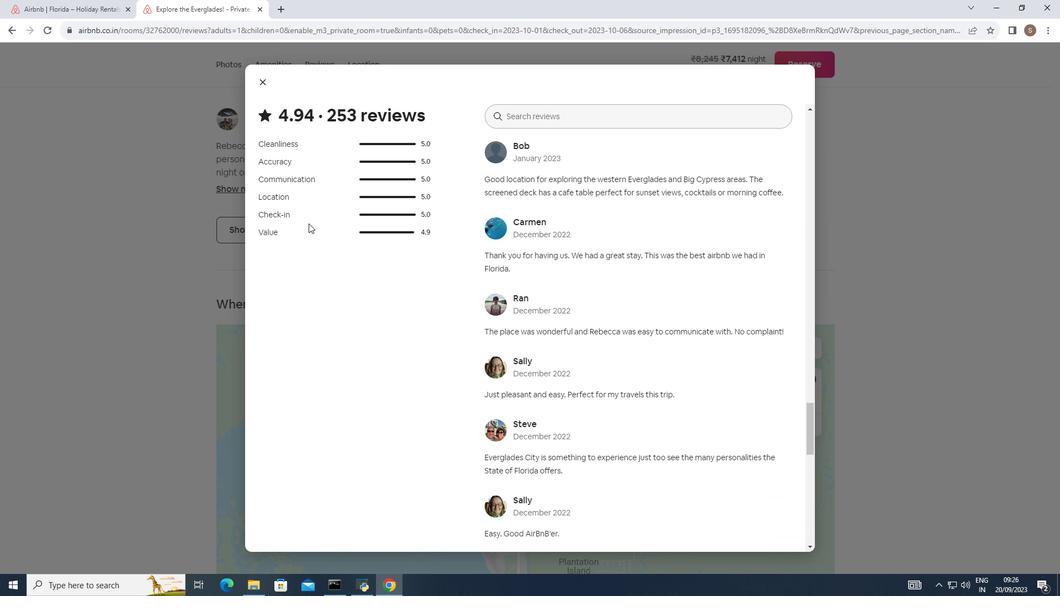 
Action: Mouse scrolled (308, 223) with delta (0, 0)
Screenshot: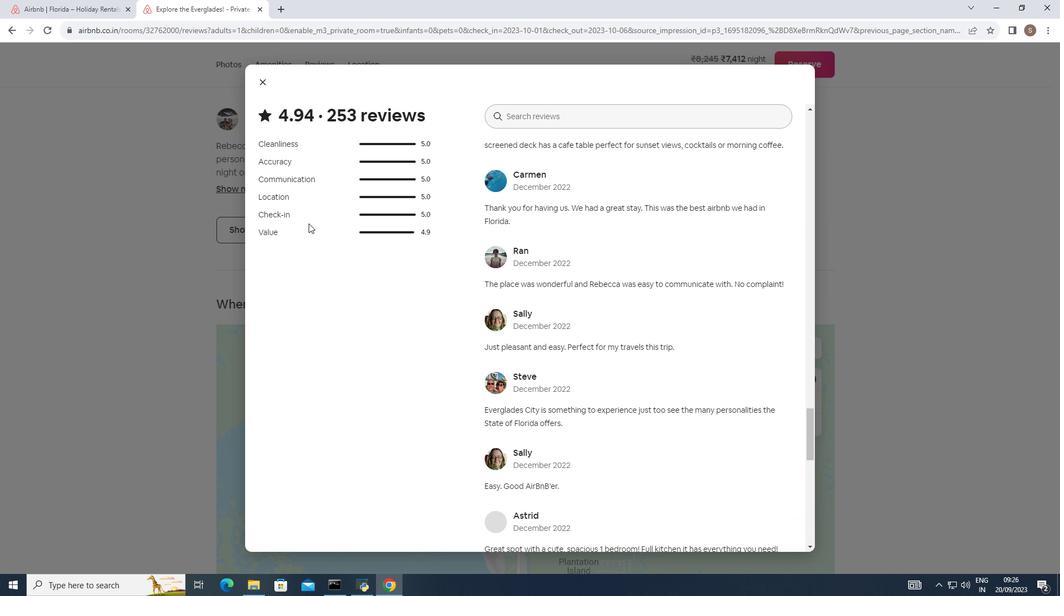 
Action: Mouse moved to (308, 223)
Screenshot: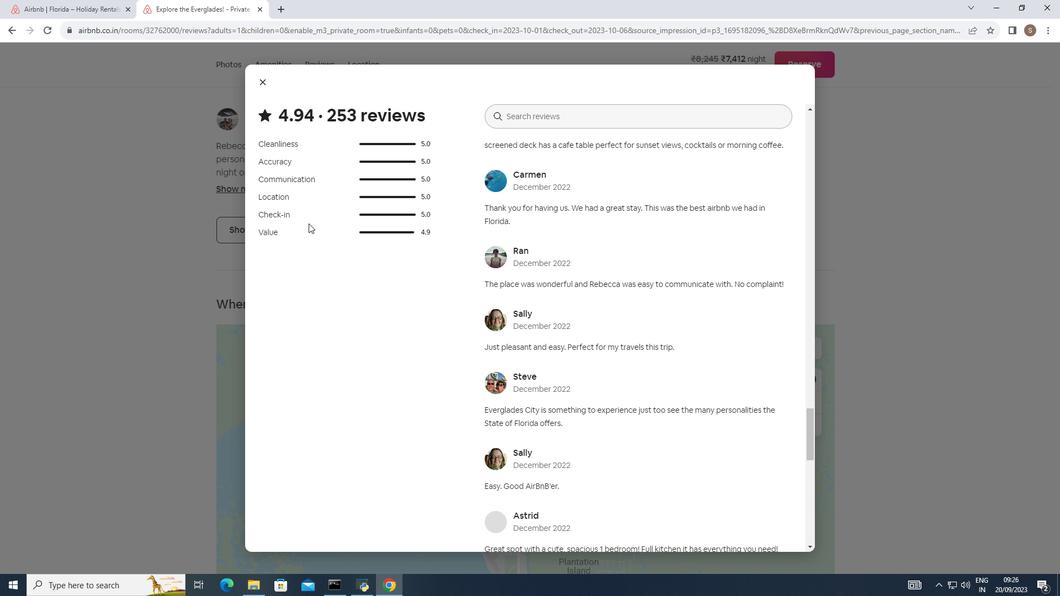 
Action: Mouse scrolled (308, 223) with delta (0, 0)
Screenshot: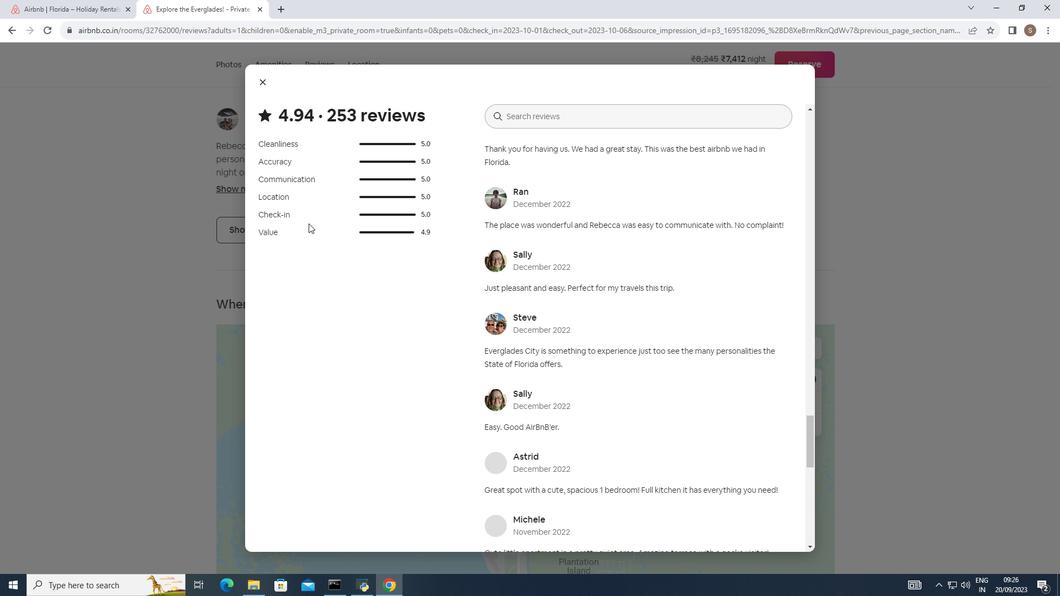
Action: Mouse scrolled (308, 223) with delta (0, 0)
Screenshot: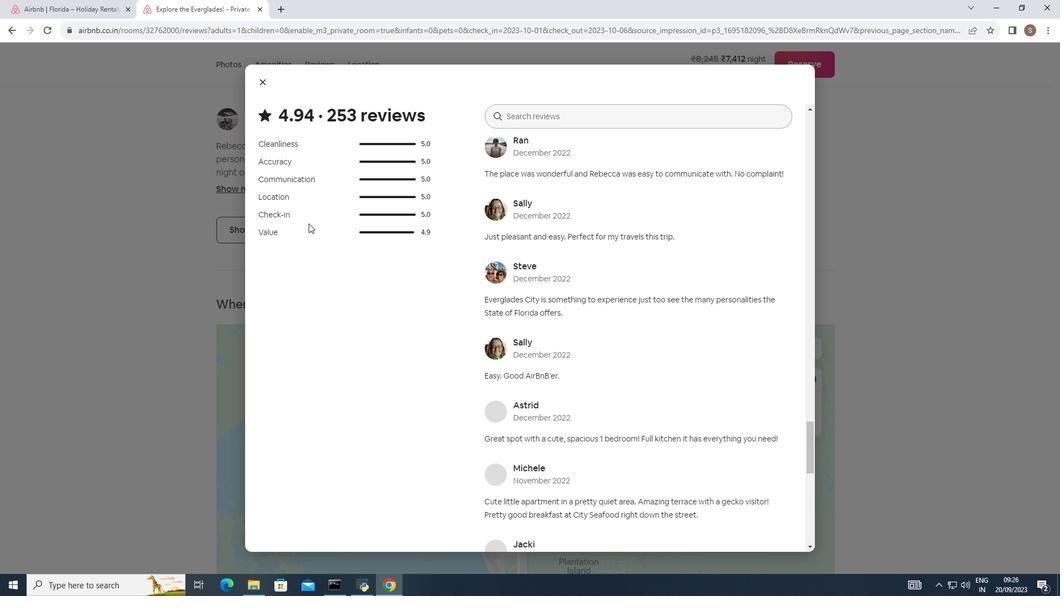 
Action: Mouse scrolled (308, 223) with delta (0, 0)
Screenshot: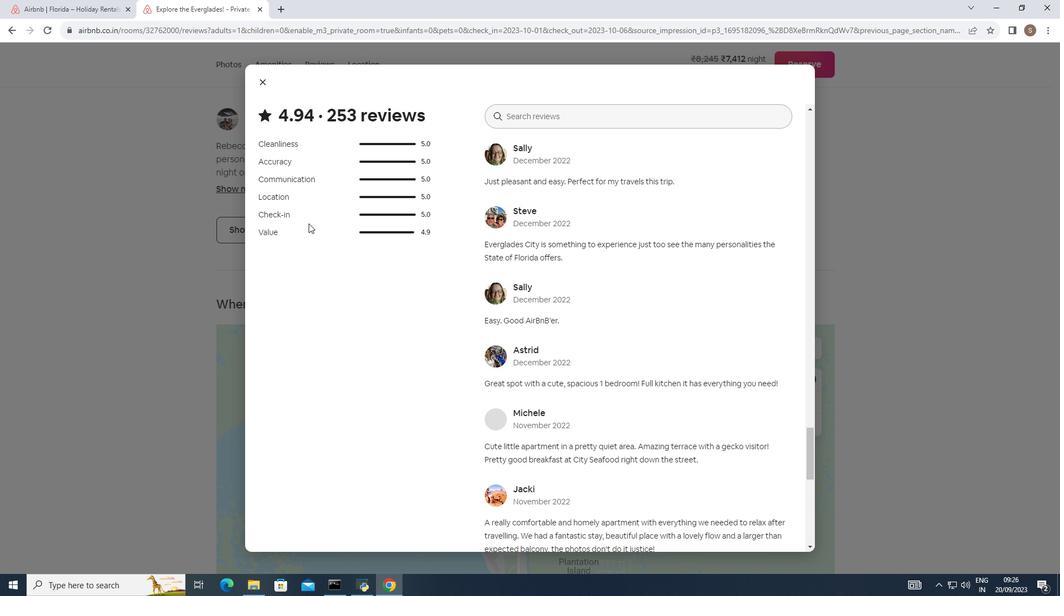 
Action: Mouse scrolled (308, 223) with delta (0, 0)
Screenshot: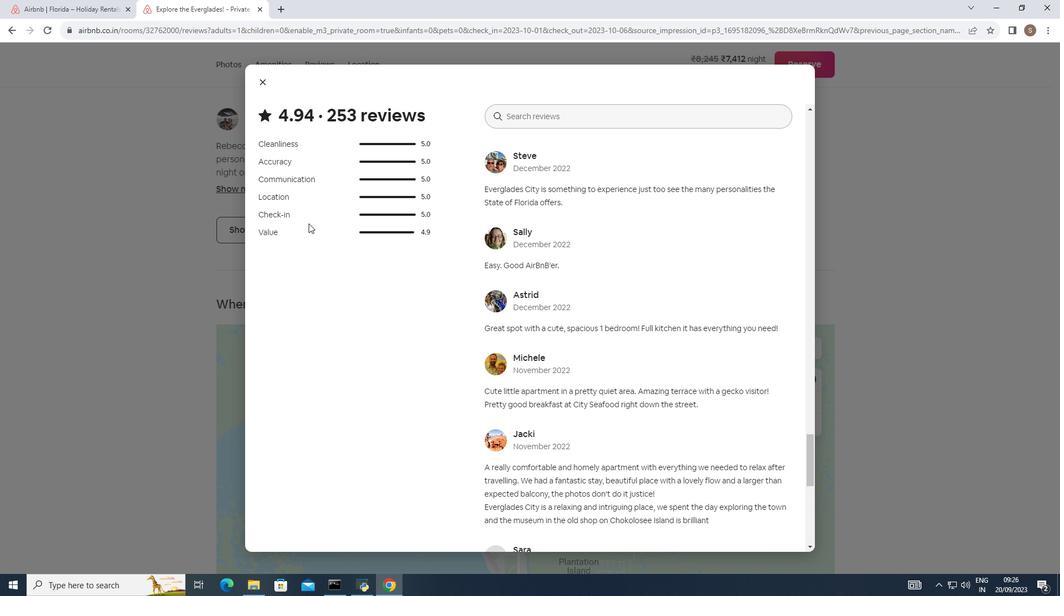 
Action: Mouse moved to (309, 223)
Screenshot: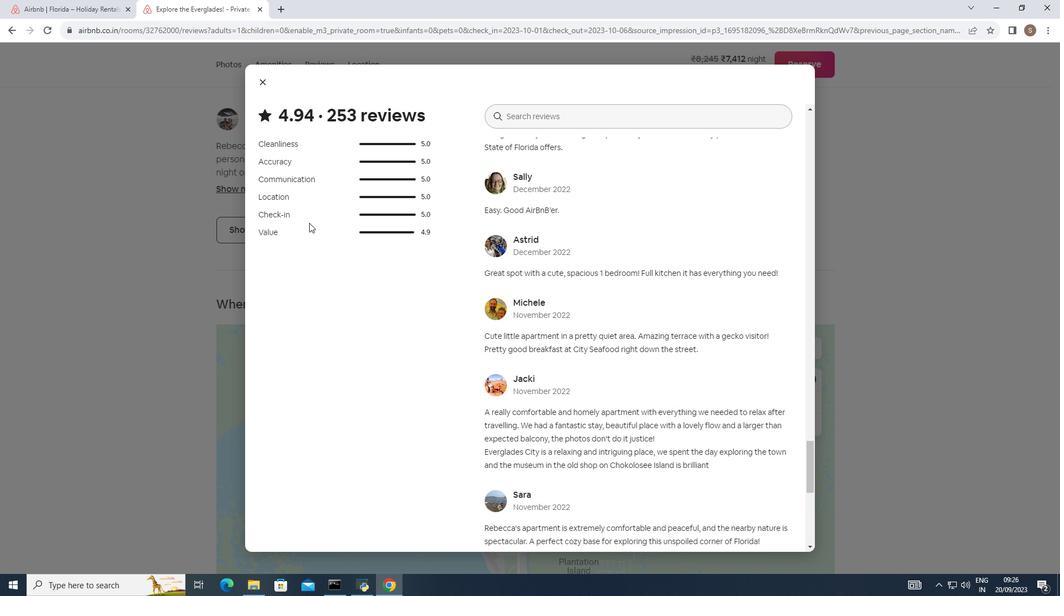 
Action: Mouse scrolled (309, 222) with delta (0, 0)
Screenshot: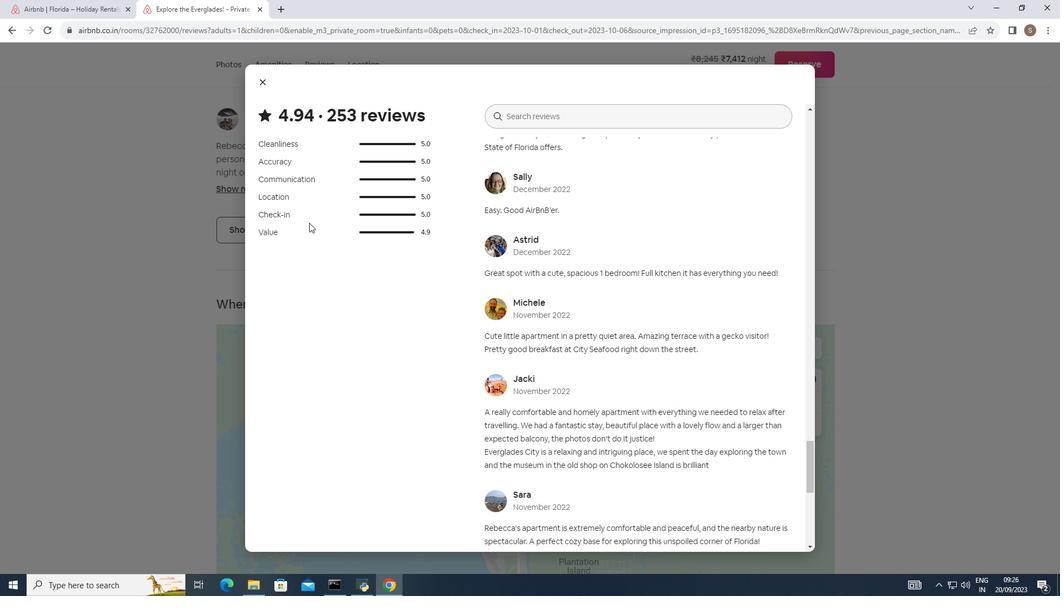 
Action: Mouse scrolled (309, 222) with delta (0, 0)
Screenshot: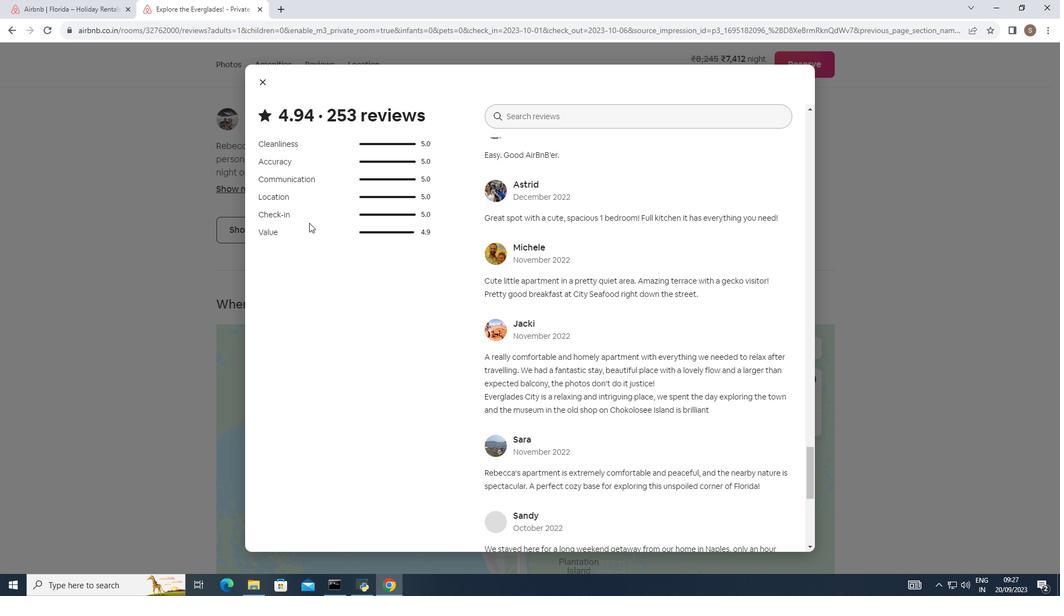 
Action: Mouse scrolled (309, 222) with delta (0, 0)
Screenshot: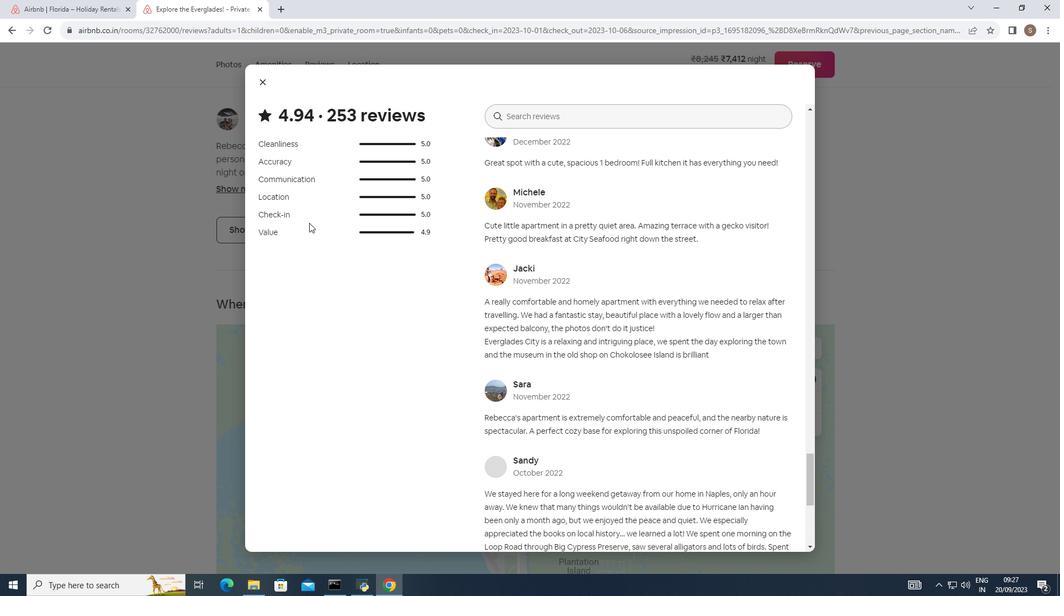 
Action: Mouse moved to (309, 222)
Screenshot: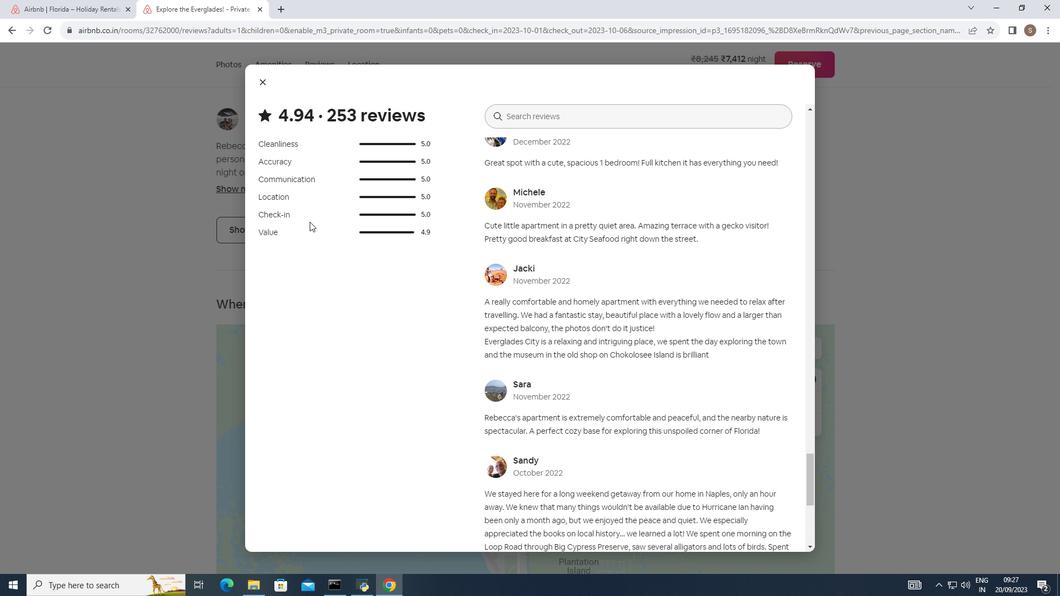 
Action: Mouse scrolled (309, 221) with delta (0, 0)
Screenshot: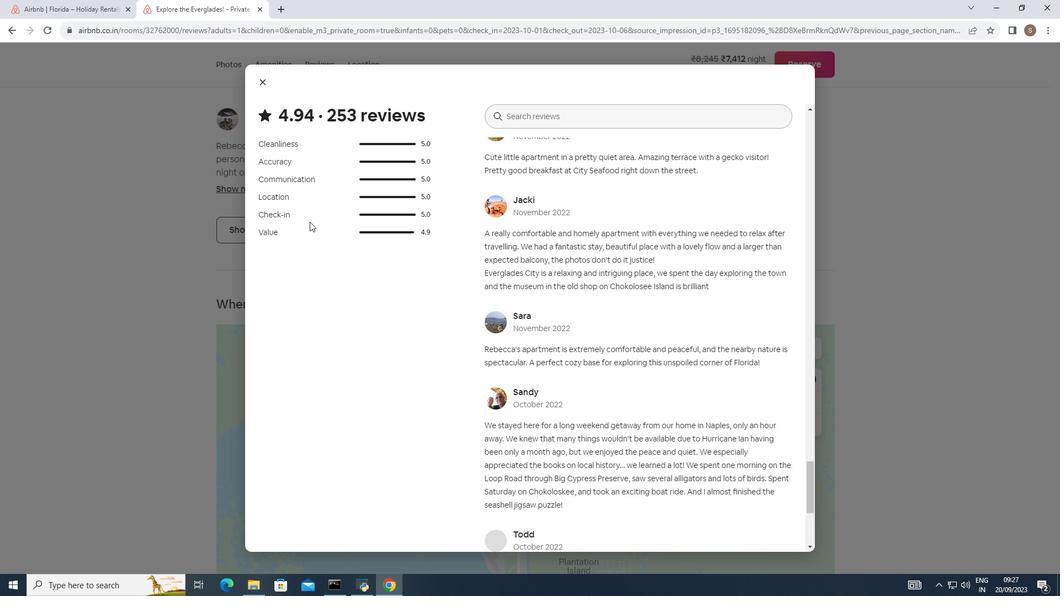 
Action: Mouse scrolled (309, 221) with delta (0, 0)
Screenshot: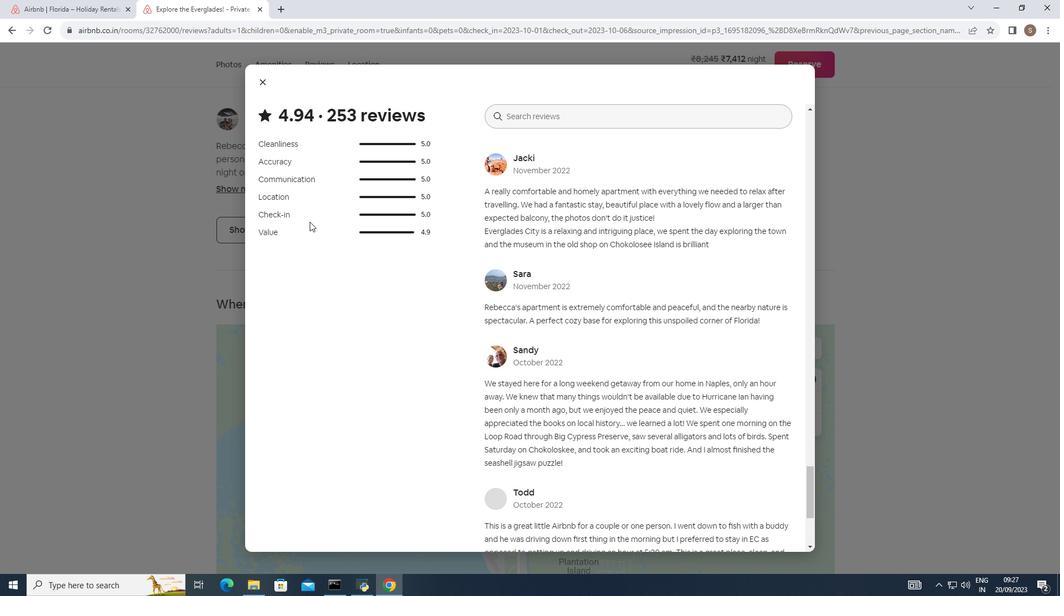 
Action: Mouse moved to (271, 212)
Screenshot: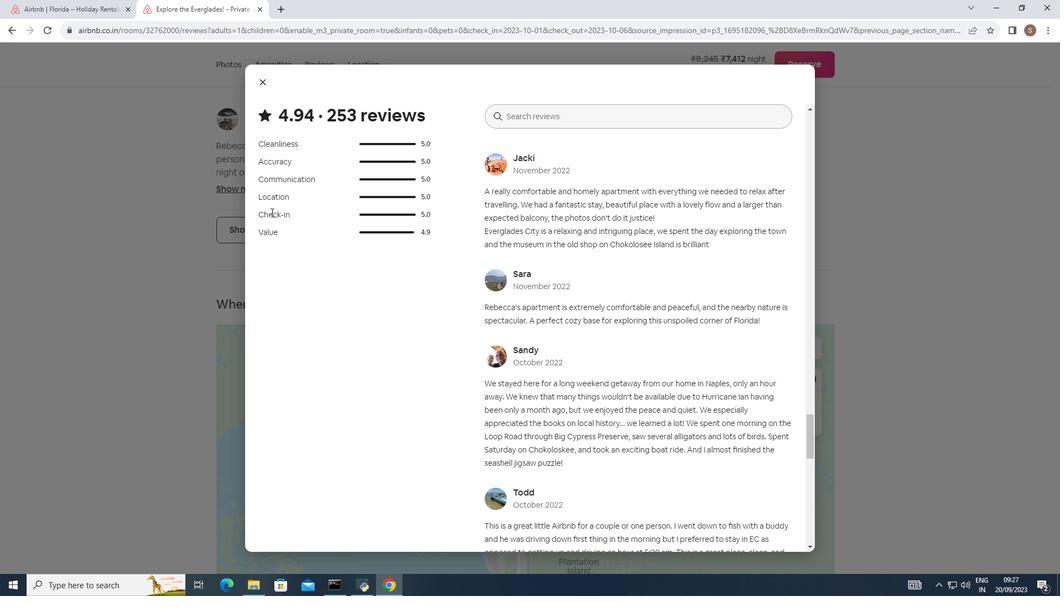 
Action: Mouse scrolled (271, 212) with delta (0, 0)
Screenshot: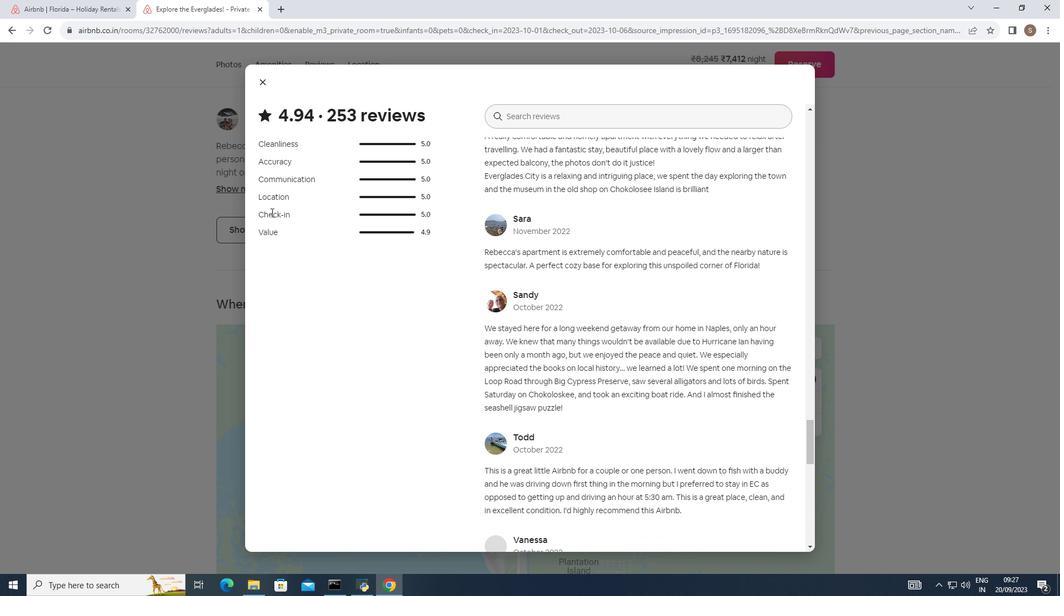
Action: Mouse scrolled (271, 212) with delta (0, 0)
Screenshot: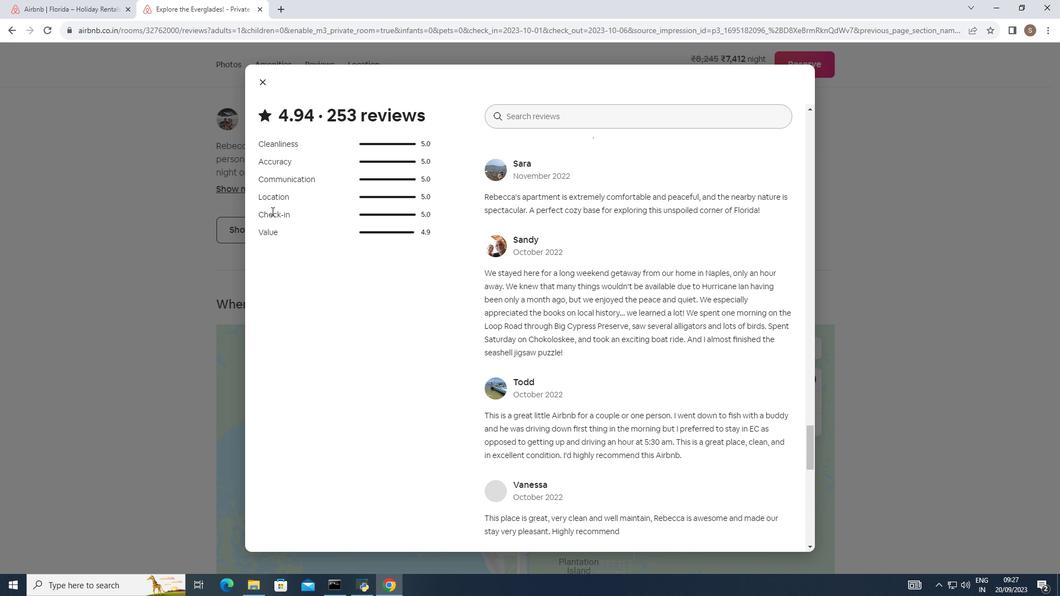 
Action: Mouse moved to (271, 211)
Screenshot: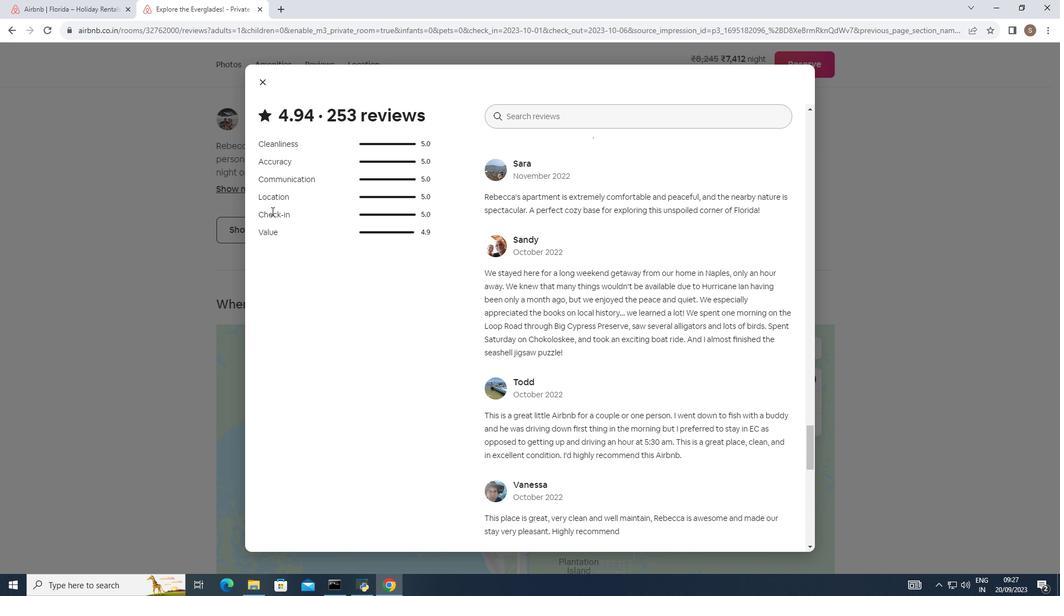 
Action: Mouse scrolled (271, 211) with delta (0, 0)
Screenshot: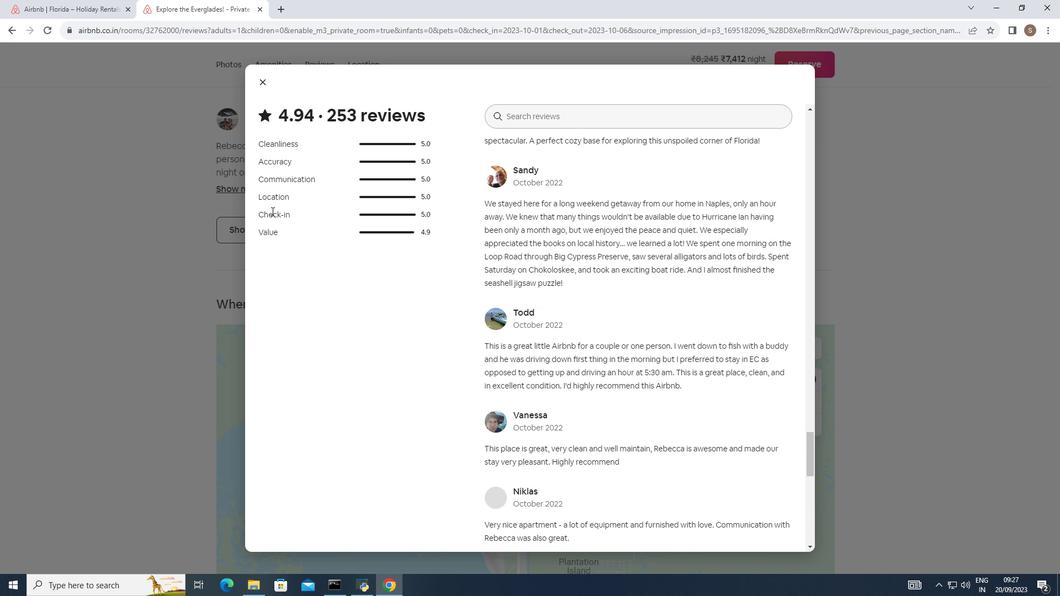 
Action: Mouse scrolled (271, 211) with delta (0, 0)
Screenshot: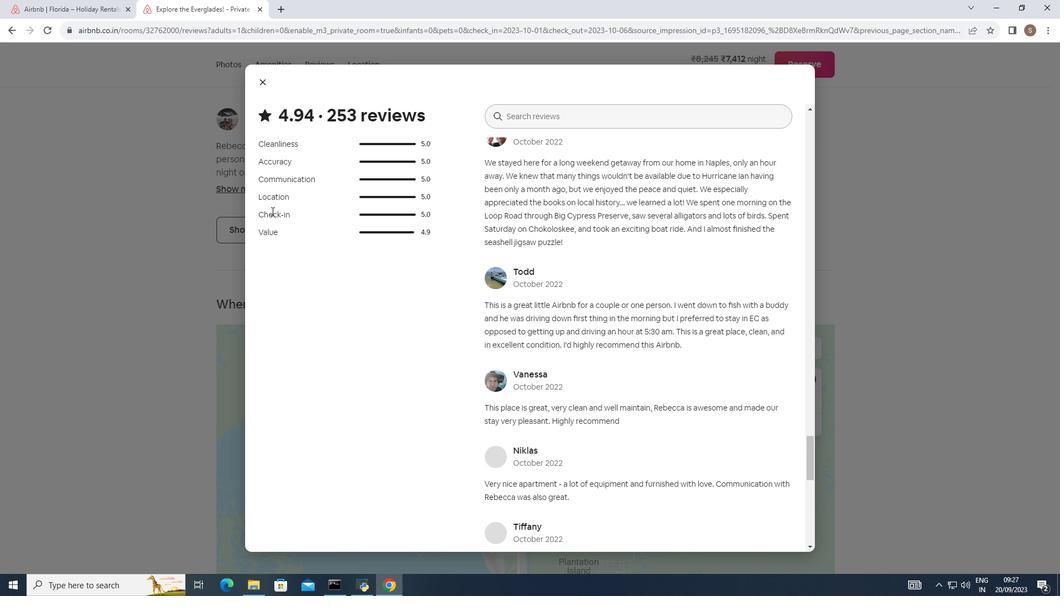 
Action: Mouse moved to (273, 210)
Screenshot: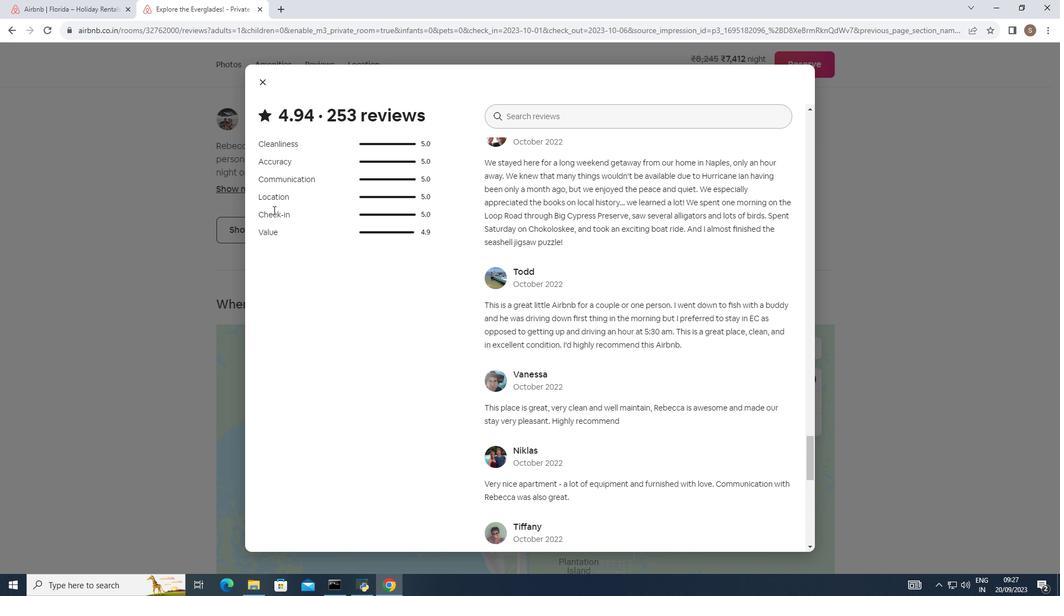 
Action: Mouse scrolled (273, 209) with delta (0, 0)
Screenshot: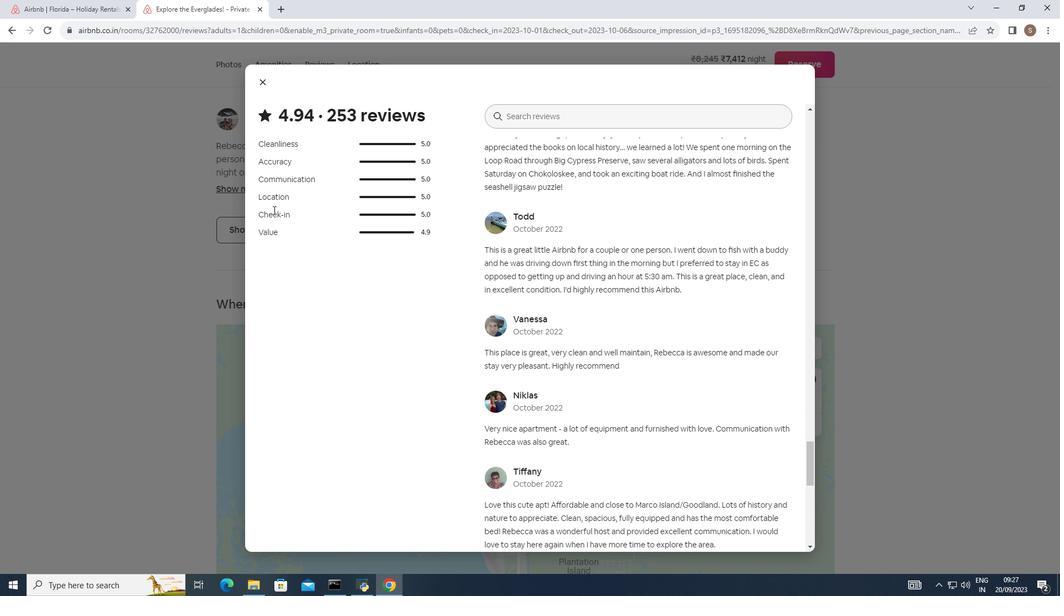 
Action: Mouse scrolled (273, 209) with delta (0, 0)
Screenshot: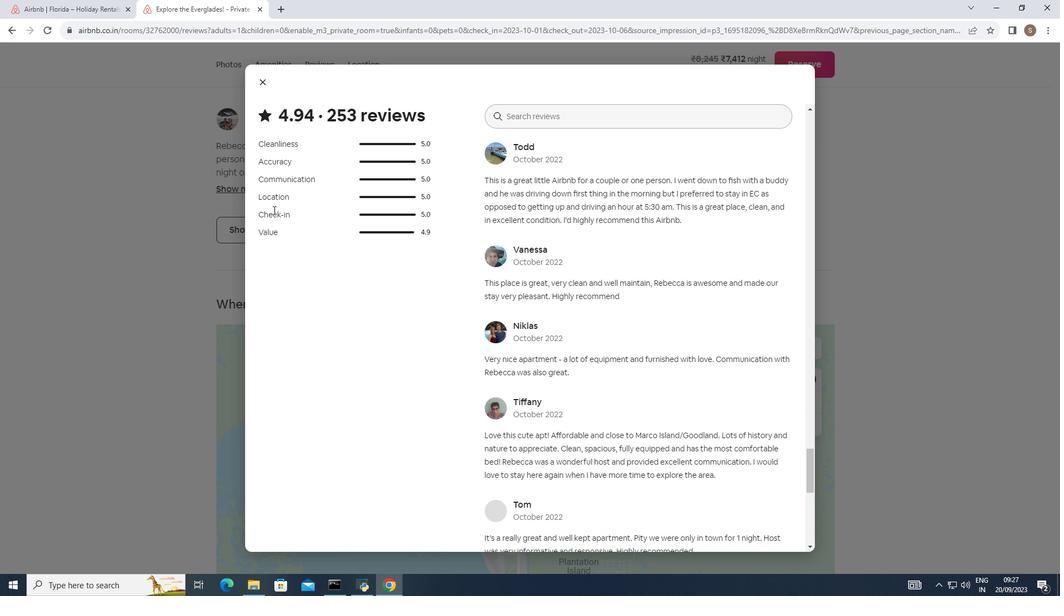 
Action: Mouse scrolled (273, 209) with delta (0, 0)
Screenshot: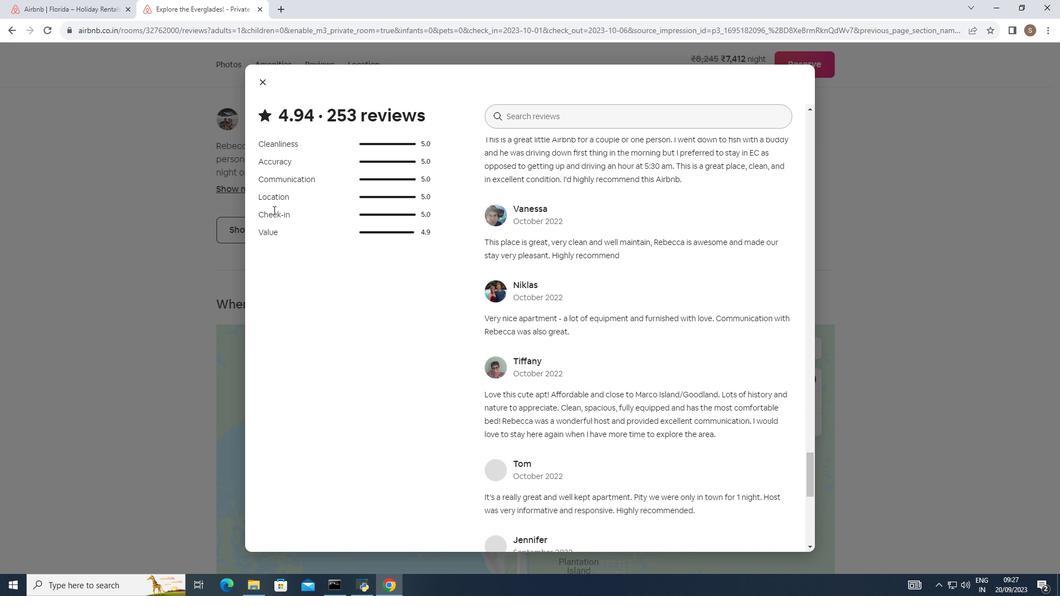 
Action: Mouse scrolled (273, 209) with delta (0, 0)
Screenshot: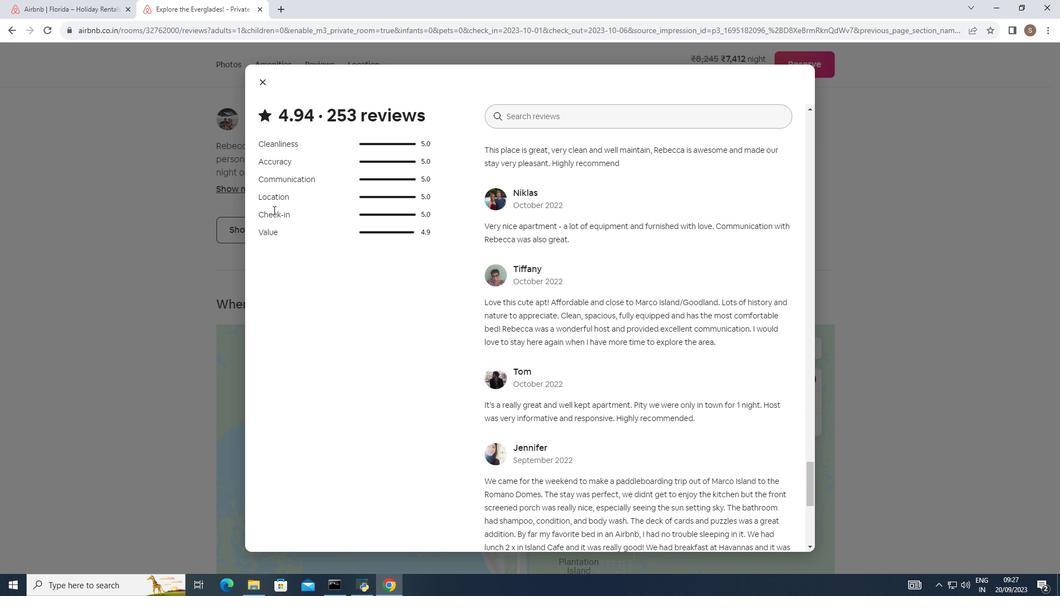 
Action: Mouse scrolled (273, 209) with delta (0, 0)
Screenshot: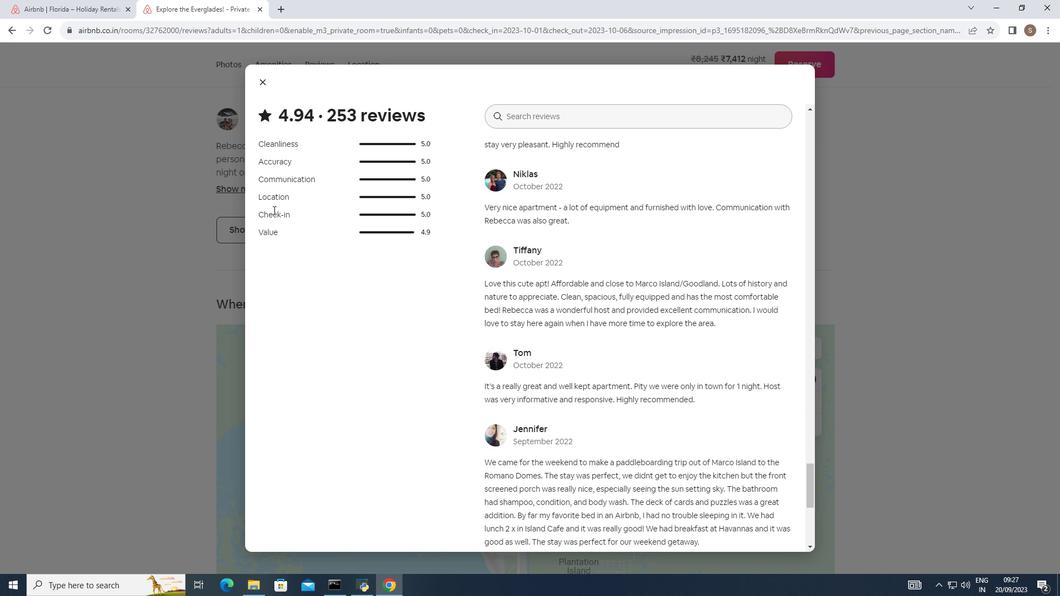 
Action: Mouse scrolled (273, 209) with delta (0, 0)
Screenshot: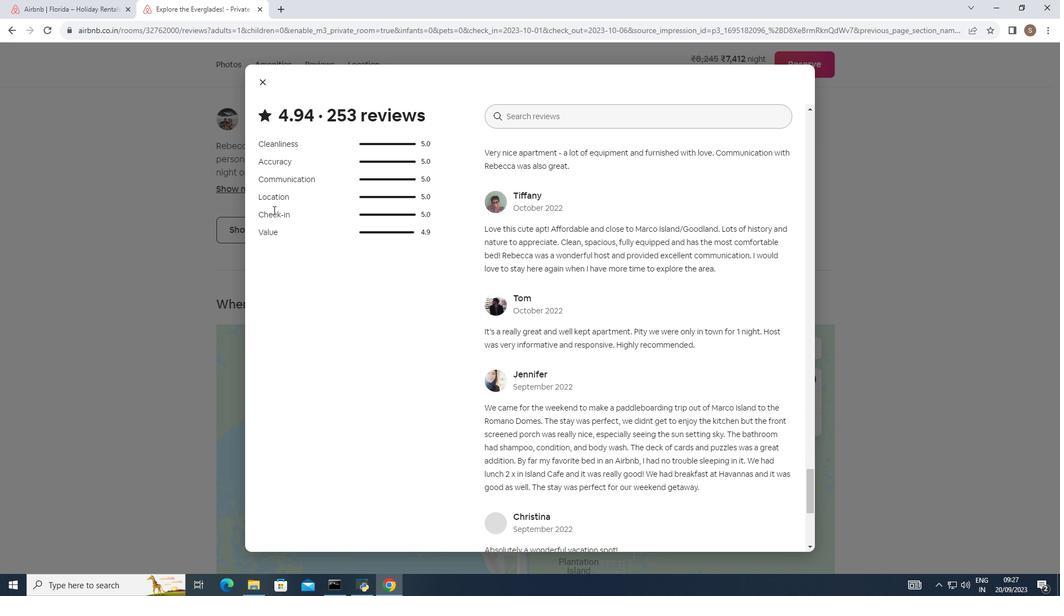 
Action: Mouse scrolled (273, 209) with delta (0, 0)
Screenshot: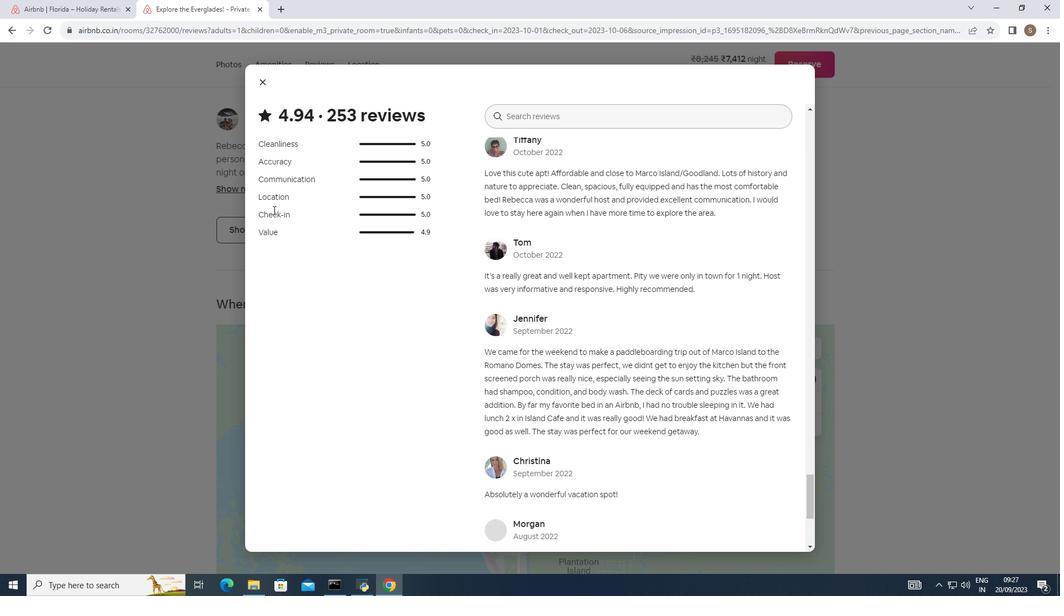 
Action: Mouse scrolled (273, 209) with delta (0, 0)
Screenshot: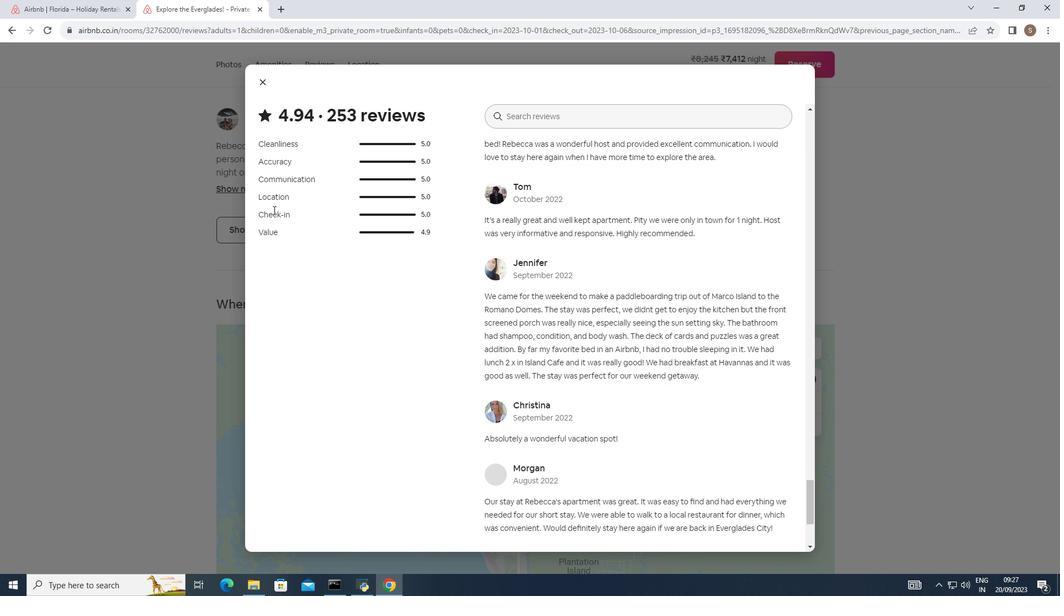 
Action: Mouse scrolled (273, 209) with delta (0, 0)
Screenshot: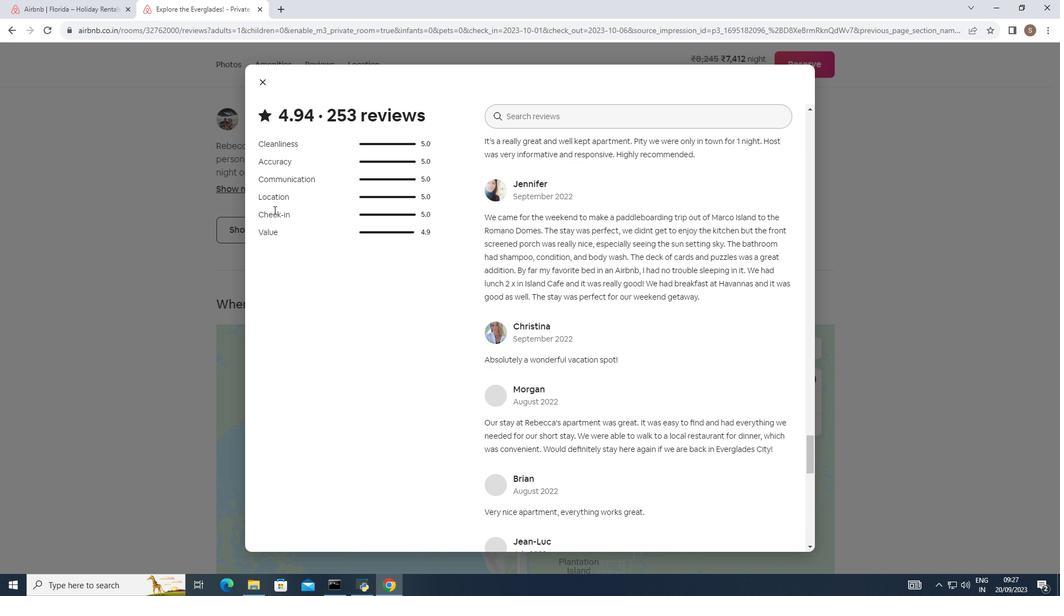 
Action: Mouse scrolled (273, 209) with delta (0, 0)
Screenshot: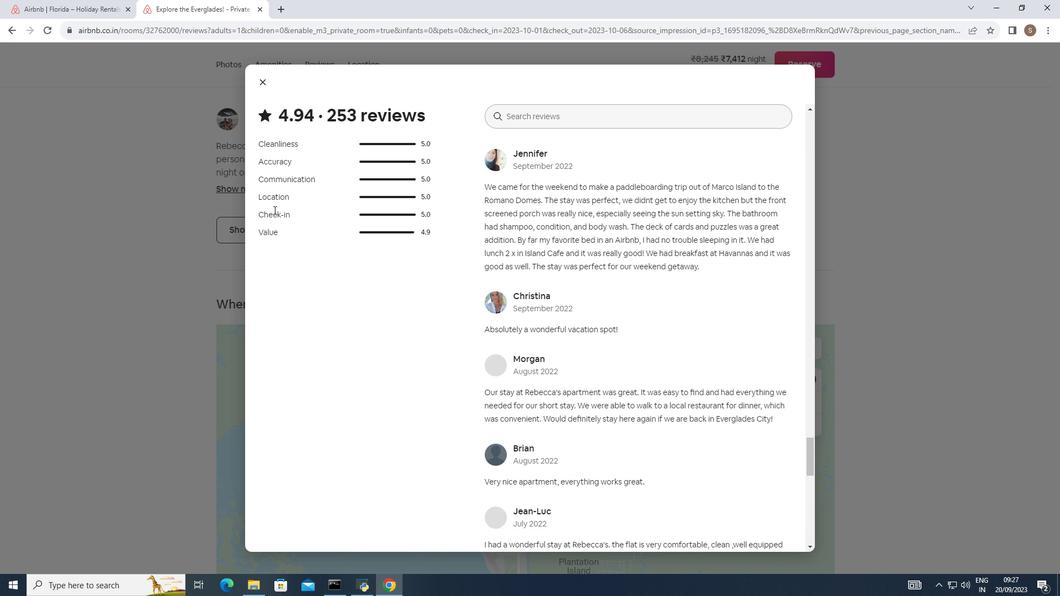 
Action: Mouse moved to (274, 210)
Screenshot: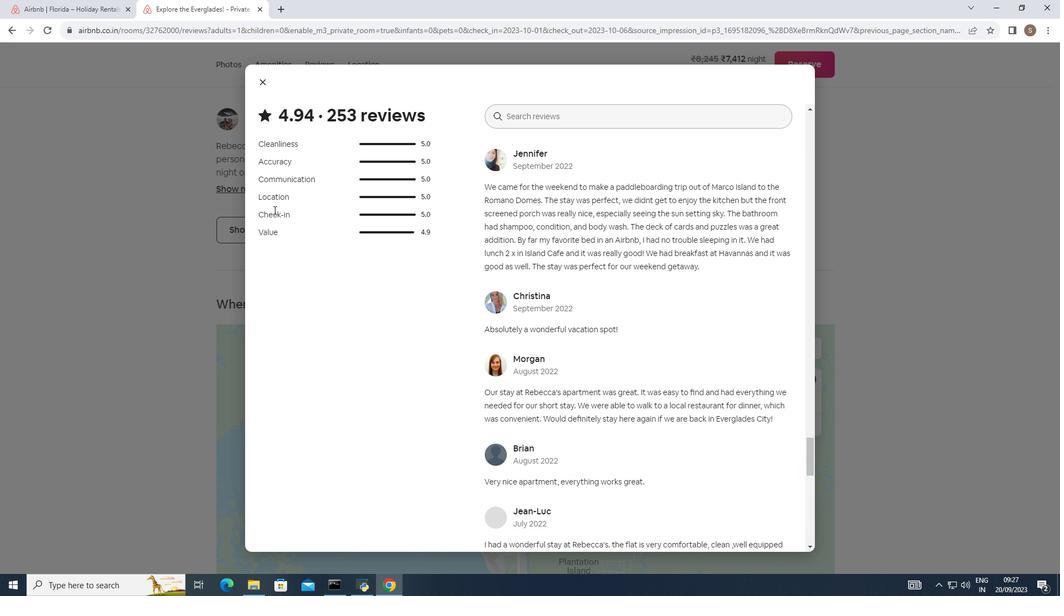 
Action: Mouse scrolled (274, 209) with delta (0, 0)
Screenshot: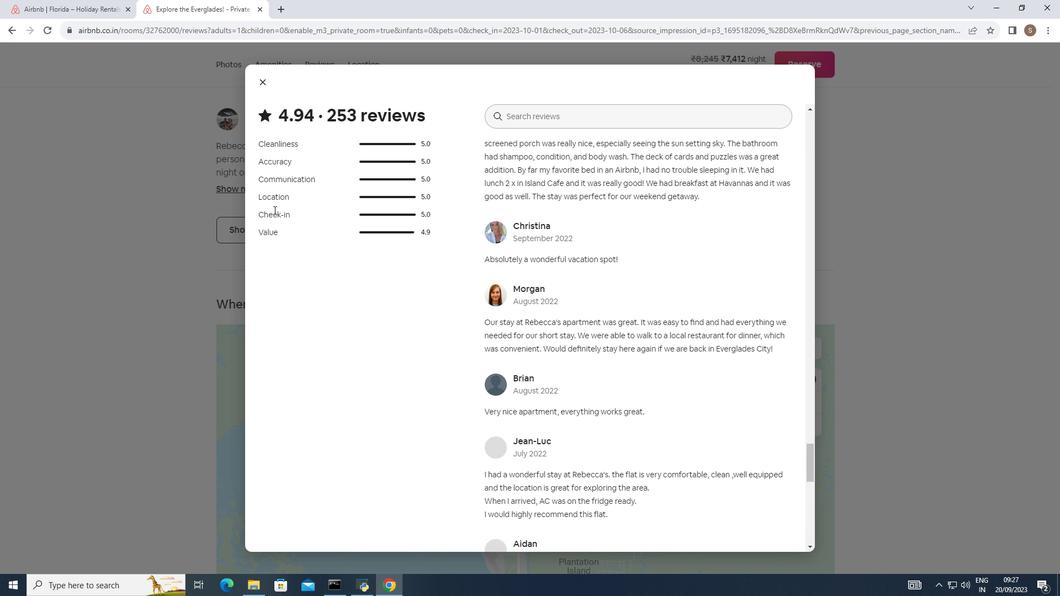 
Action: Mouse scrolled (274, 209) with delta (0, 0)
Screenshot: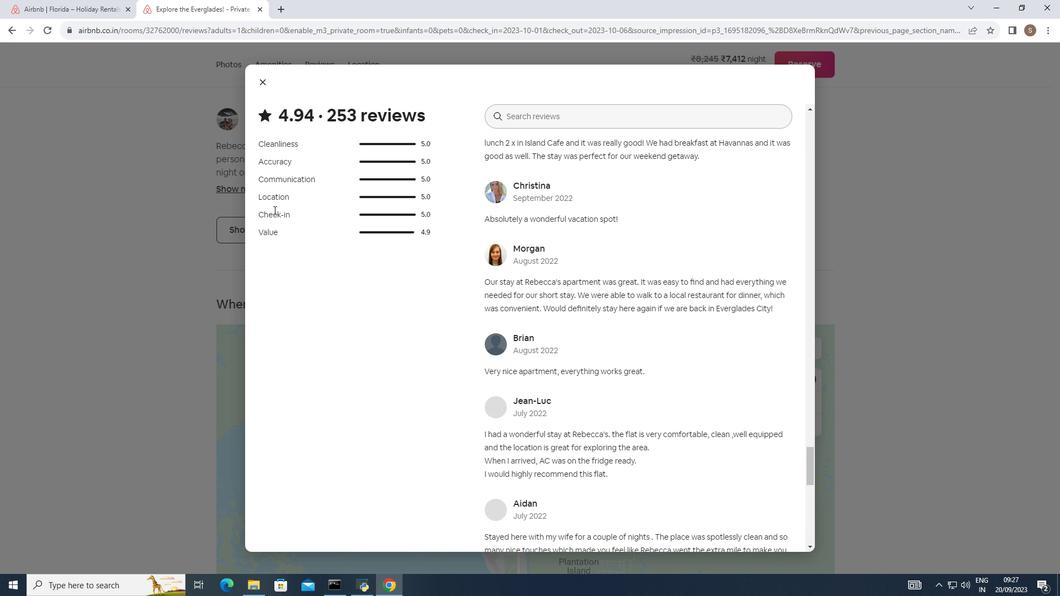 
Action: Mouse scrolled (274, 209) with delta (0, 0)
Screenshot: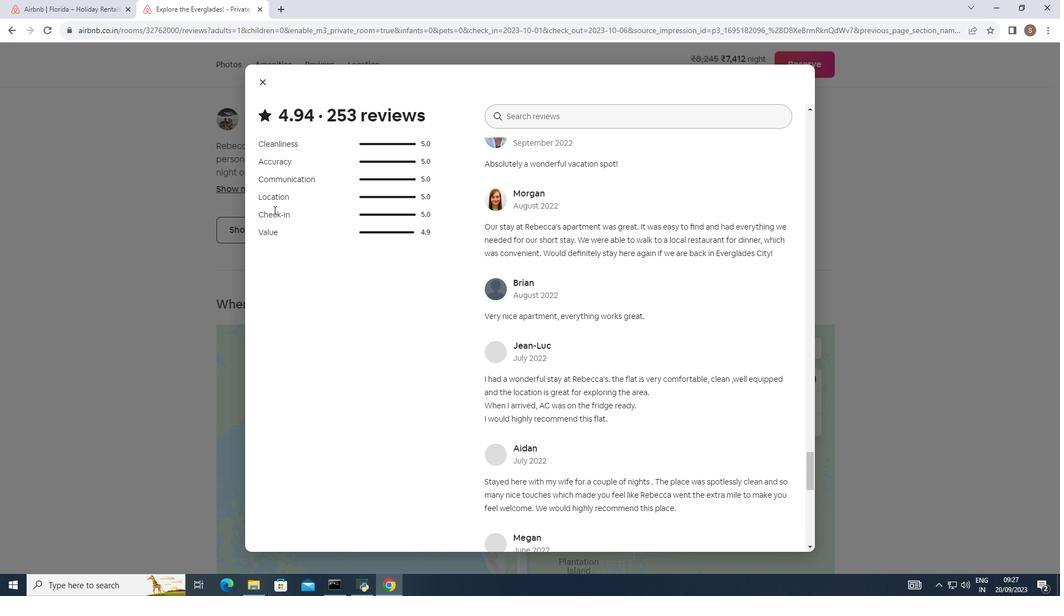 
Action: Mouse scrolled (274, 209) with delta (0, 0)
Screenshot: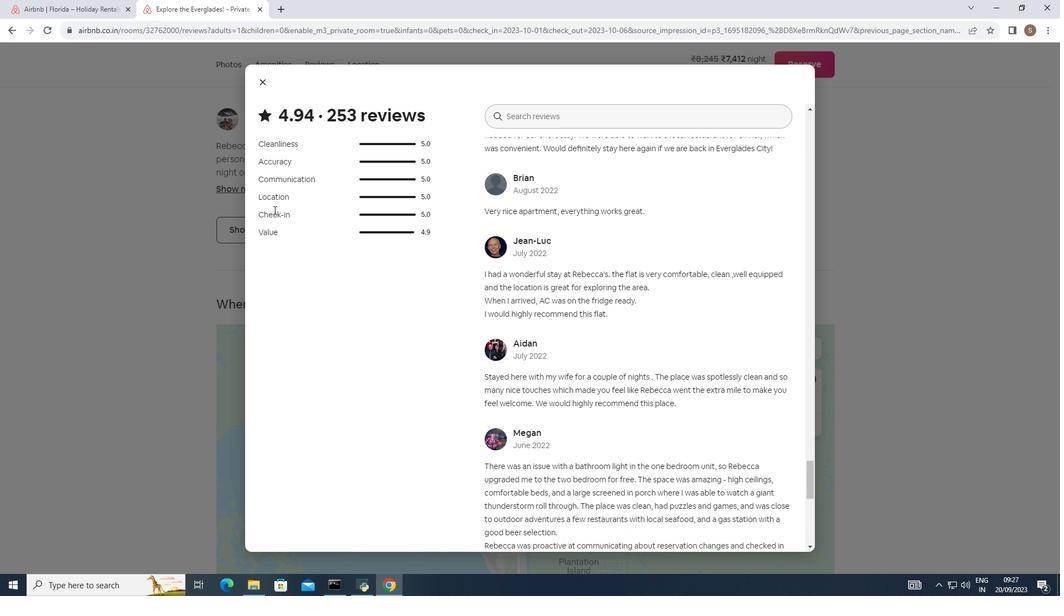 
Action: Mouse scrolled (274, 209) with delta (0, 0)
Screenshot: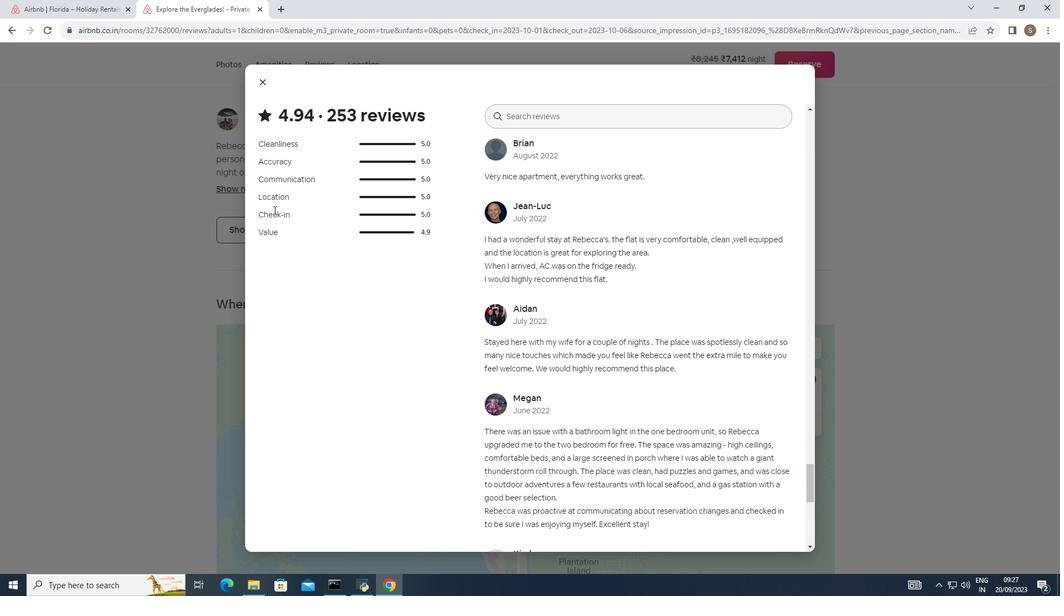 
Action: Mouse scrolled (274, 209) with delta (0, 0)
Screenshot: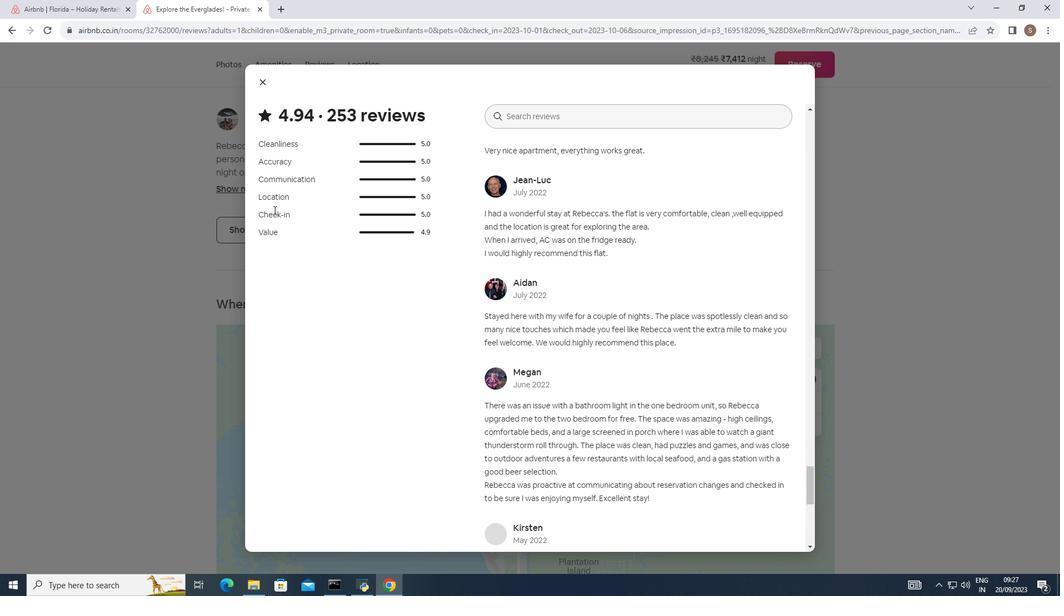 
Action: Mouse scrolled (274, 209) with delta (0, 0)
Screenshot: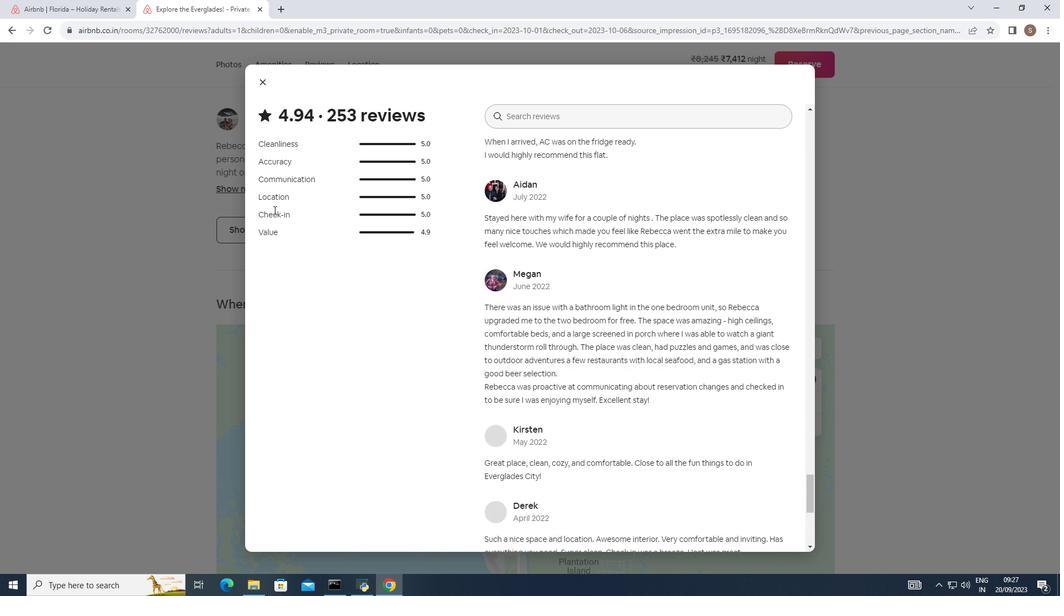 
Action: Mouse scrolled (274, 209) with delta (0, 0)
